 Task: Discover Modern Condos in Portland with Sustainable Features.
Action: Key pressed <Key.caps_lock>P<Key.caps_lock>ortland
Screenshot: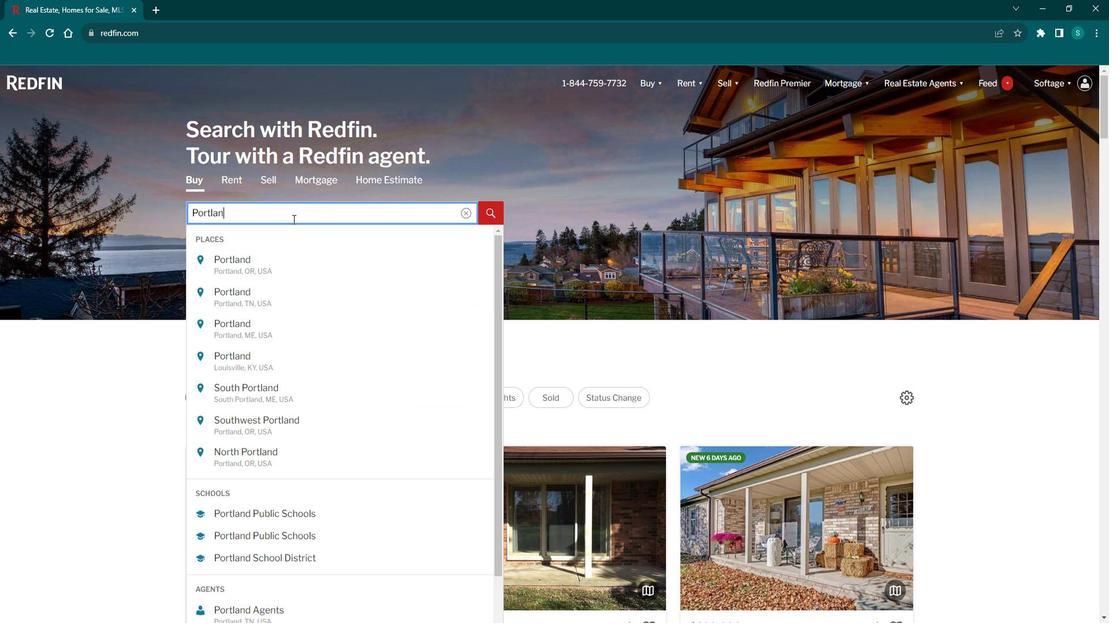 
Action: Mouse moved to (273, 270)
Screenshot: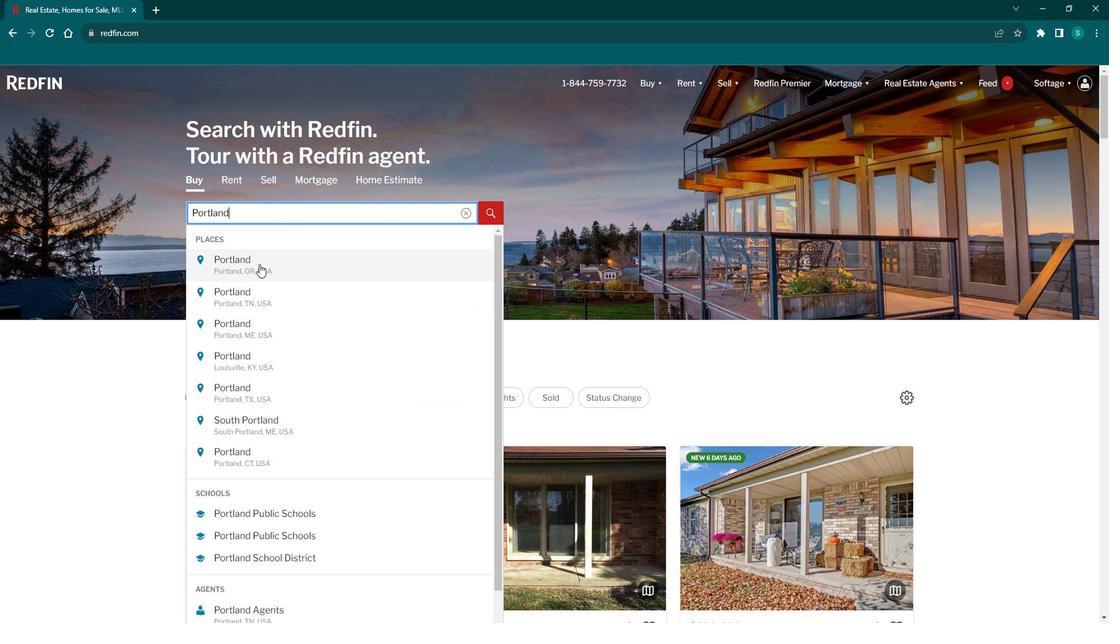 
Action: Mouse pressed left at (273, 270)
Screenshot: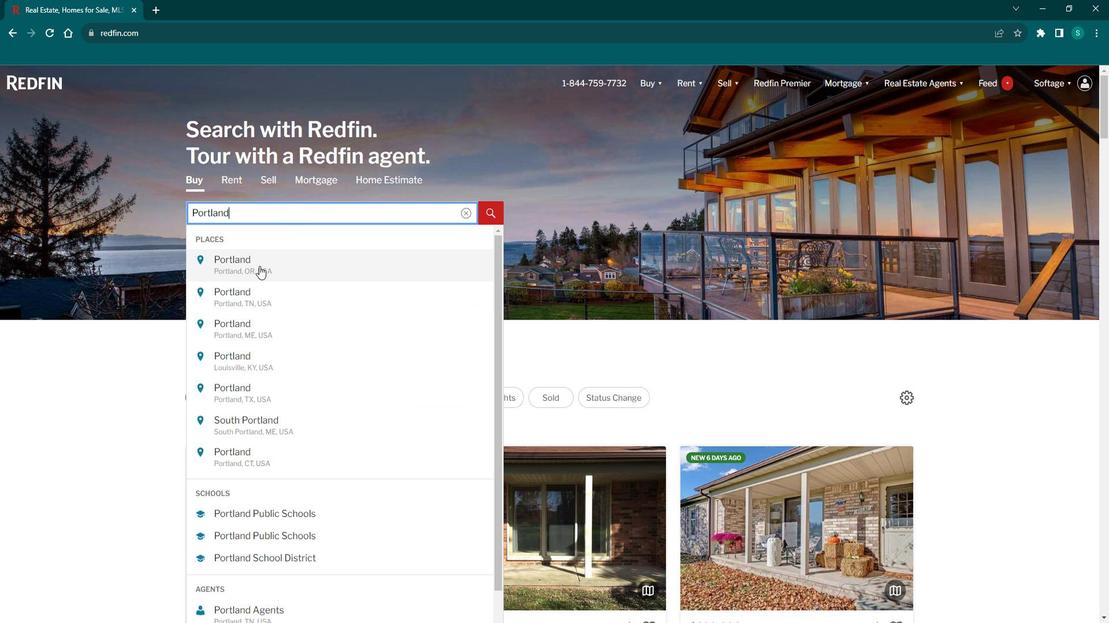 
Action: Mouse moved to (1017, 169)
Screenshot: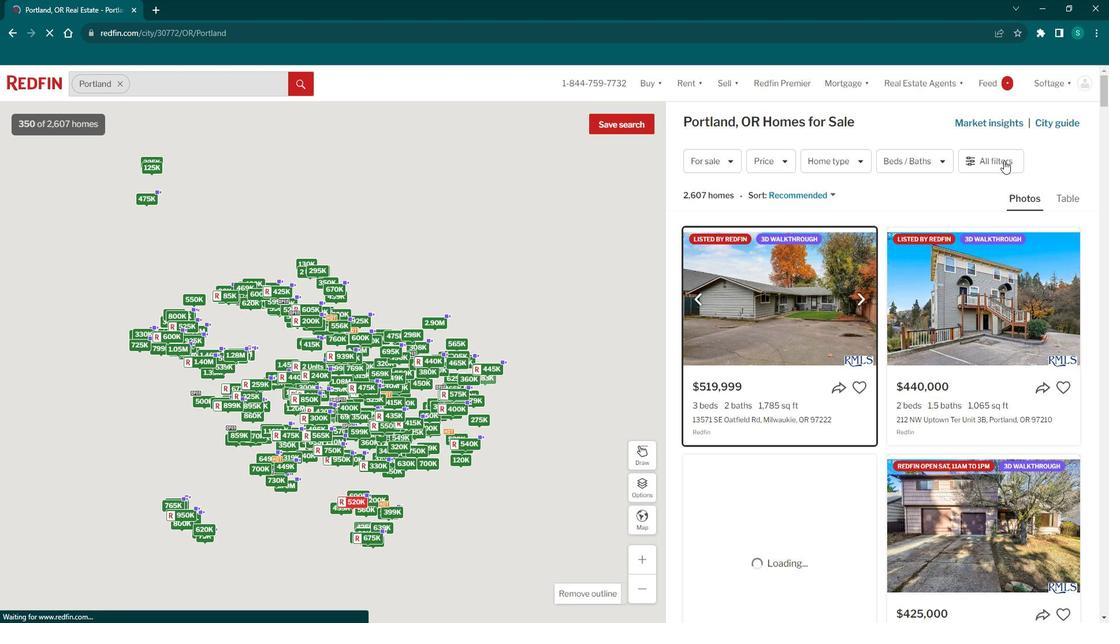 
Action: Mouse pressed left at (1017, 169)
Screenshot: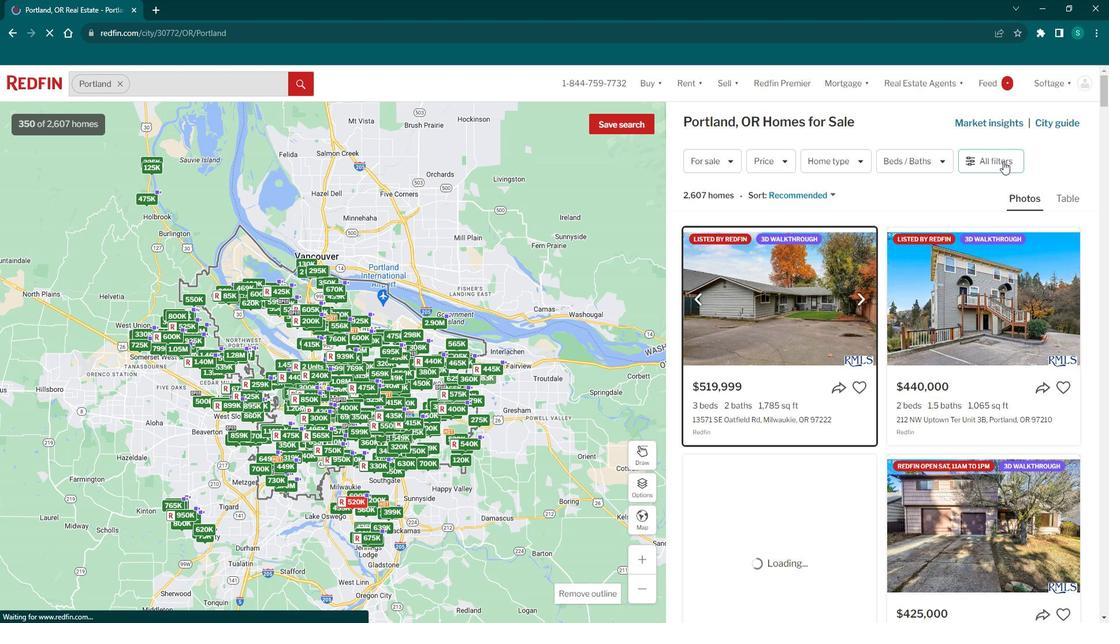 
Action: Mouse moved to (1026, 162)
Screenshot: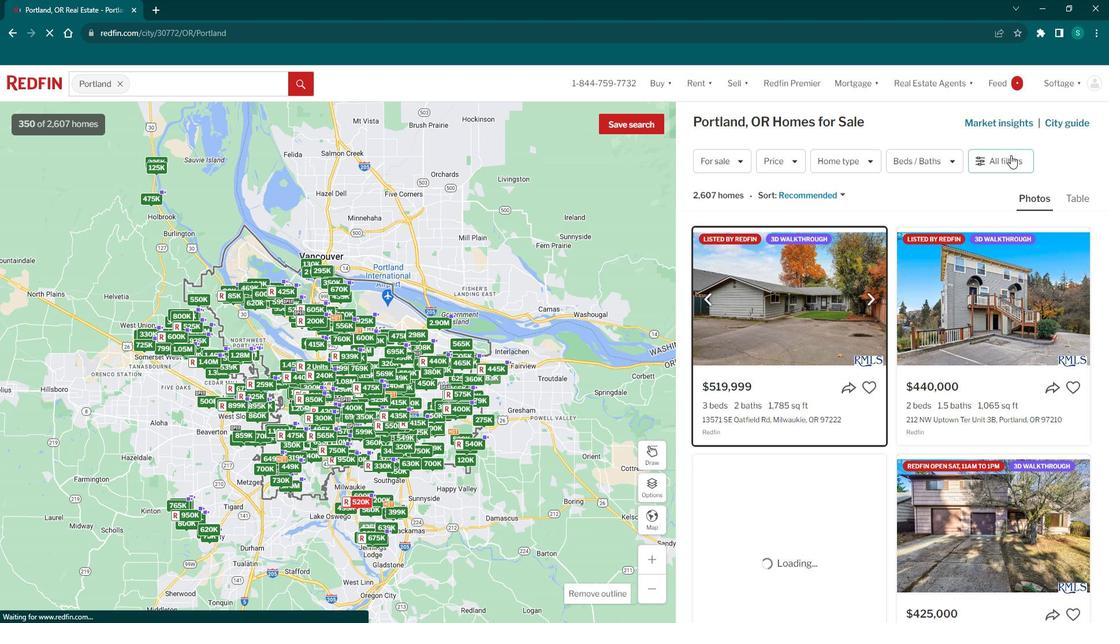 
Action: Mouse pressed left at (1026, 162)
Screenshot: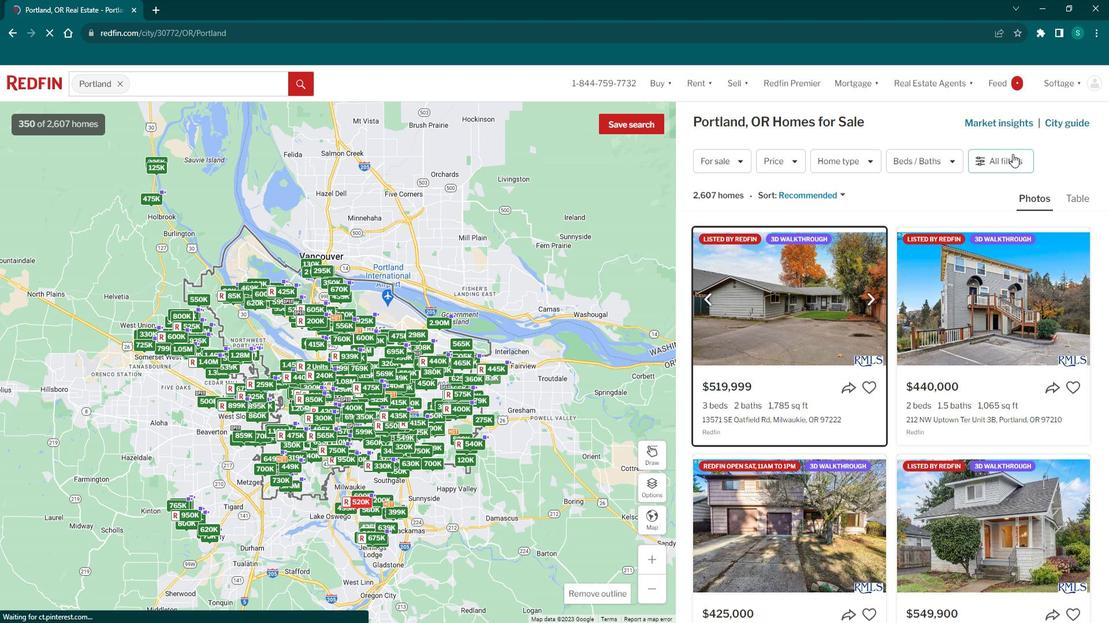
Action: Mouse moved to (865, 342)
Screenshot: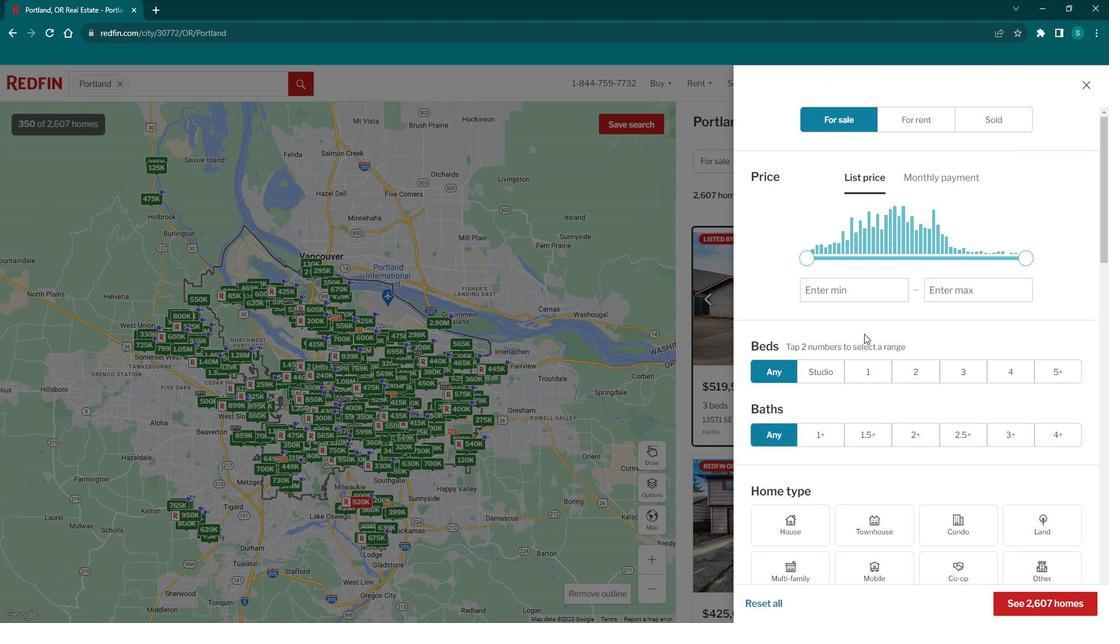 
Action: Mouse scrolled (865, 342) with delta (0, 0)
Screenshot: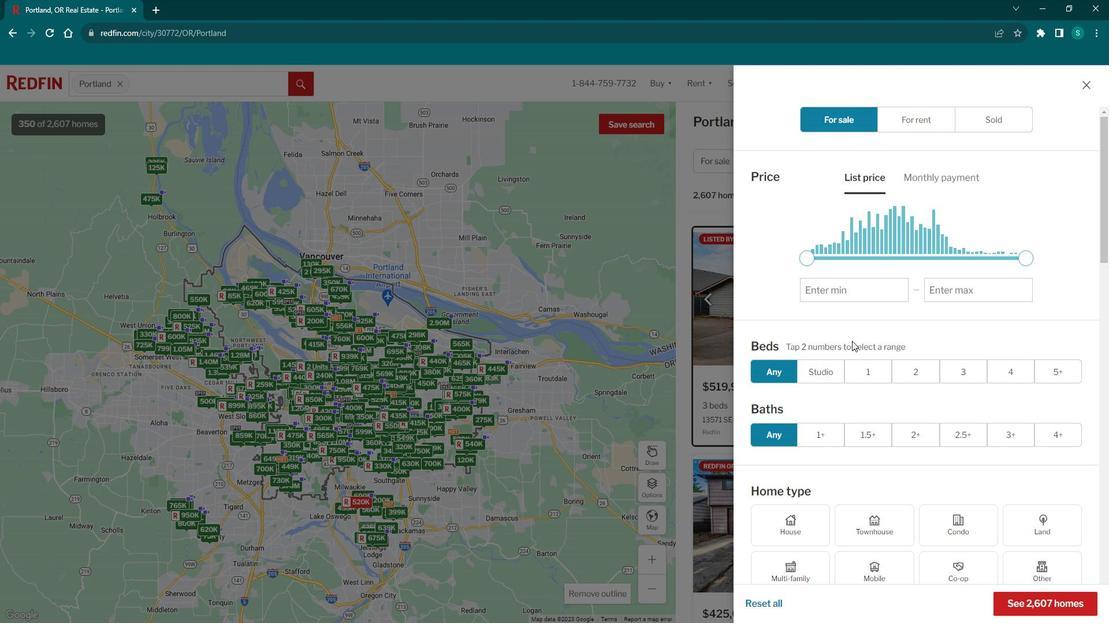 
Action: Mouse scrolled (865, 342) with delta (0, 0)
Screenshot: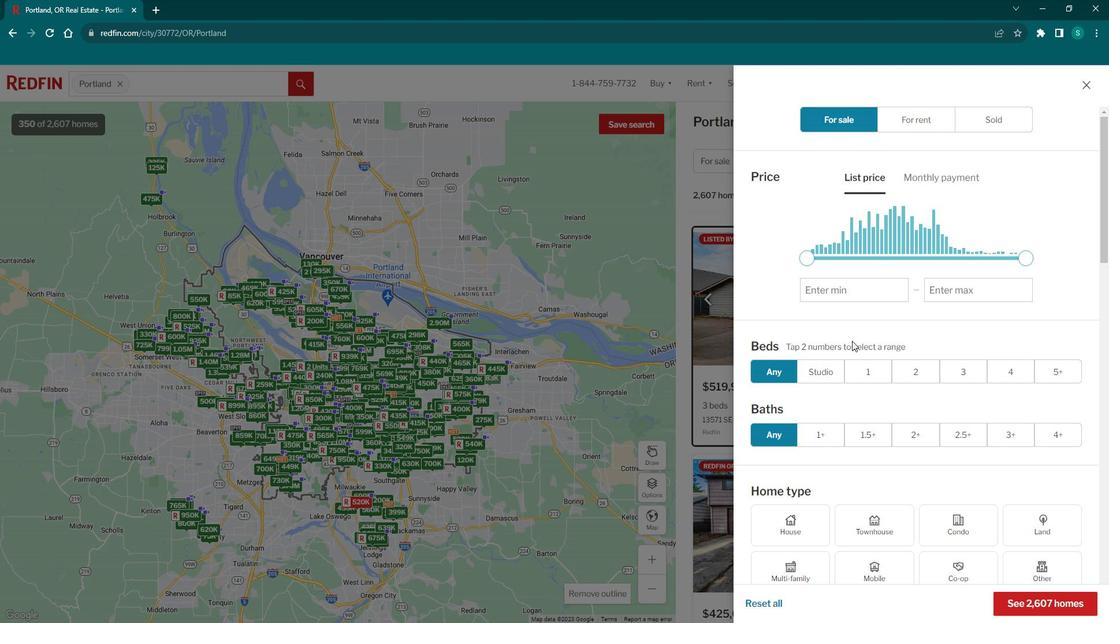 
Action: Mouse moved to (867, 341)
Screenshot: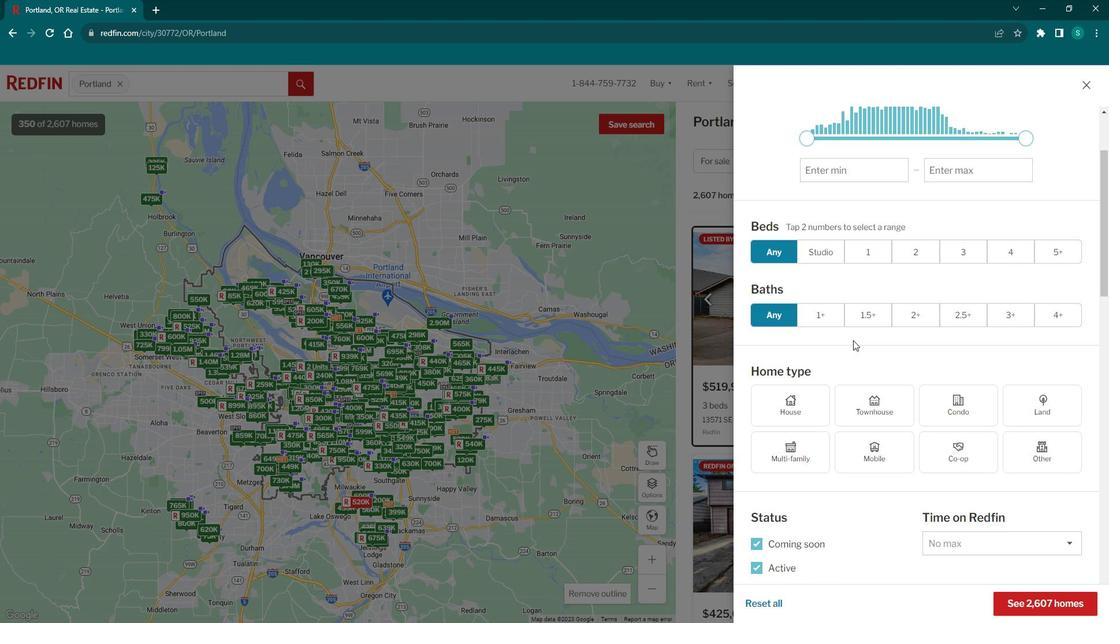 
Action: Mouse scrolled (867, 340) with delta (0, 0)
Screenshot: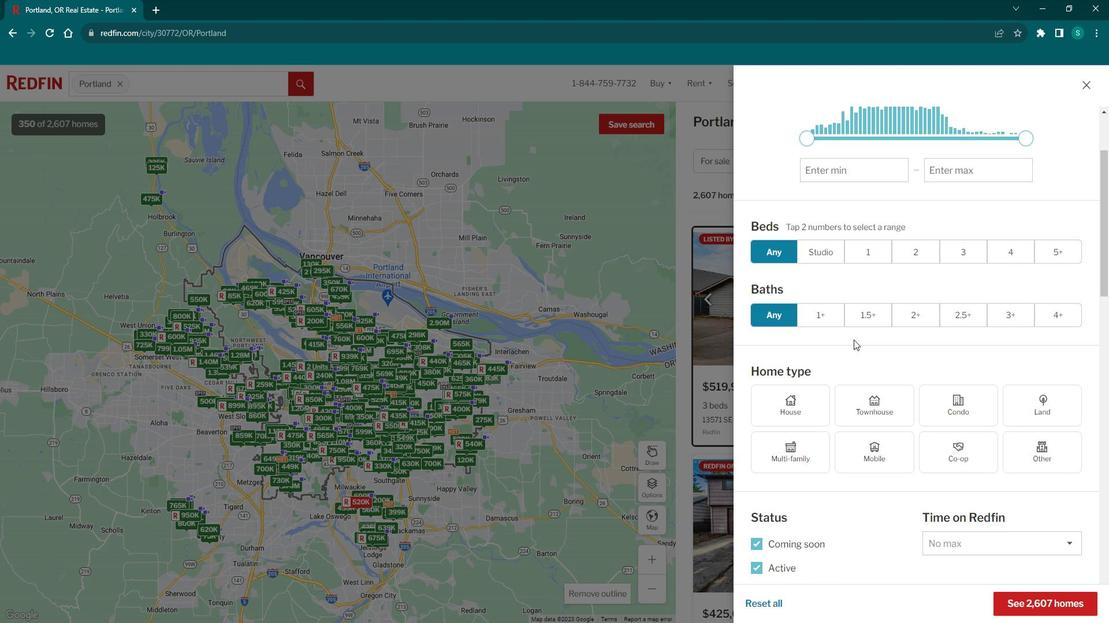 
Action: Mouse scrolled (867, 340) with delta (0, 0)
Screenshot: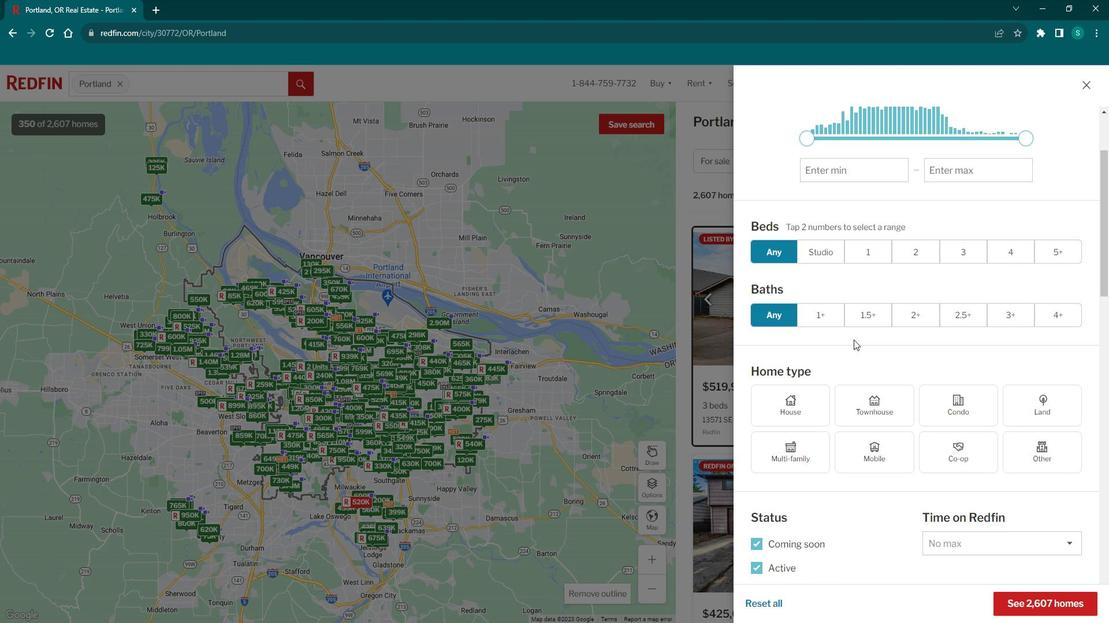 
Action: Mouse moved to (972, 295)
Screenshot: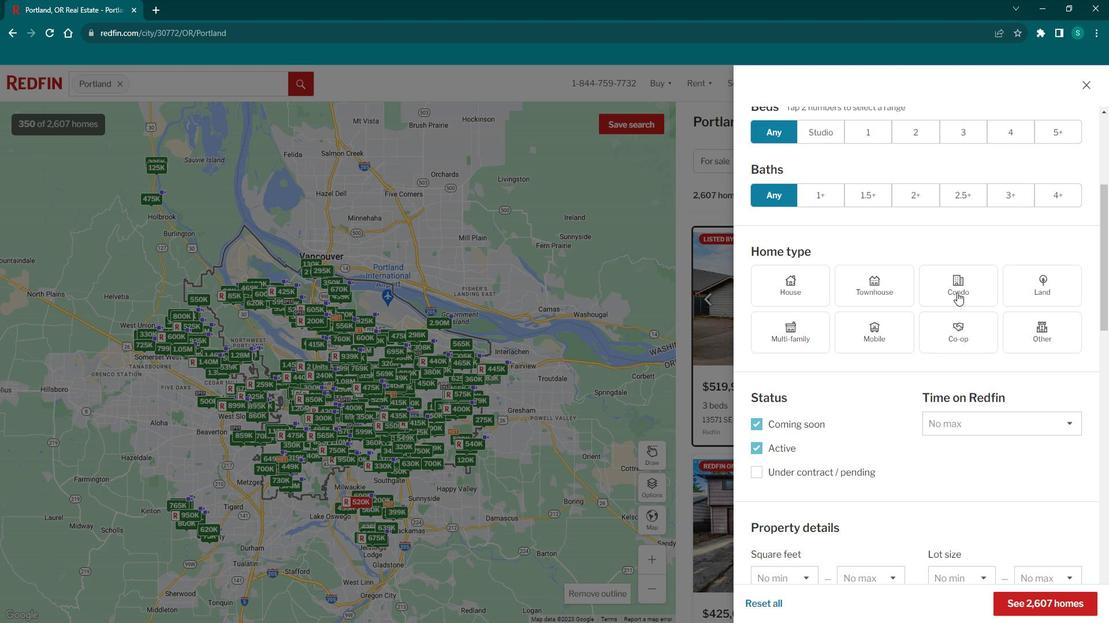 
Action: Mouse pressed left at (972, 295)
Screenshot: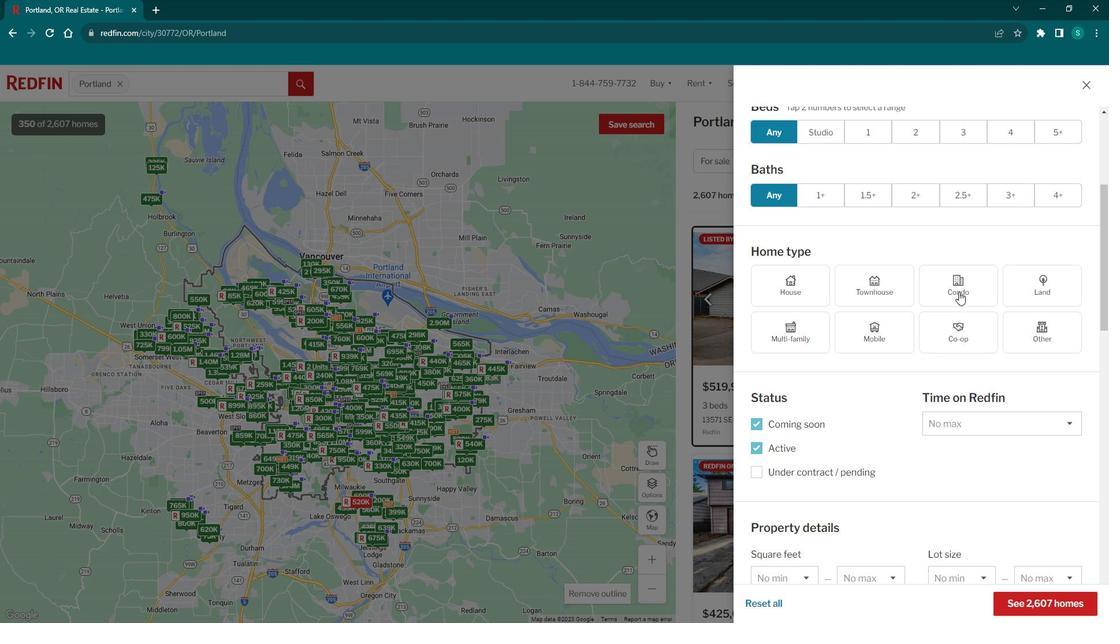 
Action: Mouse moved to (821, 391)
Screenshot: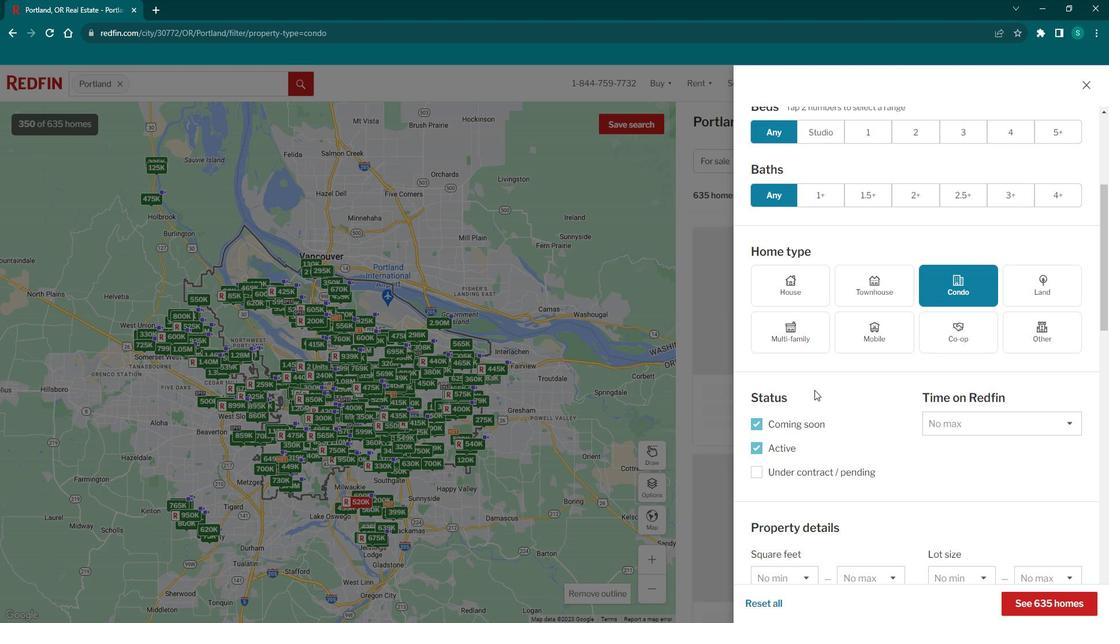 
Action: Mouse scrolled (821, 390) with delta (0, 0)
Screenshot: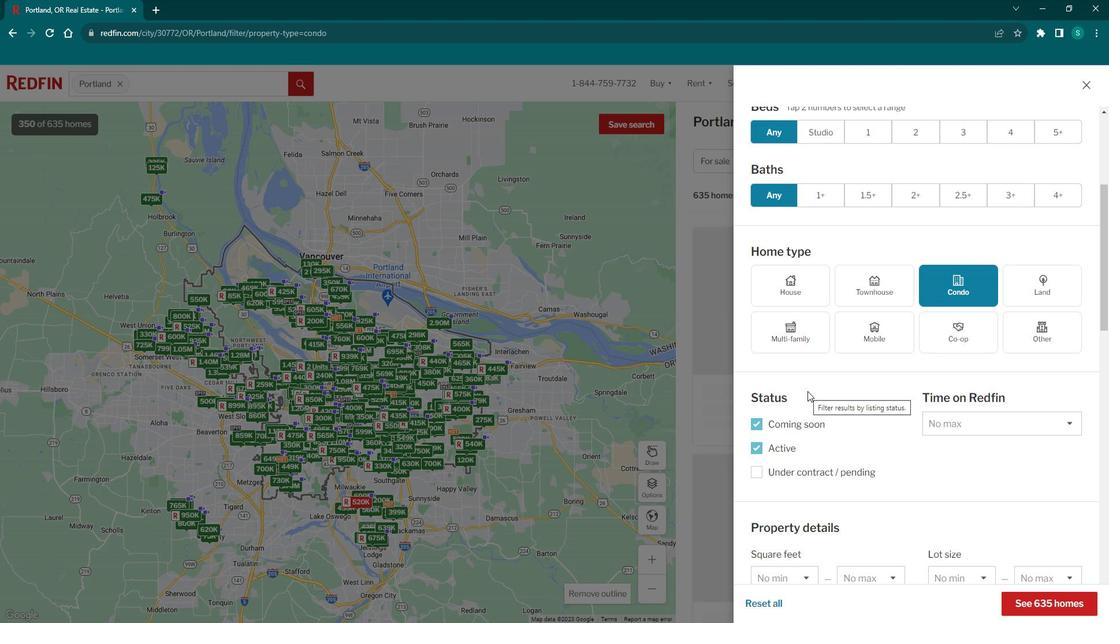 
Action: Mouse scrolled (821, 390) with delta (0, 0)
Screenshot: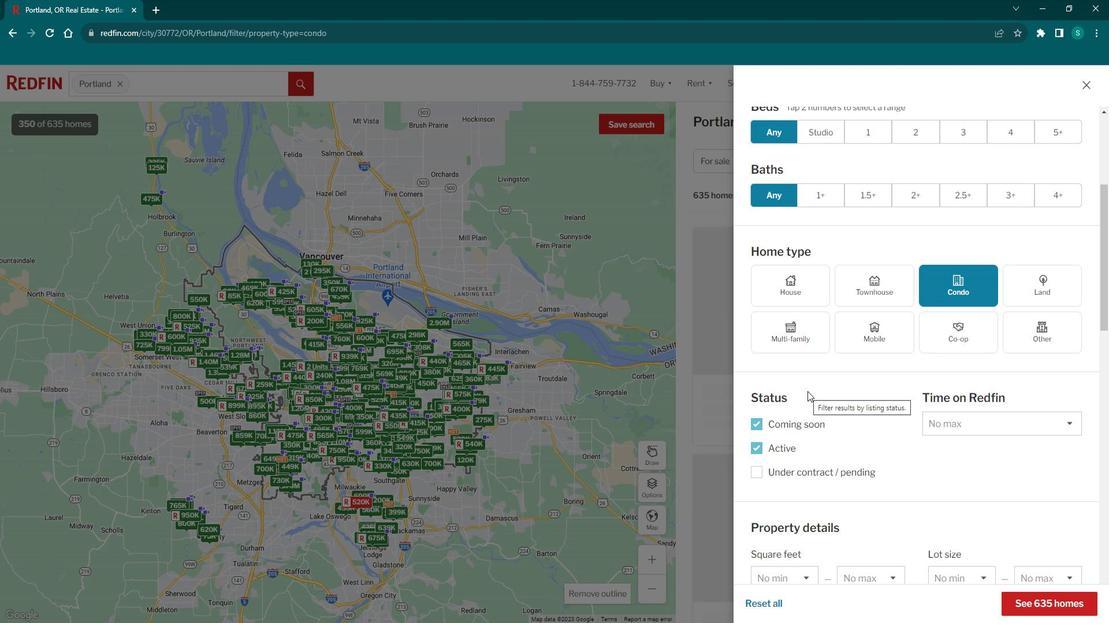 
Action: Mouse scrolled (821, 390) with delta (0, 0)
Screenshot: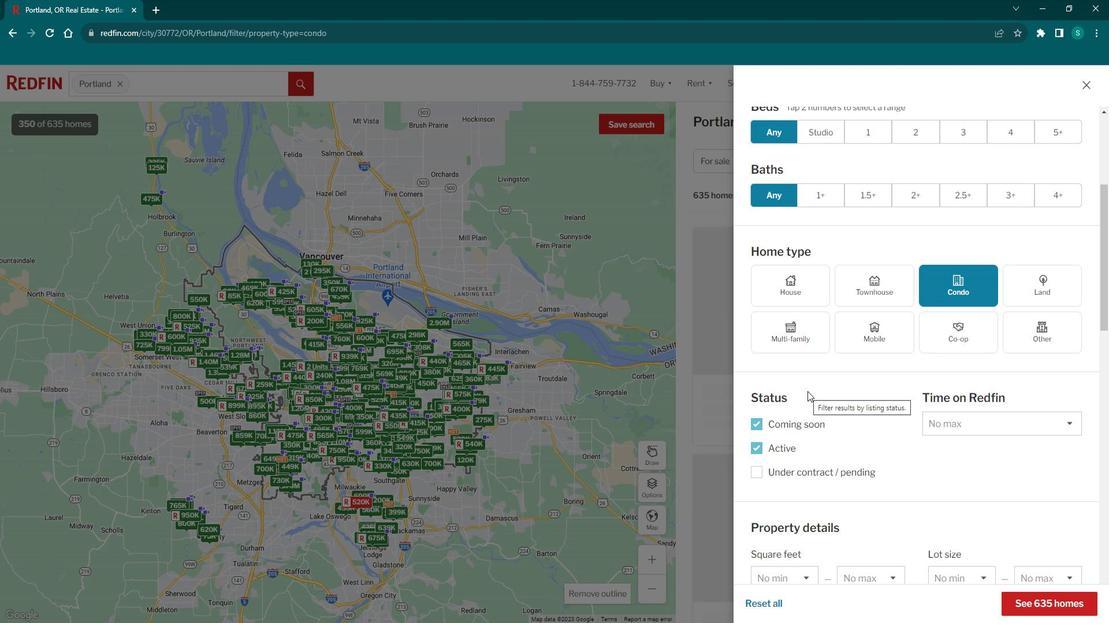 
Action: Mouse scrolled (821, 390) with delta (0, 0)
Screenshot: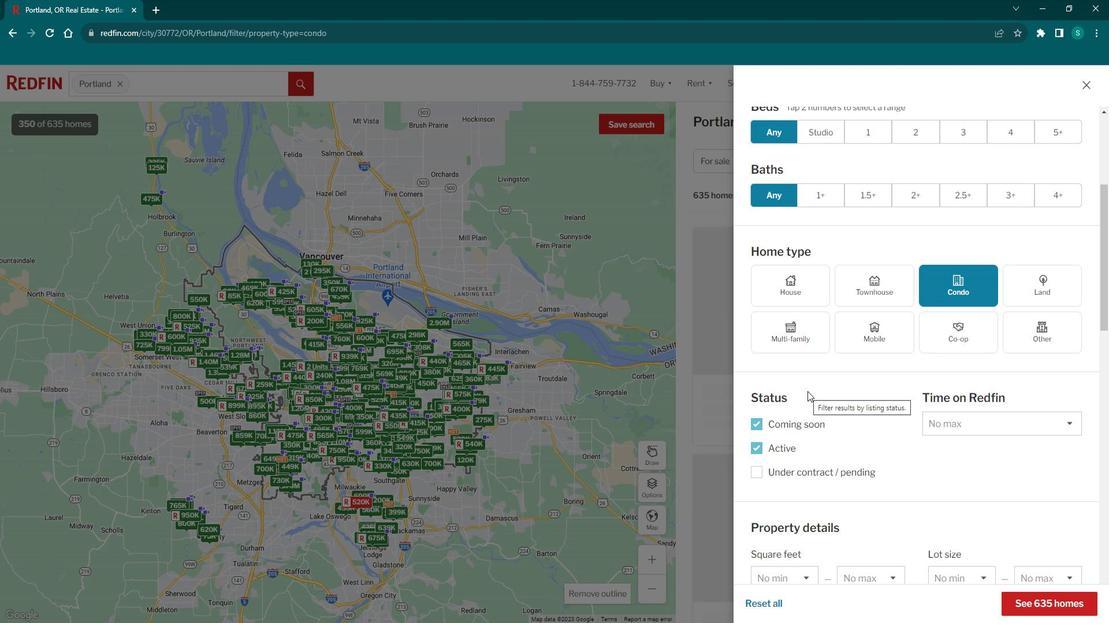
Action: Mouse scrolled (821, 390) with delta (0, 0)
Screenshot: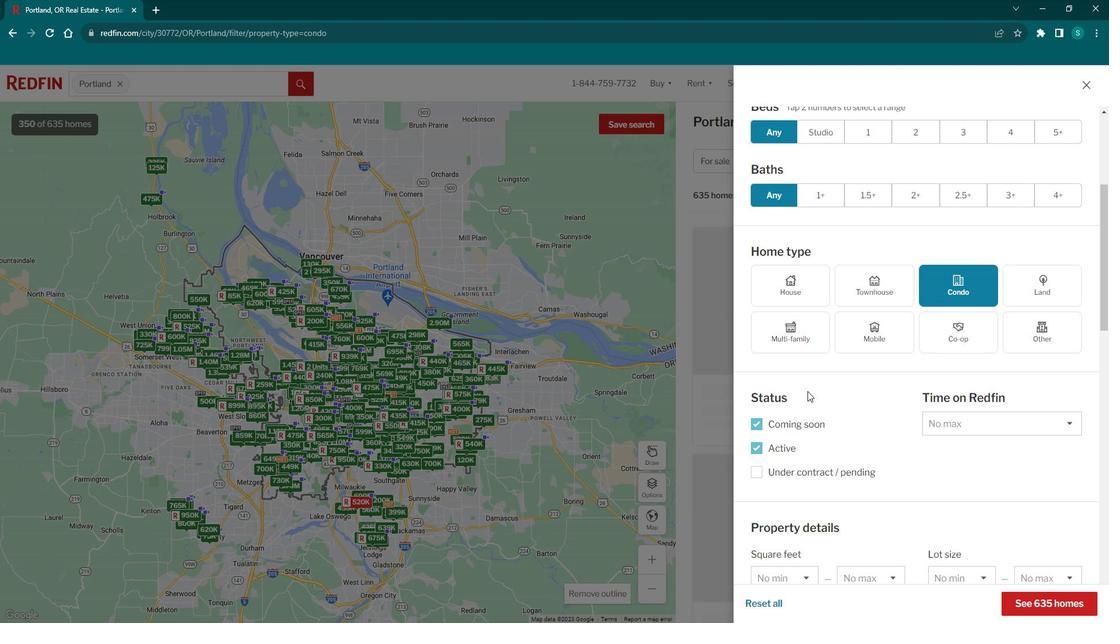 
Action: Mouse scrolled (821, 390) with delta (0, 0)
Screenshot: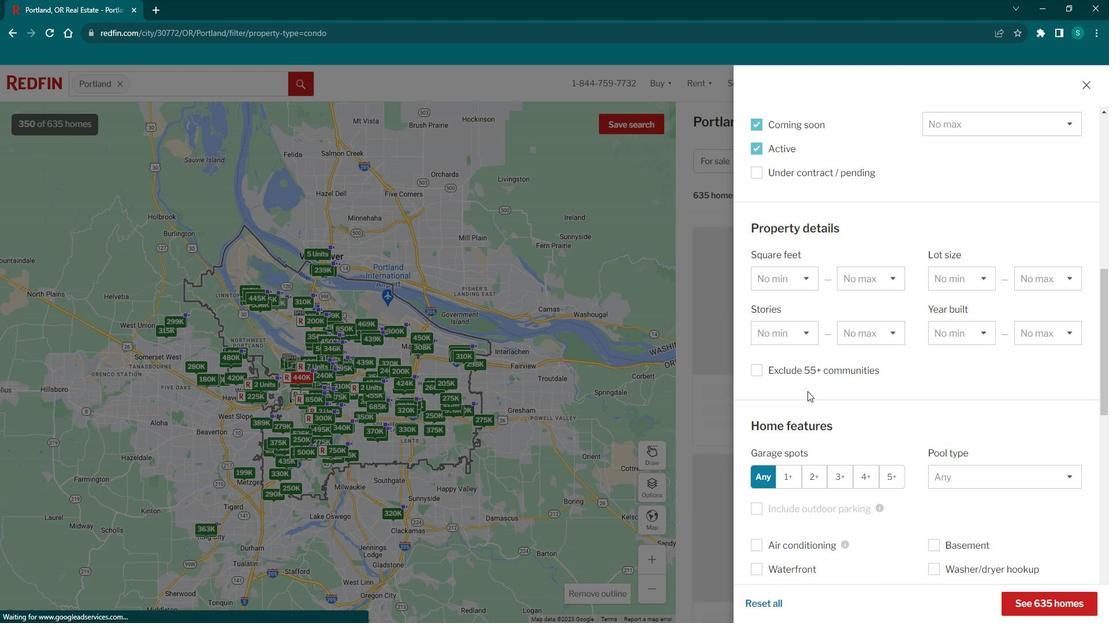 
Action: Mouse scrolled (821, 390) with delta (0, 0)
Screenshot: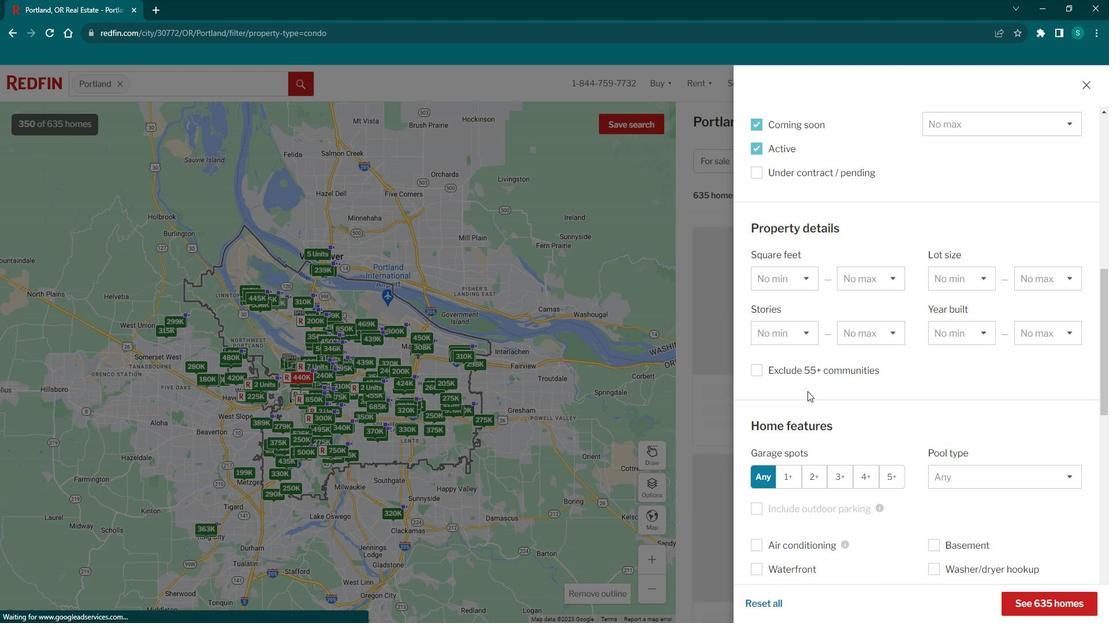 
Action: Mouse scrolled (821, 390) with delta (0, 0)
Screenshot: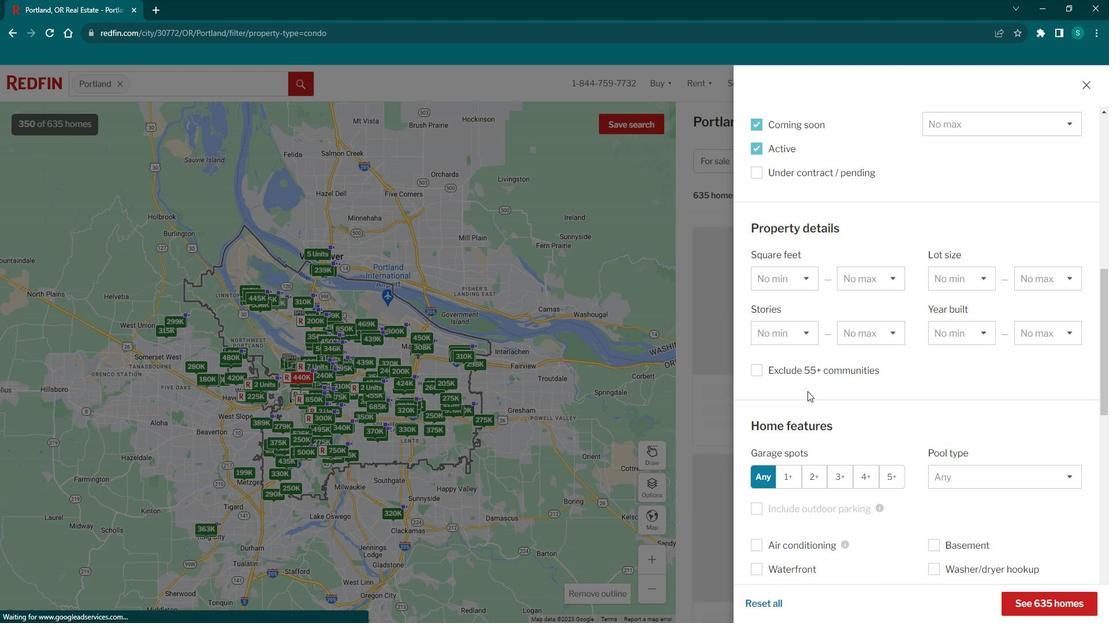 
Action: Mouse scrolled (821, 390) with delta (0, 0)
Screenshot: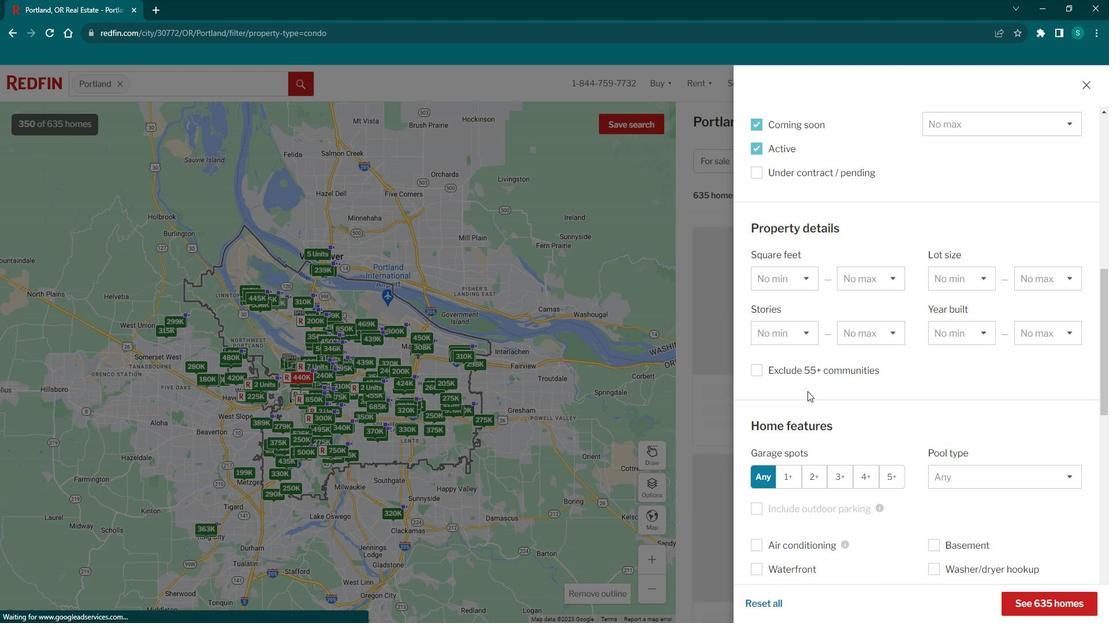 
Action: Mouse scrolled (821, 390) with delta (0, 0)
Screenshot: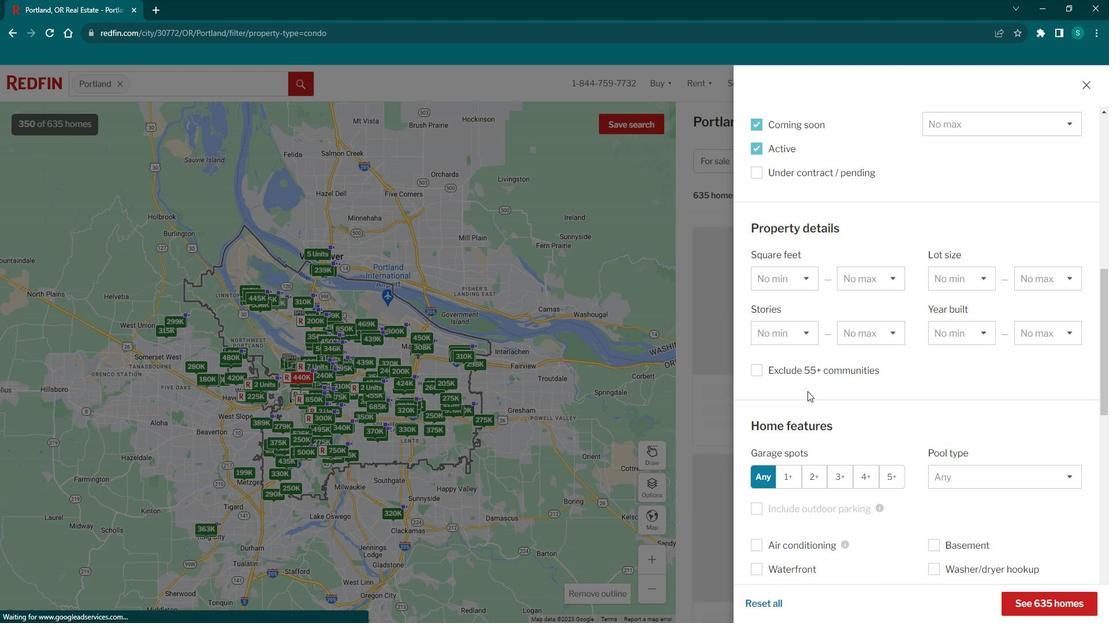 
Action: Mouse moved to (782, 450)
Screenshot: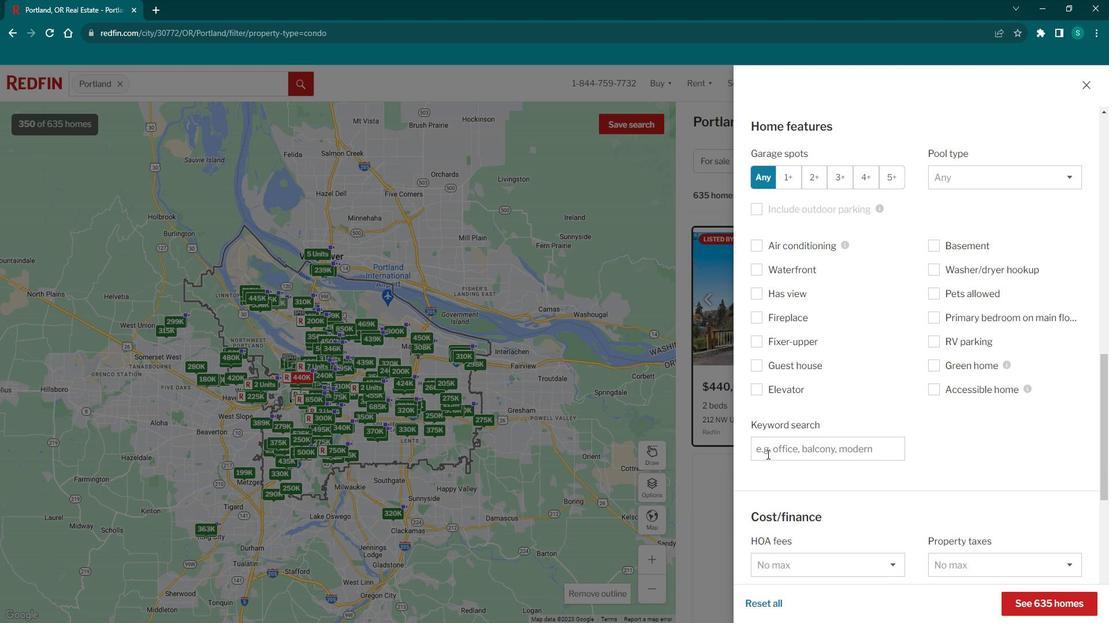 
Action: Mouse pressed left at (782, 450)
Screenshot: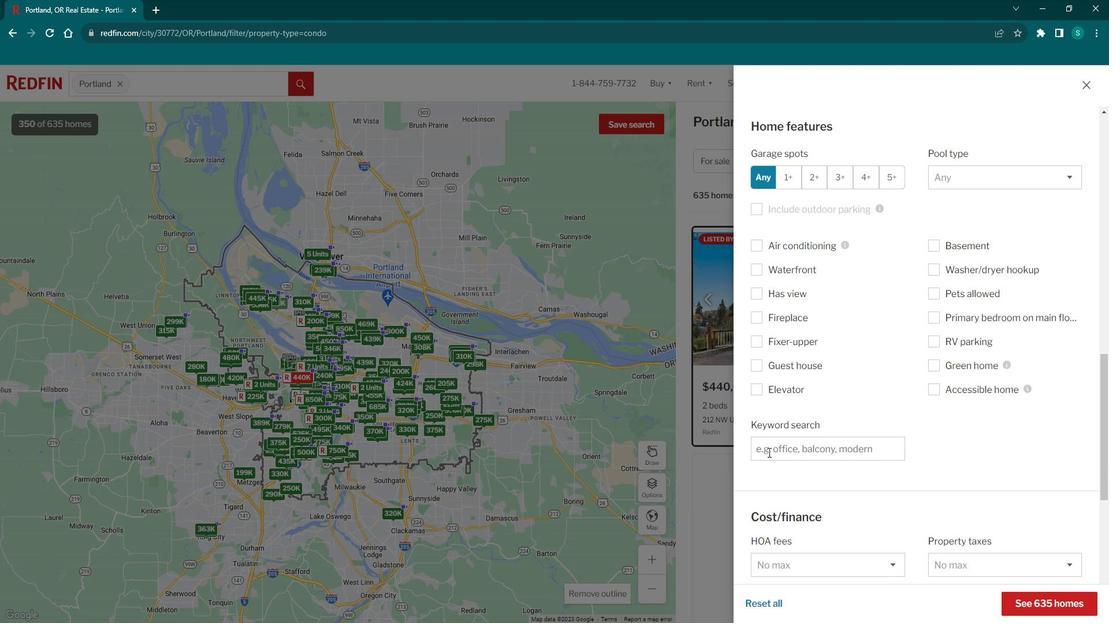 
Action: Key pressed sustainable
Screenshot: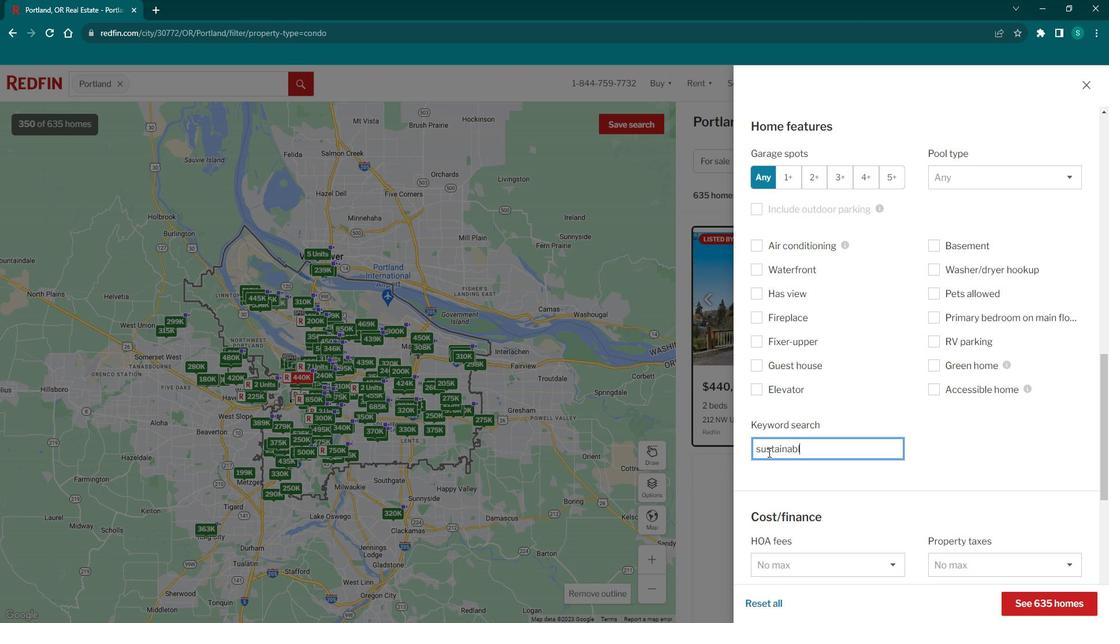 
Action: Mouse moved to (1044, 593)
Screenshot: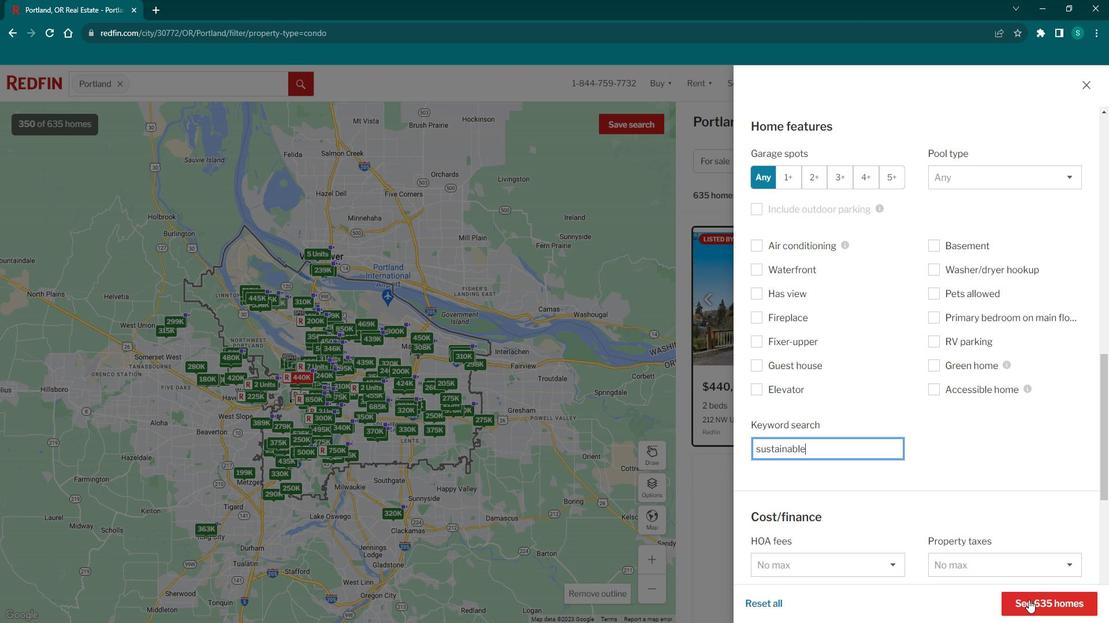
Action: Mouse pressed left at (1044, 593)
Screenshot: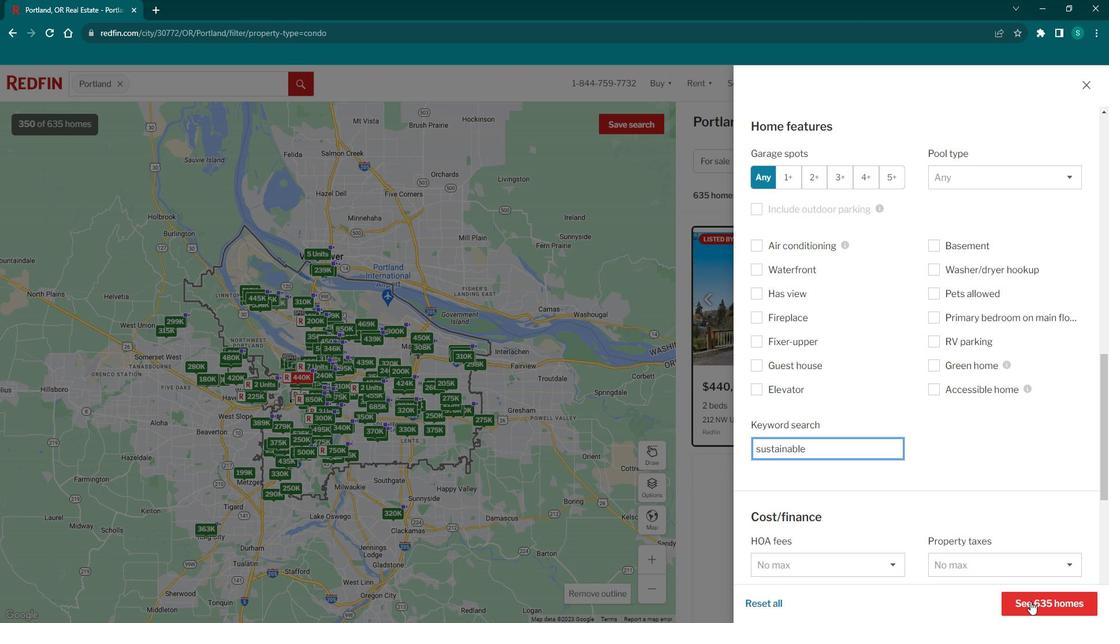 
Action: Mouse moved to (804, 377)
Screenshot: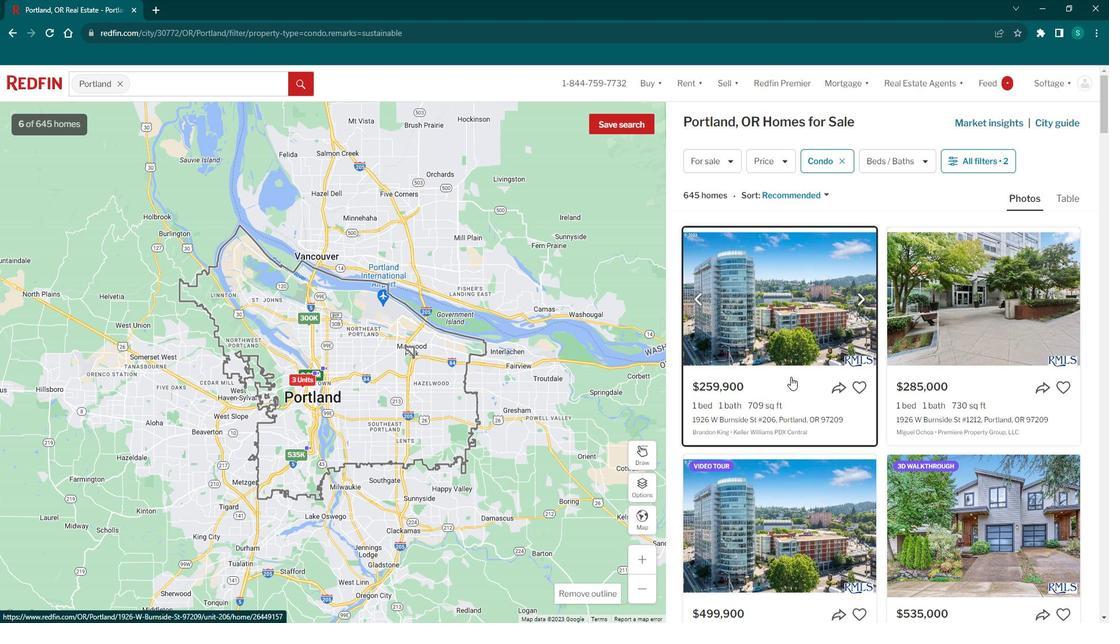 
Action: Mouse pressed left at (804, 377)
Screenshot: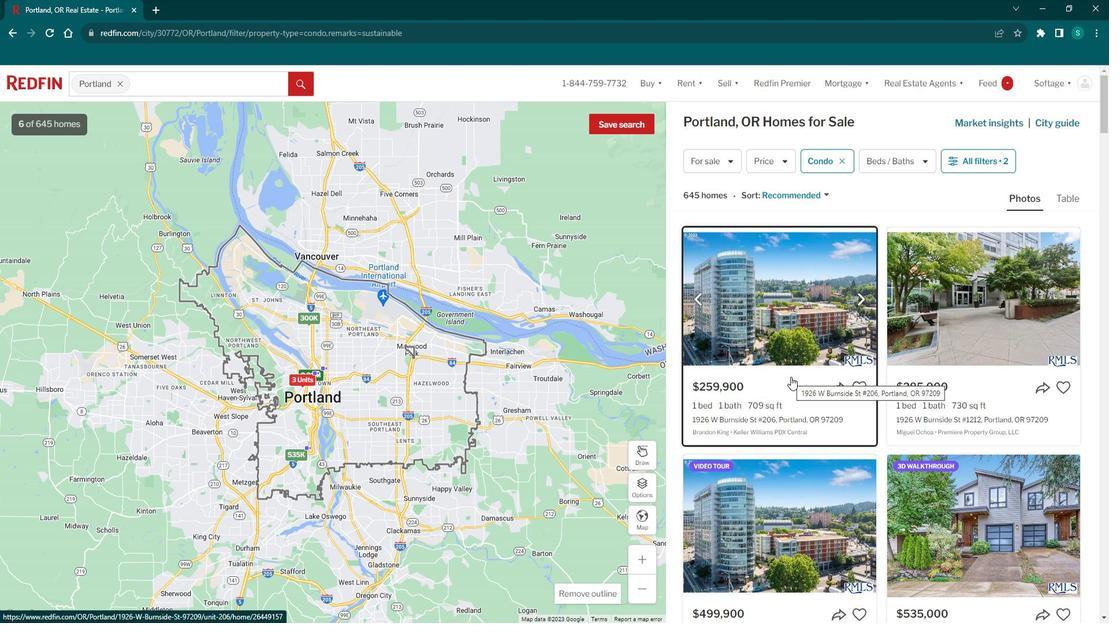 
Action: Mouse moved to (355, 248)
Screenshot: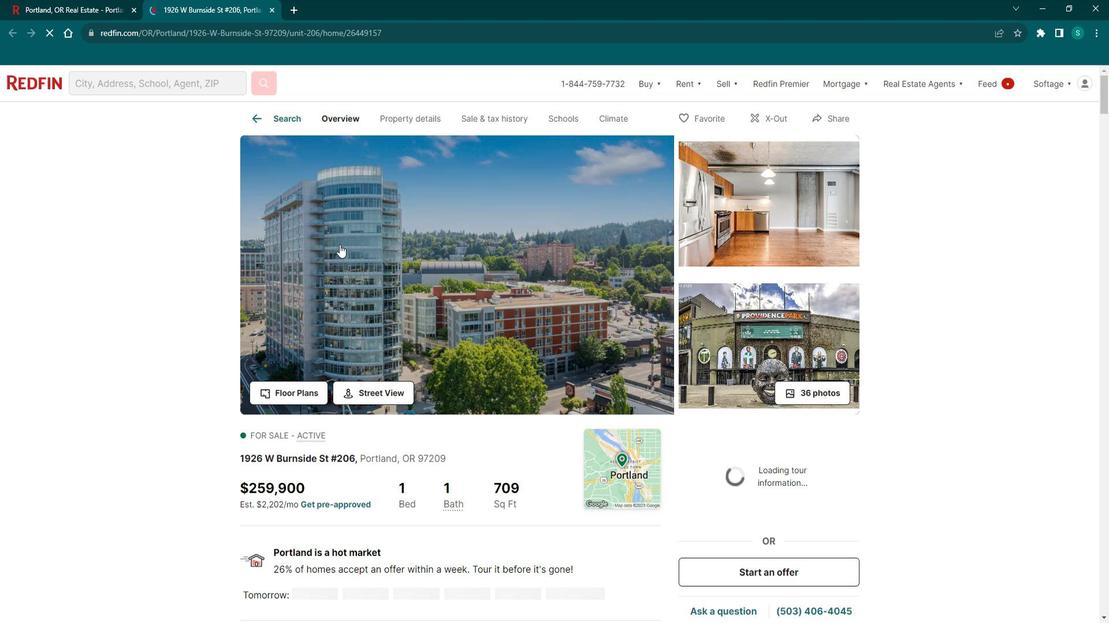 
Action: Mouse pressed left at (355, 248)
Screenshot: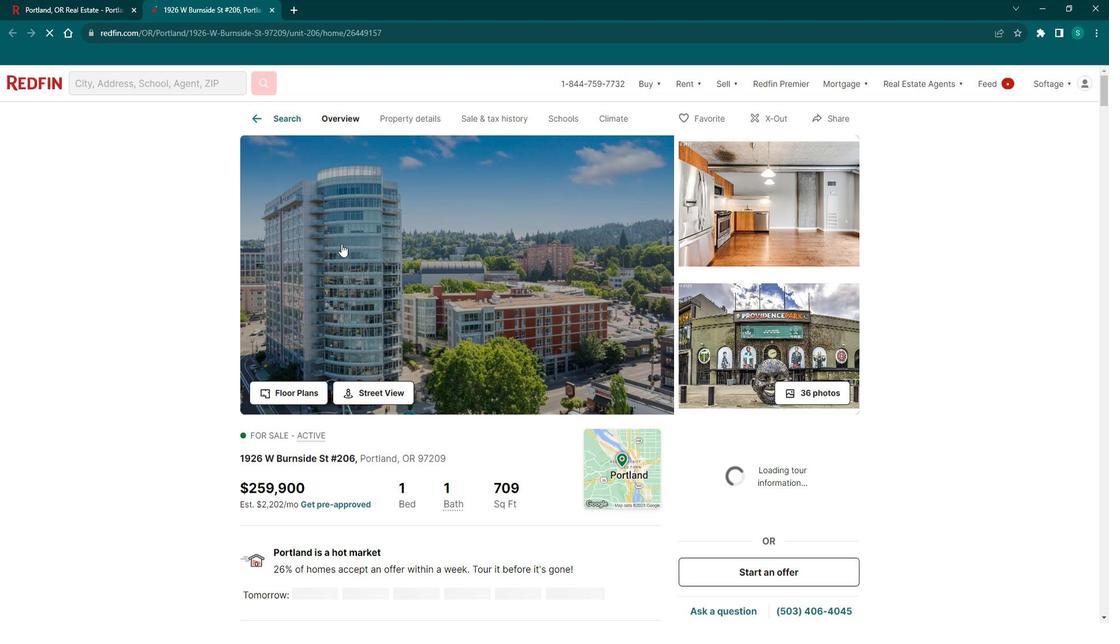 
Action: Mouse moved to (195, 212)
Screenshot: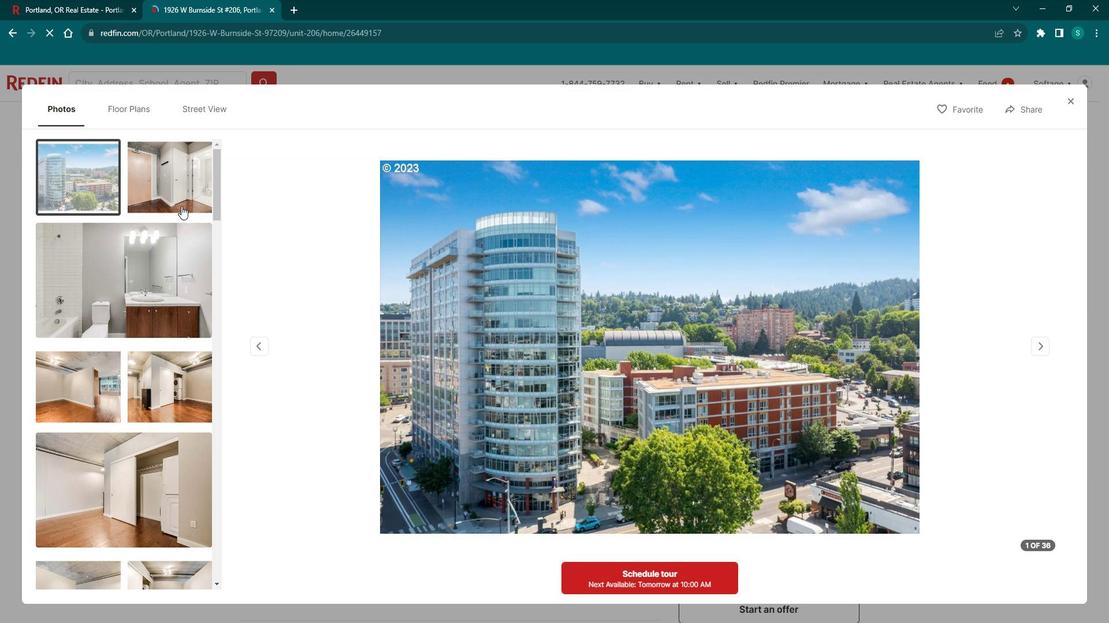 
Action: Mouse pressed left at (195, 212)
Screenshot: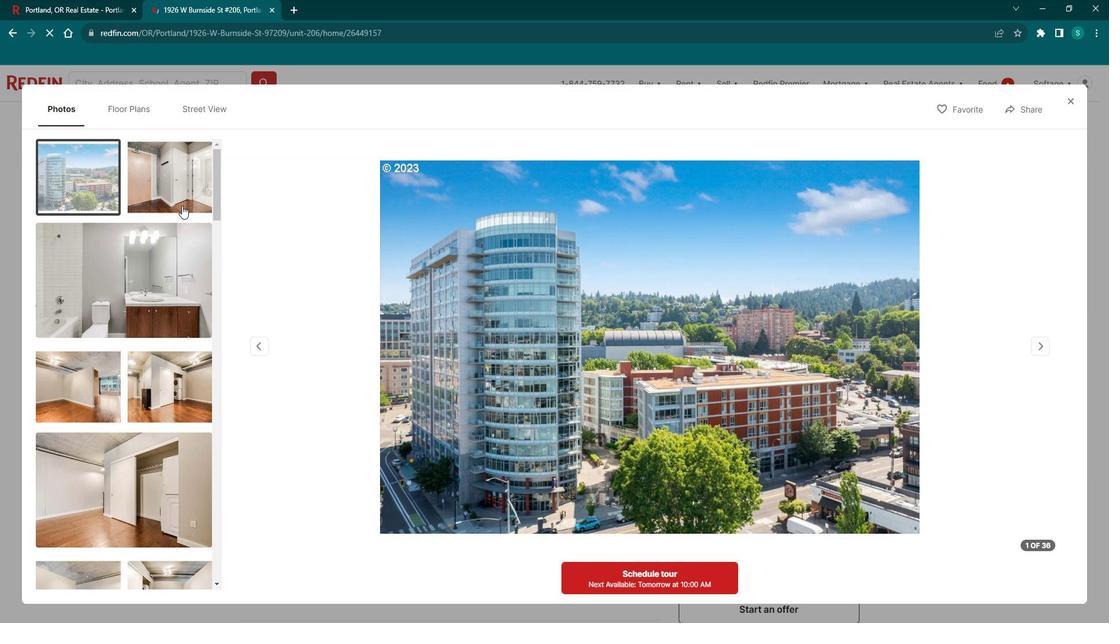 
Action: Mouse moved to (151, 288)
Screenshot: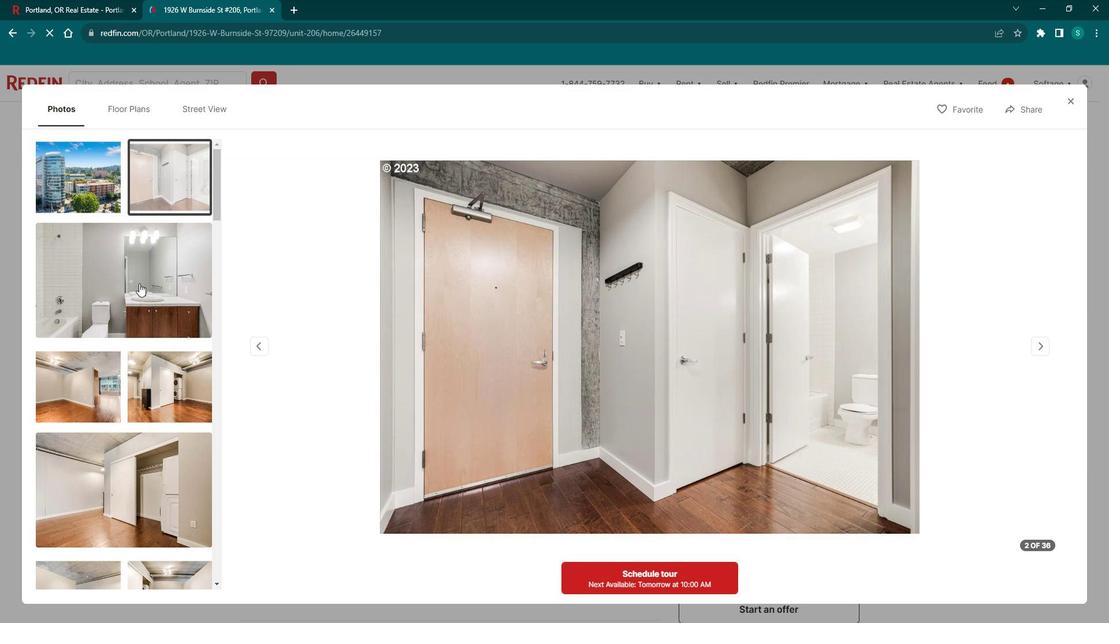 
Action: Mouse pressed left at (151, 288)
Screenshot: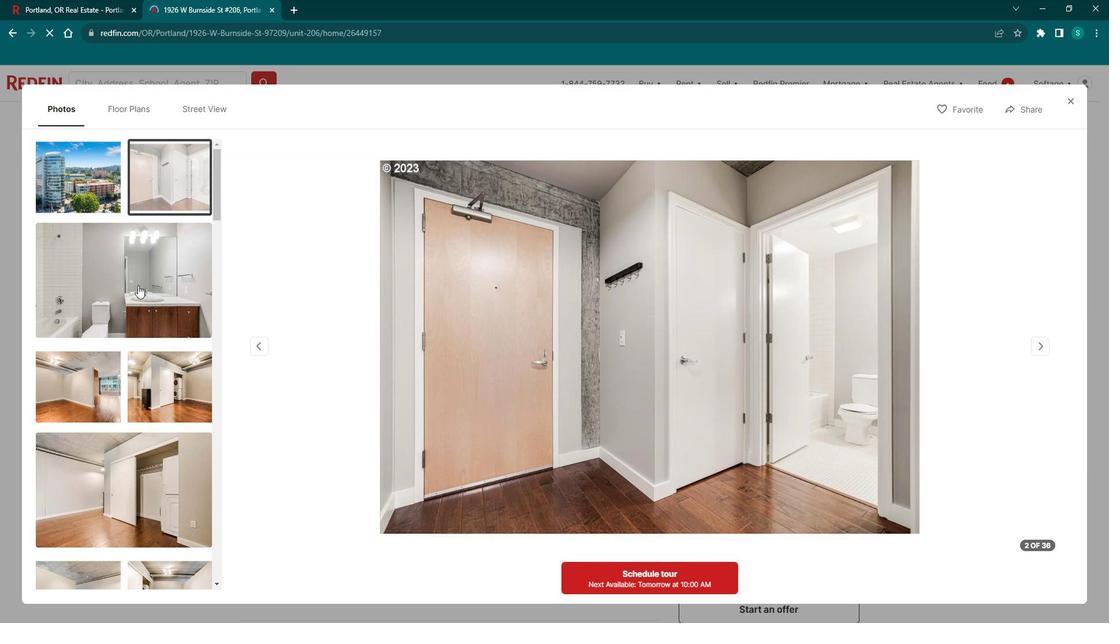 
Action: Mouse moved to (84, 365)
Screenshot: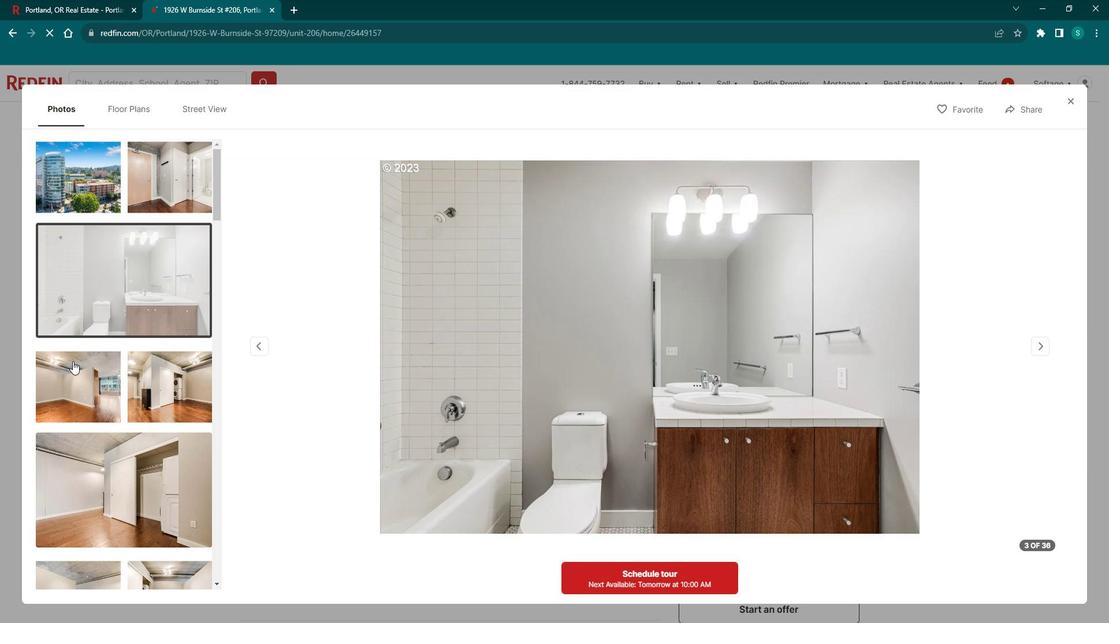 
Action: Mouse pressed left at (84, 365)
Screenshot: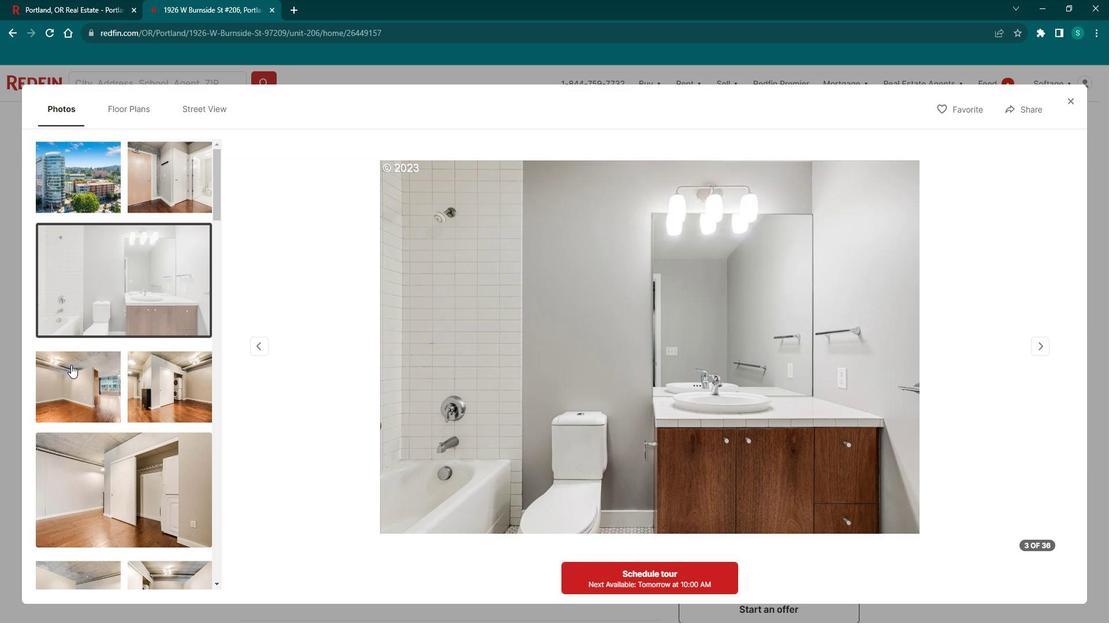 
Action: Mouse moved to (168, 368)
Screenshot: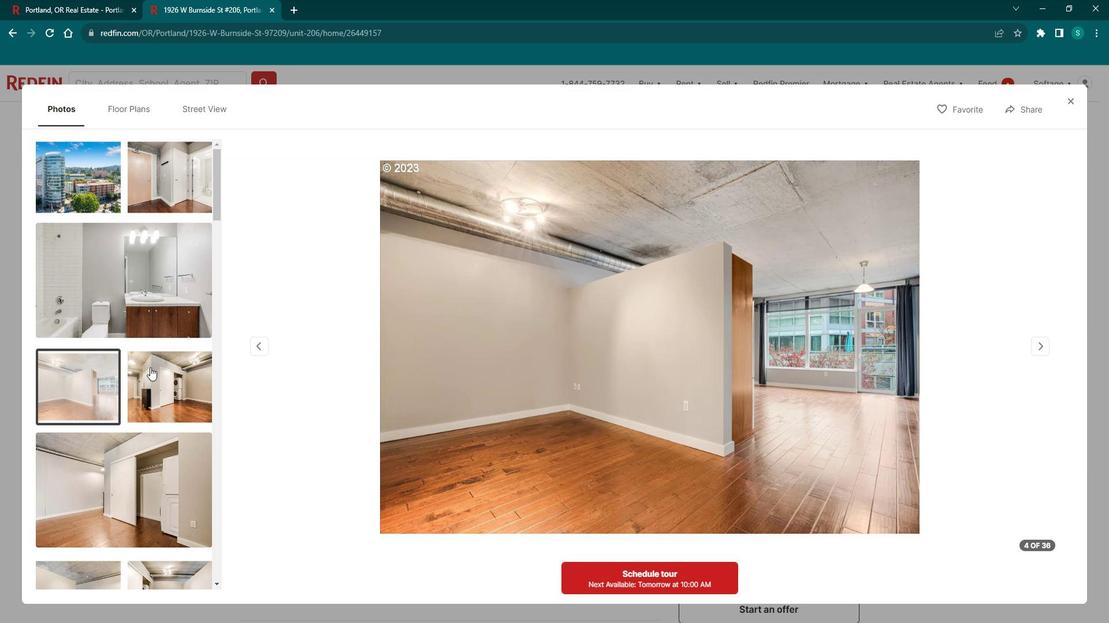 
Action: Mouse pressed left at (168, 368)
Screenshot: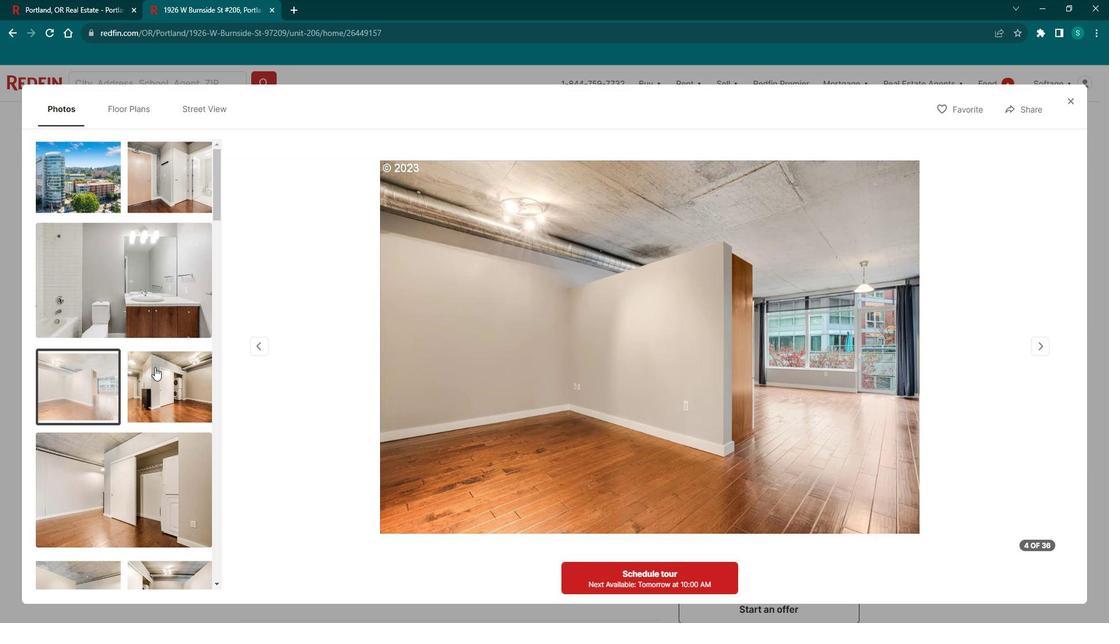 
Action: Mouse moved to (123, 456)
Screenshot: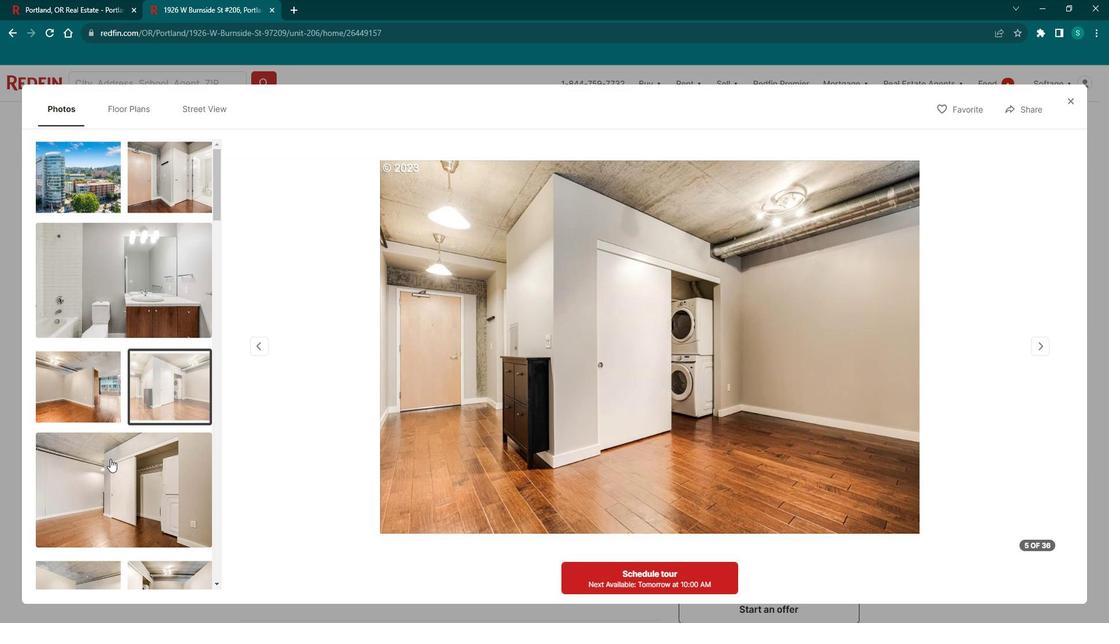 
Action: Mouse pressed left at (123, 456)
Screenshot: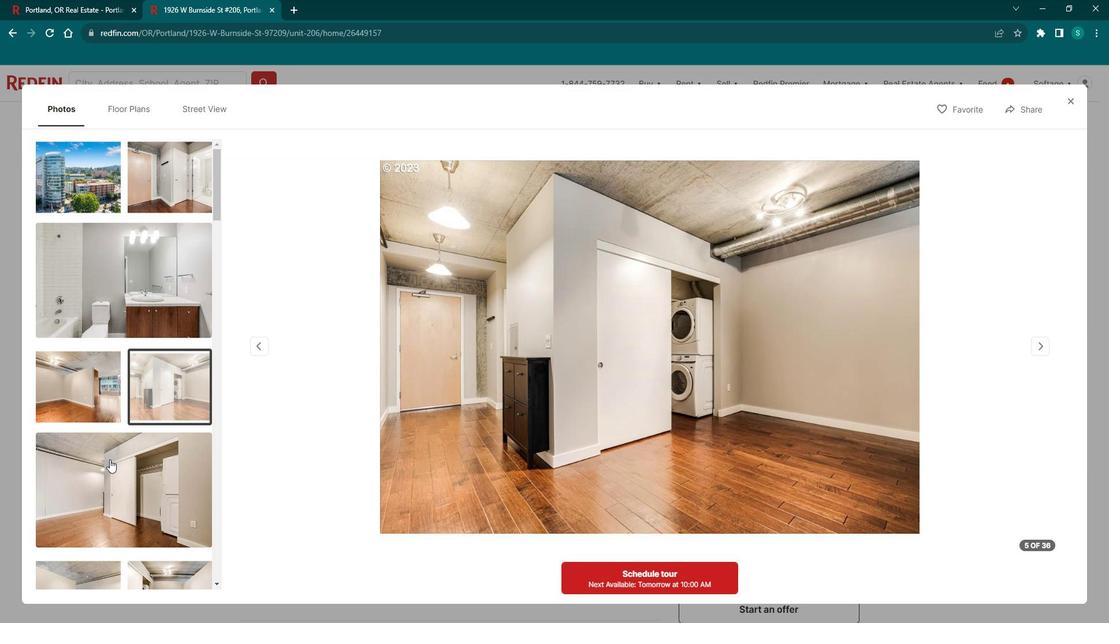 
Action: Mouse moved to (123, 456)
Screenshot: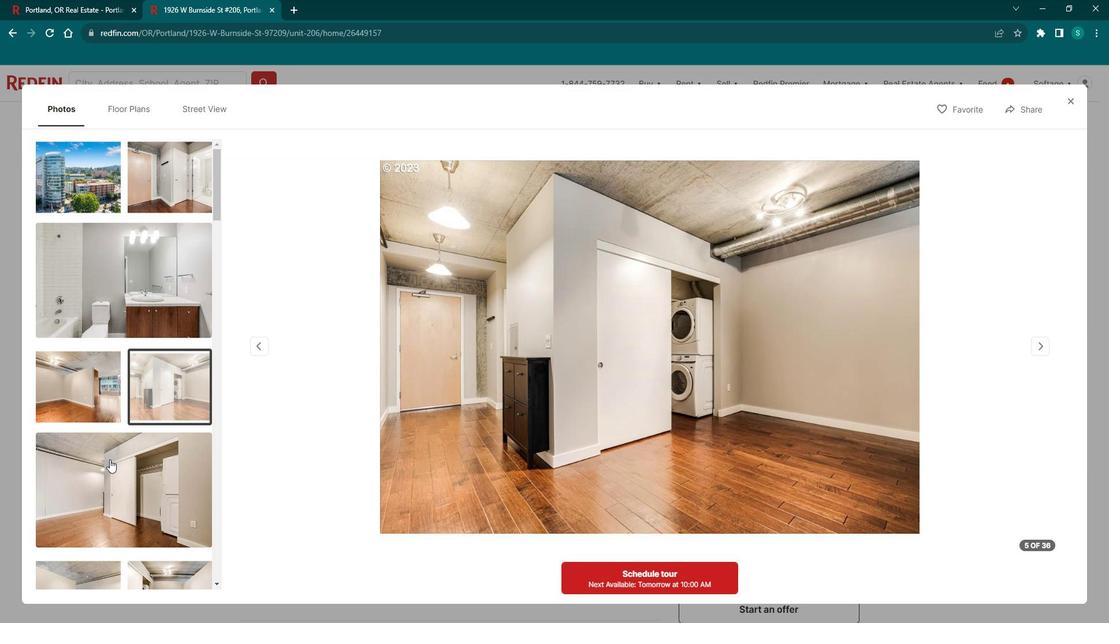 
Action: Mouse scrolled (123, 456) with delta (0, 0)
Screenshot: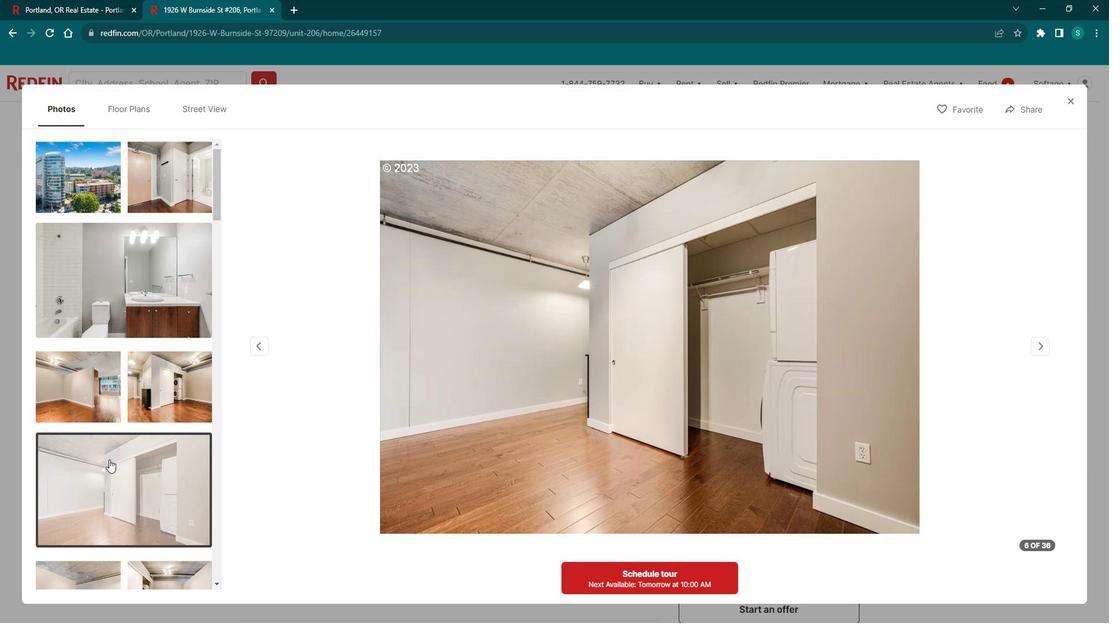 
Action: Mouse scrolled (123, 456) with delta (0, 0)
Screenshot: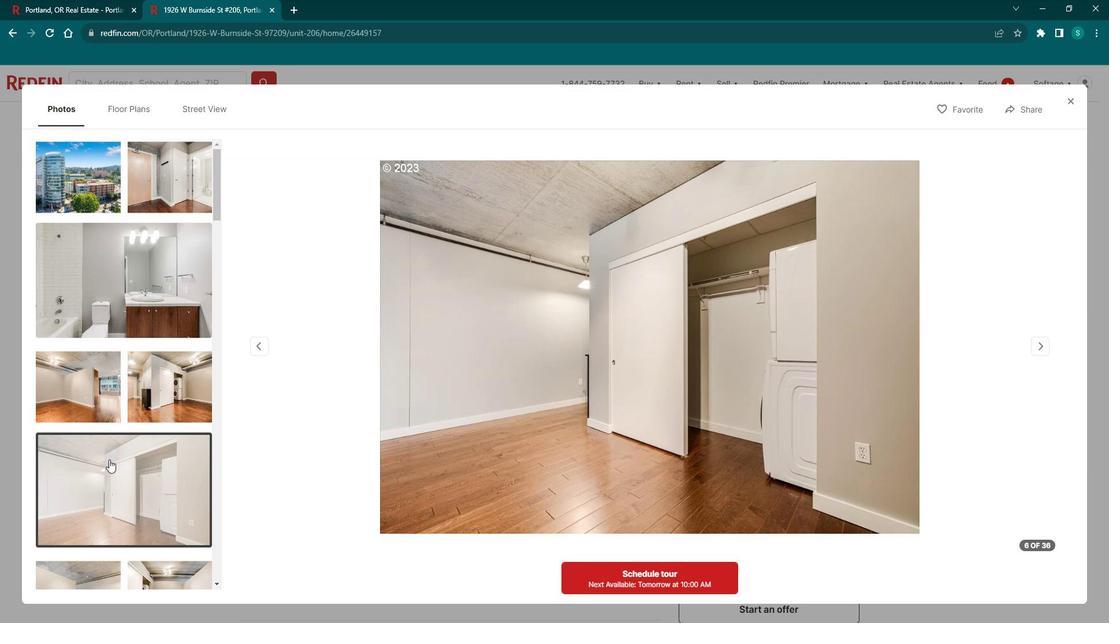 
Action: Mouse scrolled (123, 456) with delta (0, 0)
Screenshot: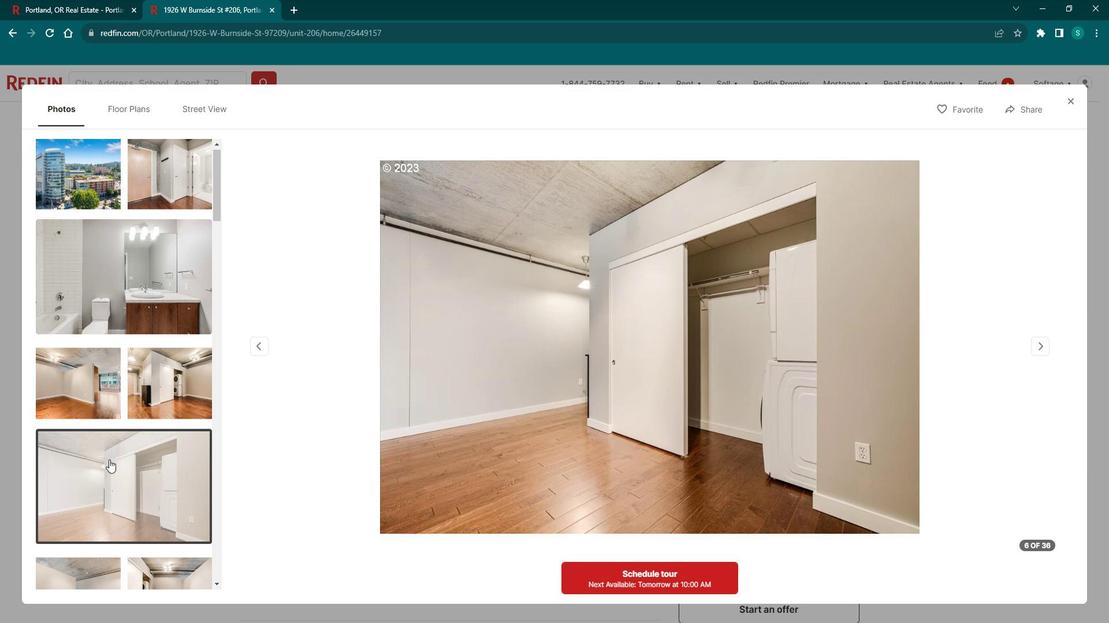 
Action: Mouse scrolled (123, 456) with delta (0, 0)
Screenshot: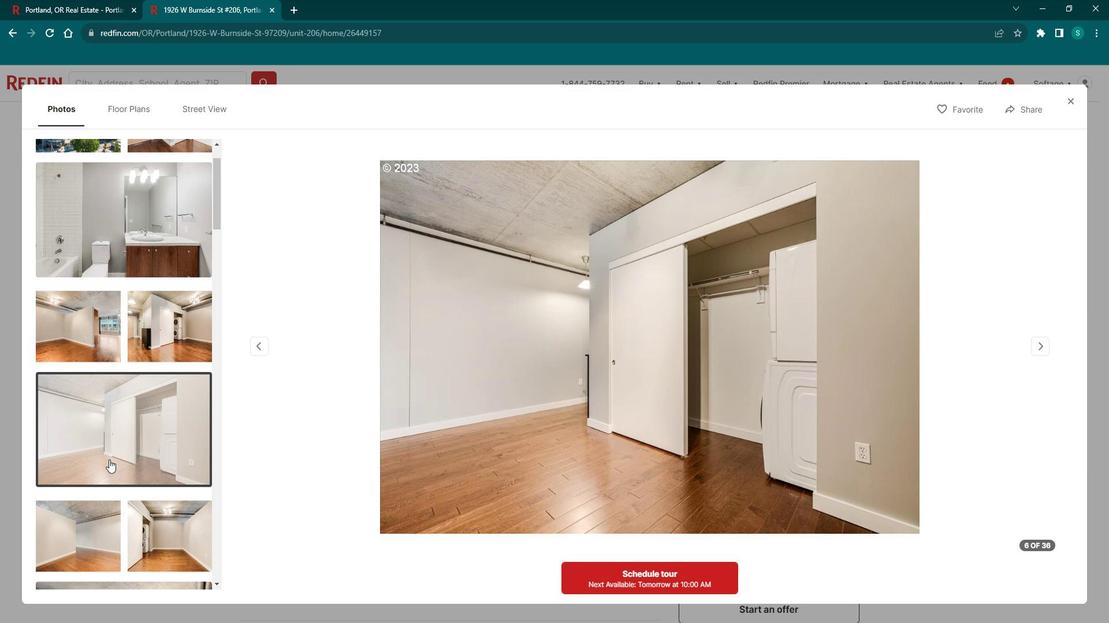 
Action: Mouse moved to (111, 382)
Screenshot: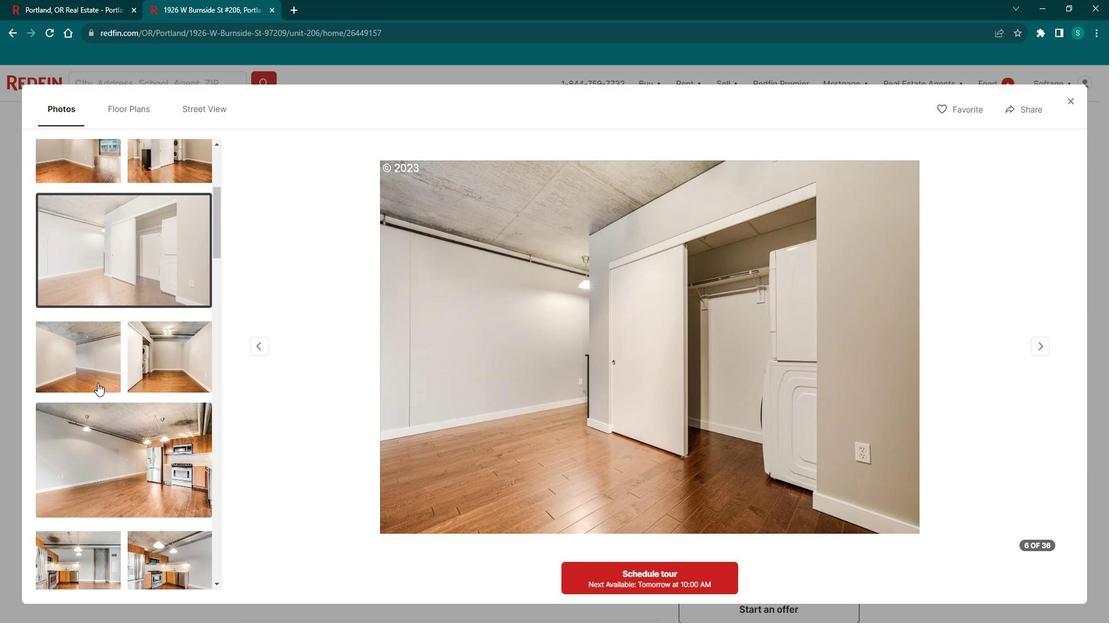 
Action: Mouse pressed left at (111, 382)
Screenshot: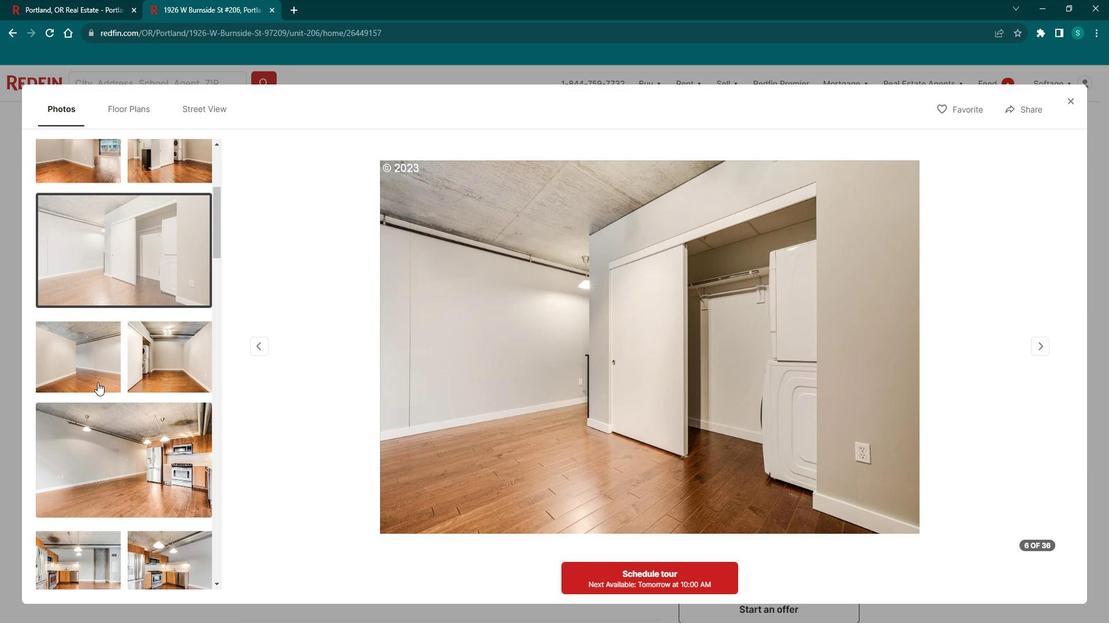
Action: Mouse moved to (171, 366)
Screenshot: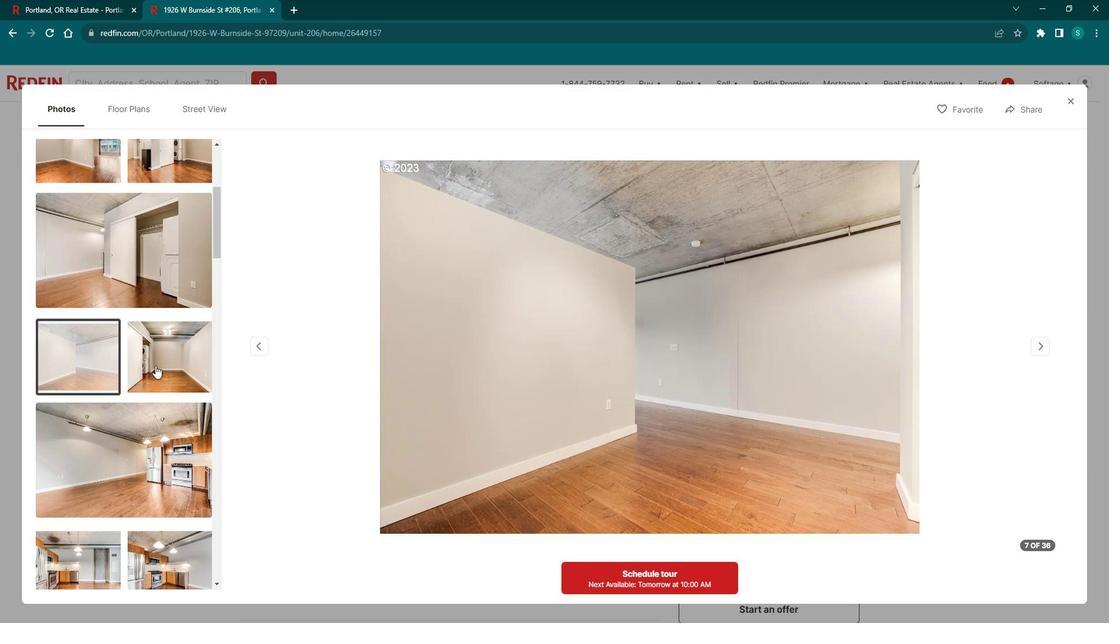 
Action: Mouse pressed left at (171, 366)
Screenshot: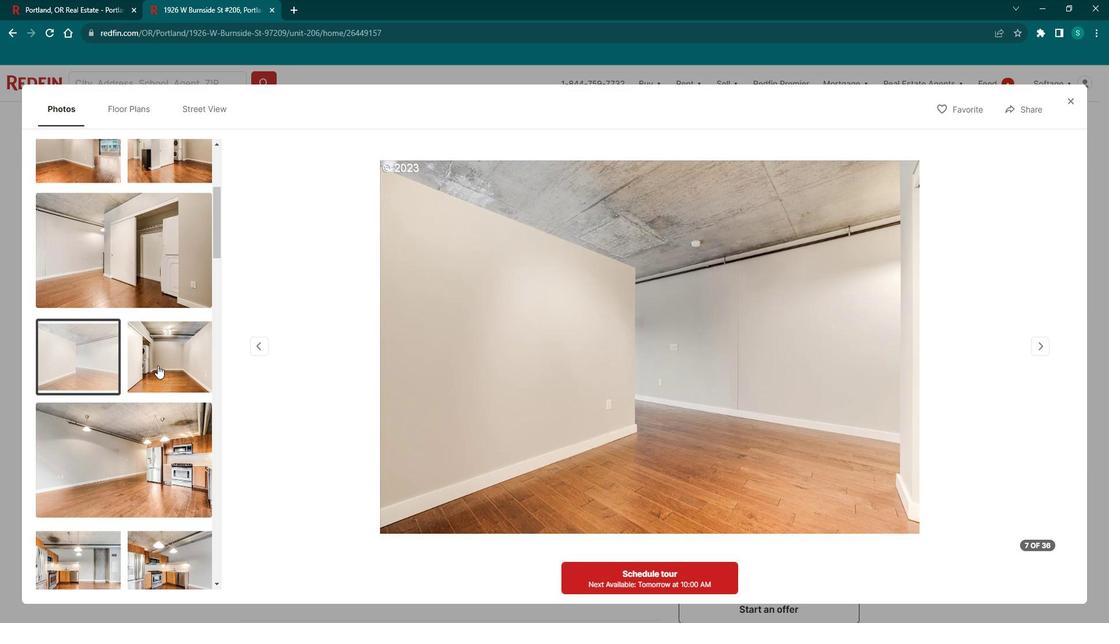 
Action: Mouse moved to (146, 444)
Screenshot: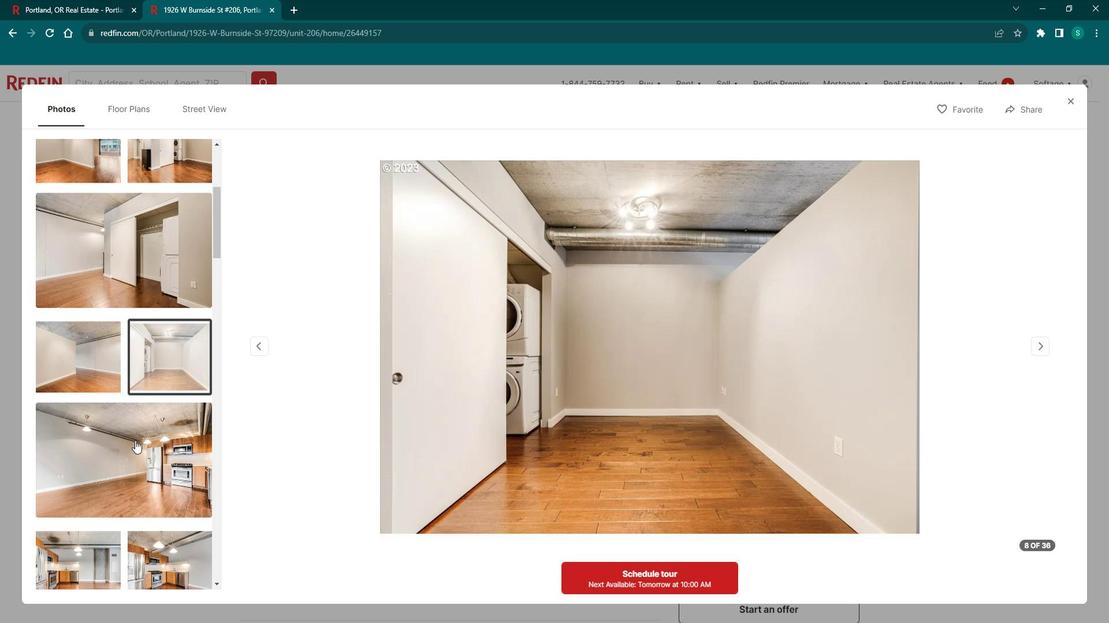 
Action: Mouse pressed left at (146, 444)
Screenshot: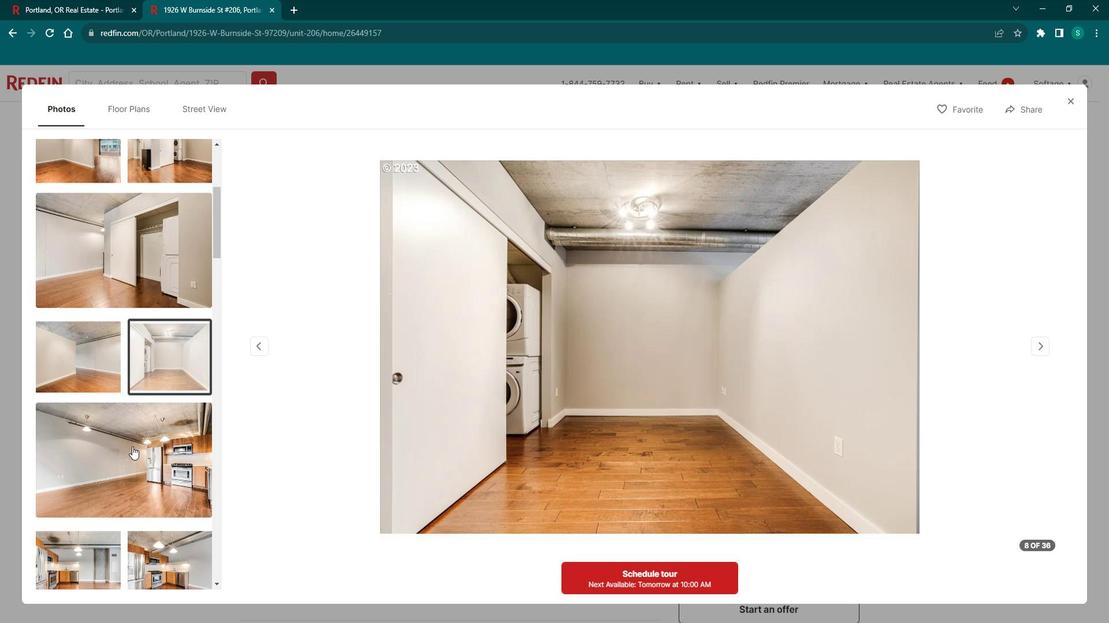 
Action: Mouse scrolled (146, 443) with delta (0, 0)
Screenshot: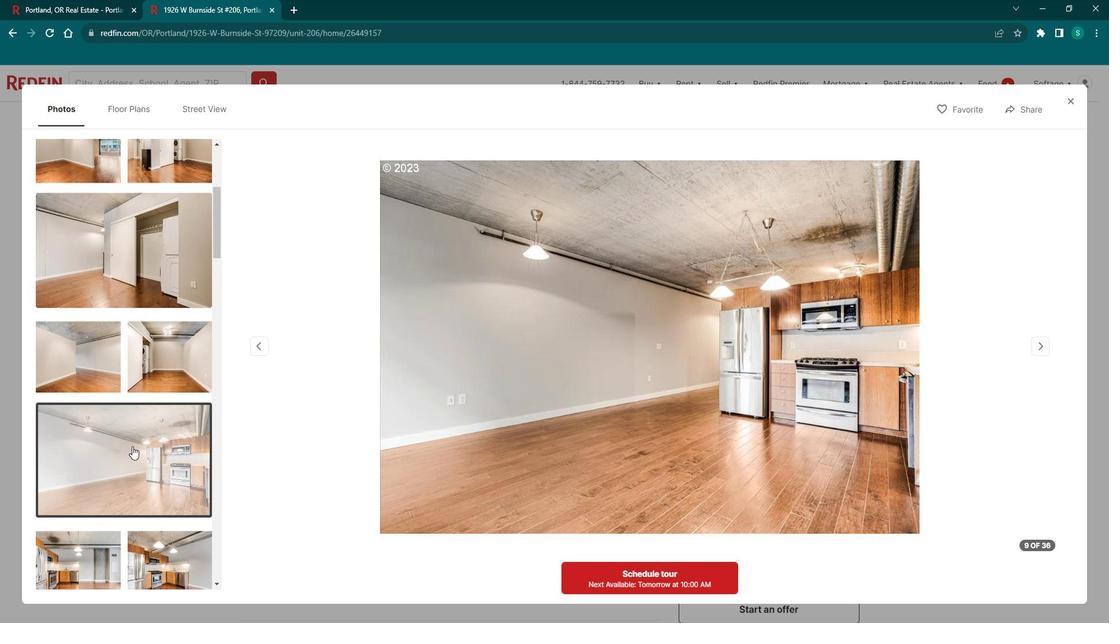 
Action: Mouse scrolled (146, 443) with delta (0, 0)
Screenshot: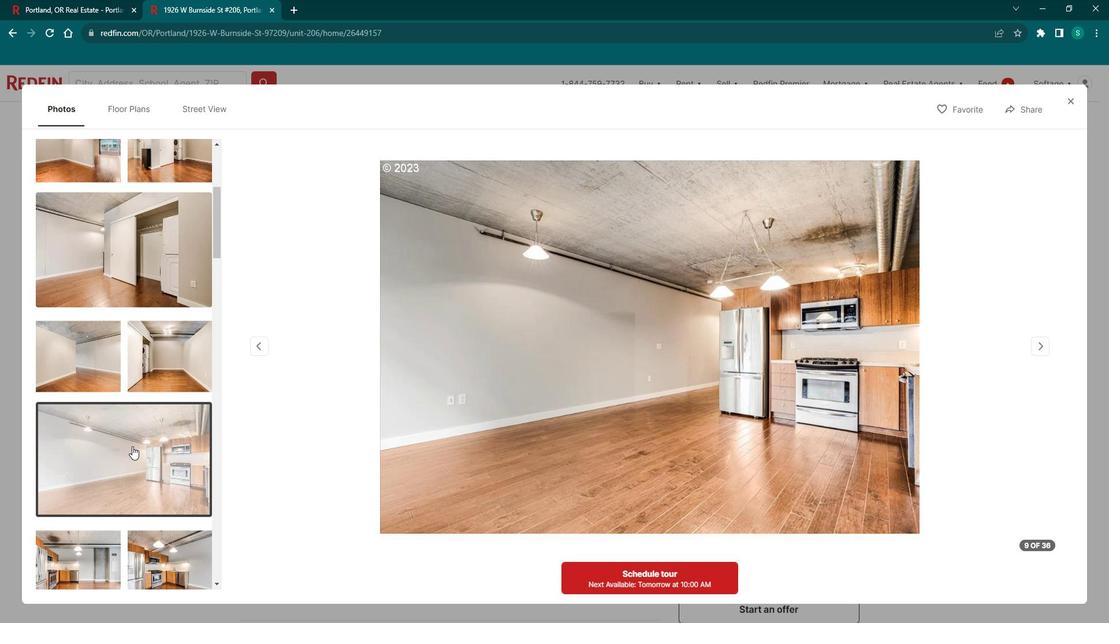 
Action: Mouse scrolled (146, 443) with delta (0, 0)
Screenshot: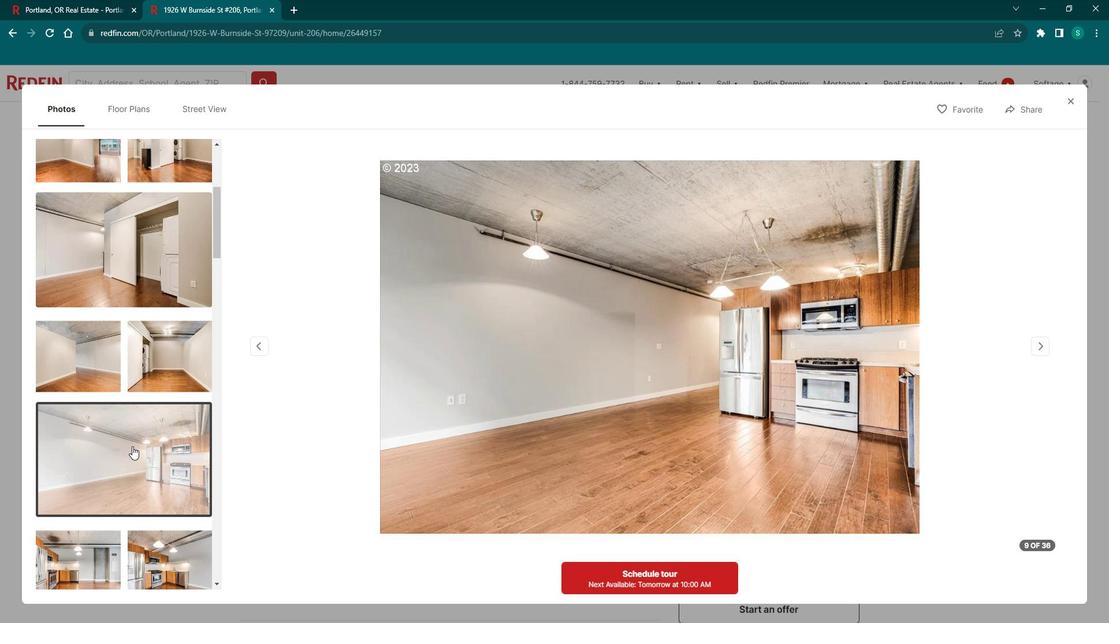 
Action: Mouse moved to (118, 395)
Screenshot: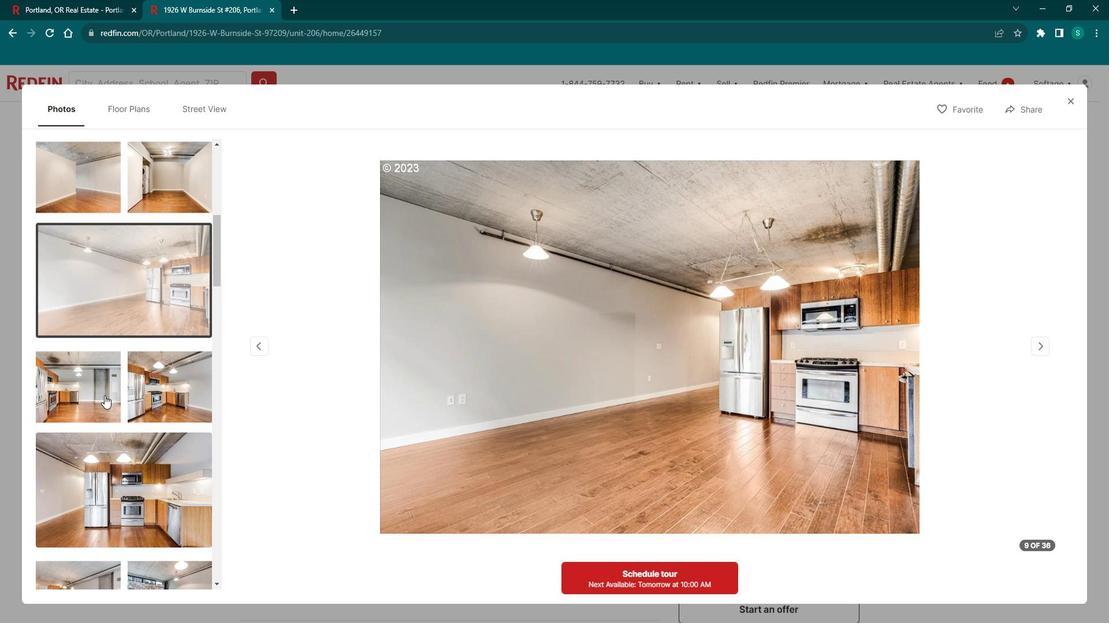 
Action: Mouse pressed left at (118, 395)
Screenshot: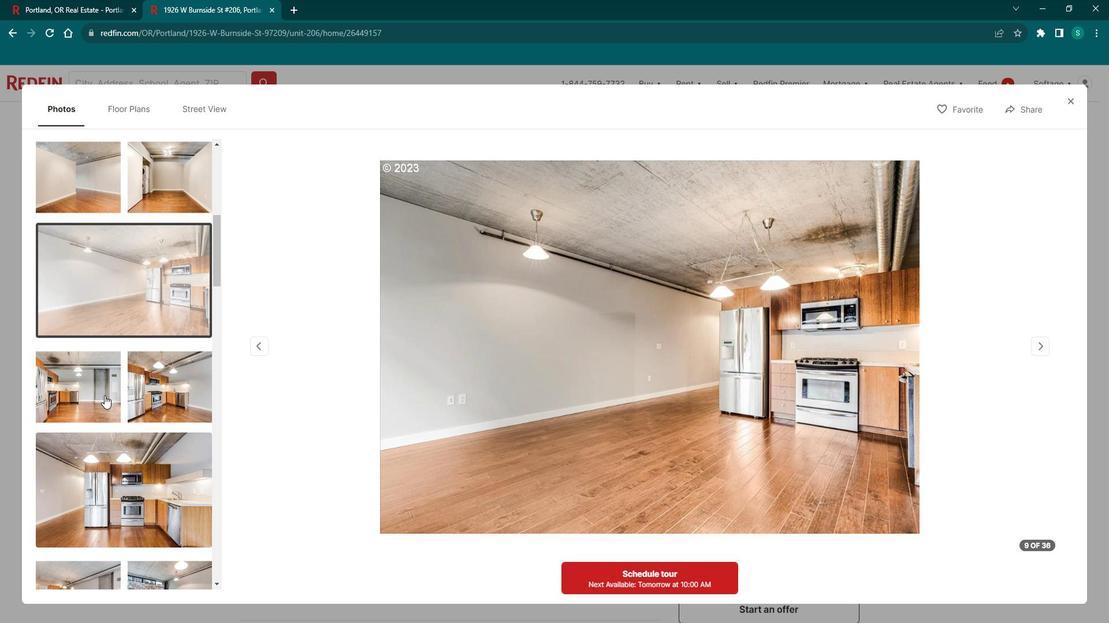
Action: Mouse moved to (175, 388)
Screenshot: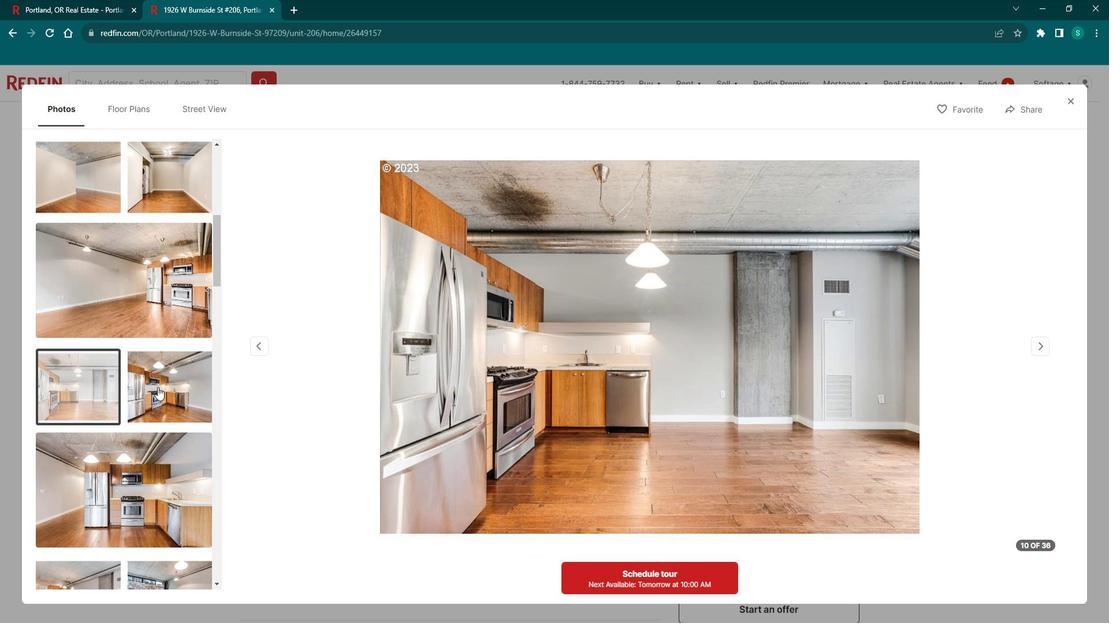 
Action: Mouse pressed left at (175, 388)
Screenshot: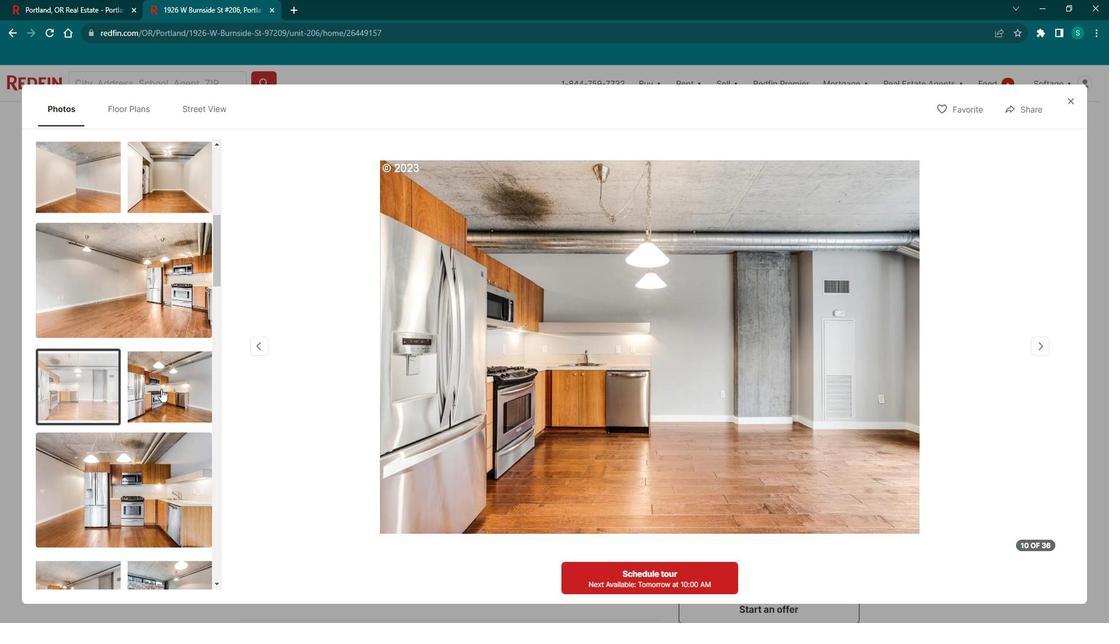
Action: Mouse moved to (133, 480)
Screenshot: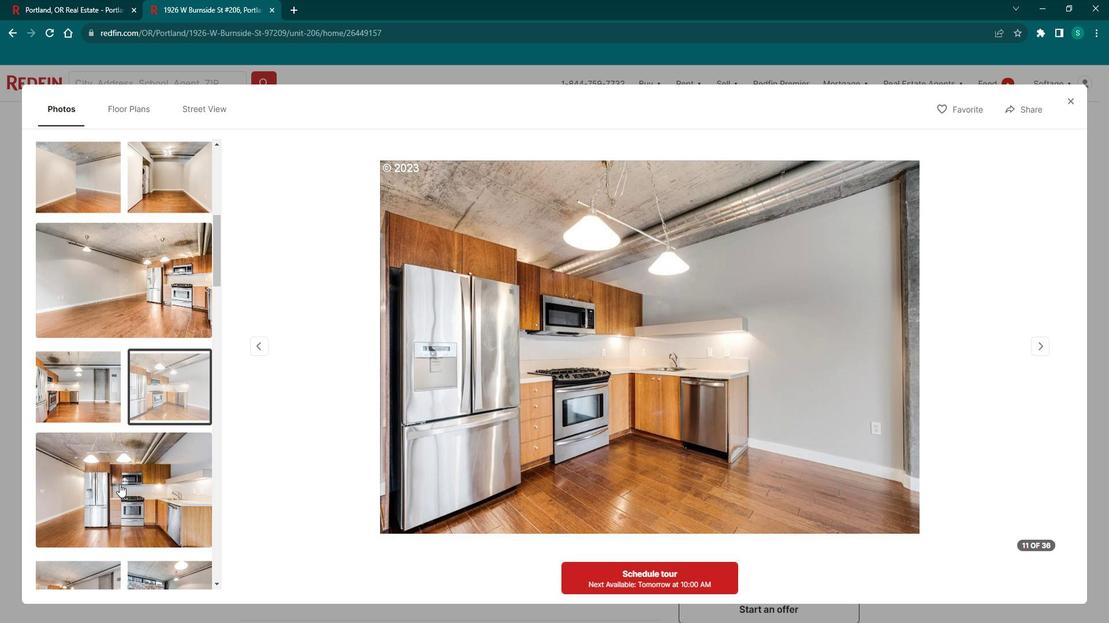 
Action: Mouse pressed left at (133, 480)
Screenshot: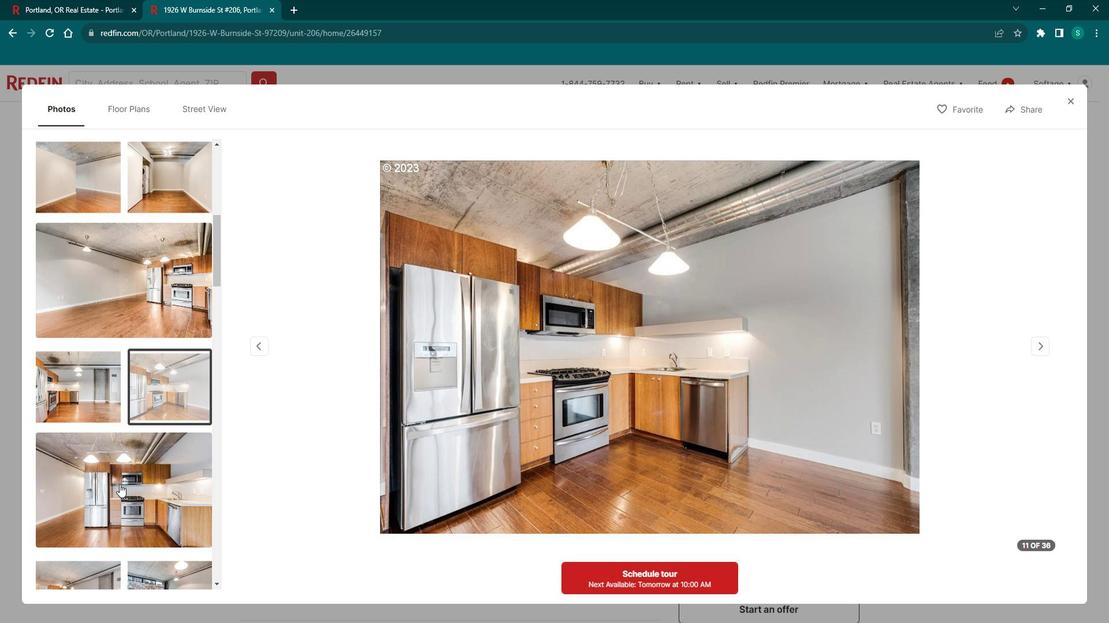 
Action: Mouse moved to (1083, 106)
Screenshot: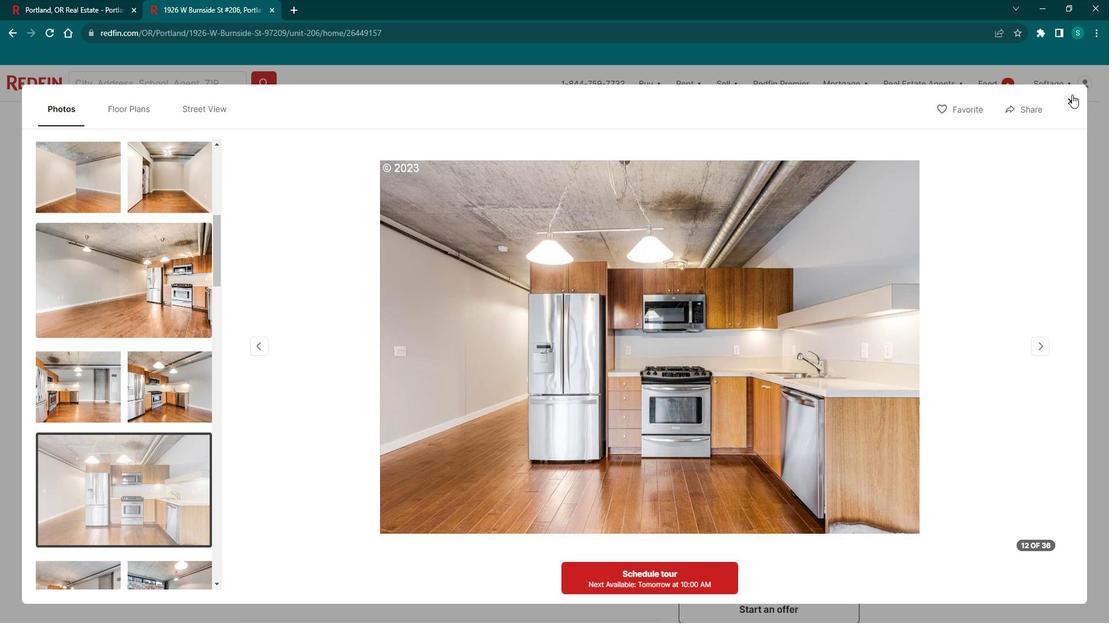 
Action: Mouse pressed left at (1083, 106)
Screenshot: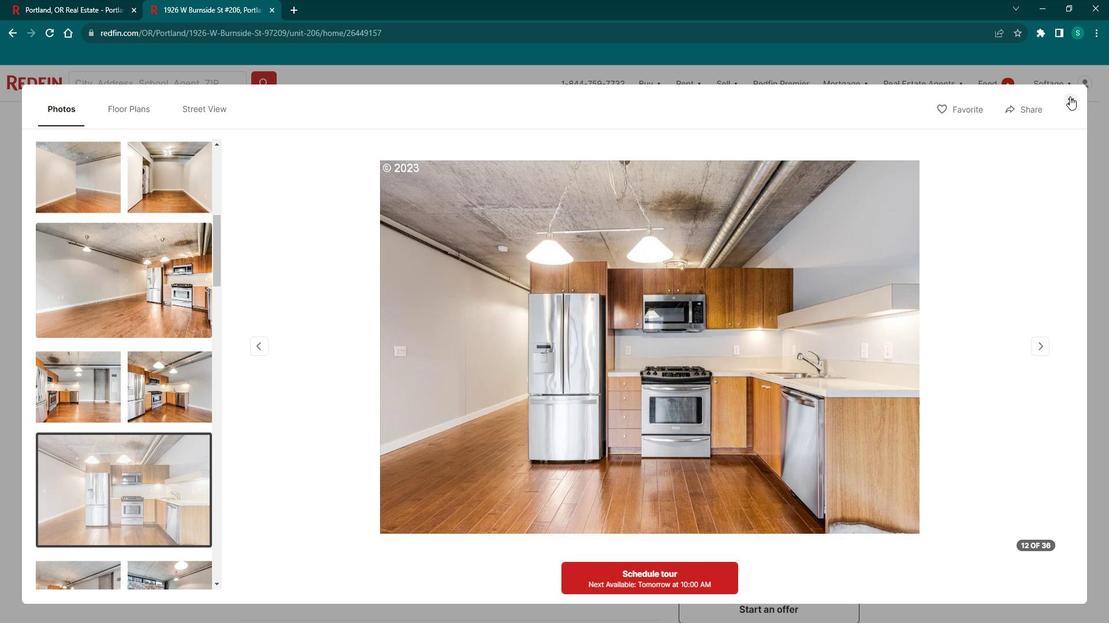 
Action: Mouse moved to (378, 311)
Screenshot: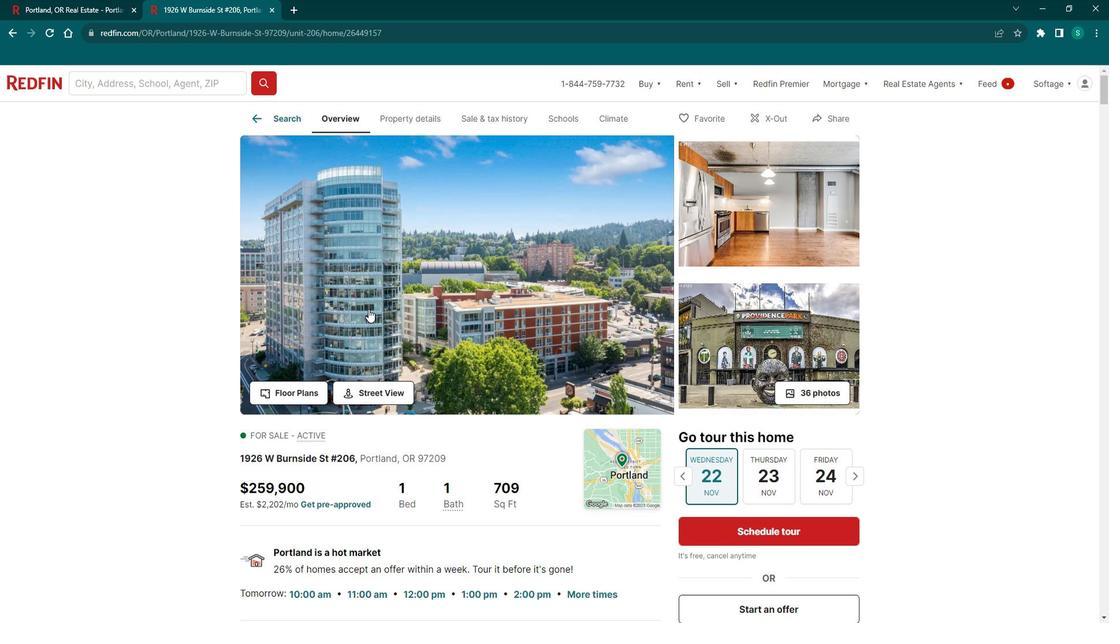 
Action: Mouse scrolled (378, 311) with delta (0, 0)
Screenshot: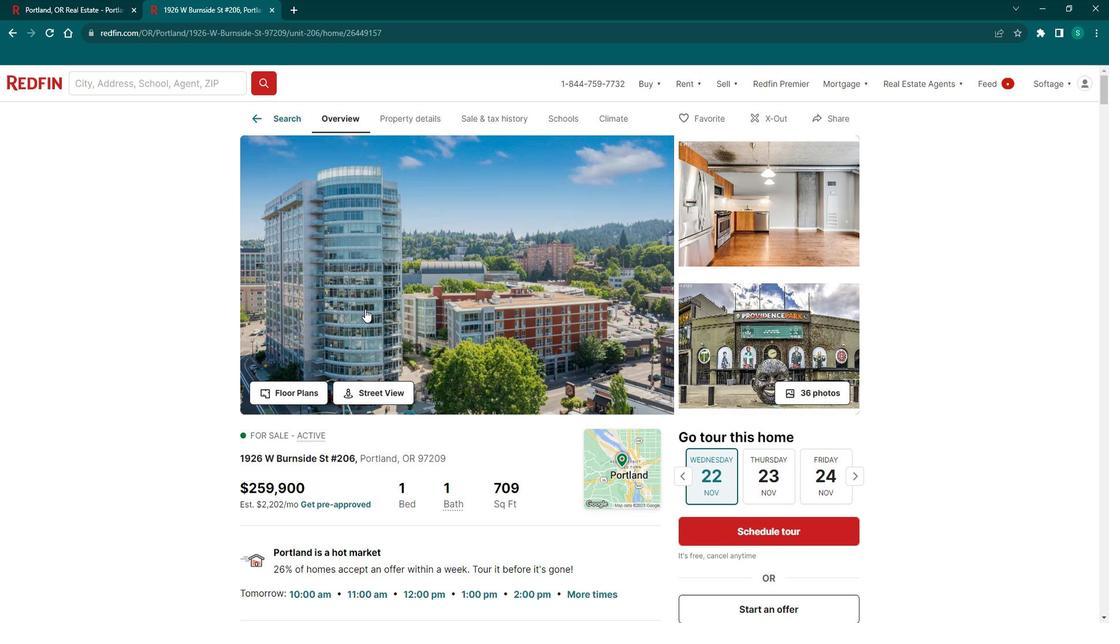 
Action: Mouse scrolled (378, 311) with delta (0, 0)
Screenshot: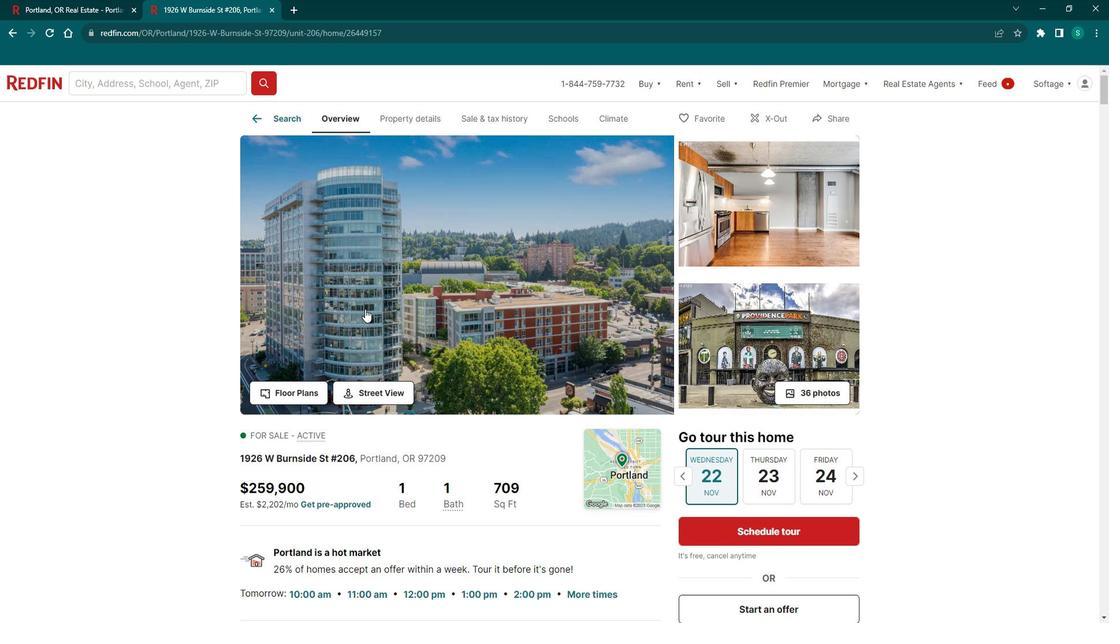 
Action: Mouse scrolled (378, 311) with delta (0, 0)
Screenshot: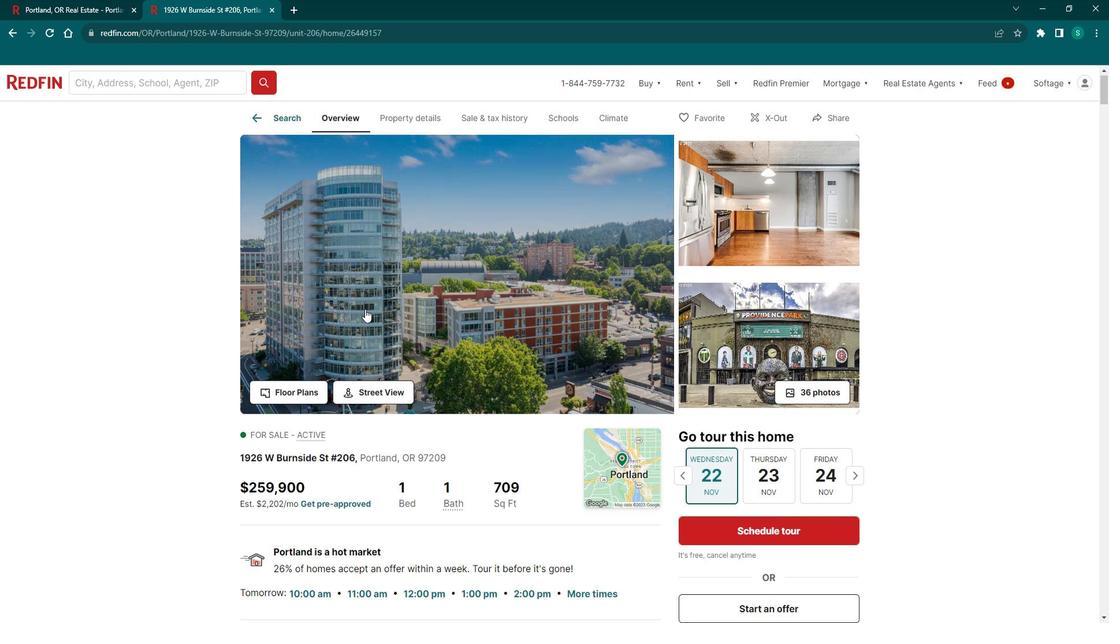
Action: Mouse scrolled (378, 311) with delta (0, 0)
Screenshot: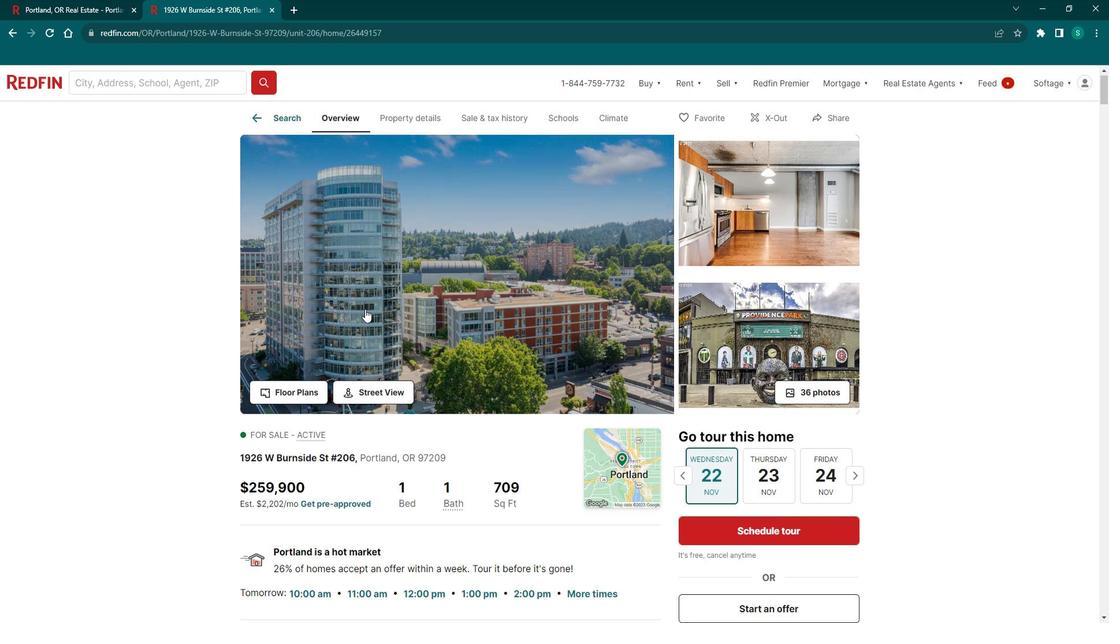 
Action: Mouse scrolled (378, 311) with delta (0, 0)
Screenshot: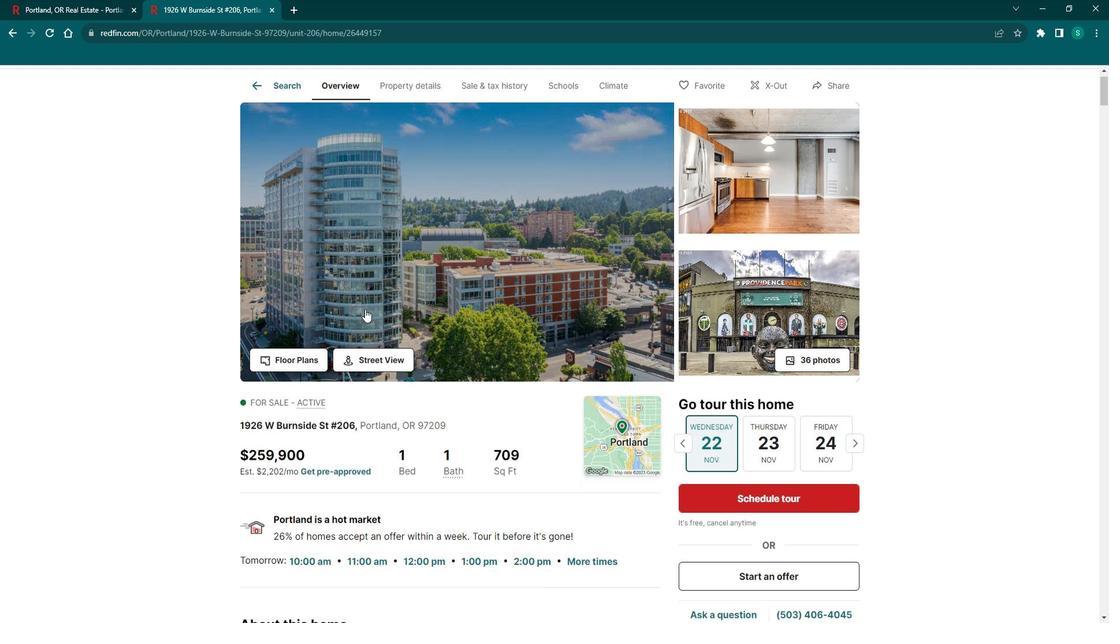 
Action: Mouse scrolled (378, 311) with delta (0, 0)
Screenshot: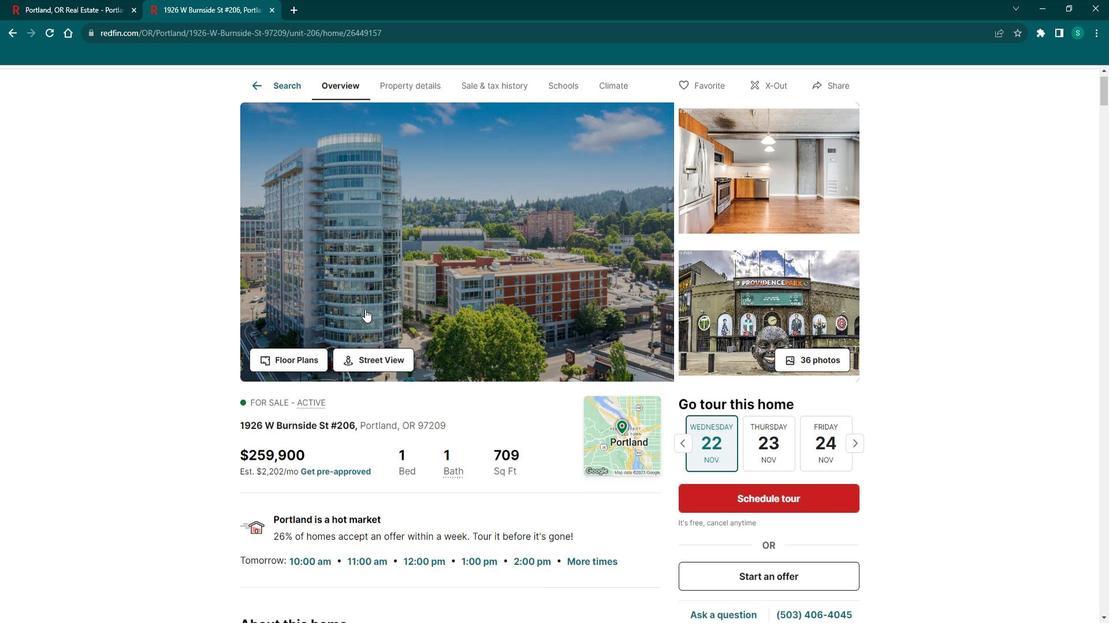 
Action: Mouse moved to (302, 386)
Screenshot: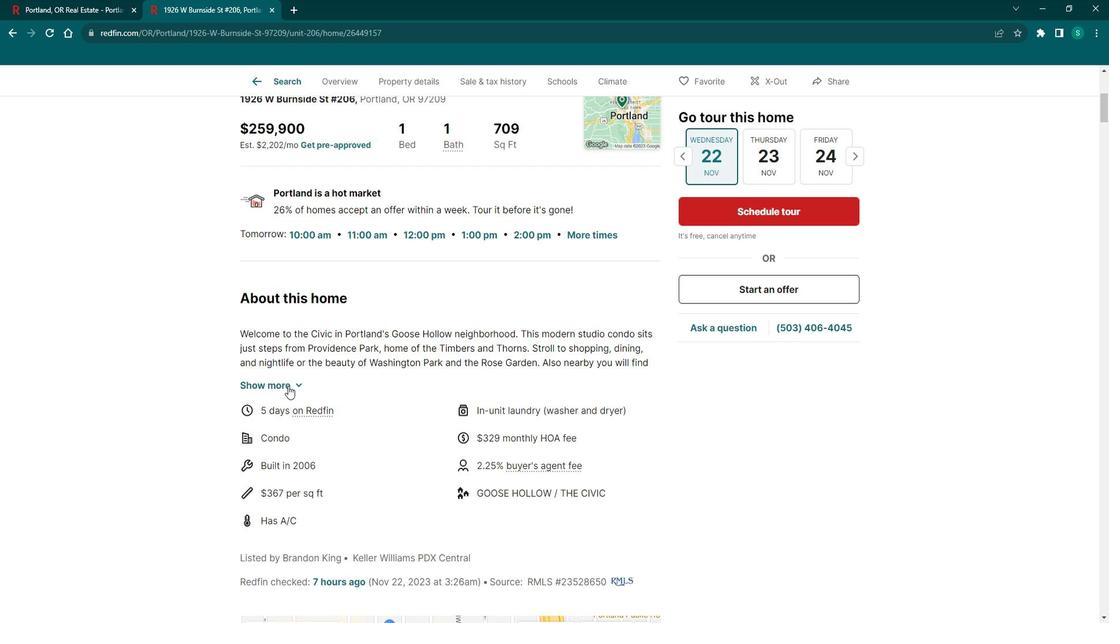 
Action: Mouse pressed left at (302, 386)
Screenshot: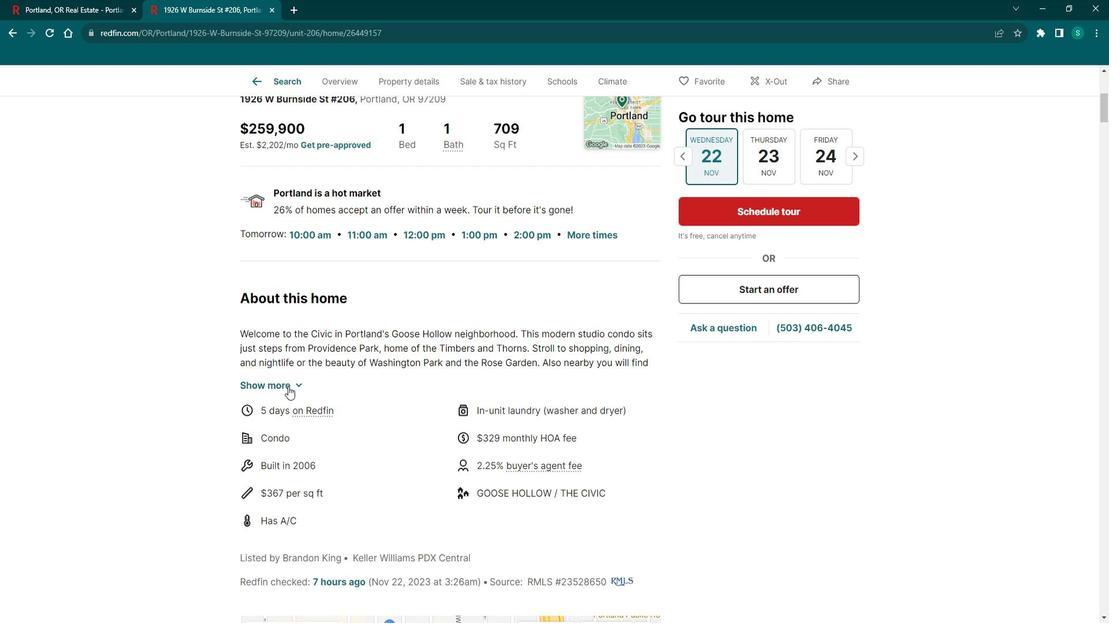 
Action: Mouse moved to (325, 361)
Screenshot: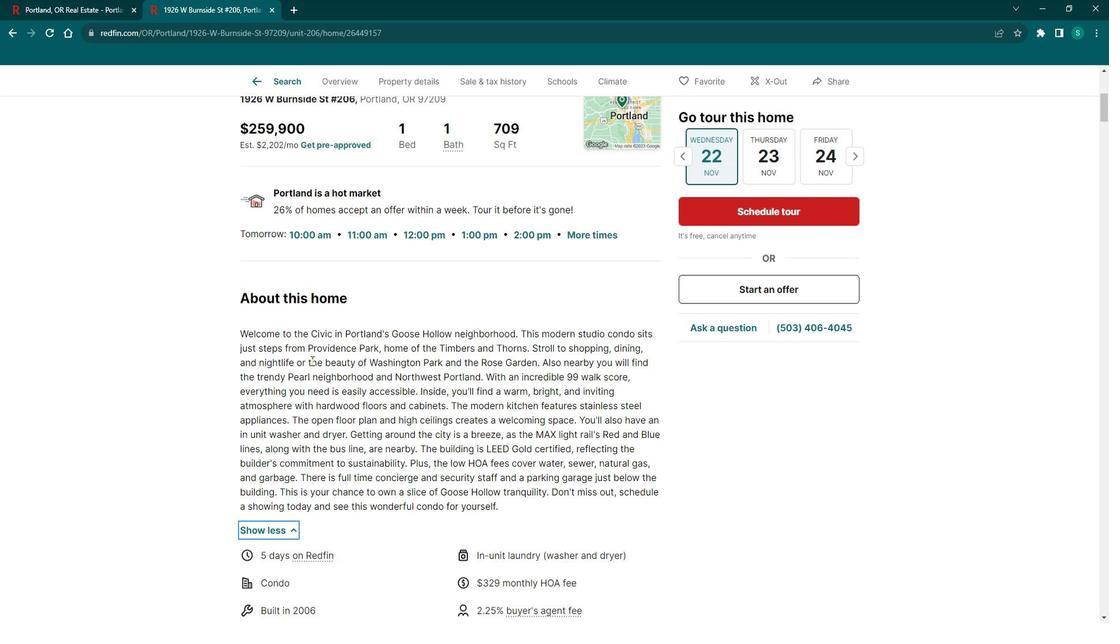 
Action: Mouse scrolled (325, 361) with delta (0, 0)
Screenshot: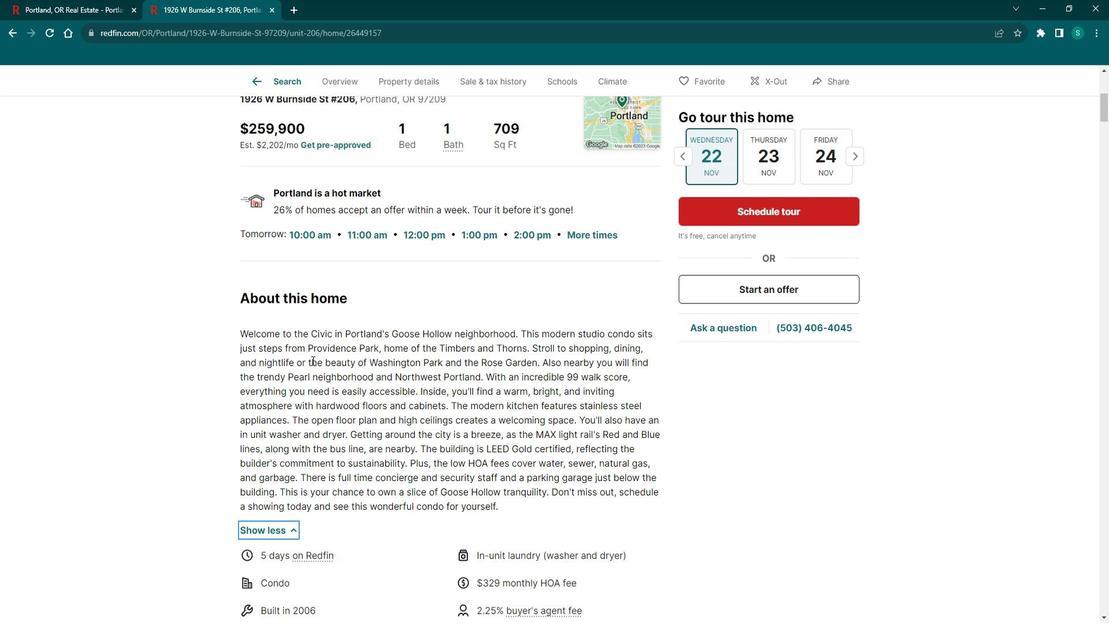 
Action: Mouse scrolled (325, 361) with delta (0, 0)
Screenshot: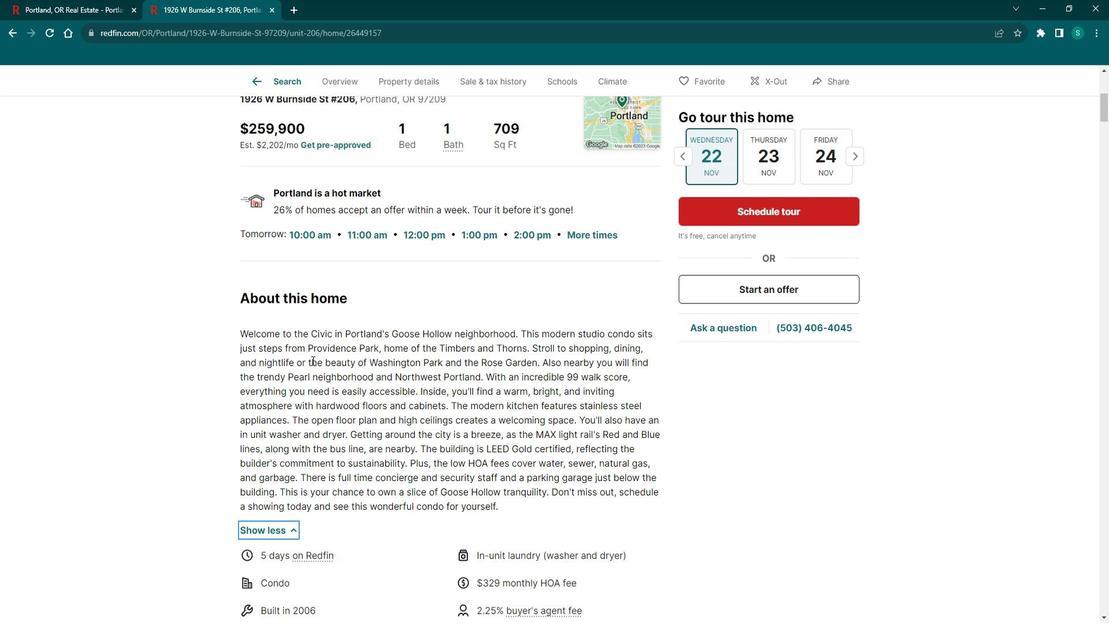 
Action: Mouse scrolled (325, 361) with delta (0, 0)
Screenshot: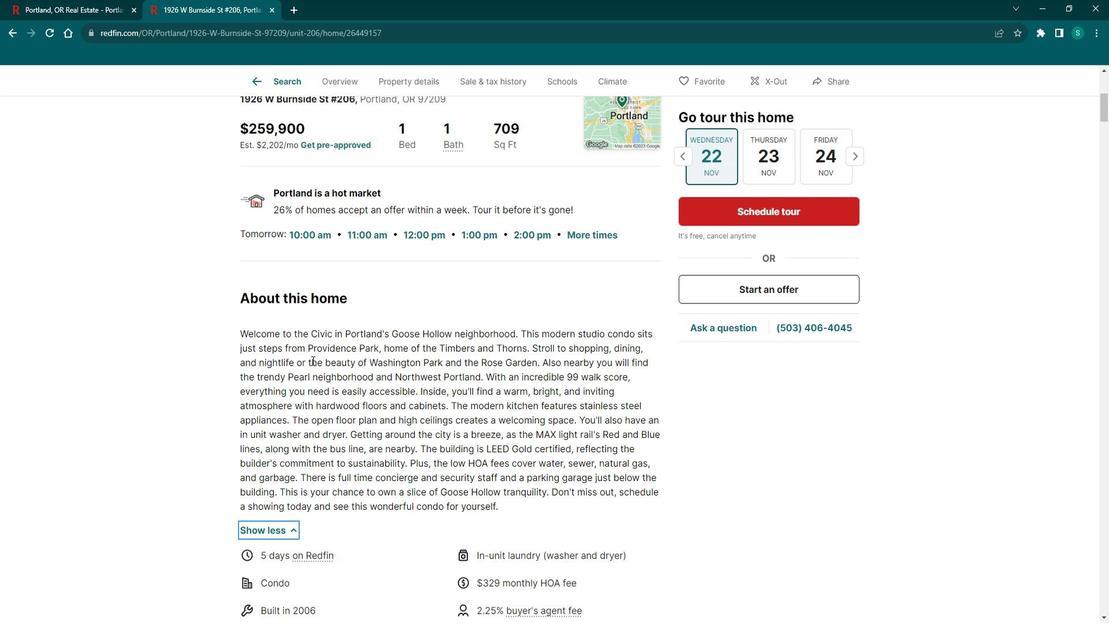 
Action: Mouse scrolled (325, 361) with delta (0, 0)
Screenshot: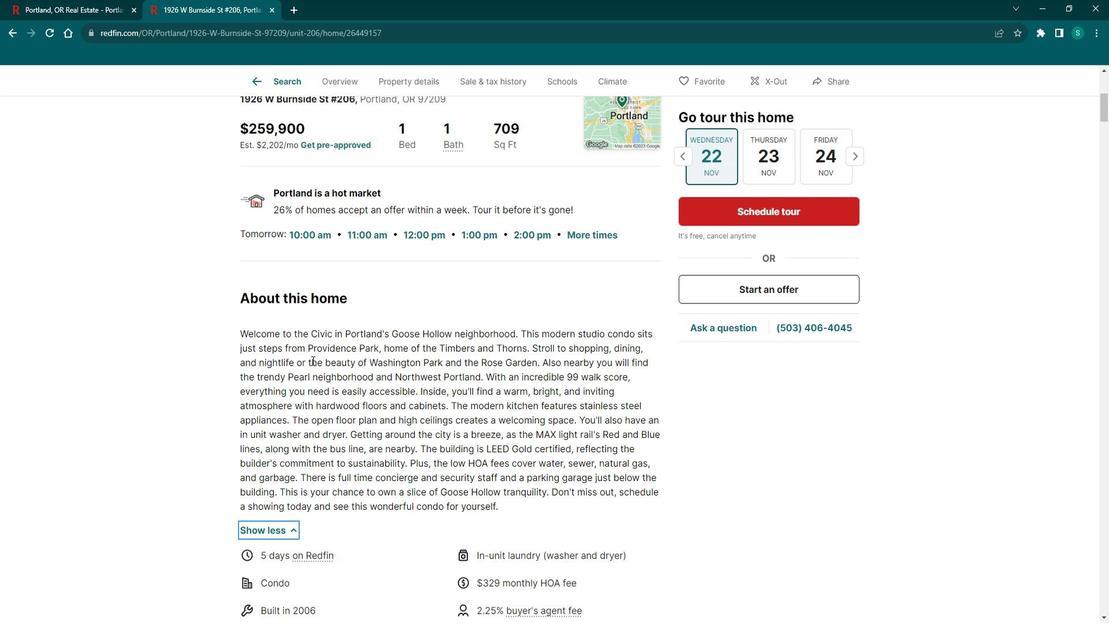 
Action: Mouse scrolled (325, 361) with delta (0, 0)
Screenshot: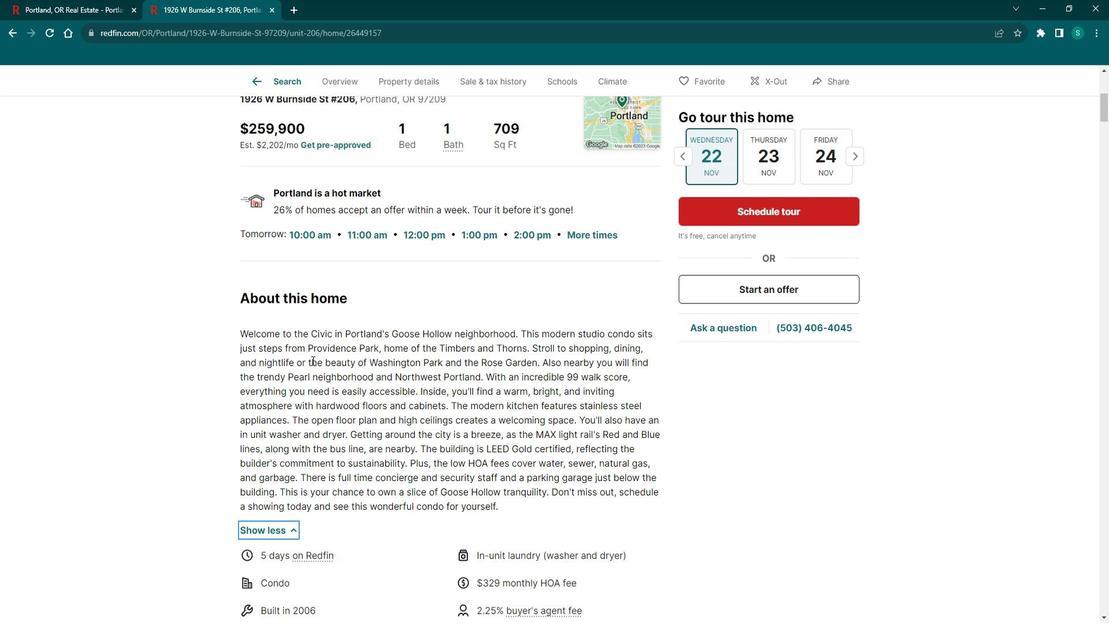 
Action: Mouse scrolled (325, 361) with delta (0, 0)
Screenshot: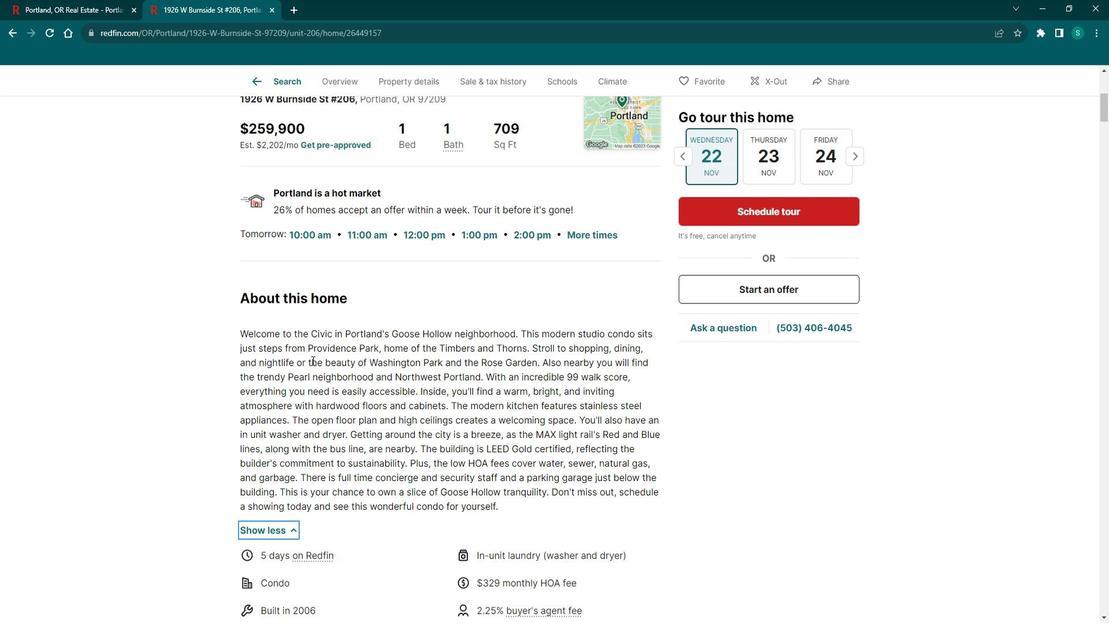 
Action: Mouse scrolled (325, 361) with delta (0, 0)
Screenshot: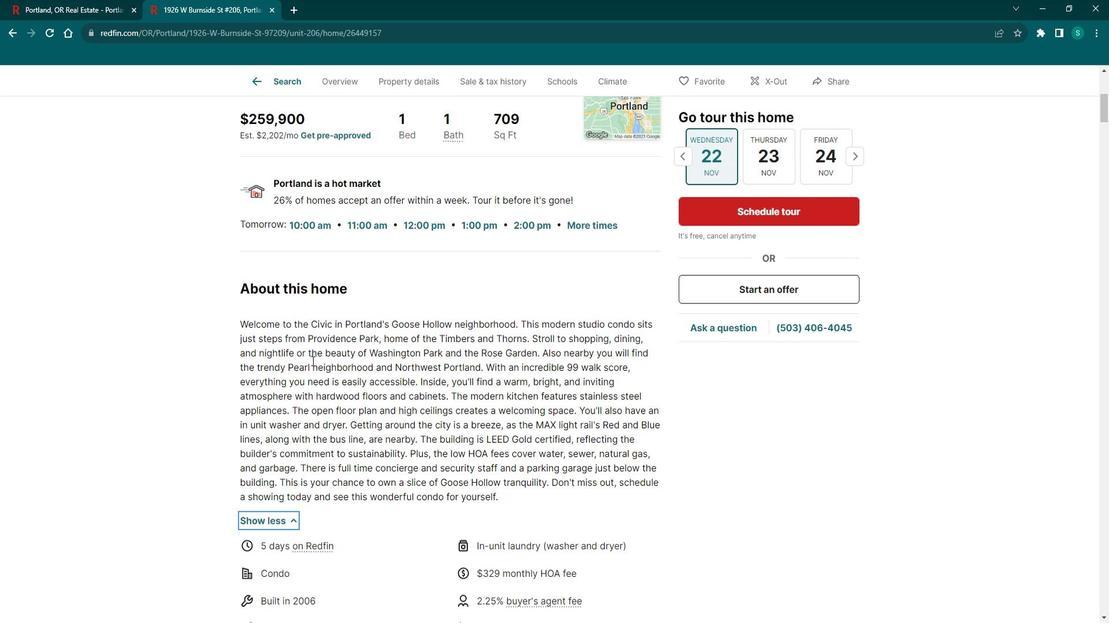 
Action: Mouse scrolled (325, 361) with delta (0, 0)
Screenshot: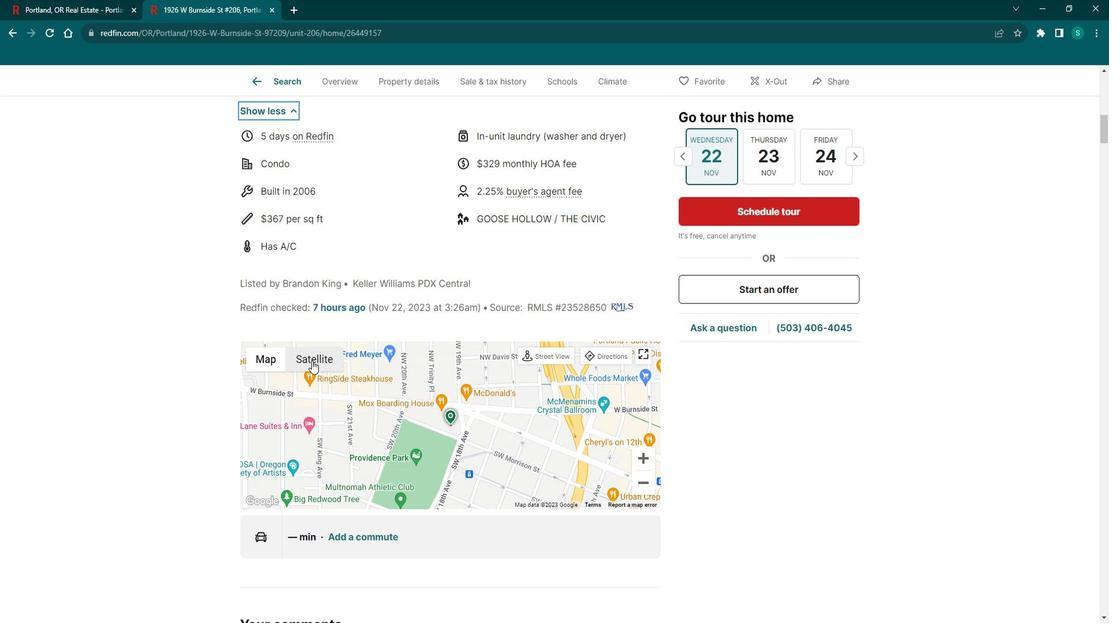 
Action: Mouse scrolled (325, 361) with delta (0, 0)
Screenshot: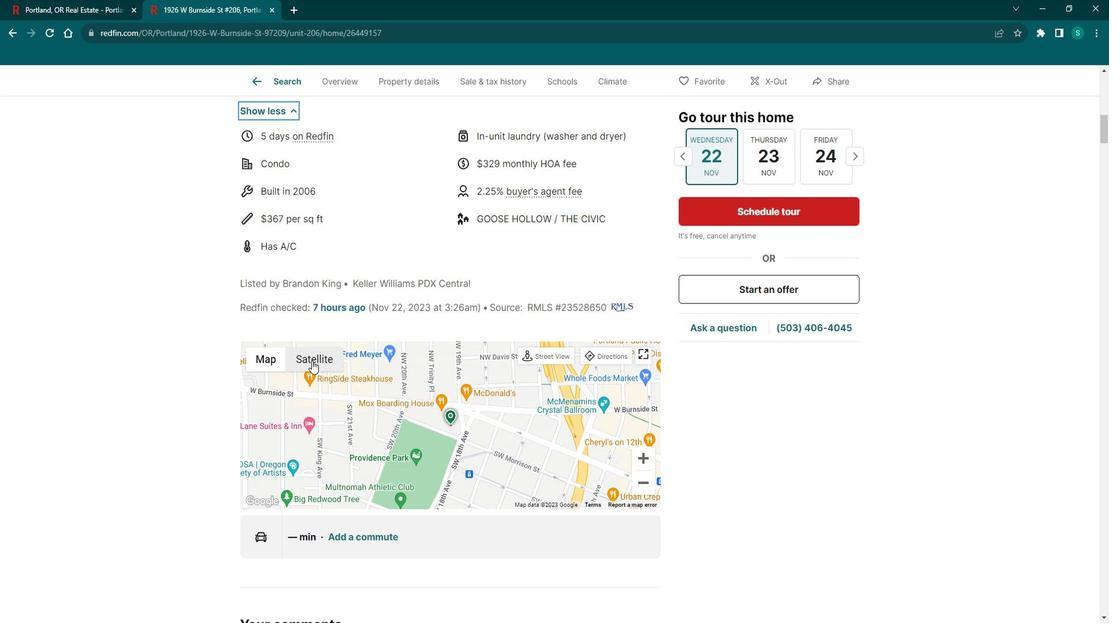 
Action: Mouse scrolled (325, 361) with delta (0, 0)
Screenshot: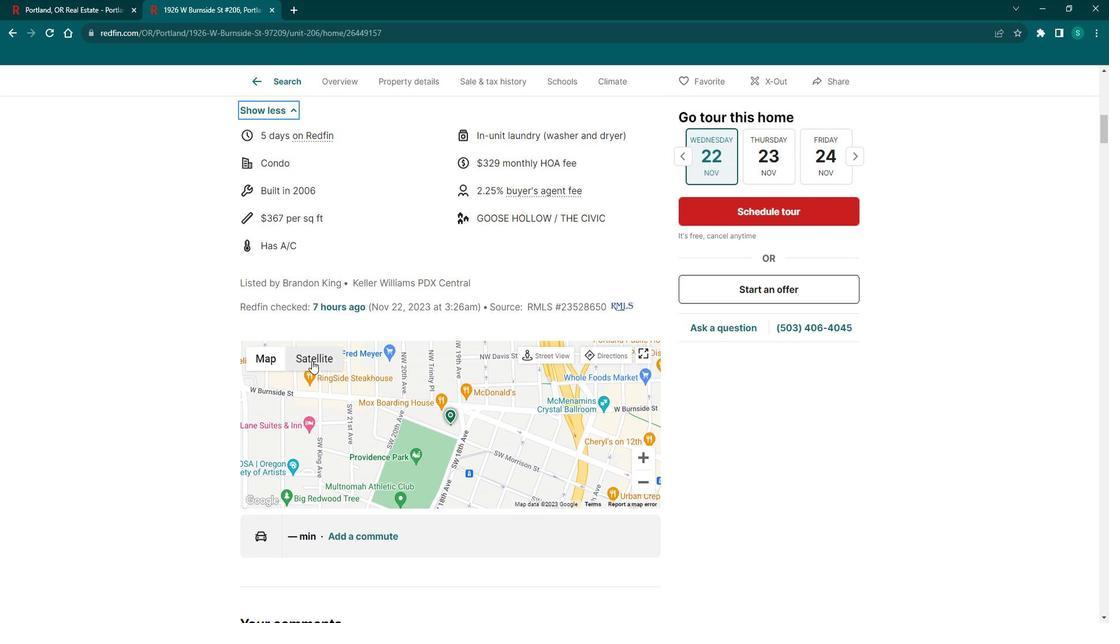 
Action: Mouse scrolled (325, 361) with delta (0, 0)
Screenshot: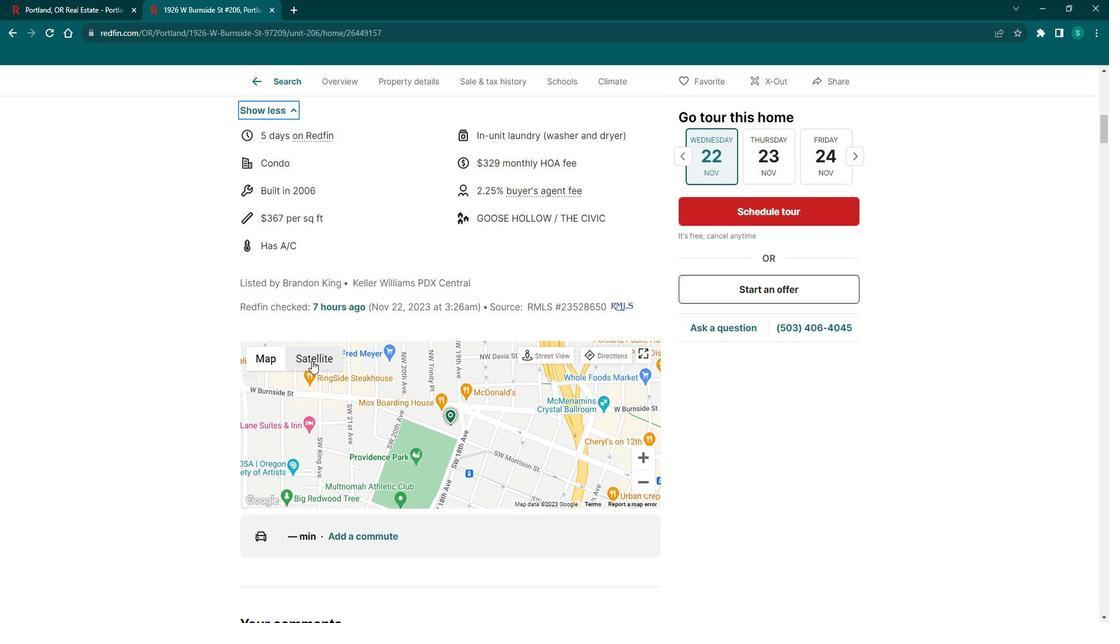 
Action: Mouse scrolled (325, 361) with delta (0, 0)
Screenshot: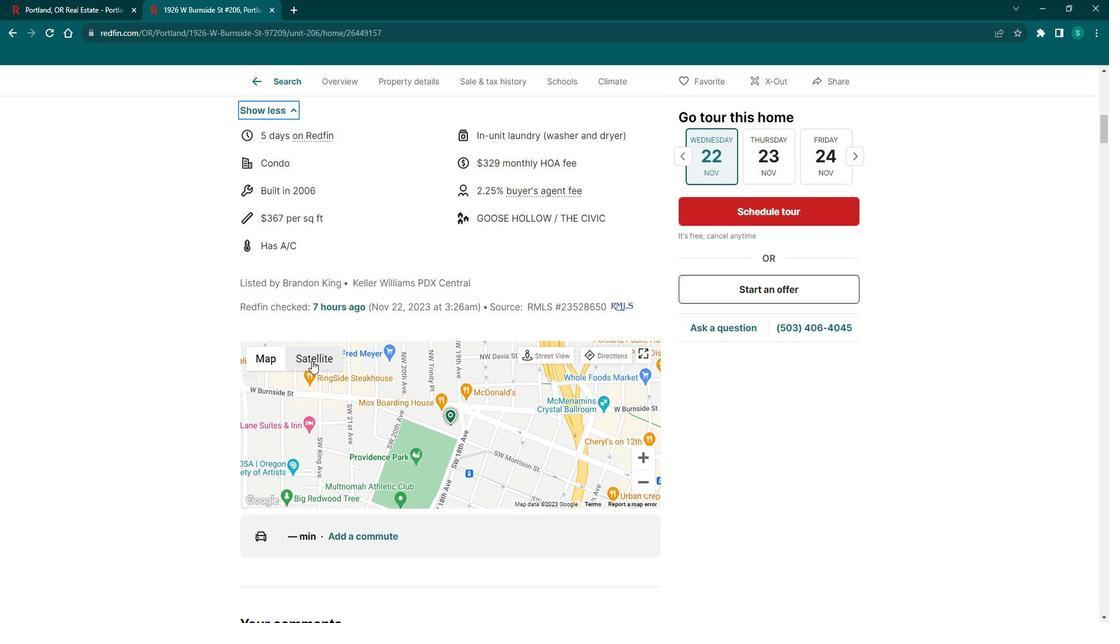 
Action: Mouse scrolled (325, 361) with delta (0, 0)
Screenshot: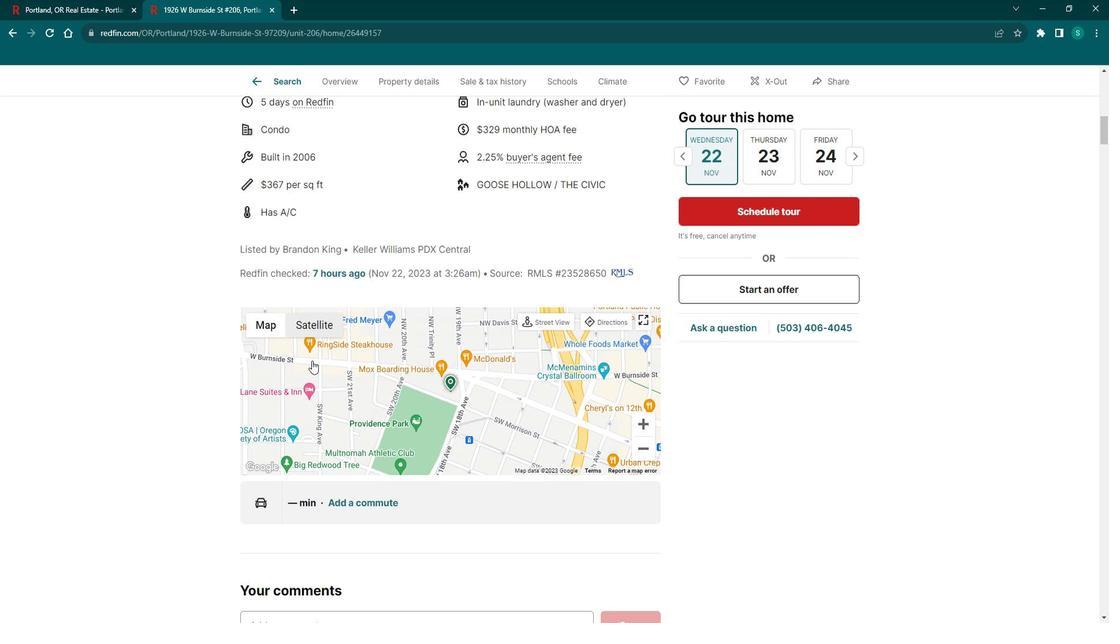 
Action: Mouse scrolled (325, 361) with delta (0, 0)
Screenshot: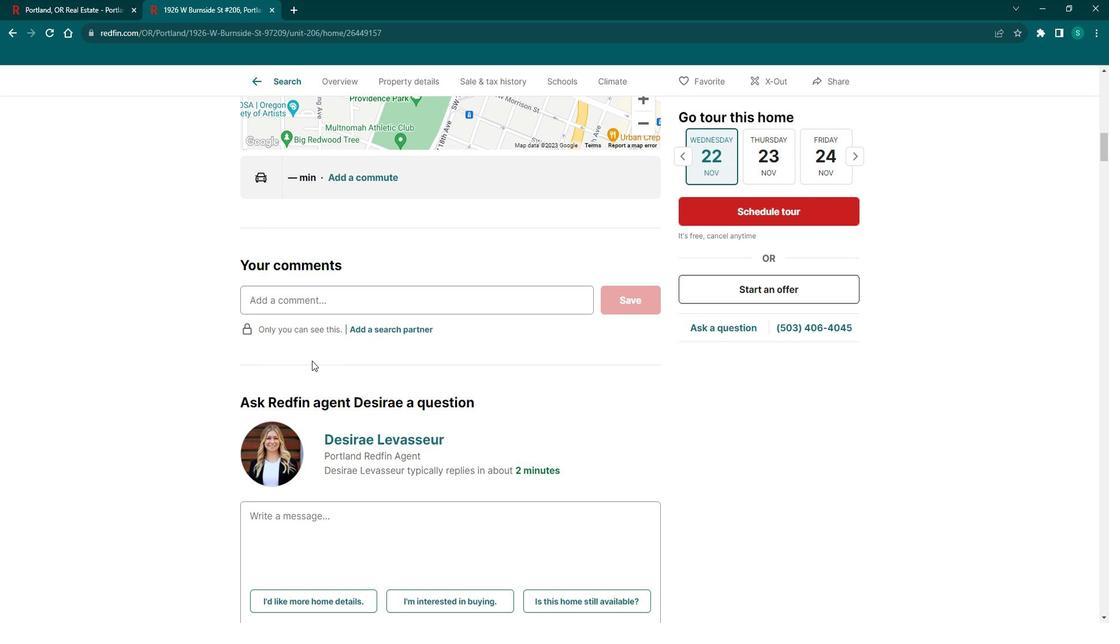 
Action: Mouse scrolled (325, 361) with delta (0, 0)
Screenshot: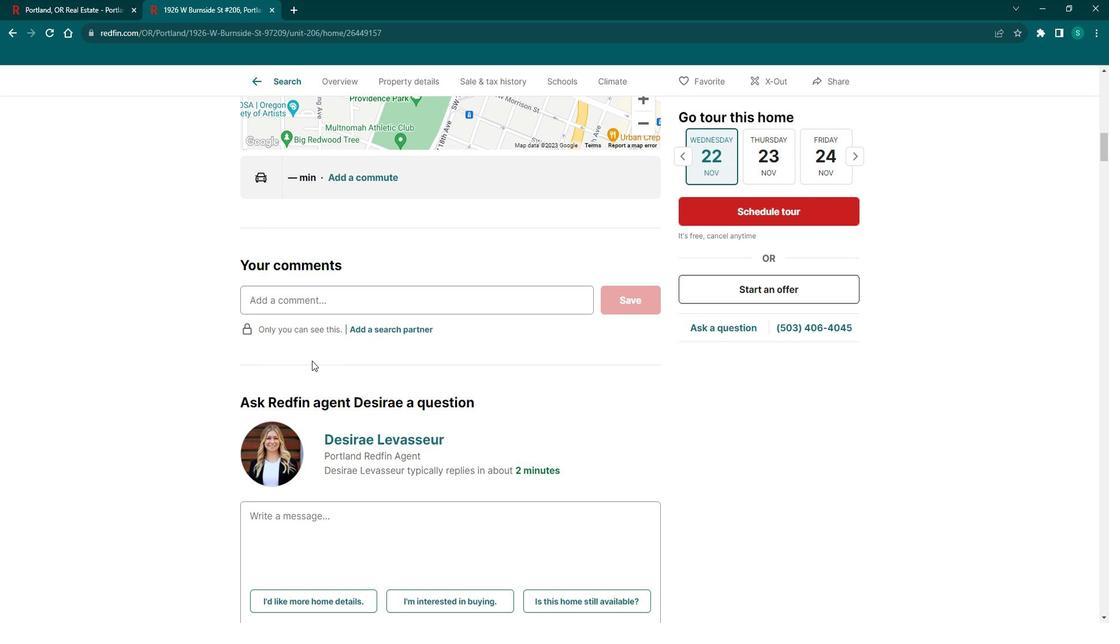 
Action: Mouse scrolled (325, 361) with delta (0, 0)
Screenshot: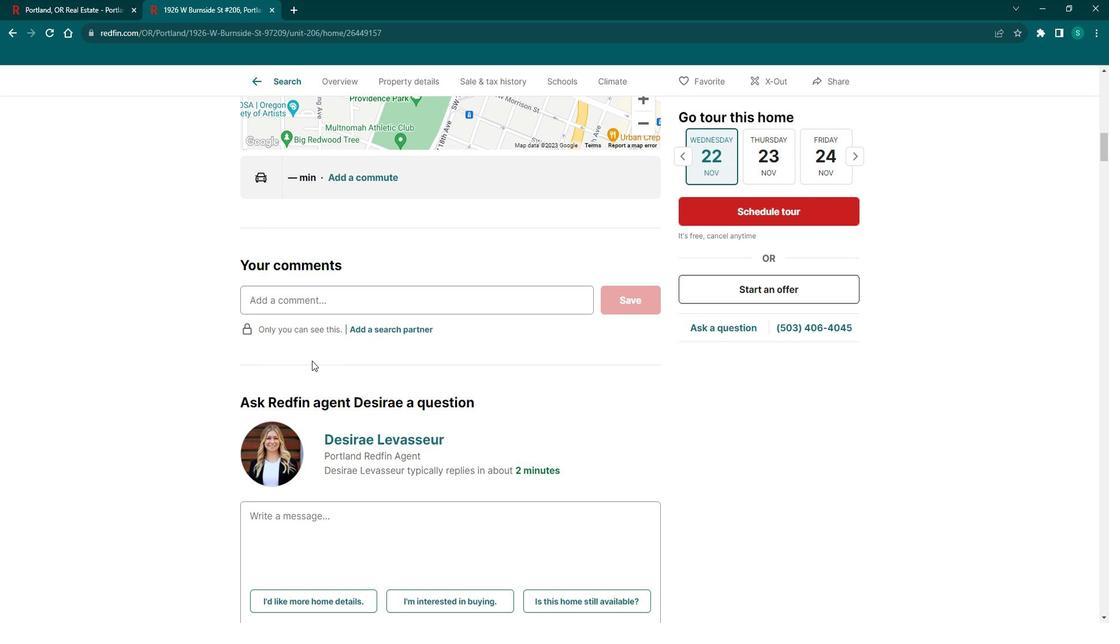 
Action: Mouse scrolled (325, 361) with delta (0, 0)
Screenshot: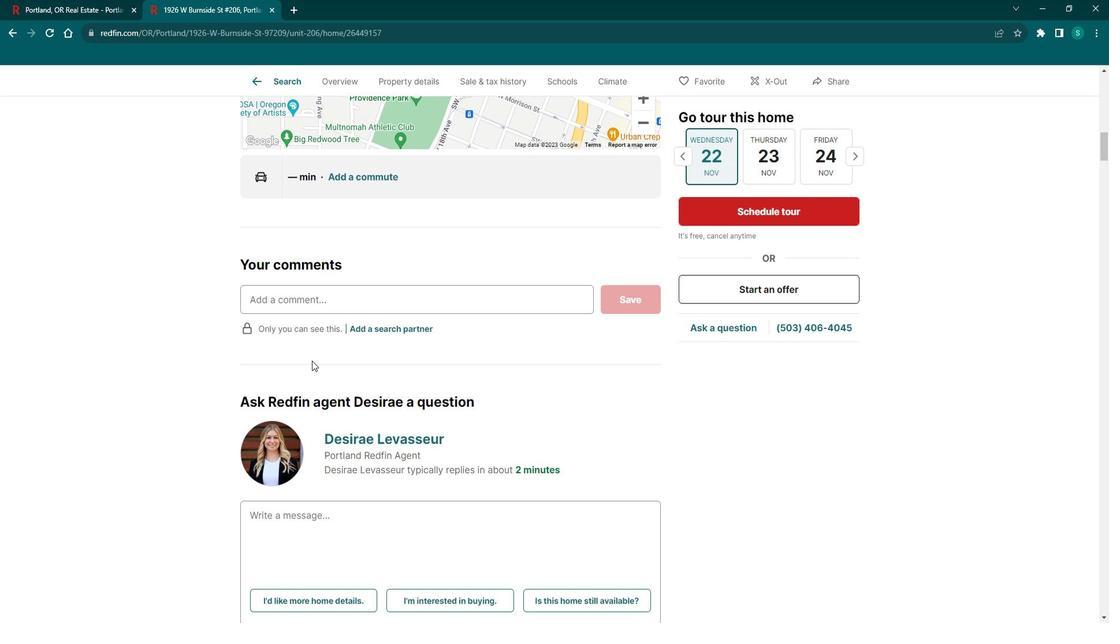
Action: Mouse scrolled (325, 361) with delta (0, 0)
Screenshot: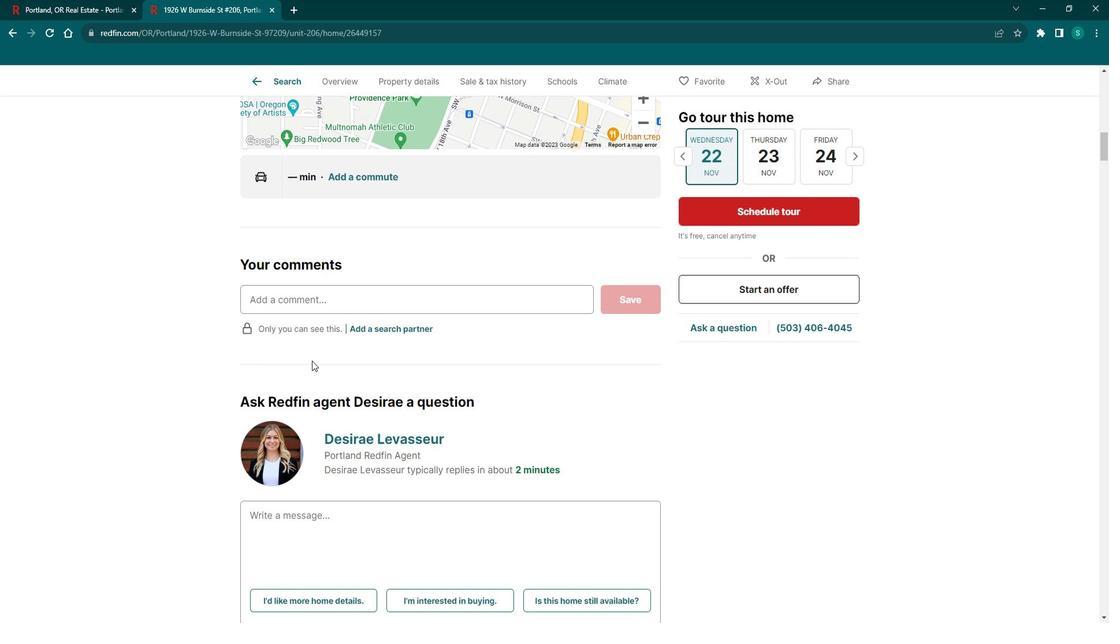 
Action: Mouse scrolled (325, 361) with delta (0, 0)
Screenshot: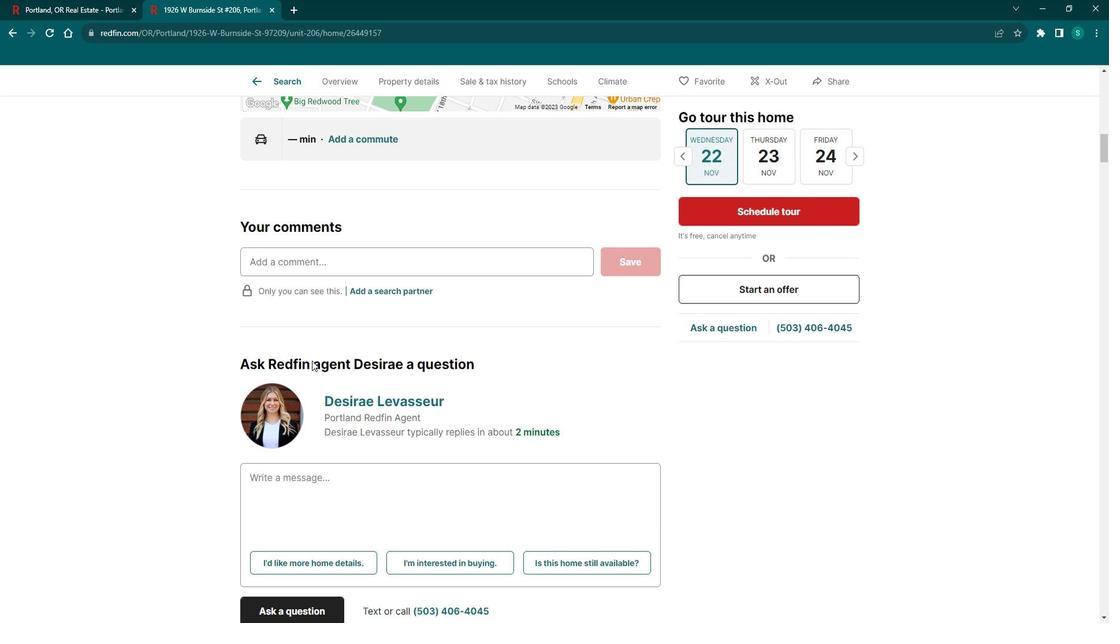 
Action: Mouse scrolled (325, 361) with delta (0, 0)
Screenshot: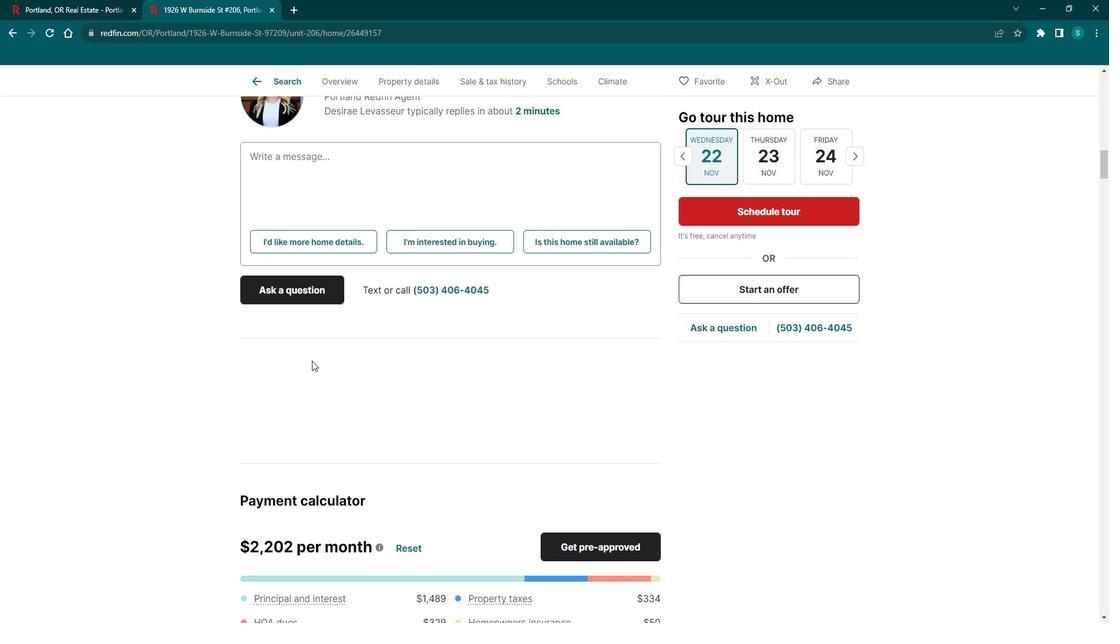 
Action: Mouse scrolled (325, 361) with delta (0, 0)
Screenshot: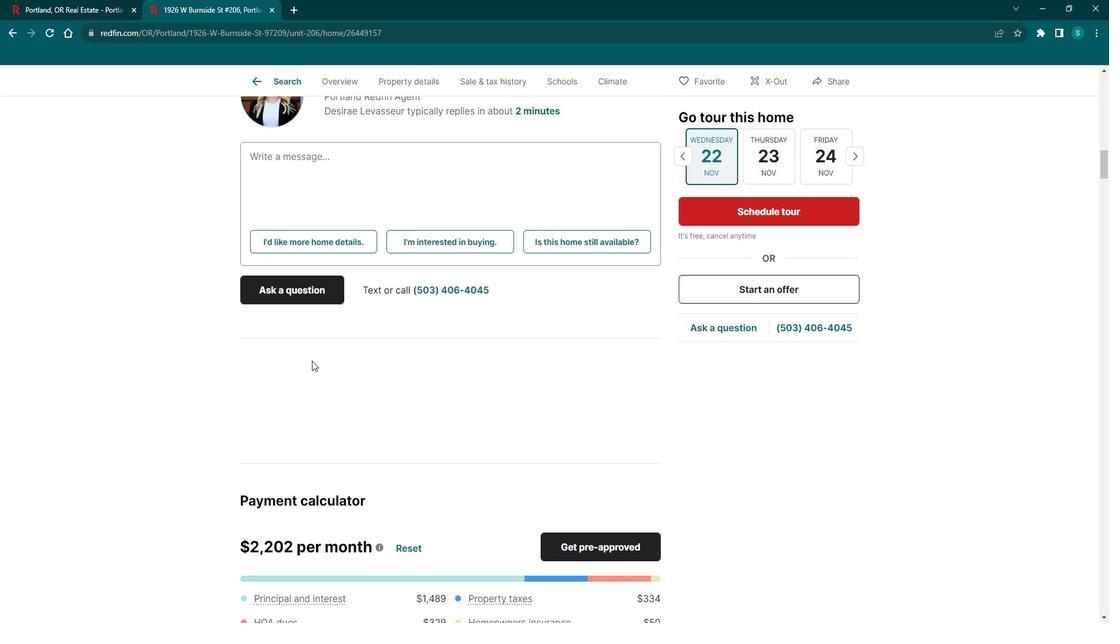 
Action: Mouse scrolled (325, 361) with delta (0, 0)
Screenshot: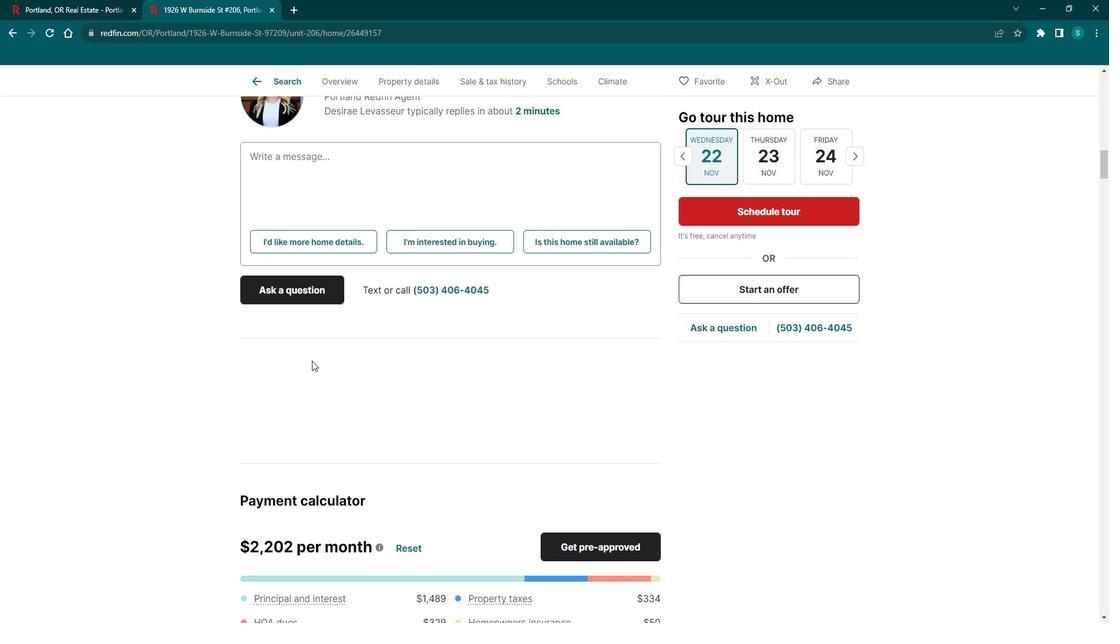 
Action: Mouse scrolled (325, 361) with delta (0, 0)
Screenshot: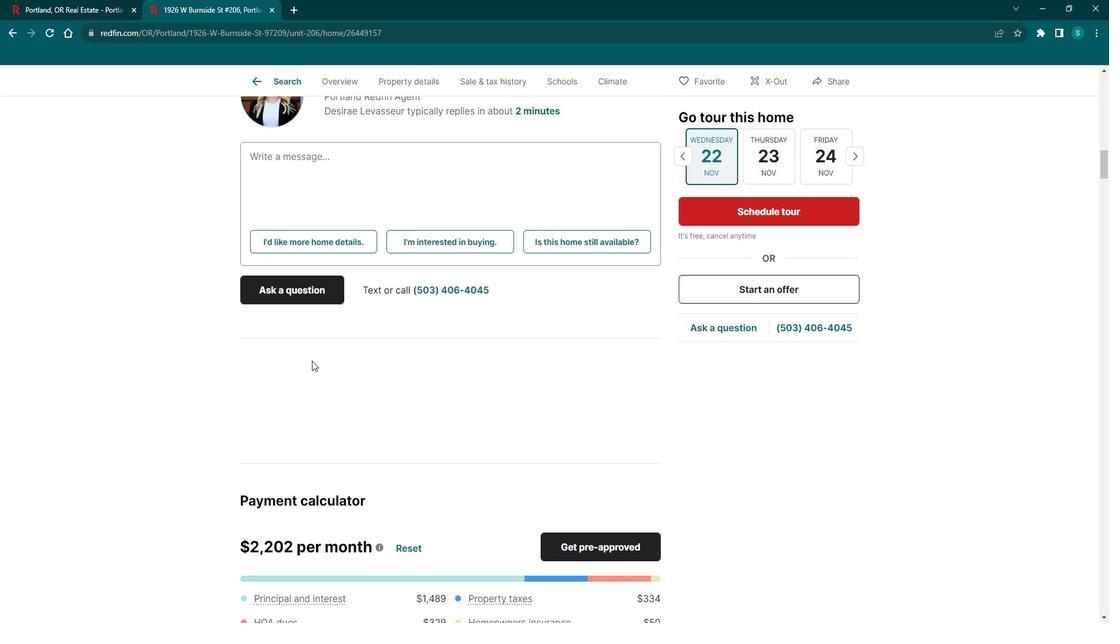 
Action: Mouse scrolled (325, 361) with delta (0, 0)
Screenshot: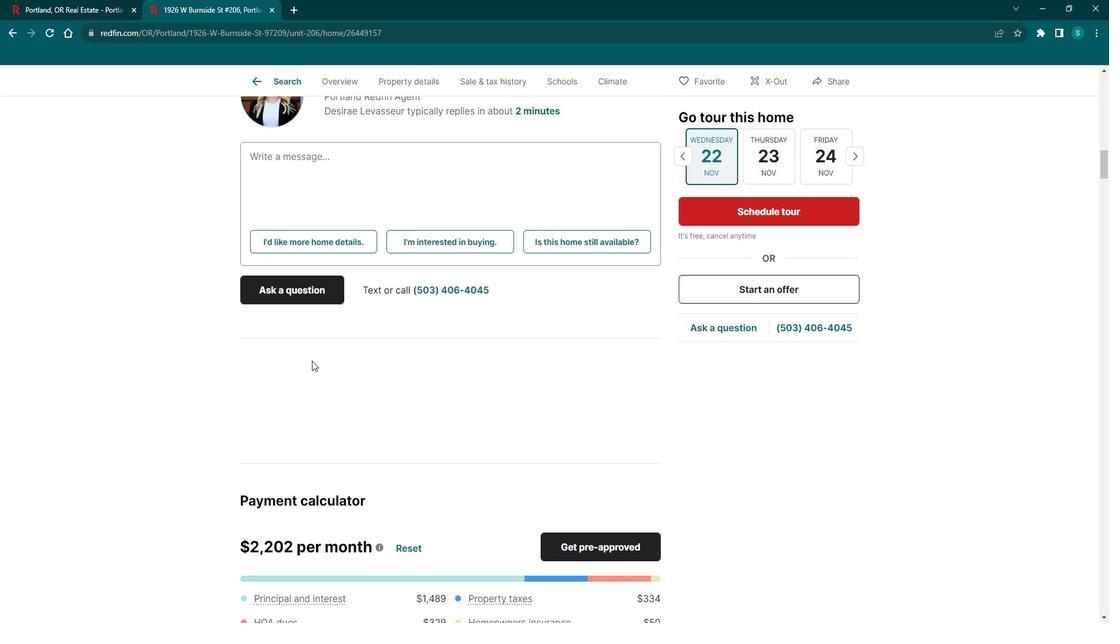 
Action: Mouse scrolled (325, 361) with delta (0, 0)
Screenshot: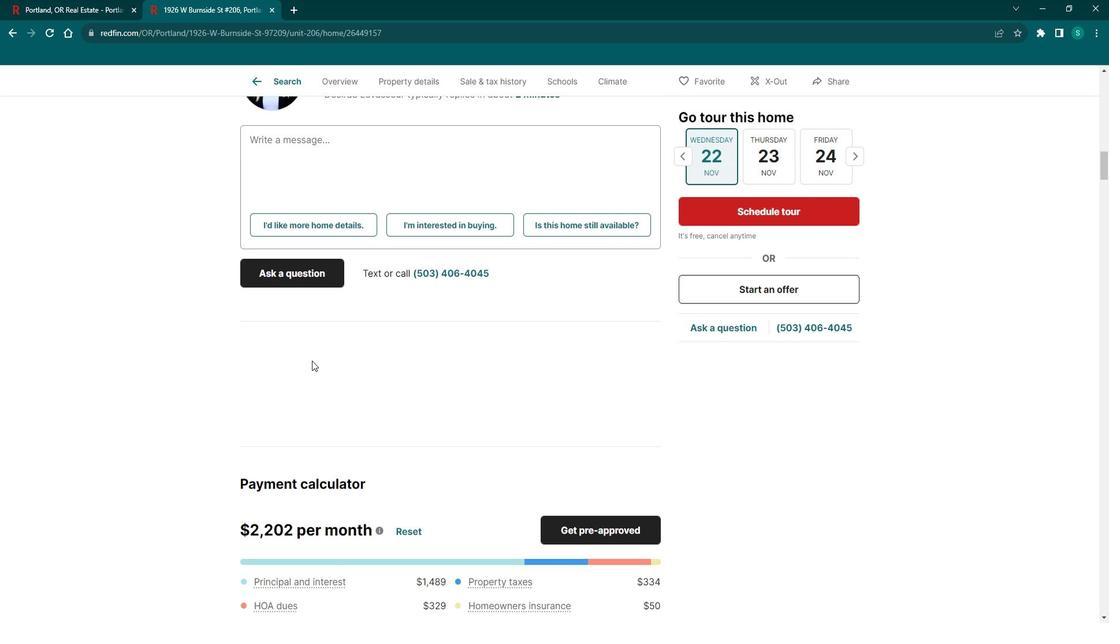
Action: Mouse scrolled (325, 361) with delta (0, 0)
Screenshot: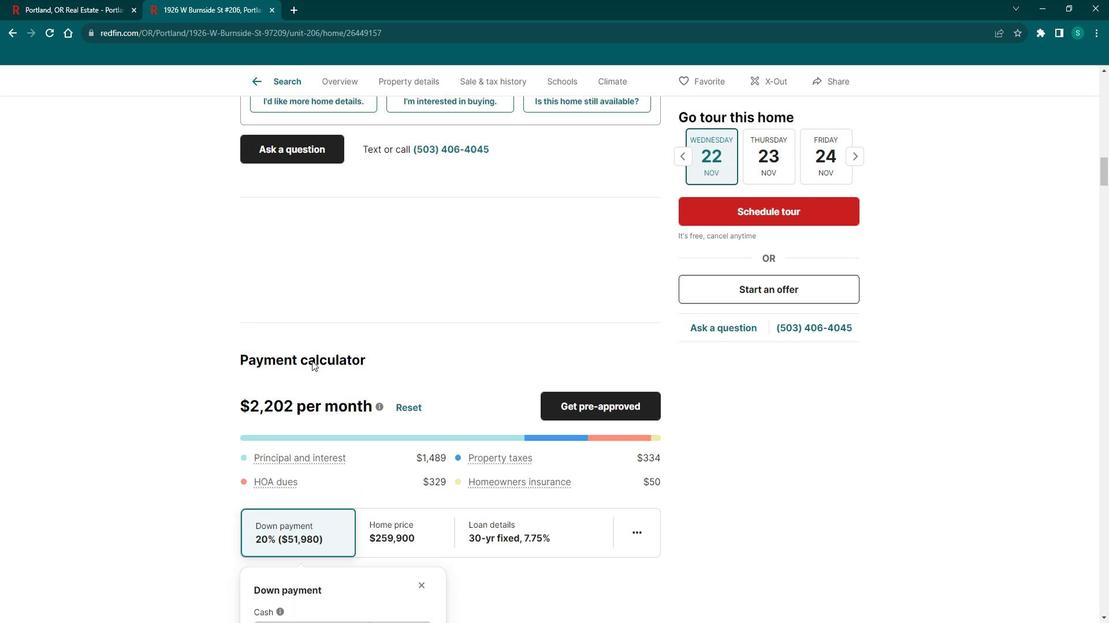
Action: Mouse scrolled (325, 361) with delta (0, 0)
Screenshot: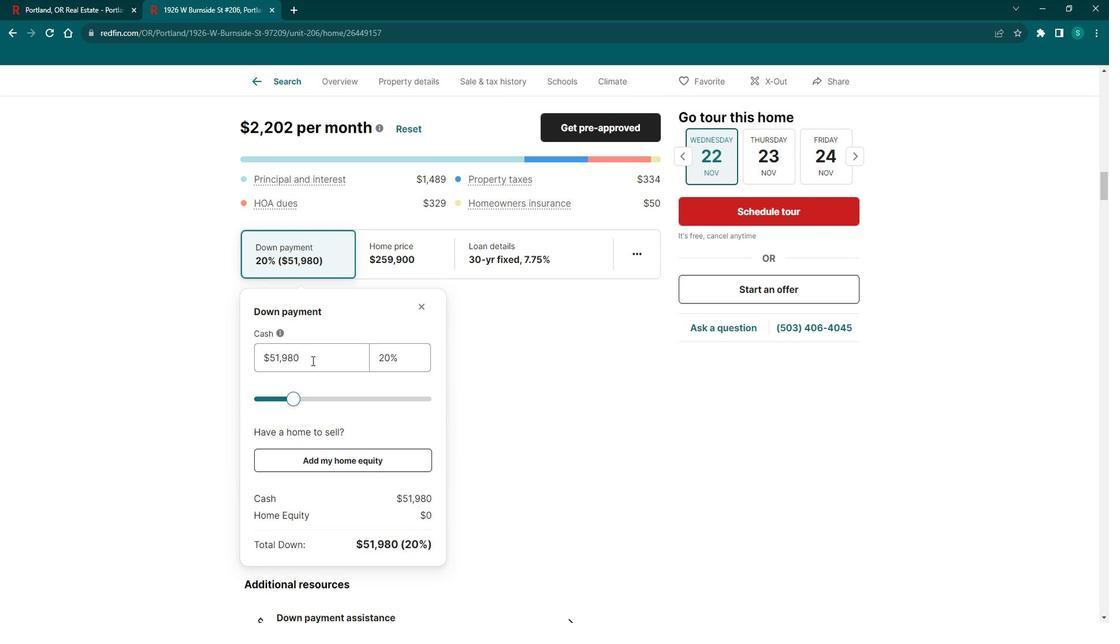 
Action: Mouse scrolled (325, 361) with delta (0, 0)
Screenshot: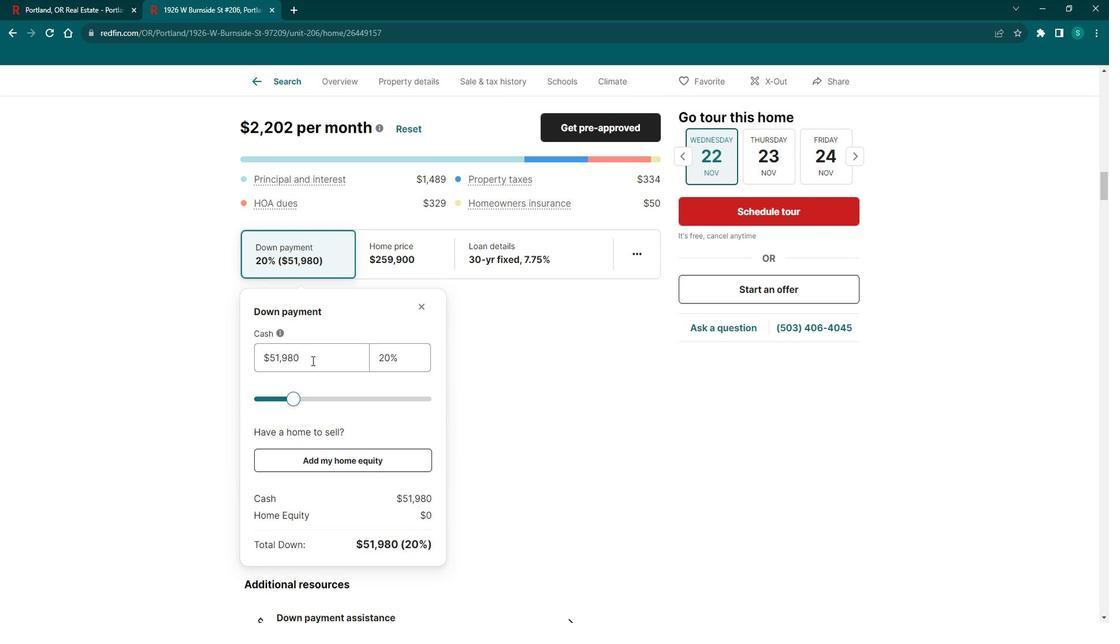 
Action: Mouse scrolled (325, 361) with delta (0, 0)
Screenshot: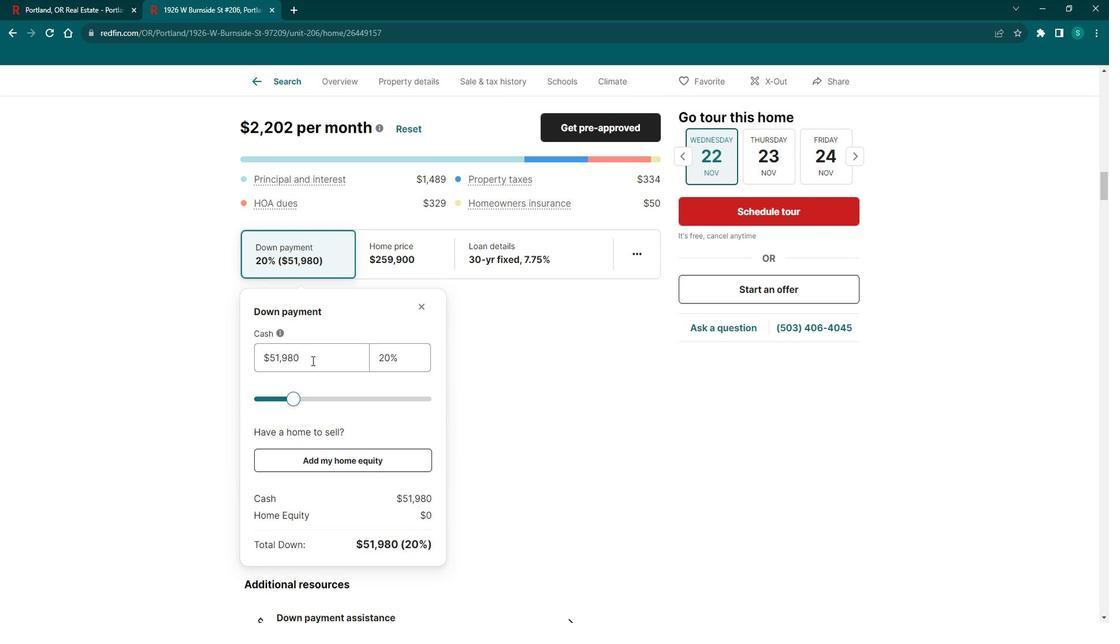 
Action: Mouse scrolled (325, 361) with delta (0, 0)
Screenshot: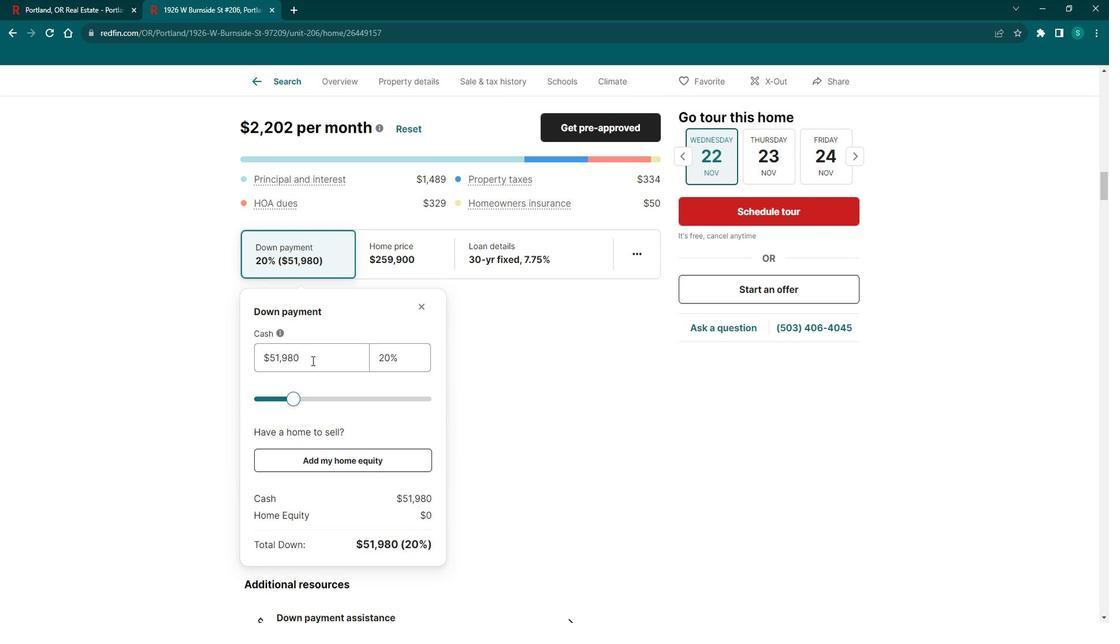 
Action: Mouse scrolled (325, 361) with delta (0, 0)
Screenshot: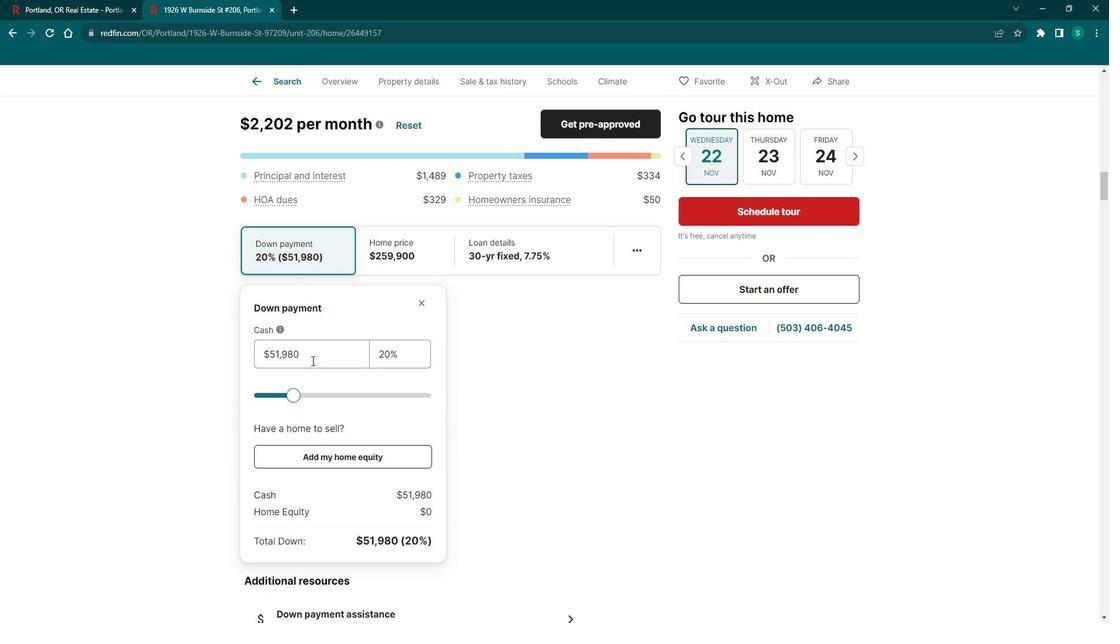 
Action: Mouse scrolled (325, 361) with delta (0, 0)
Screenshot: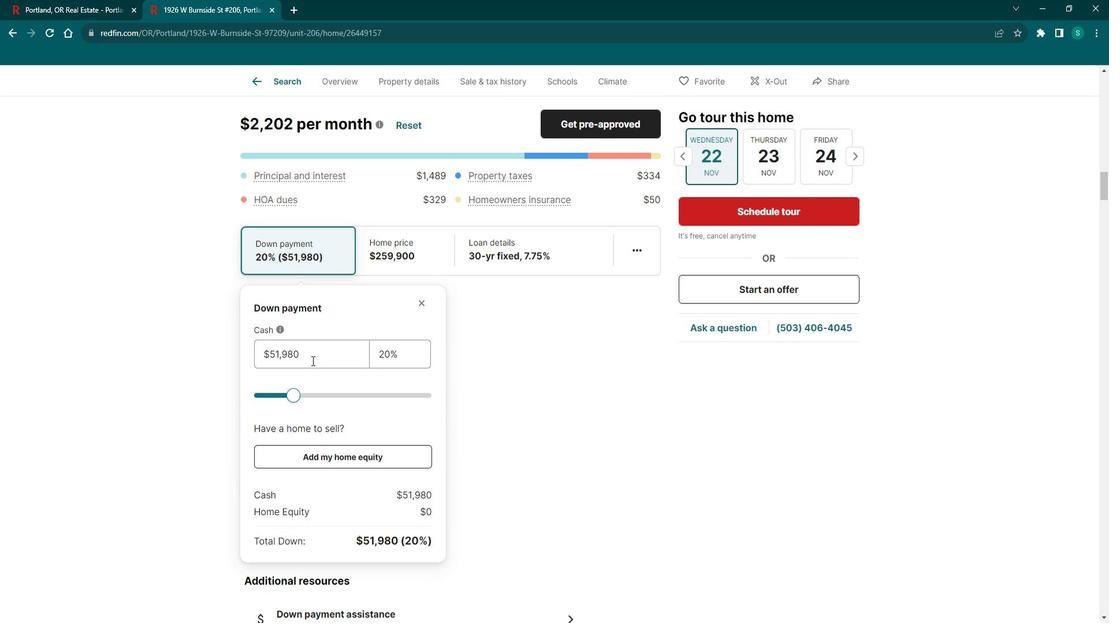 
Action: Mouse scrolled (325, 361) with delta (0, 0)
Screenshot: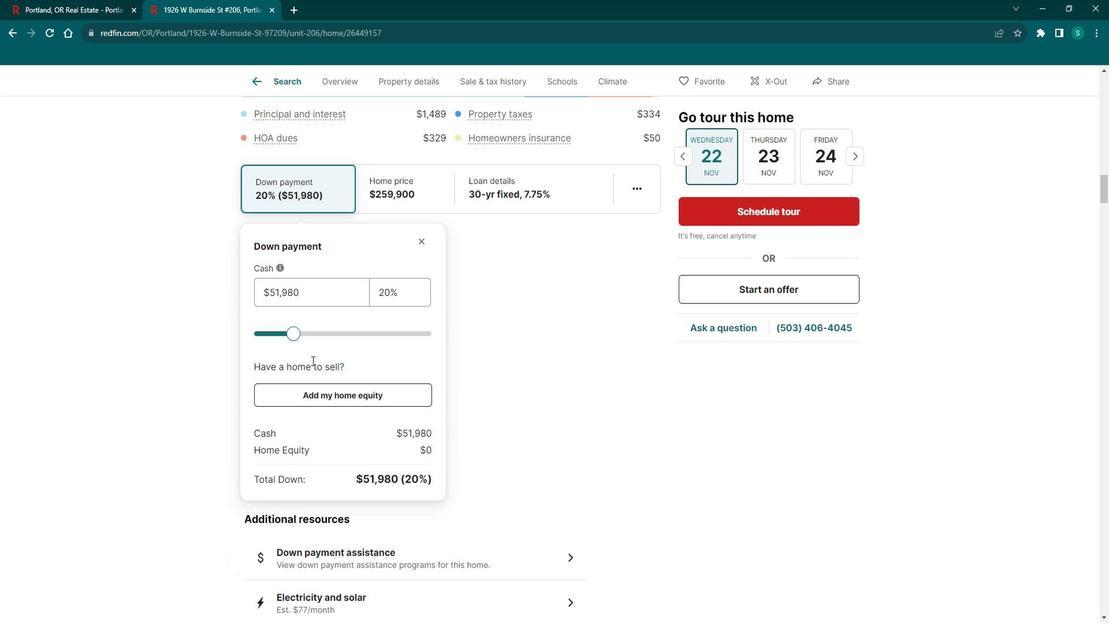 
Action: Mouse scrolled (325, 361) with delta (0, 0)
Screenshot: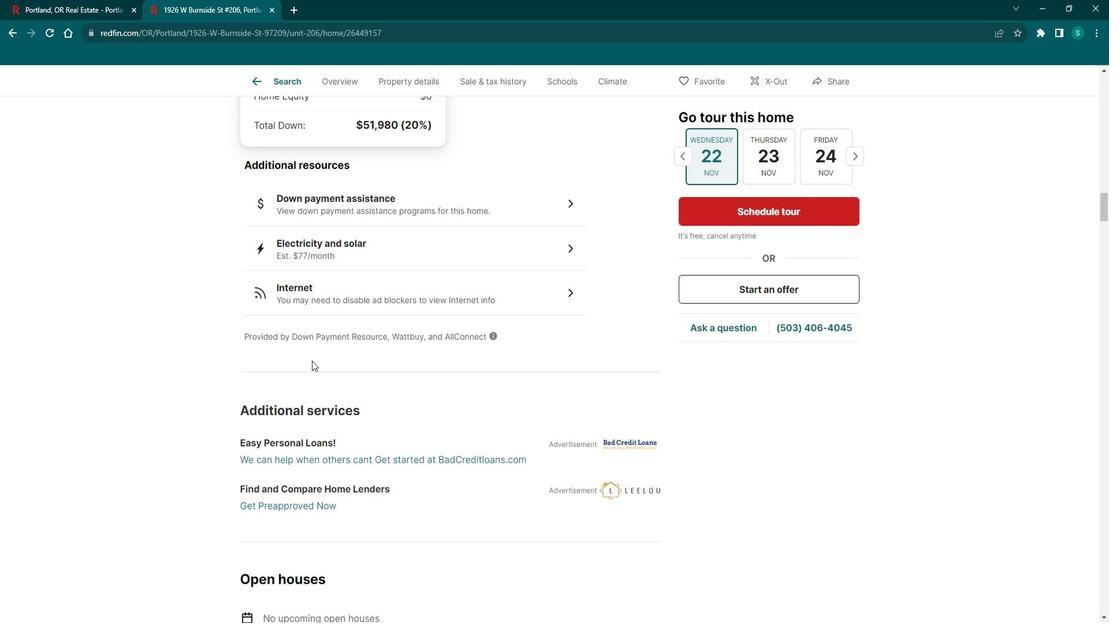 
Action: Mouse scrolled (325, 361) with delta (0, 0)
Screenshot: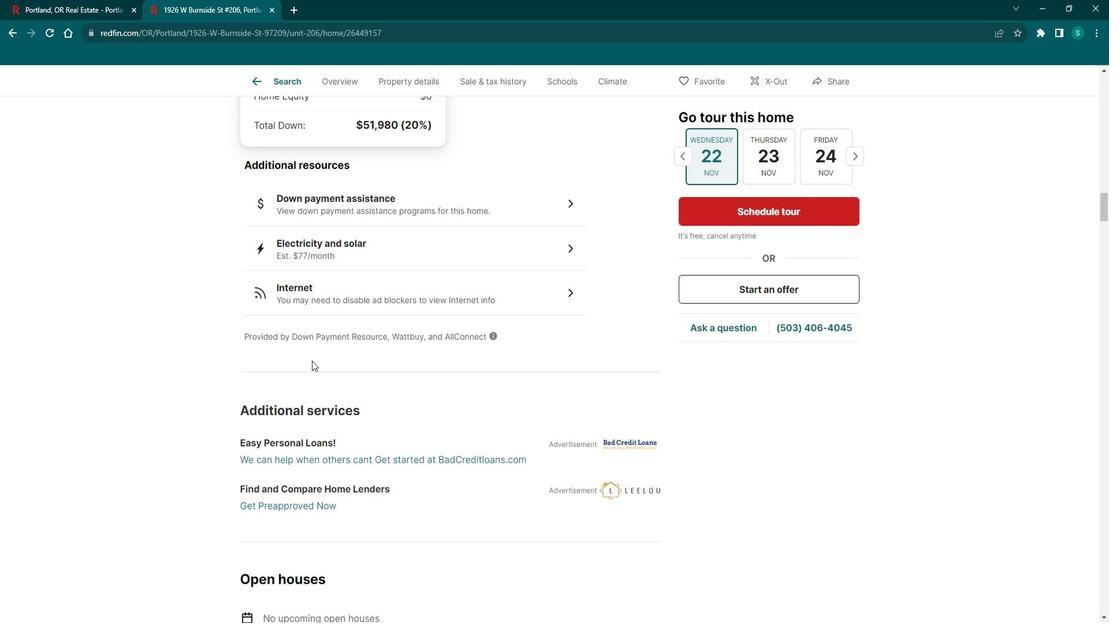 
Action: Mouse scrolled (325, 361) with delta (0, 0)
Screenshot: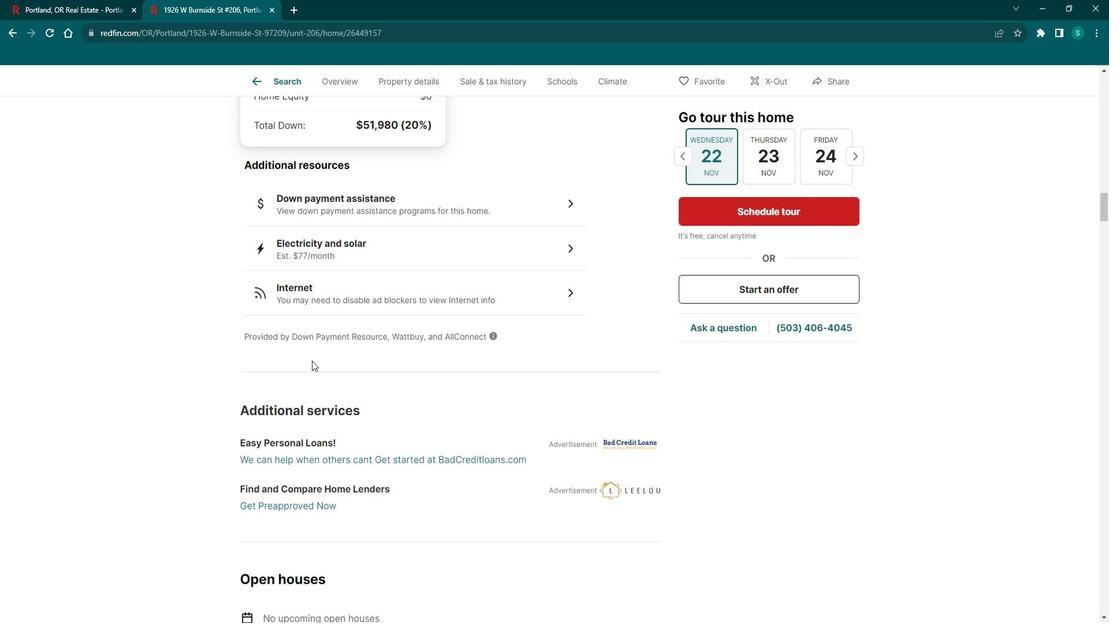 
Action: Mouse scrolled (325, 361) with delta (0, 0)
Screenshot: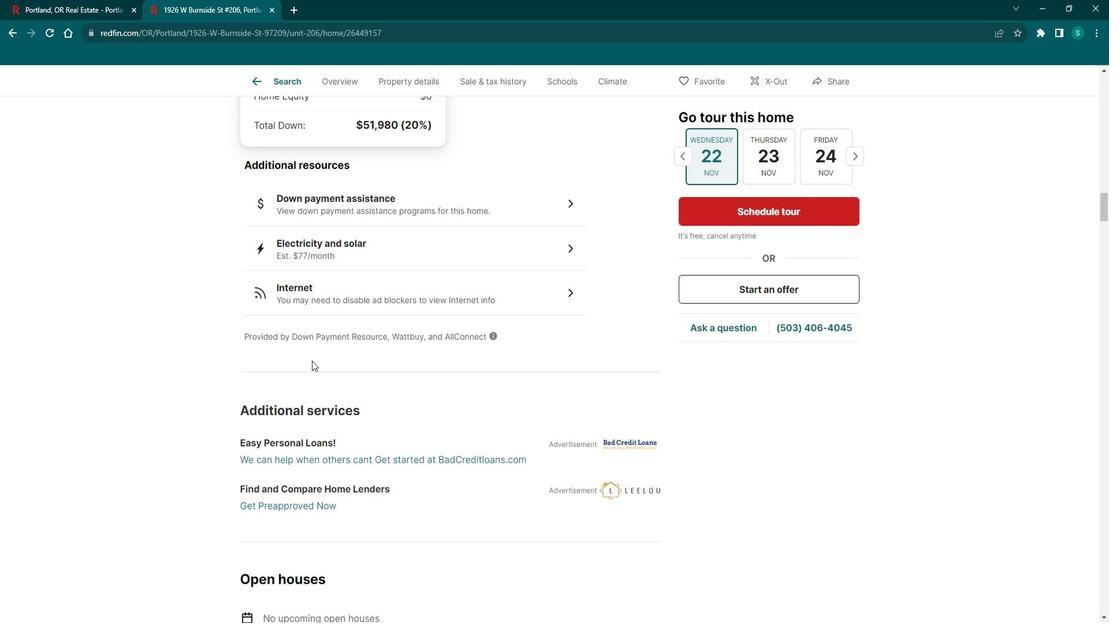 
Action: Mouse scrolled (325, 361) with delta (0, 0)
Screenshot: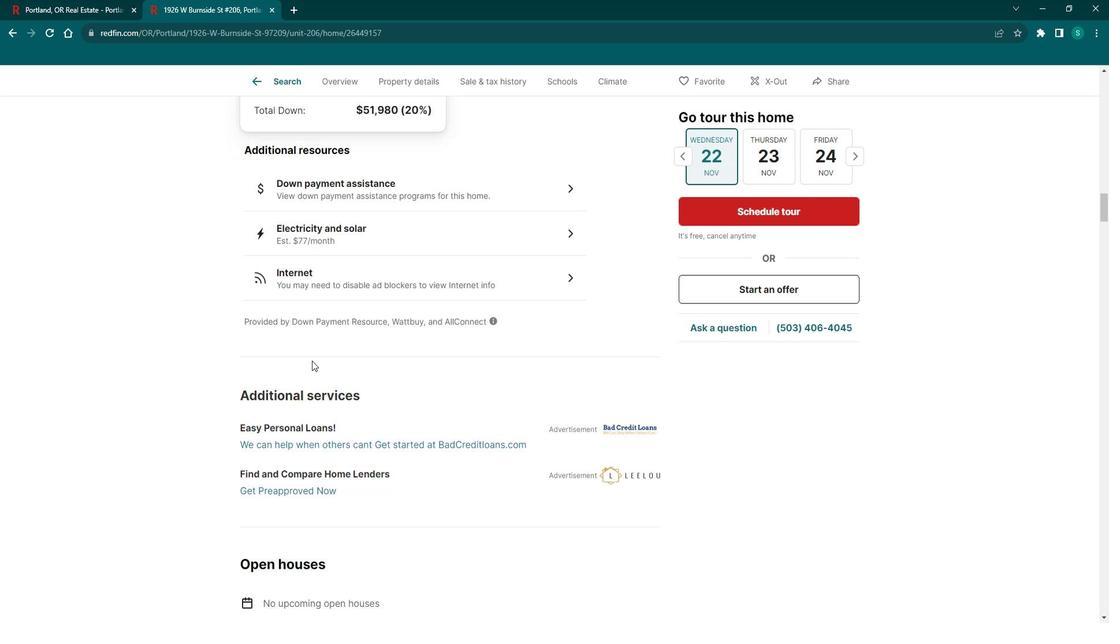 
Action: Mouse scrolled (325, 361) with delta (0, 0)
Screenshot: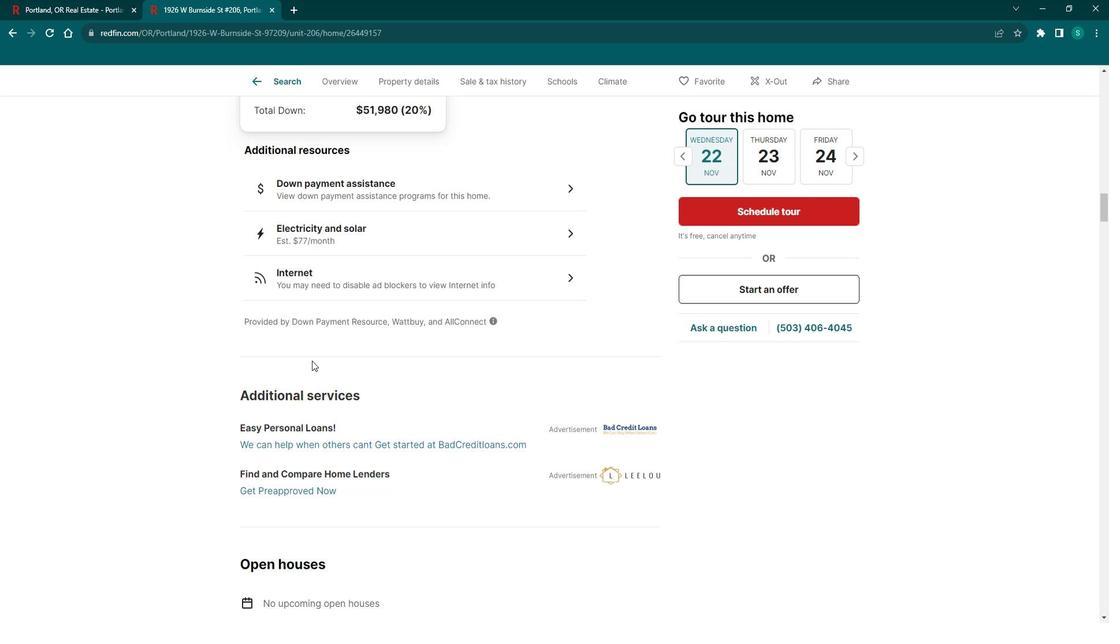 
Action: Mouse scrolled (325, 361) with delta (0, 0)
Screenshot: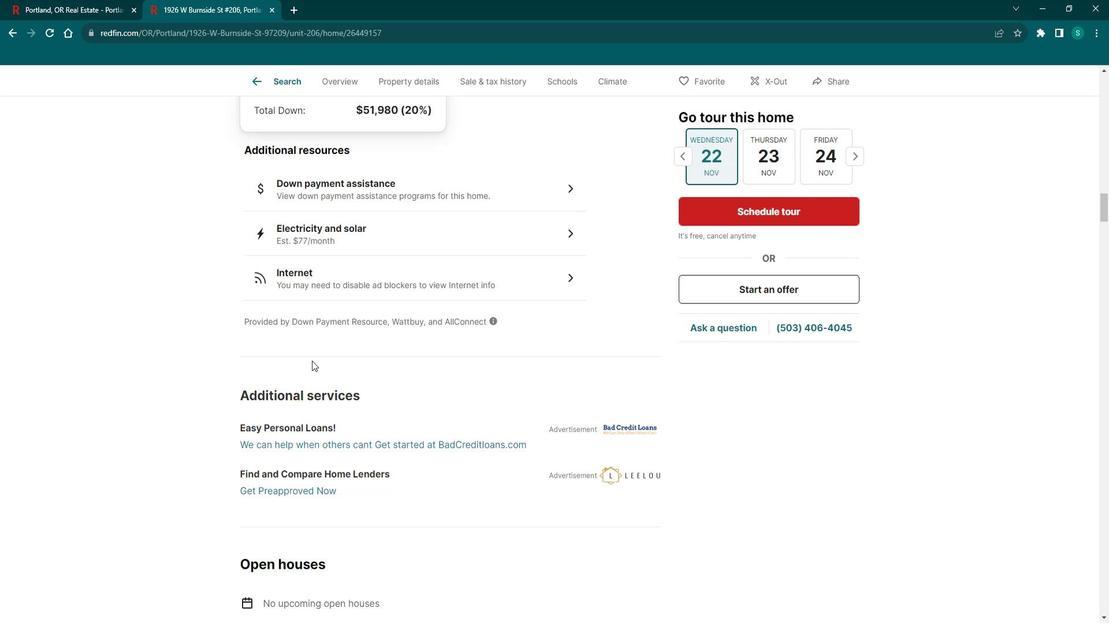
Action: Mouse scrolled (325, 361) with delta (0, 0)
Screenshot: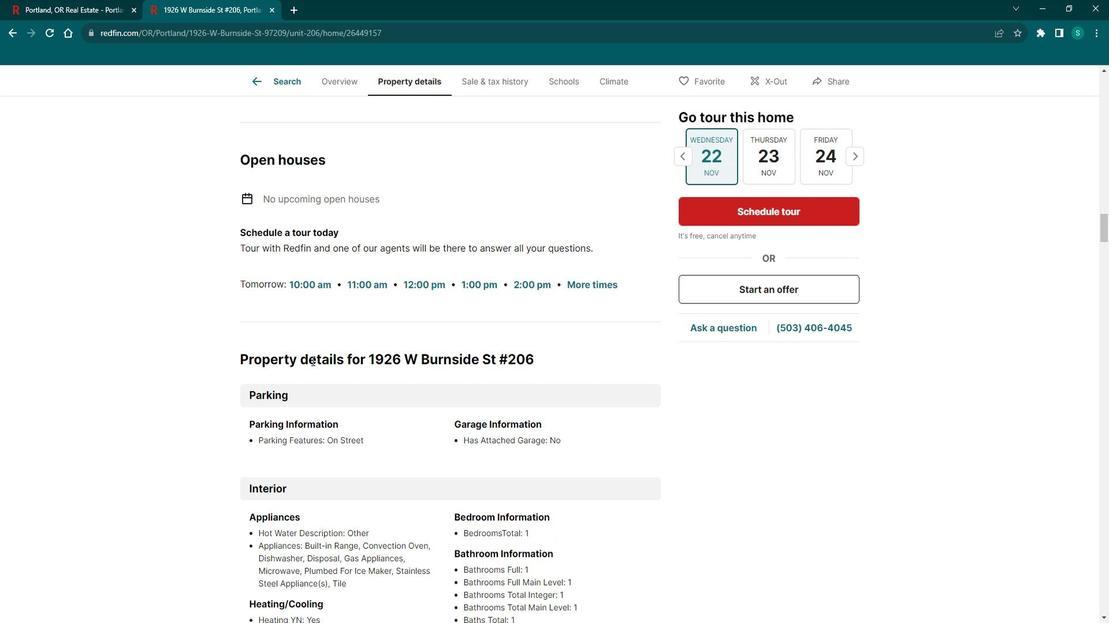 
Action: Mouse scrolled (325, 361) with delta (0, 0)
Screenshot: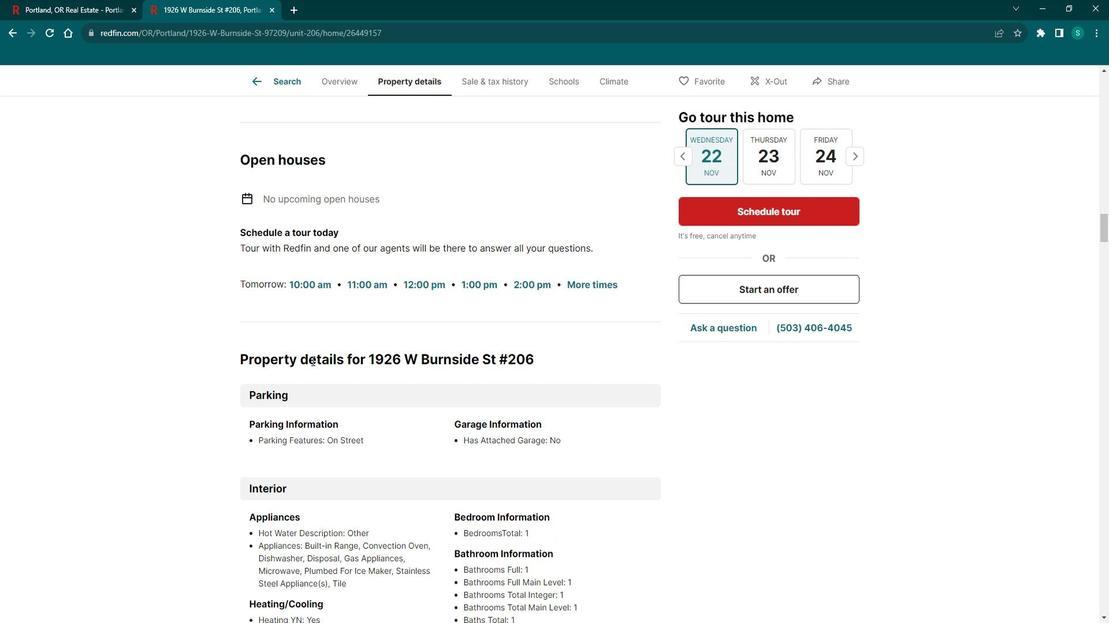 
Action: Mouse scrolled (325, 361) with delta (0, 0)
Screenshot: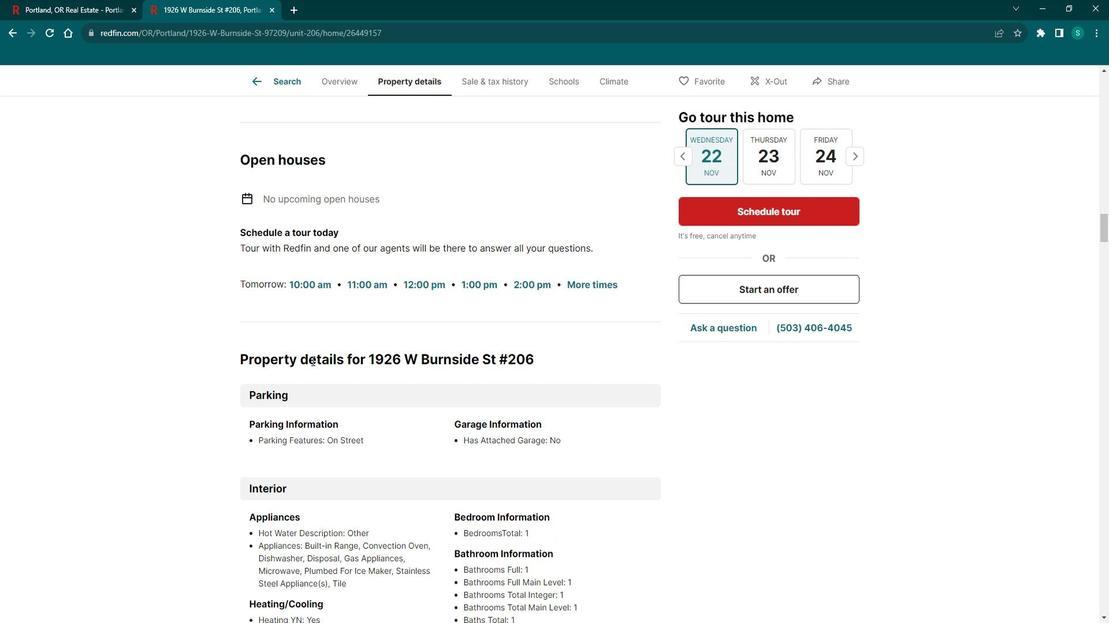 
Action: Mouse scrolled (325, 361) with delta (0, 0)
Screenshot: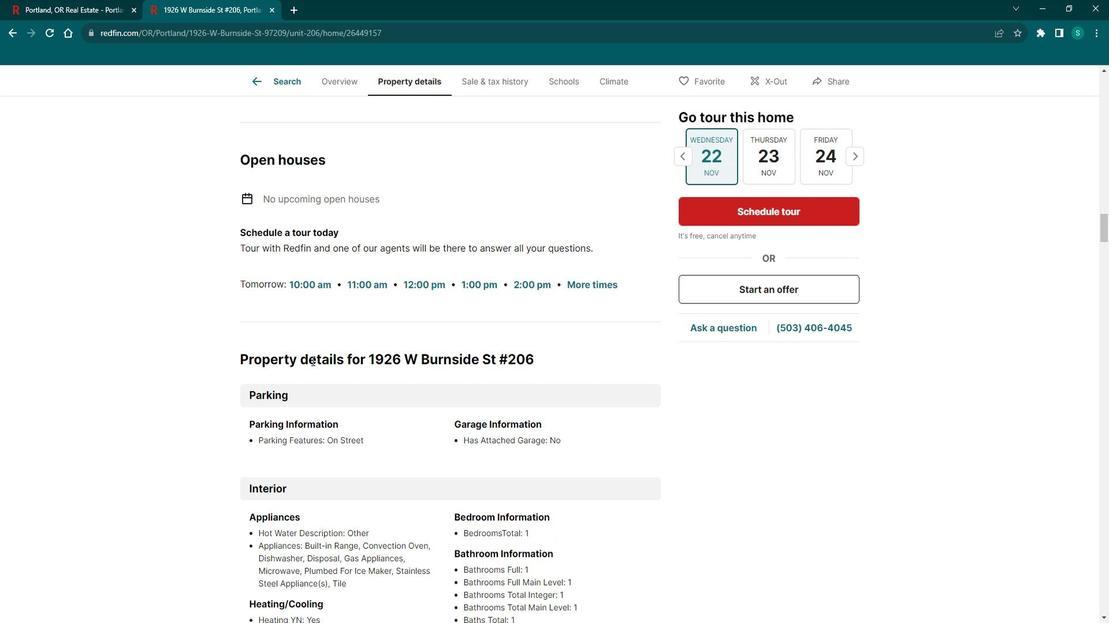 
Action: Mouse scrolled (325, 361) with delta (0, 0)
Screenshot: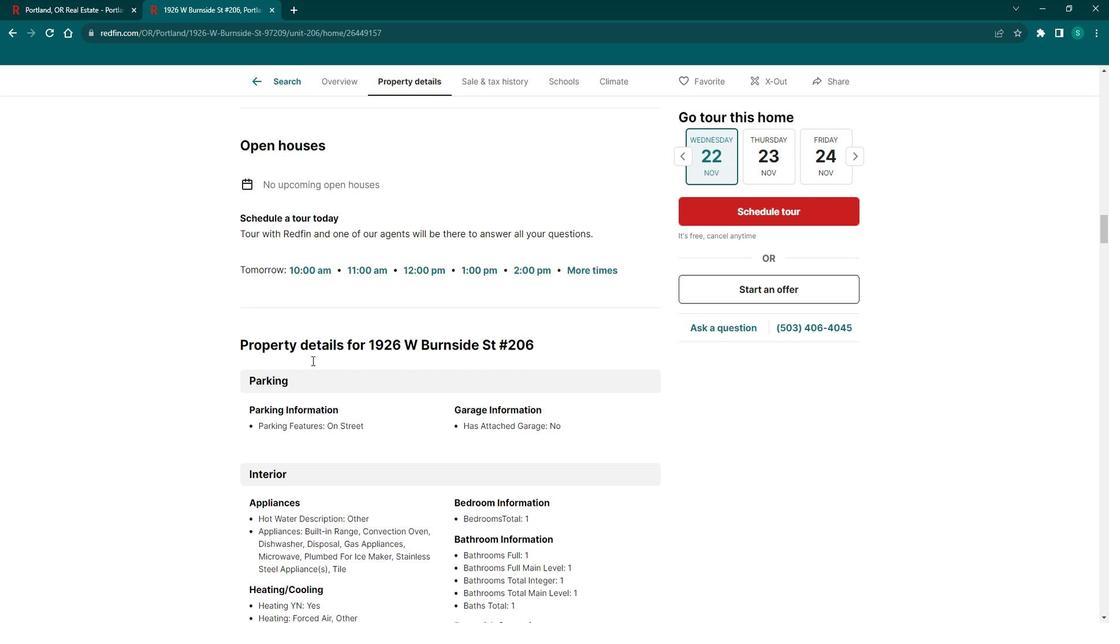 
Action: Mouse scrolled (325, 361) with delta (0, 0)
Screenshot: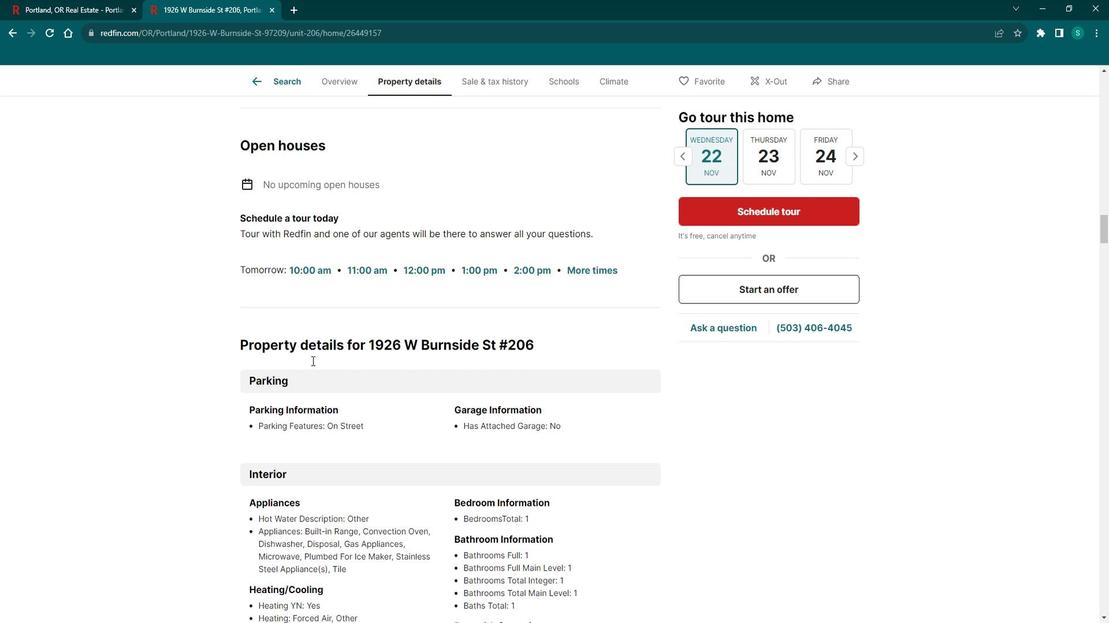 
Action: Mouse scrolled (325, 361) with delta (0, 0)
Screenshot: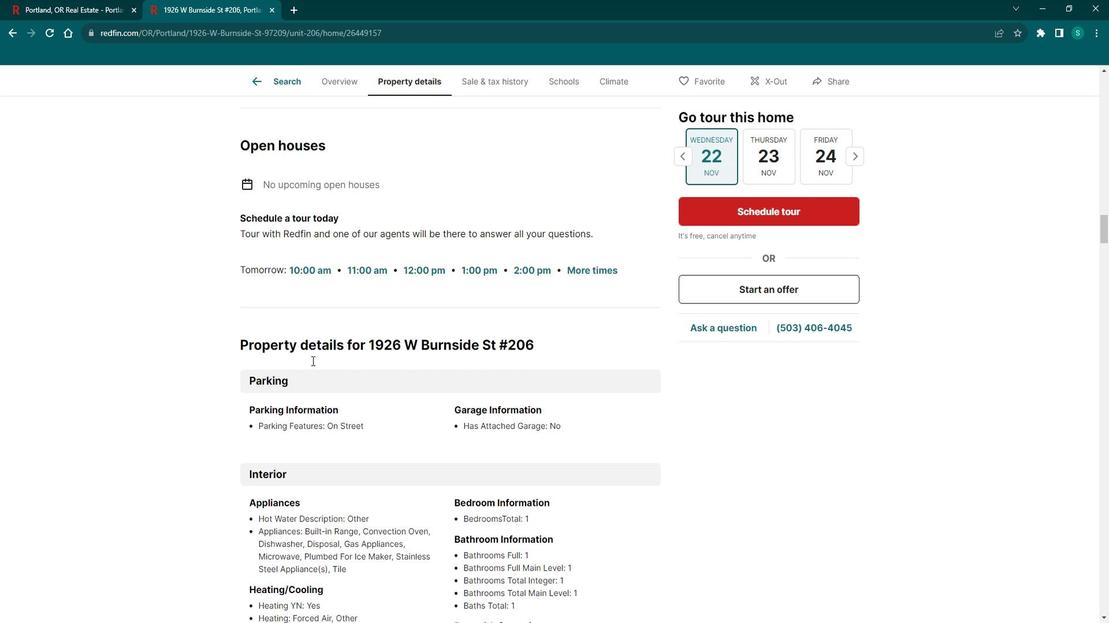 
Action: Mouse scrolled (325, 361) with delta (0, 0)
Screenshot: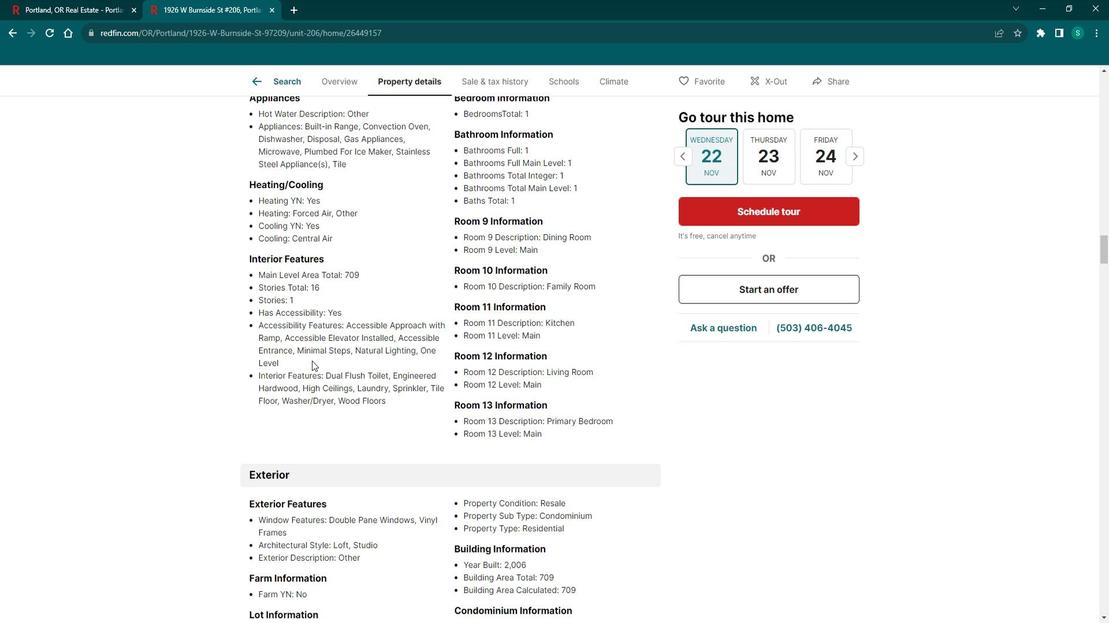 
Action: Mouse scrolled (325, 361) with delta (0, 0)
Screenshot: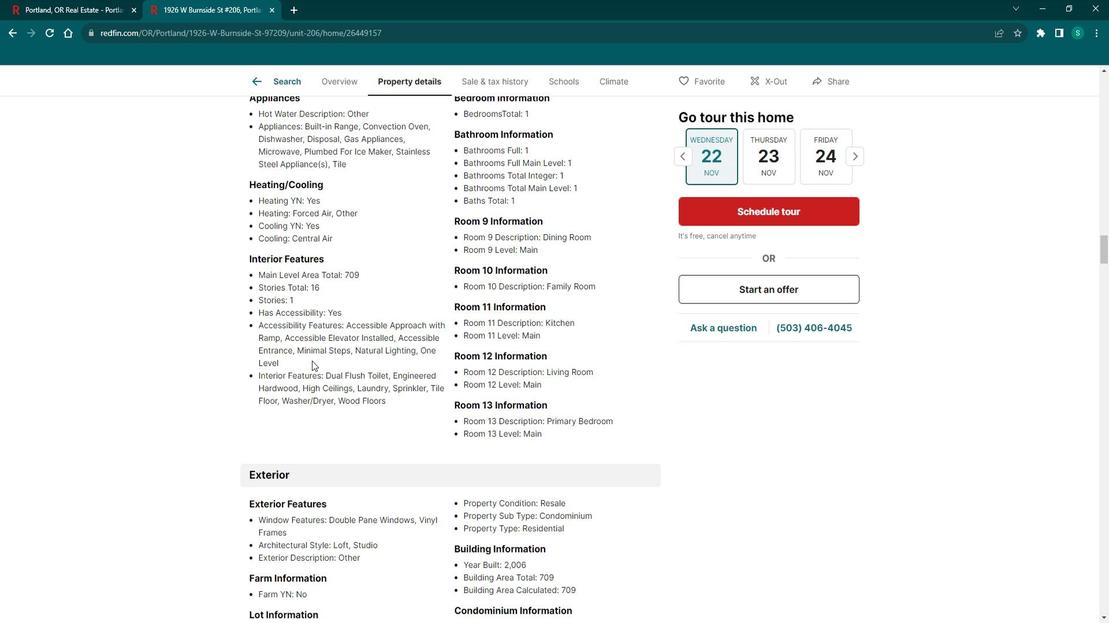 
Action: Mouse scrolled (325, 361) with delta (0, 0)
Screenshot: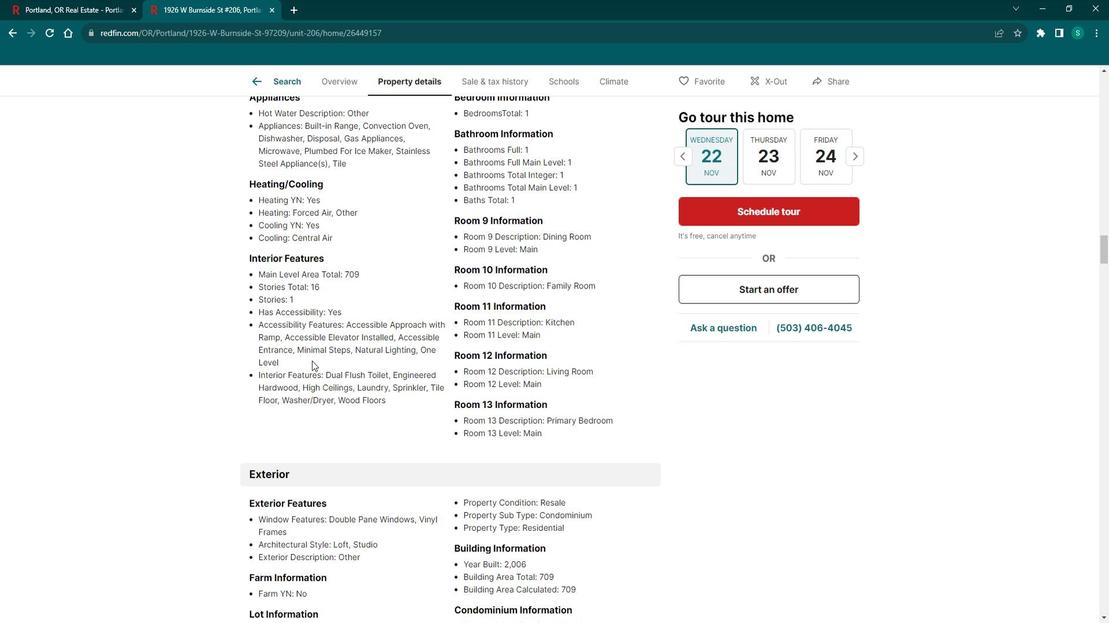 
Action: Mouse scrolled (325, 361) with delta (0, 0)
Screenshot: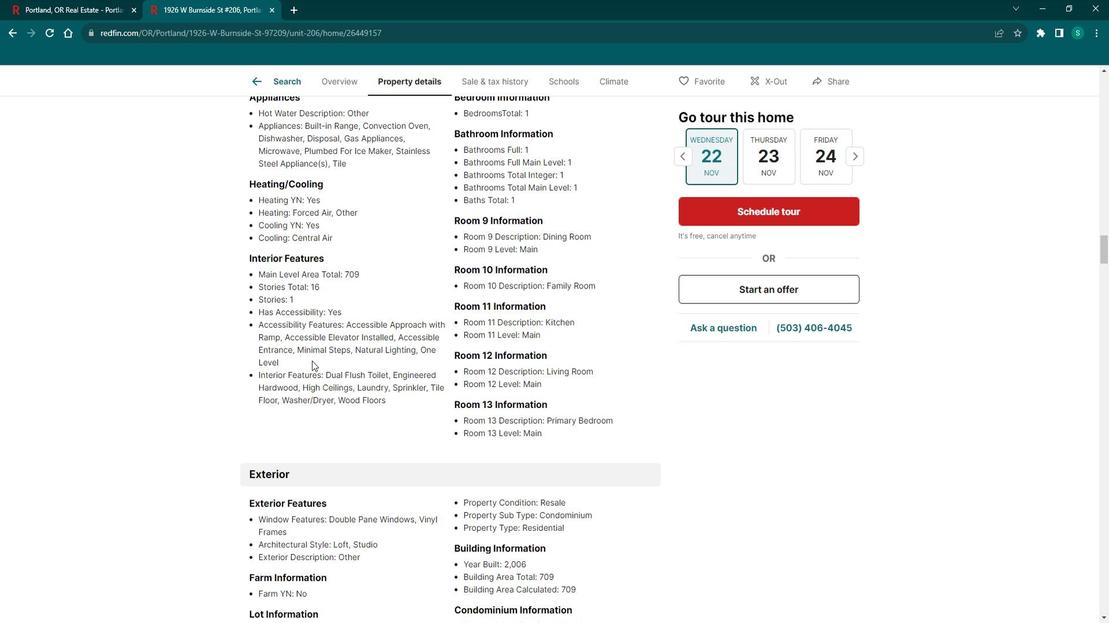 
Action: Mouse scrolled (325, 361) with delta (0, 0)
Screenshot: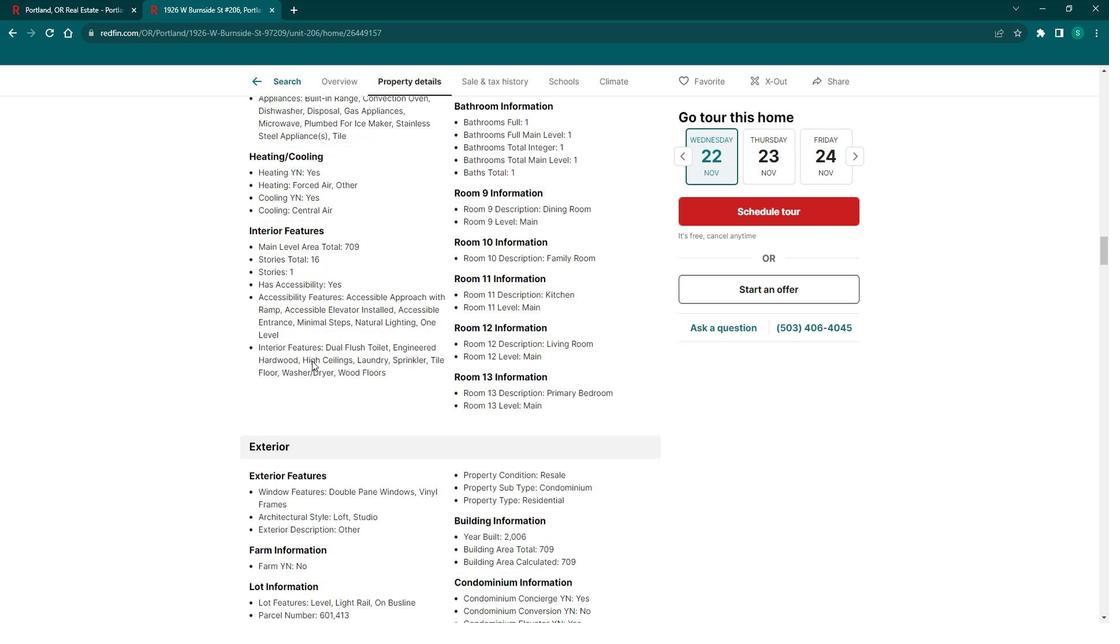 
Action: Mouse scrolled (325, 361) with delta (0, 0)
Screenshot: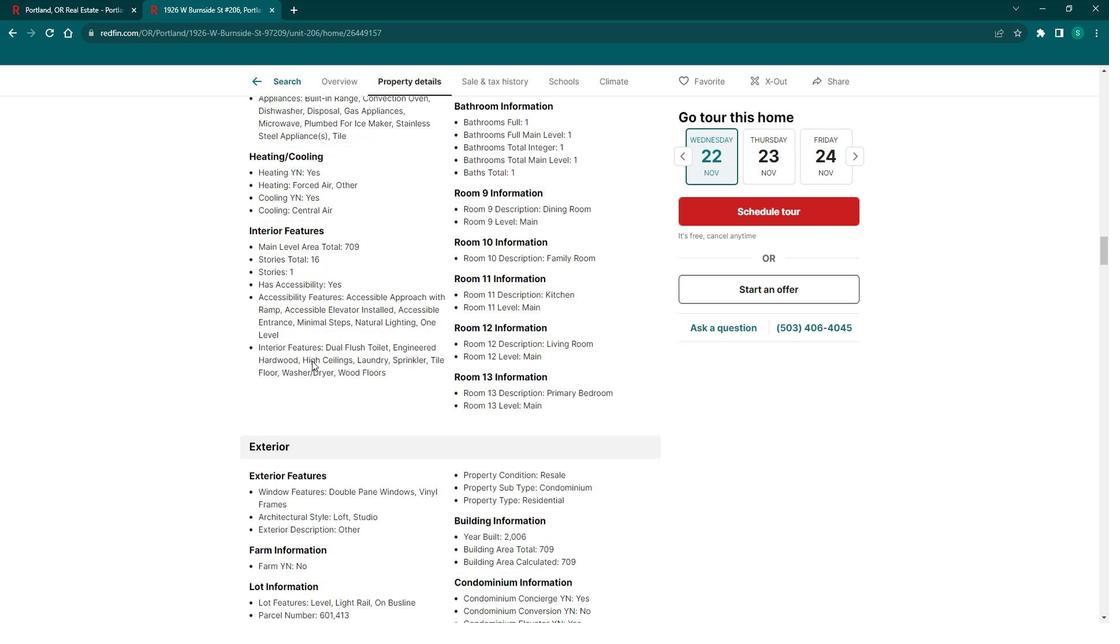 
Action: Mouse scrolled (325, 361) with delta (0, 0)
Screenshot: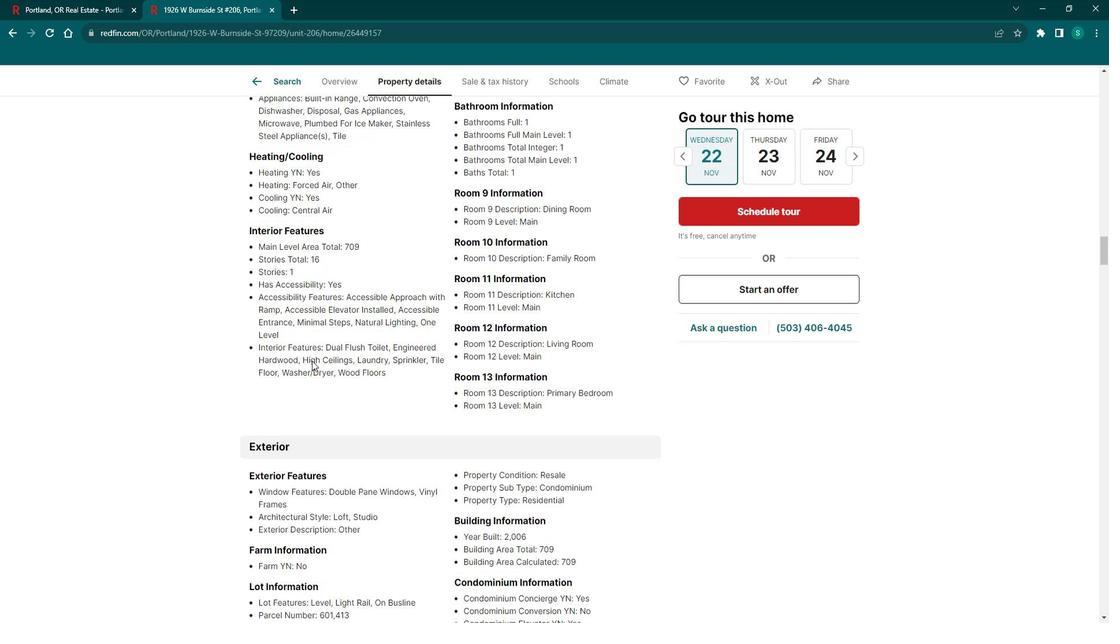
Action: Mouse scrolled (325, 361) with delta (0, 0)
Screenshot: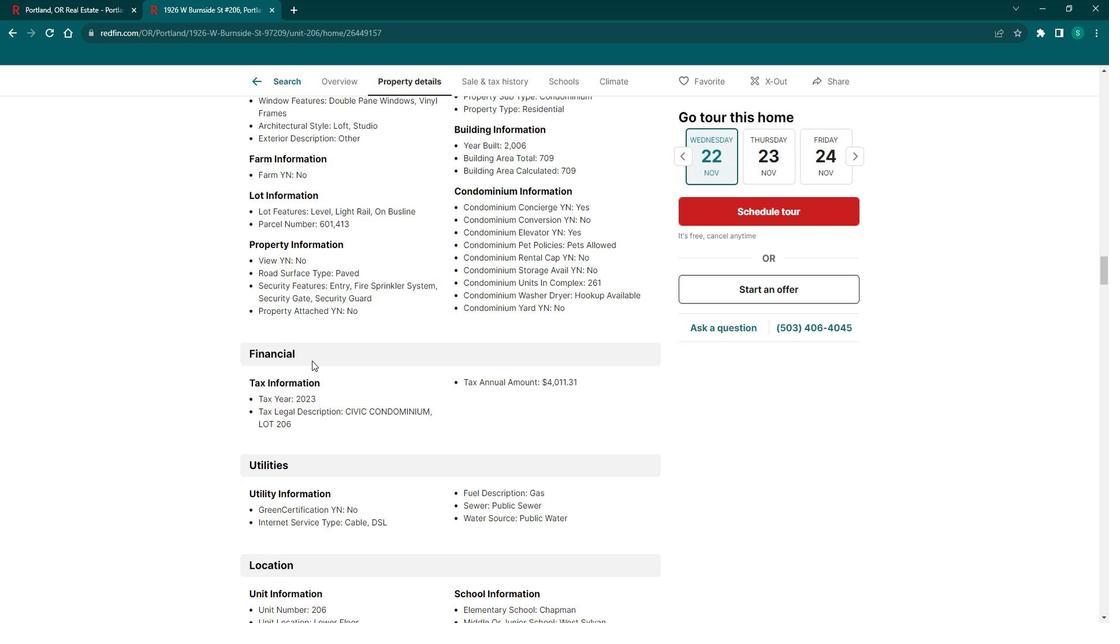 
Action: Mouse scrolled (325, 361) with delta (0, 0)
Screenshot: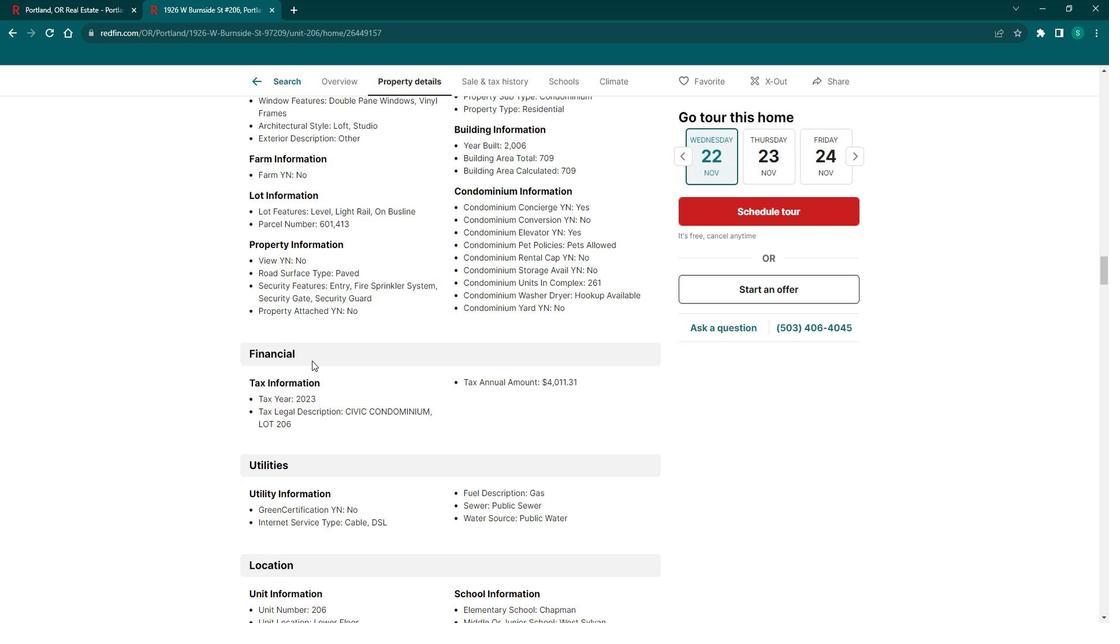 
Action: Mouse scrolled (325, 361) with delta (0, 0)
Screenshot: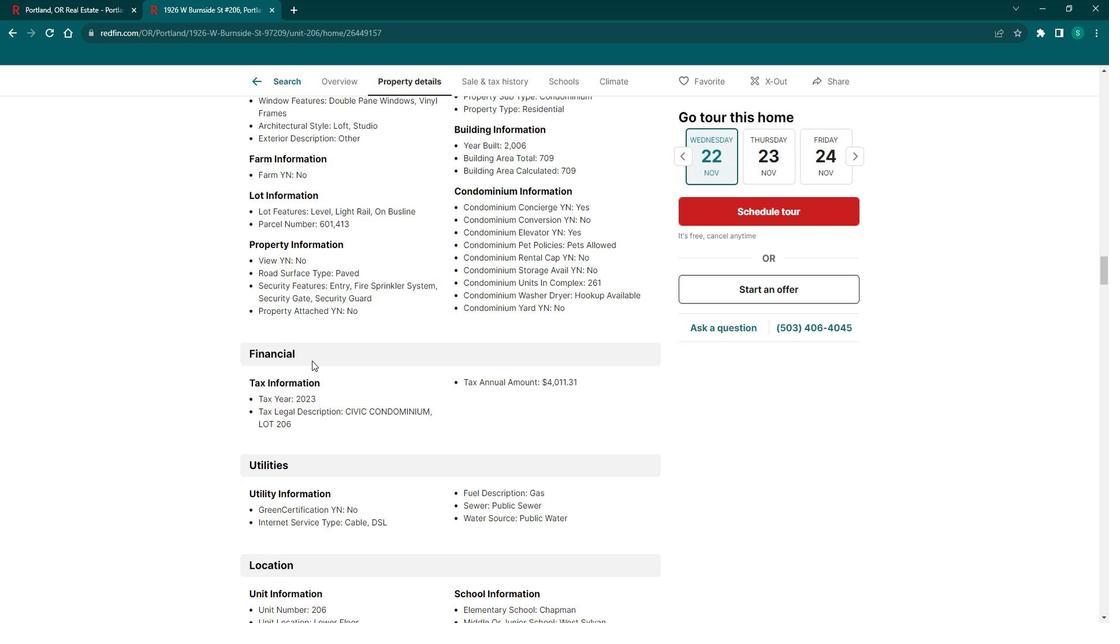 
Action: Mouse scrolled (325, 361) with delta (0, 0)
Screenshot: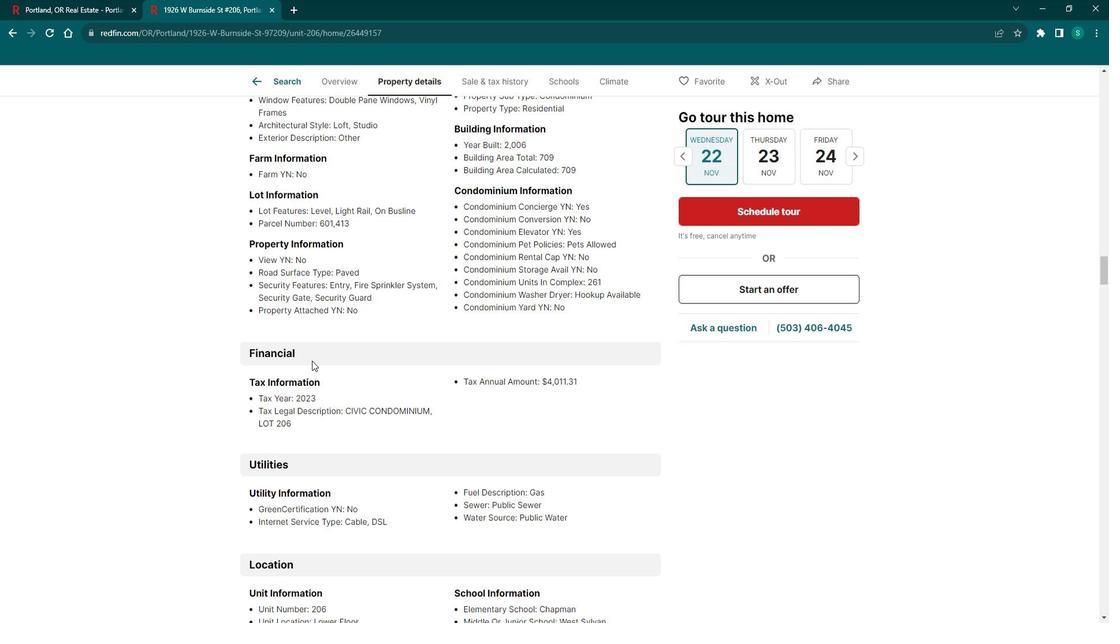 
Action: Mouse scrolled (325, 361) with delta (0, 0)
Screenshot: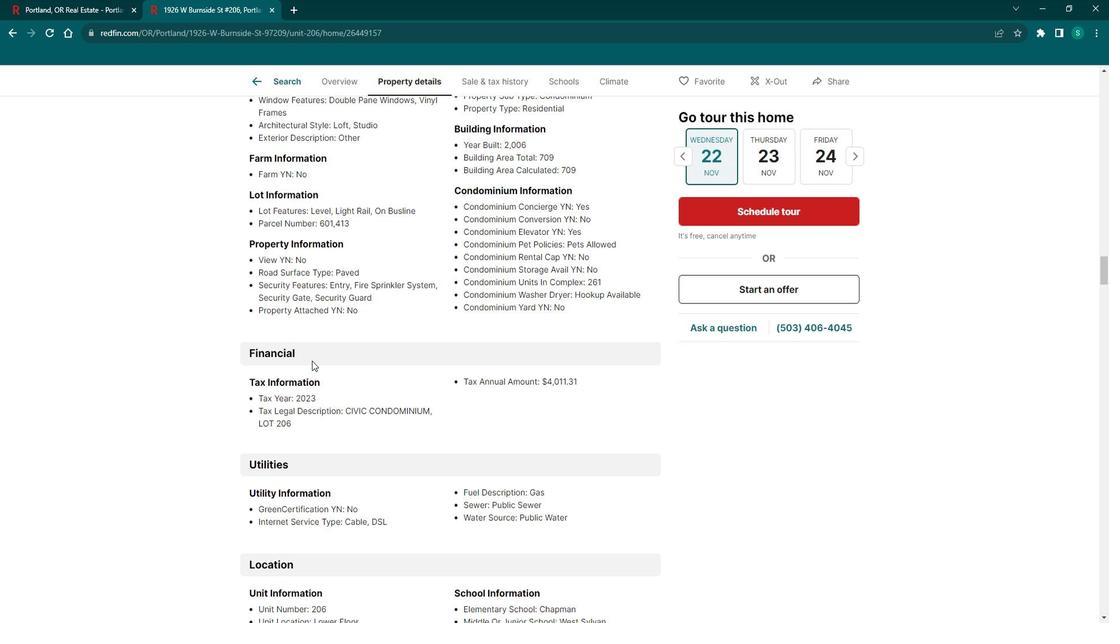 
Action: Mouse scrolled (325, 361) with delta (0, 0)
Screenshot: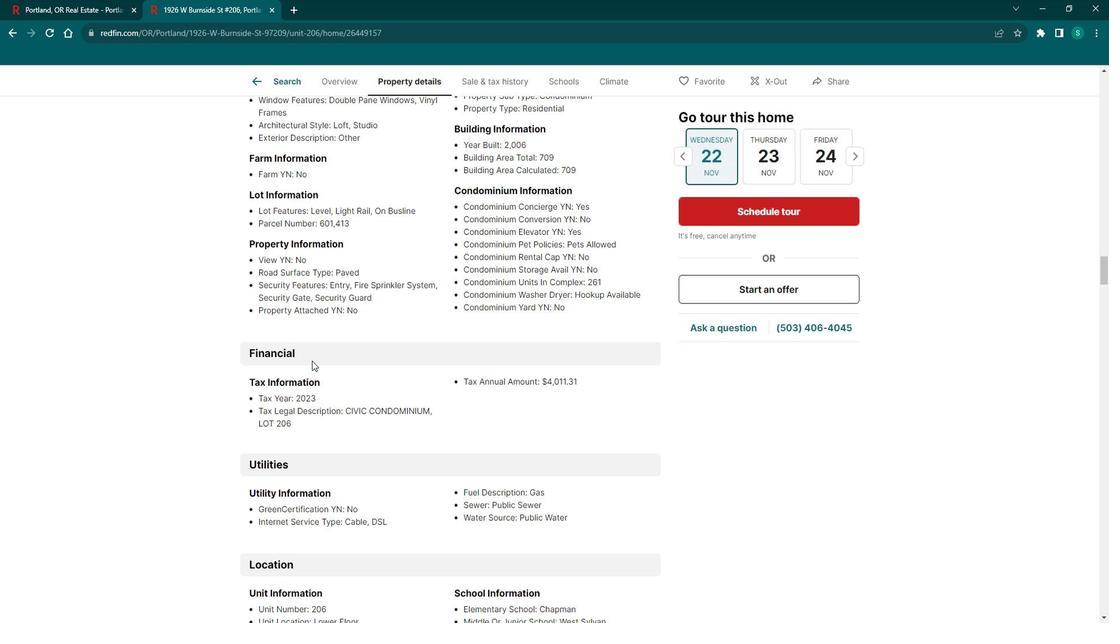 
Action: Mouse scrolled (325, 361) with delta (0, 0)
Screenshot: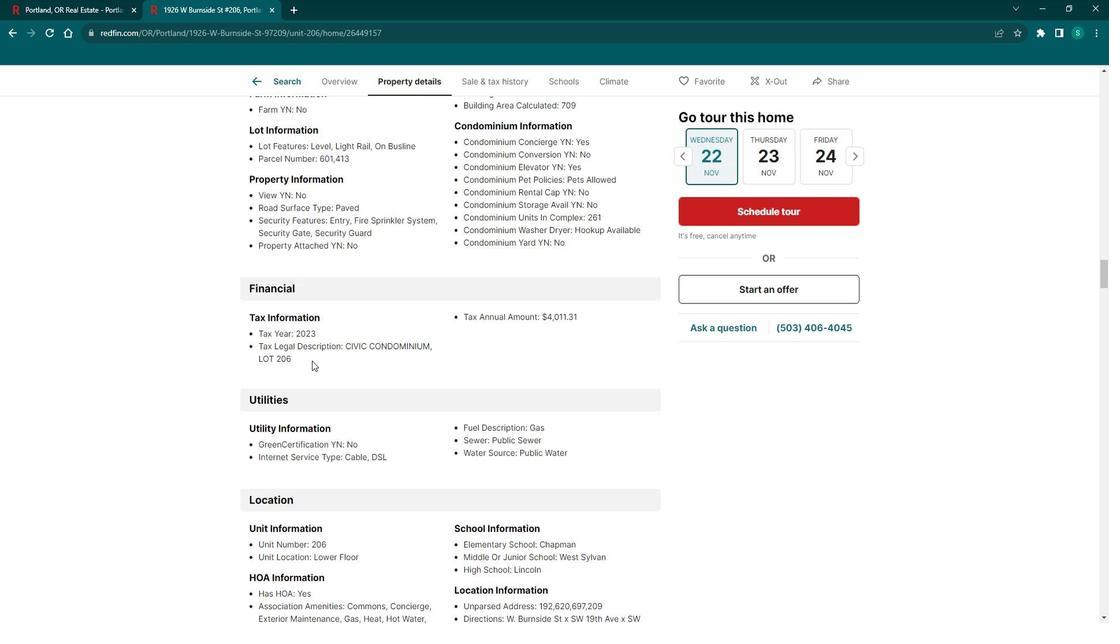 
Action: Mouse scrolled (325, 361) with delta (0, 0)
Screenshot: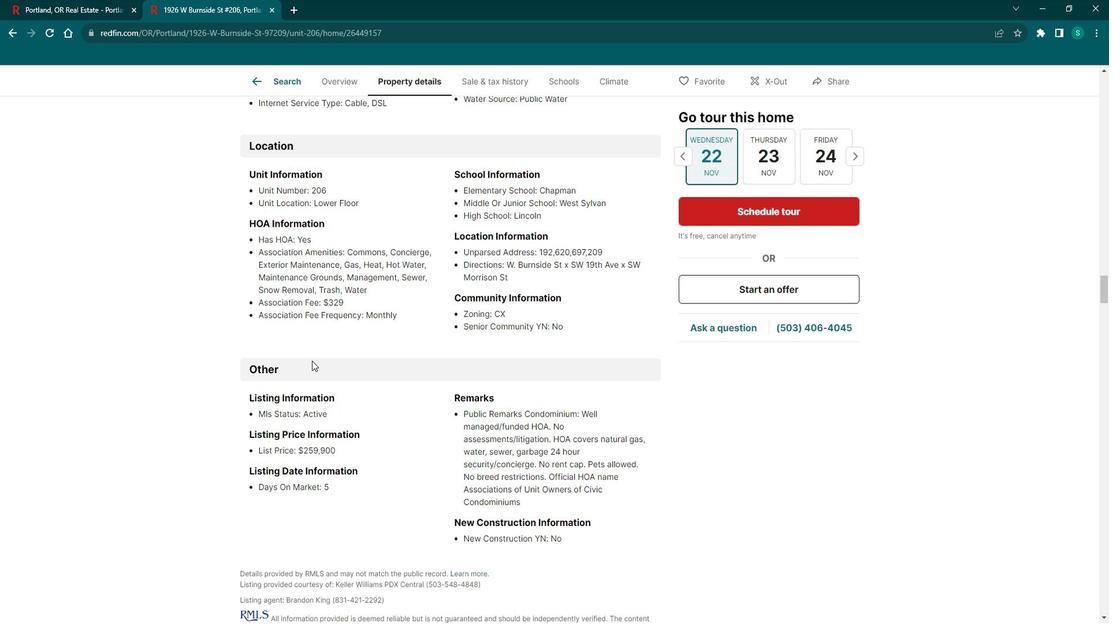 
Action: Mouse scrolled (325, 361) with delta (0, 0)
Screenshot: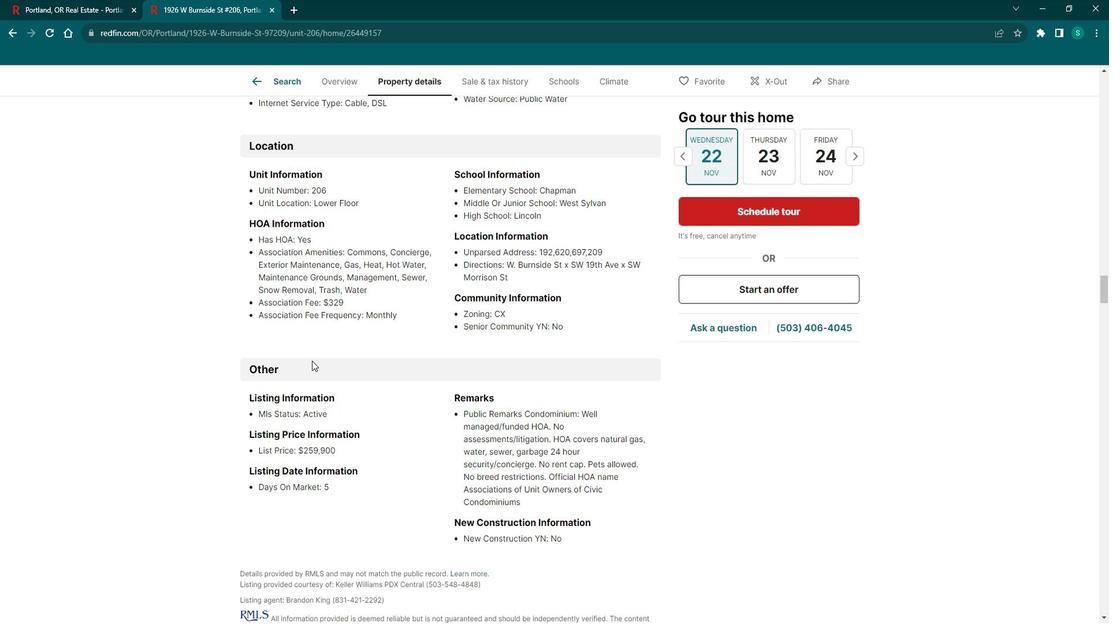 
Action: Mouse scrolled (325, 361) with delta (0, 0)
Screenshot: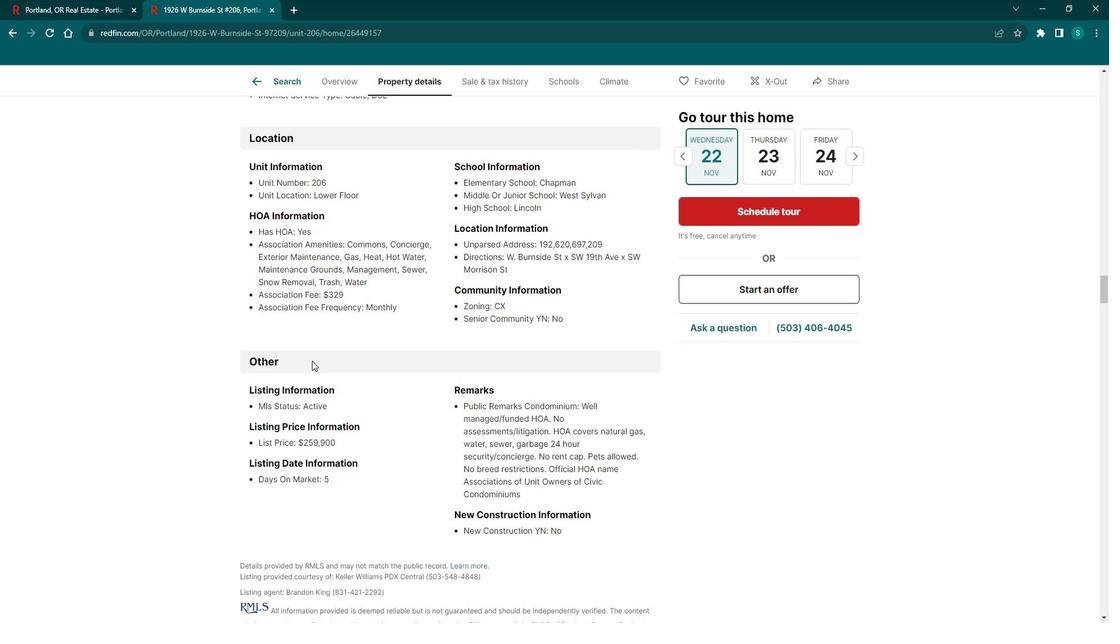 
Action: Mouse scrolled (325, 361) with delta (0, 0)
Screenshot: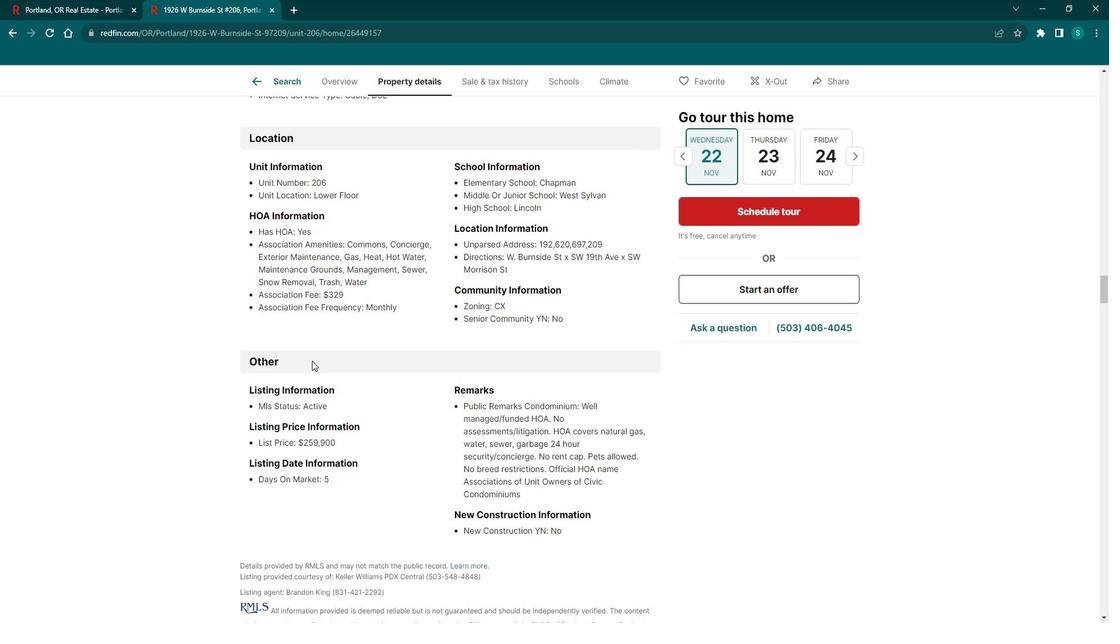 
Action: Mouse scrolled (325, 361) with delta (0, 0)
Screenshot: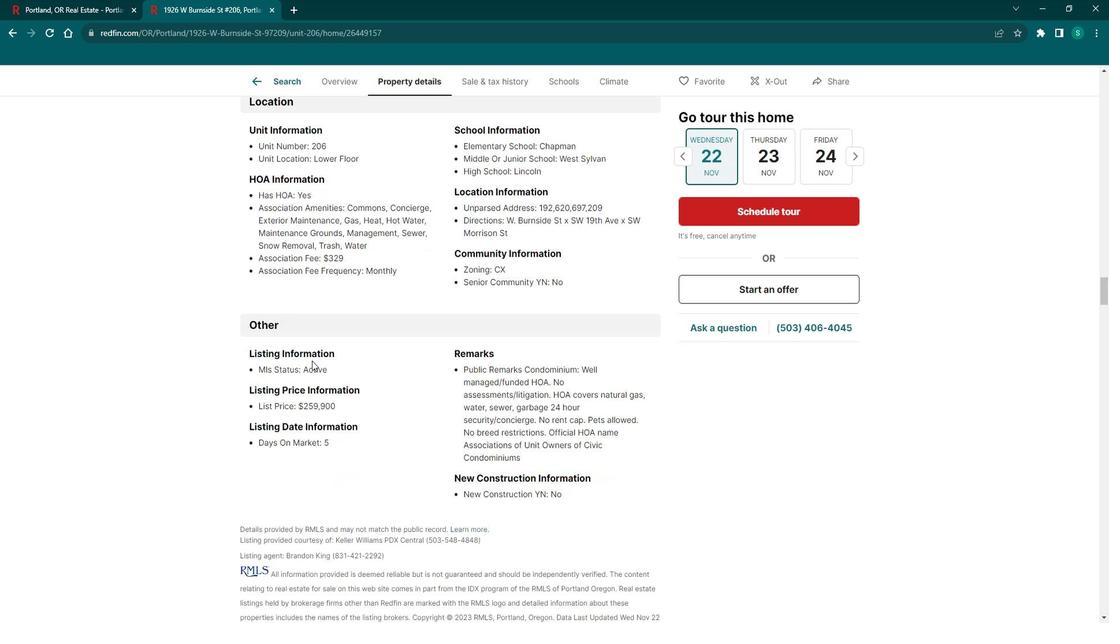 
Action: Mouse scrolled (325, 361) with delta (0, 0)
Screenshot: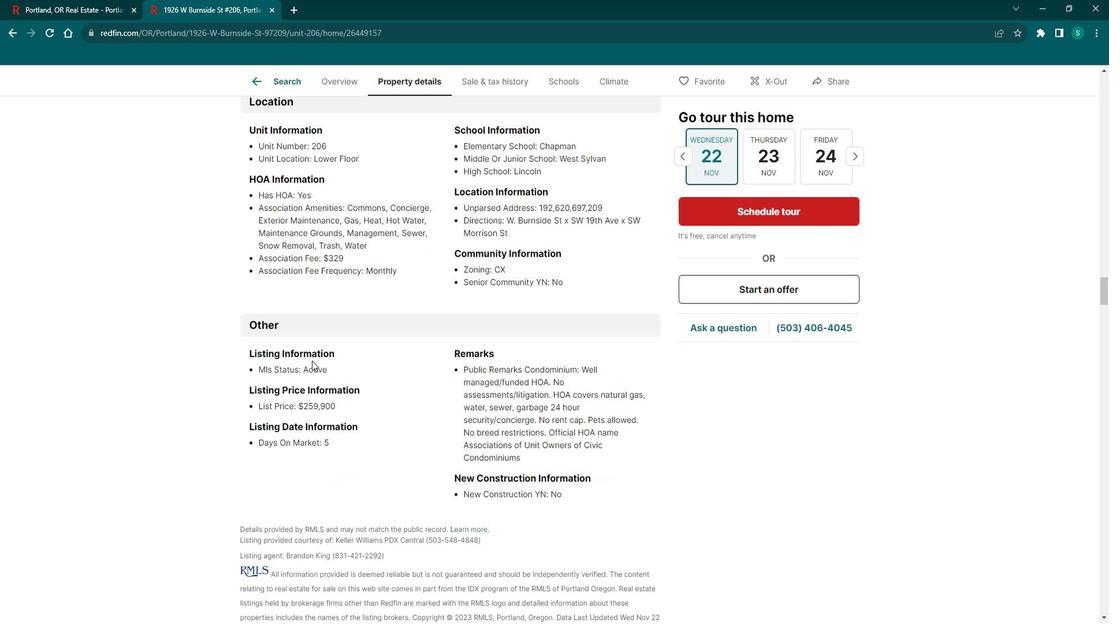 
Action: Mouse scrolled (325, 361) with delta (0, 0)
Screenshot: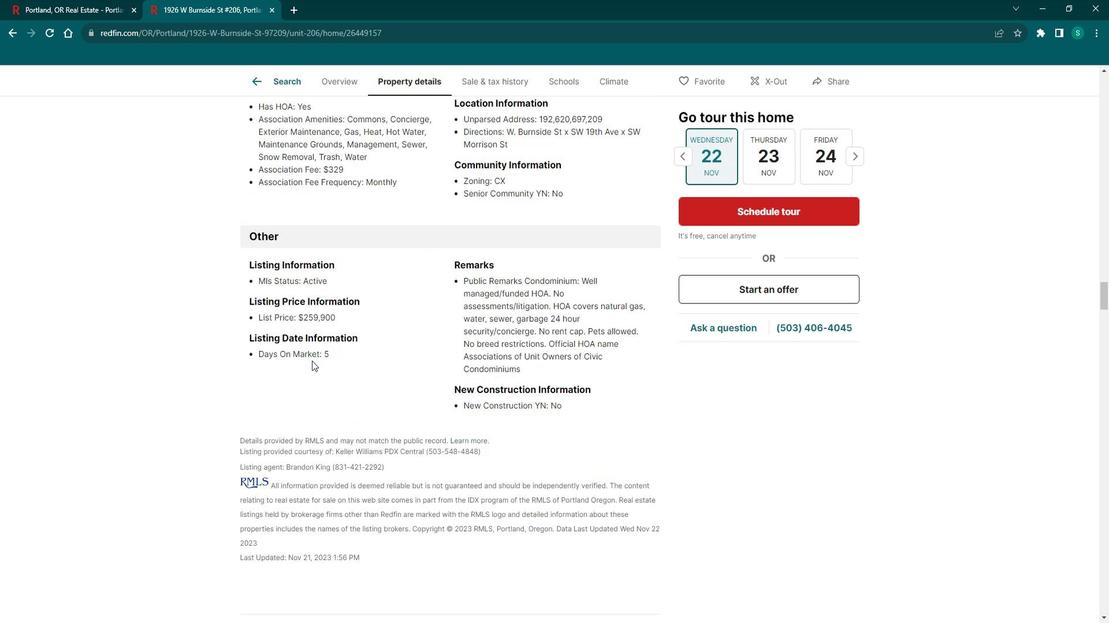 
Action: Mouse scrolled (325, 361) with delta (0, 0)
Screenshot: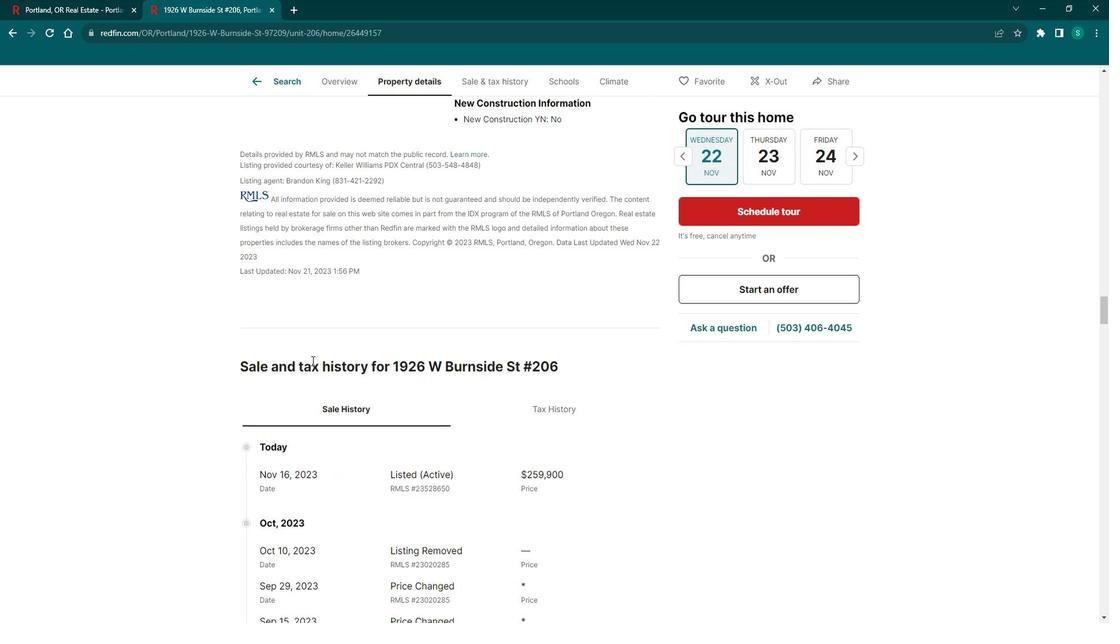 
Action: Mouse scrolled (325, 361) with delta (0, 0)
Screenshot: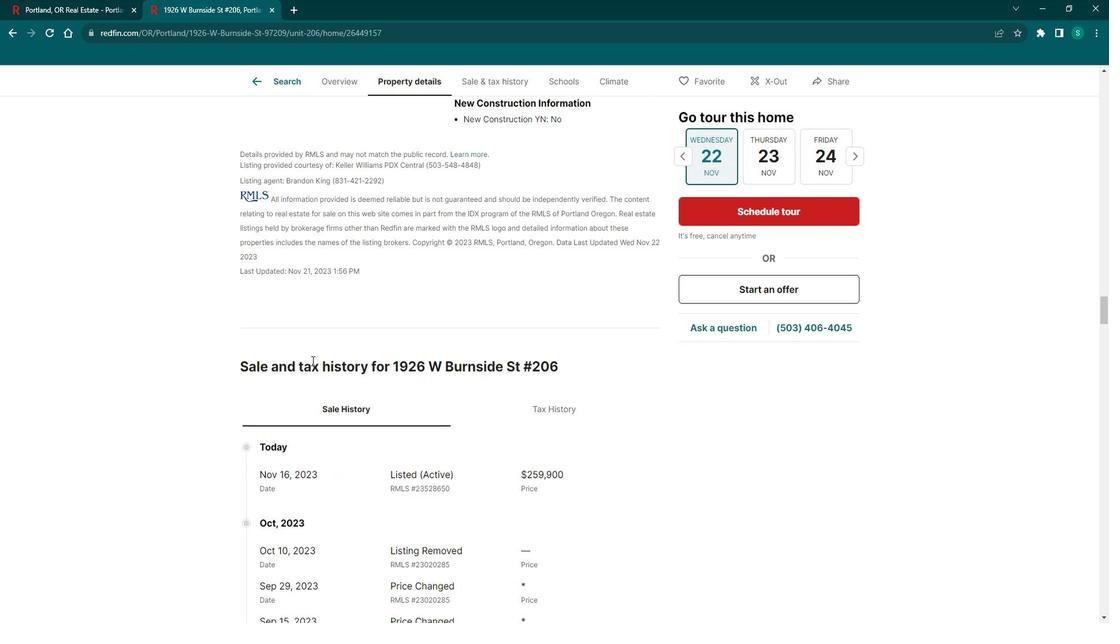 
Action: Mouse scrolled (325, 361) with delta (0, 0)
Screenshot: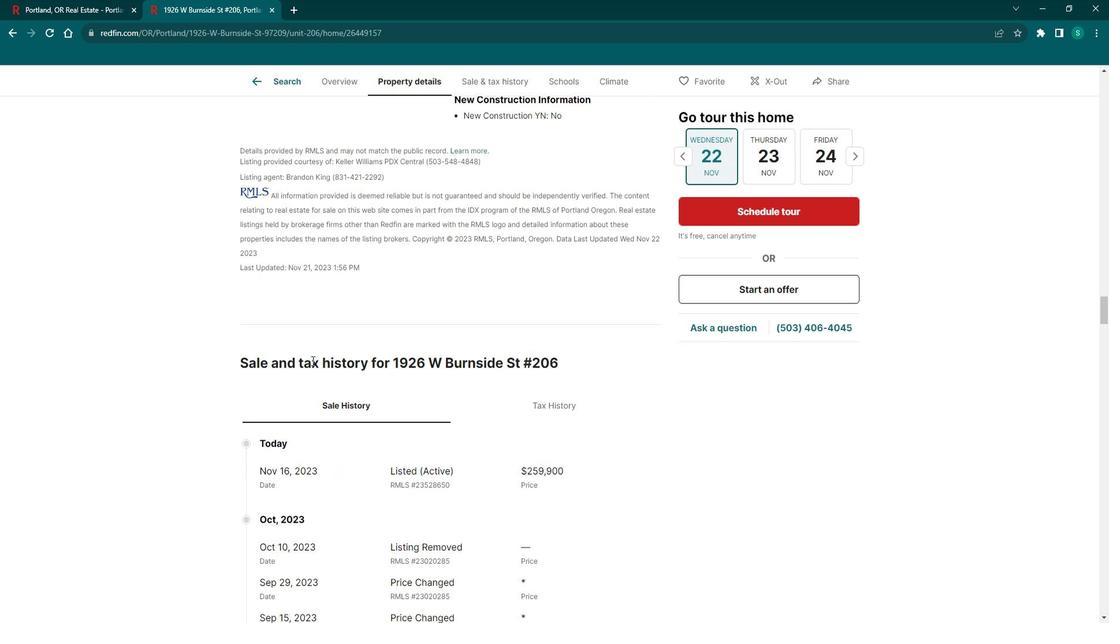 
Action: Mouse scrolled (325, 361) with delta (0, 0)
Screenshot: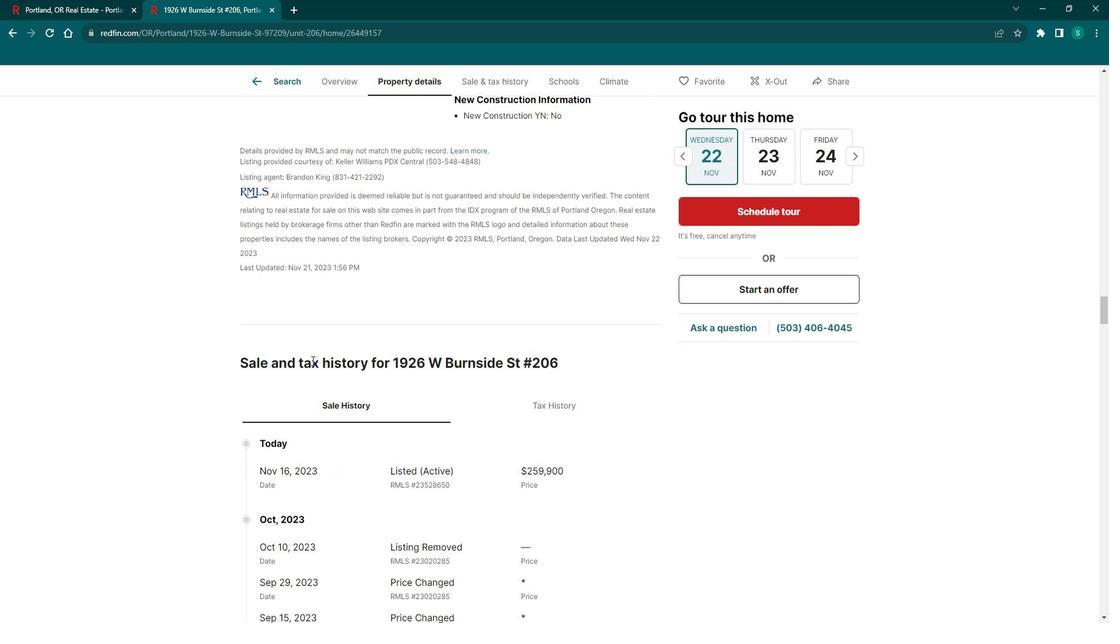 
Action: Mouse scrolled (325, 361) with delta (0, 0)
Screenshot: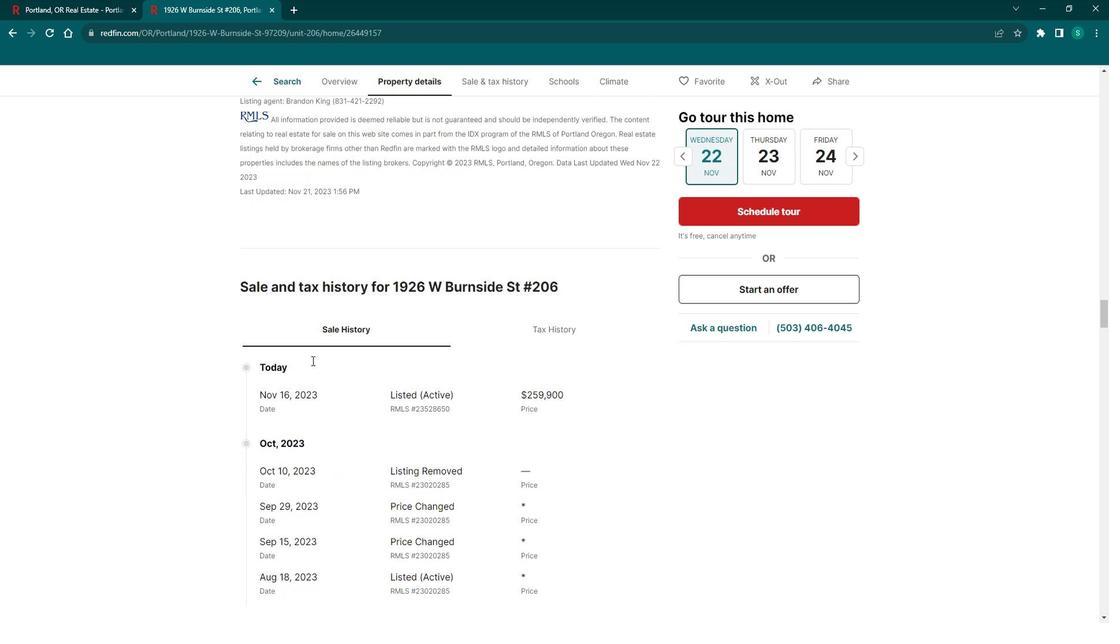 
Action: Mouse scrolled (325, 361) with delta (0, 0)
Screenshot: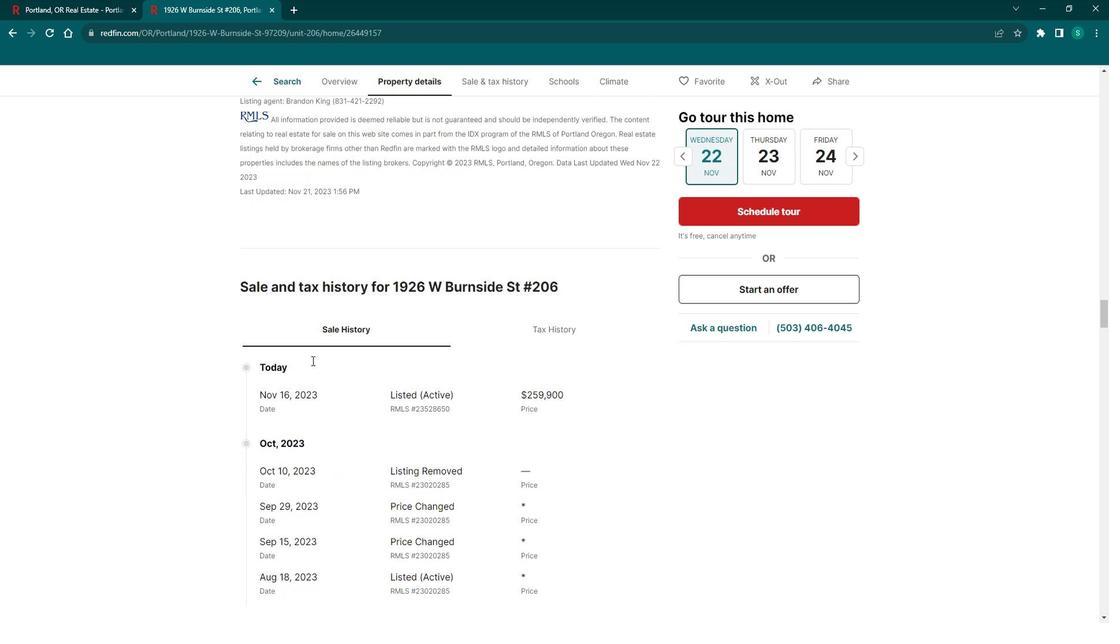 
Action: Mouse scrolled (325, 361) with delta (0, 0)
Screenshot: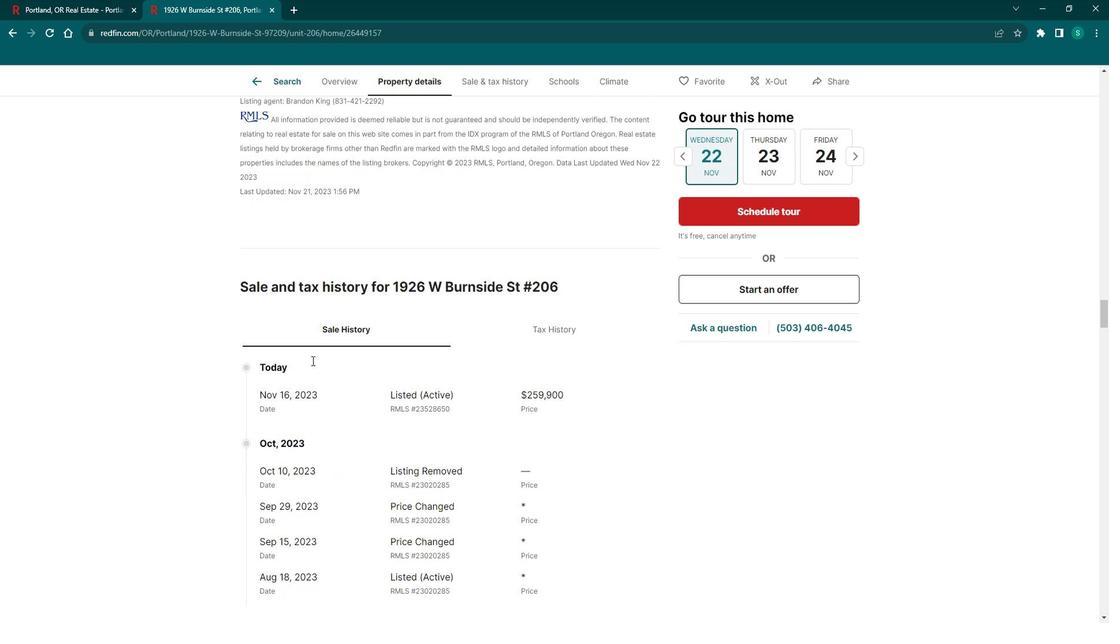 
Action: Mouse scrolled (325, 361) with delta (0, 0)
Screenshot: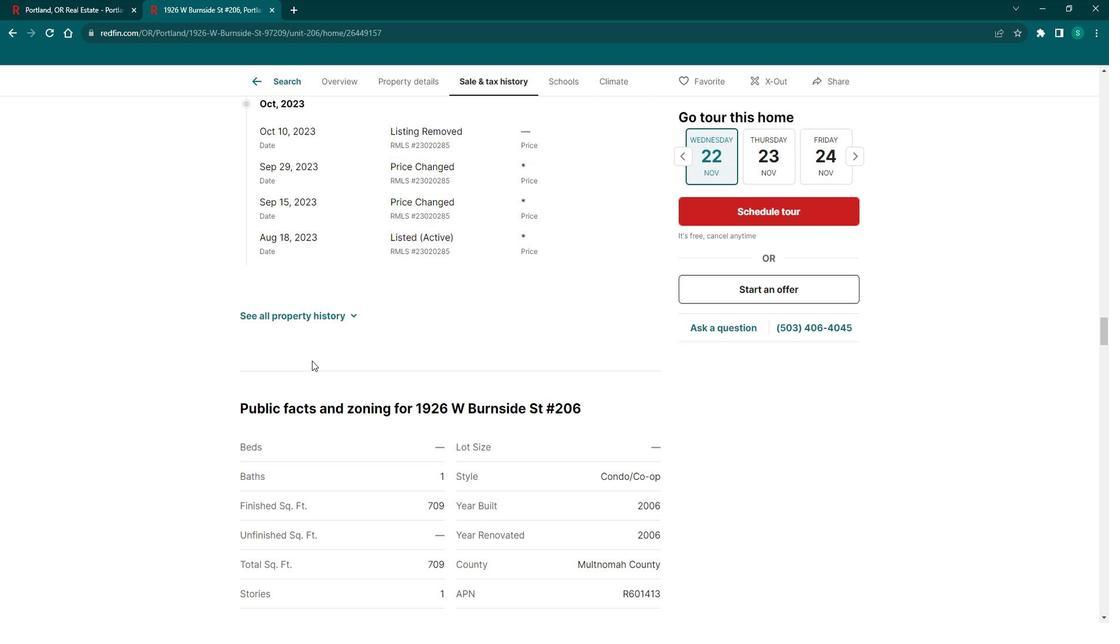 
Action: Mouse scrolled (325, 361) with delta (0, 0)
Screenshot: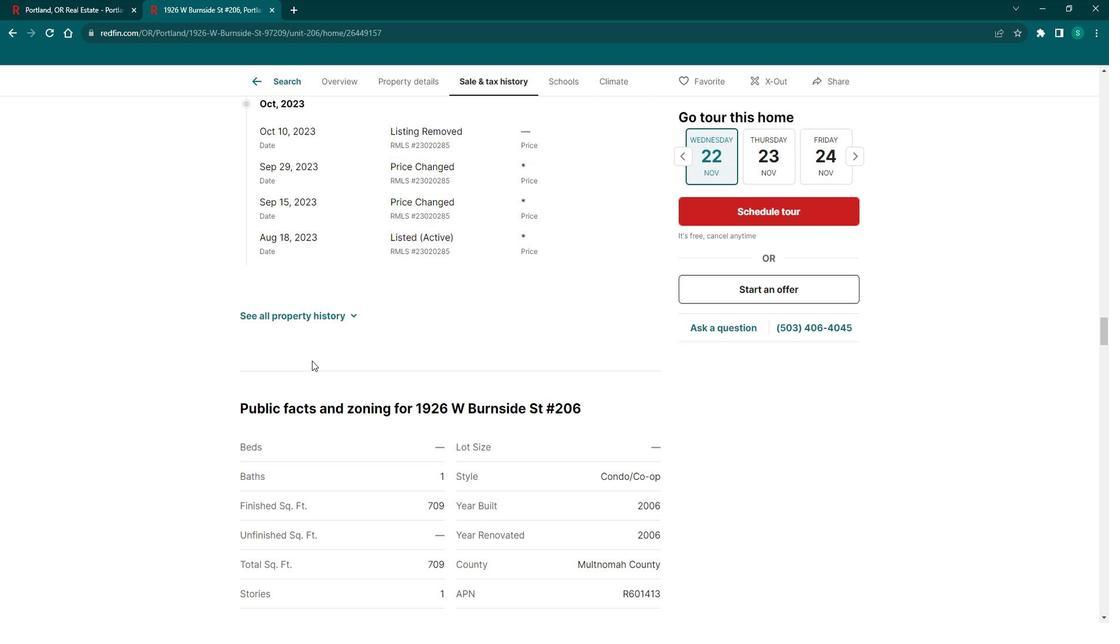 
Action: Mouse scrolled (325, 361) with delta (0, 0)
Screenshot: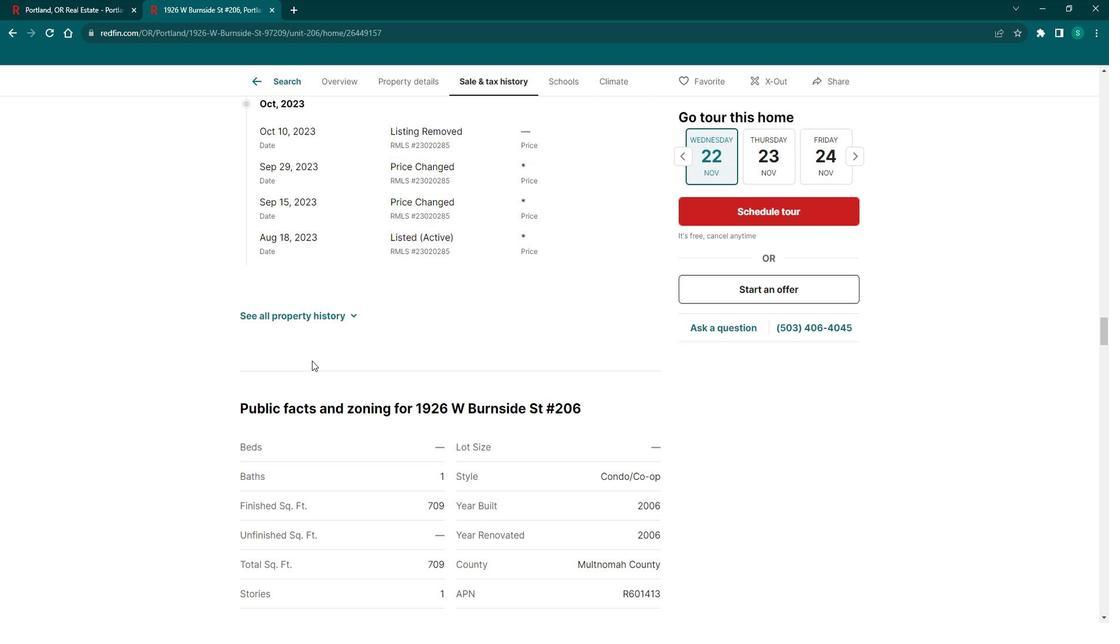
Action: Mouse scrolled (325, 361) with delta (0, 0)
Screenshot: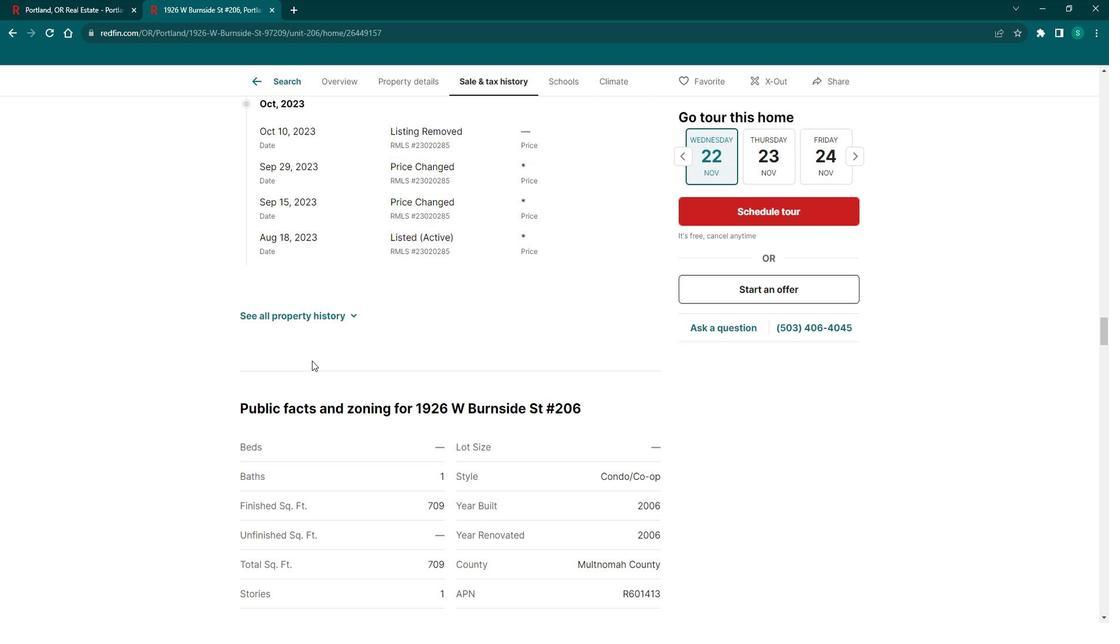 
Action: Mouse scrolled (325, 361) with delta (0, 0)
Screenshot: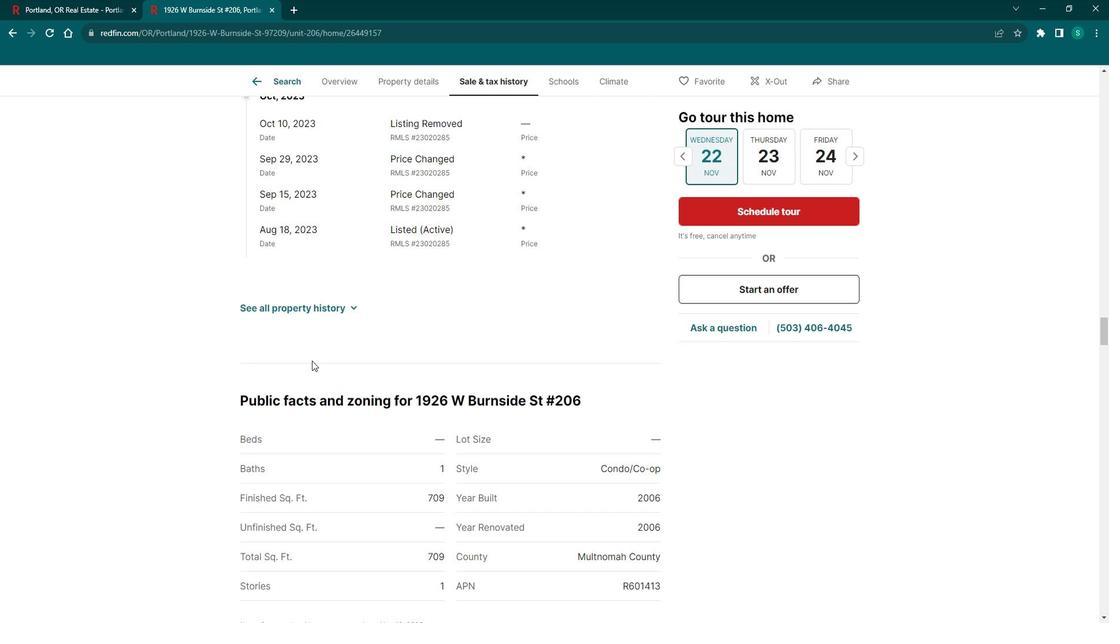 
Action: Mouse scrolled (325, 361) with delta (0, 0)
Screenshot: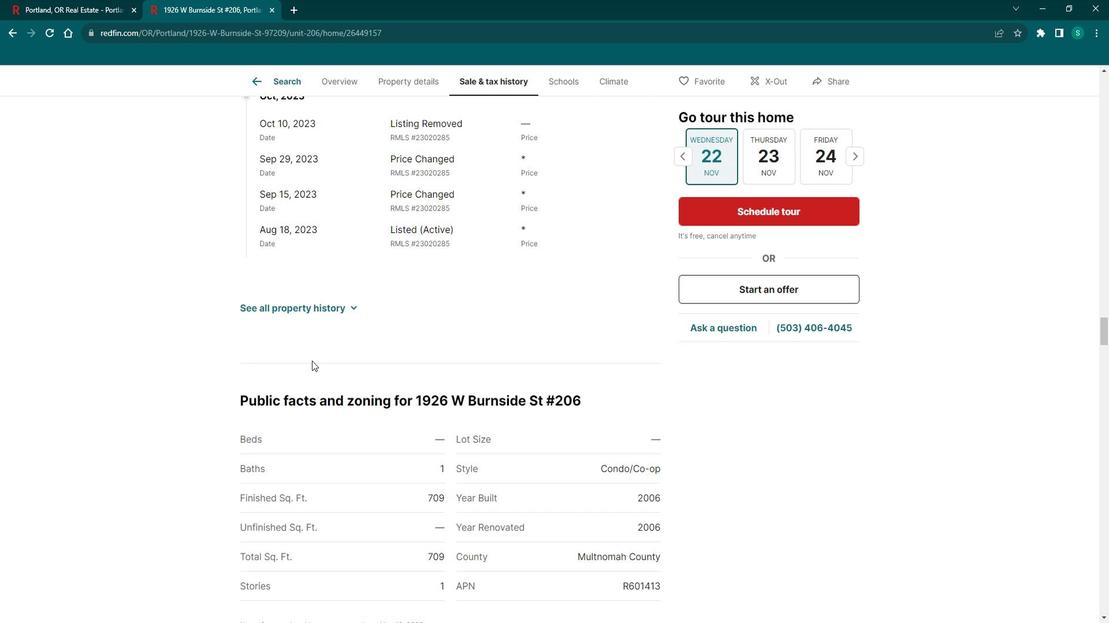
Action: Mouse scrolled (325, 361) with delta (0, 0)
Screenshot: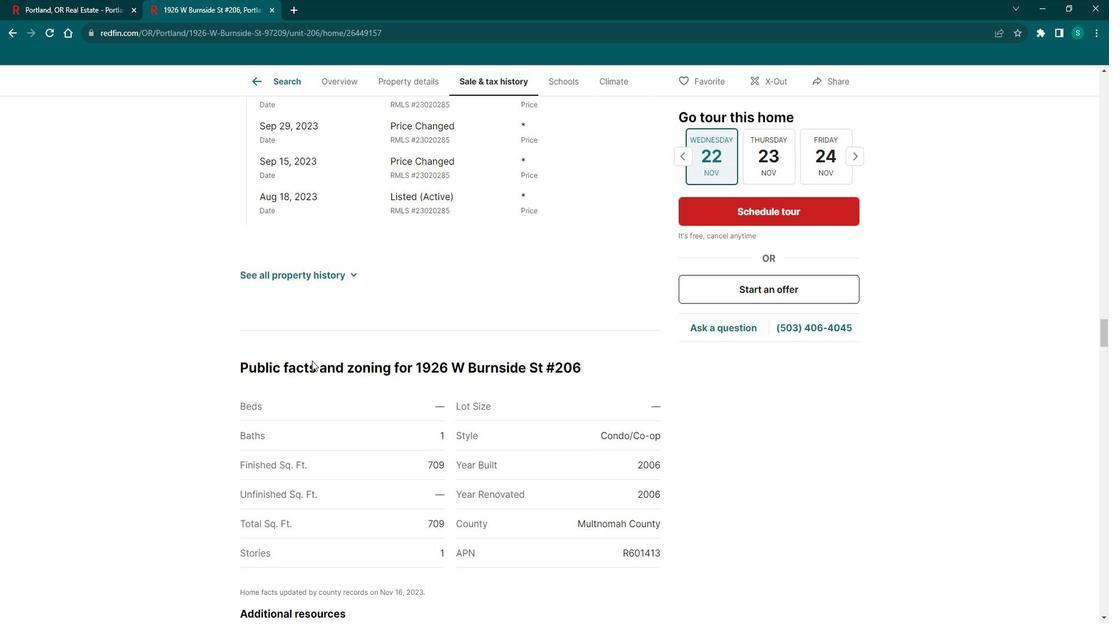 
Action: Mouse scrolled (325, 361) with delta (0, 0)
Screenshot: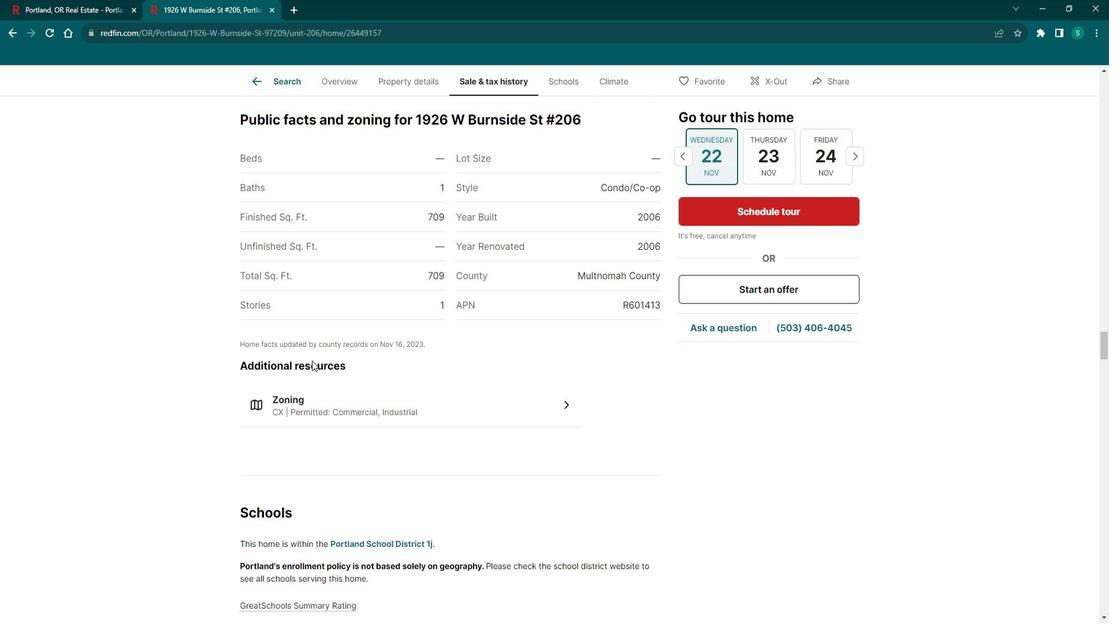 
Action: Mouse scrolled (325, 361) with delta (0, 0)
Screenshot: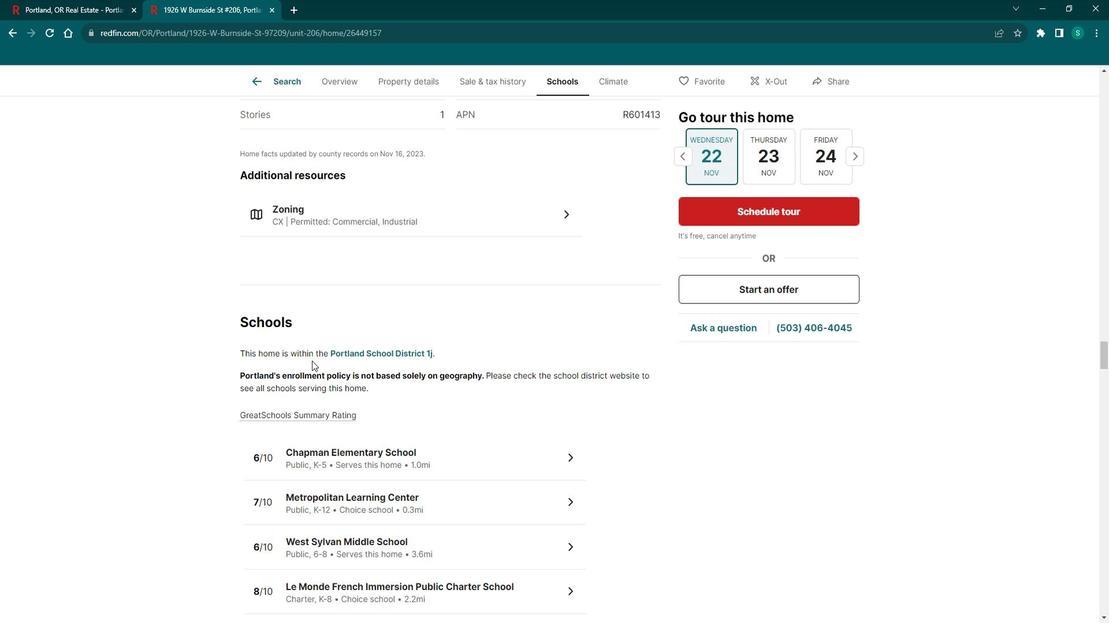 
Action: Mouse scrolled (325, 361) with delta (0, 0)
Screenshot: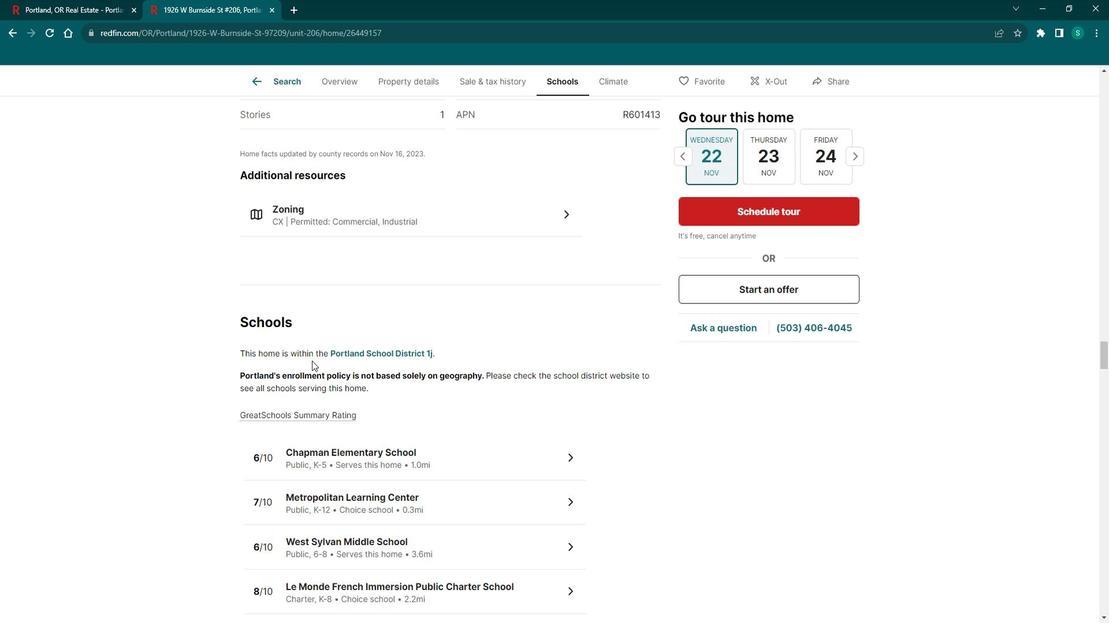 
Action: Mouse scrolled (325, 361) with delta (0, 0)
Screenshot: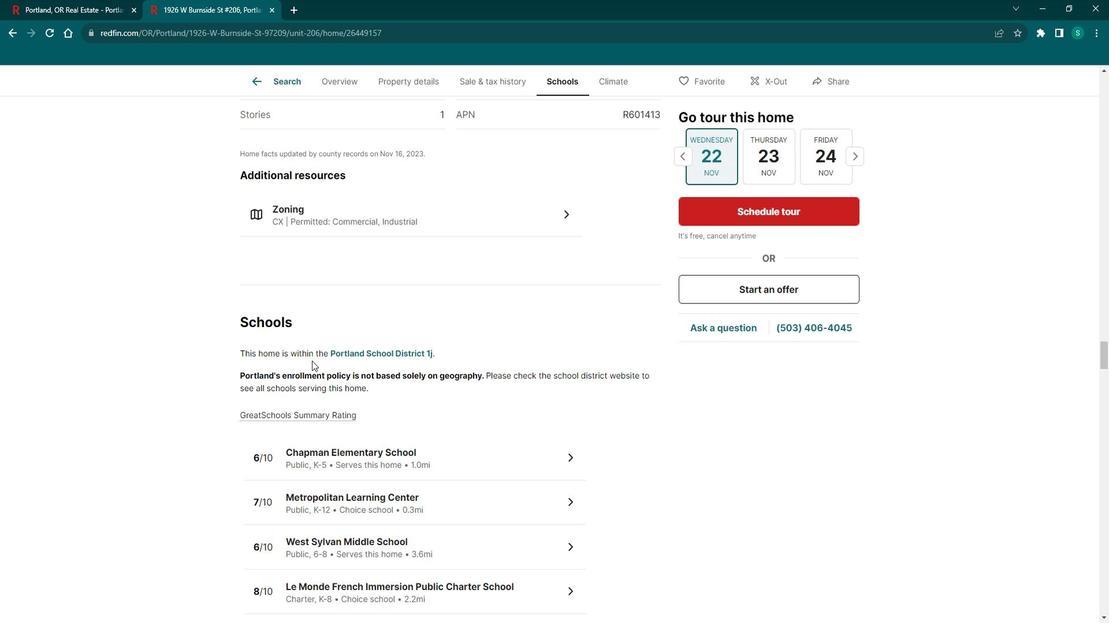 
Action: Mouse scrolled (325, 361) with delta (0, 0)
Screenshot: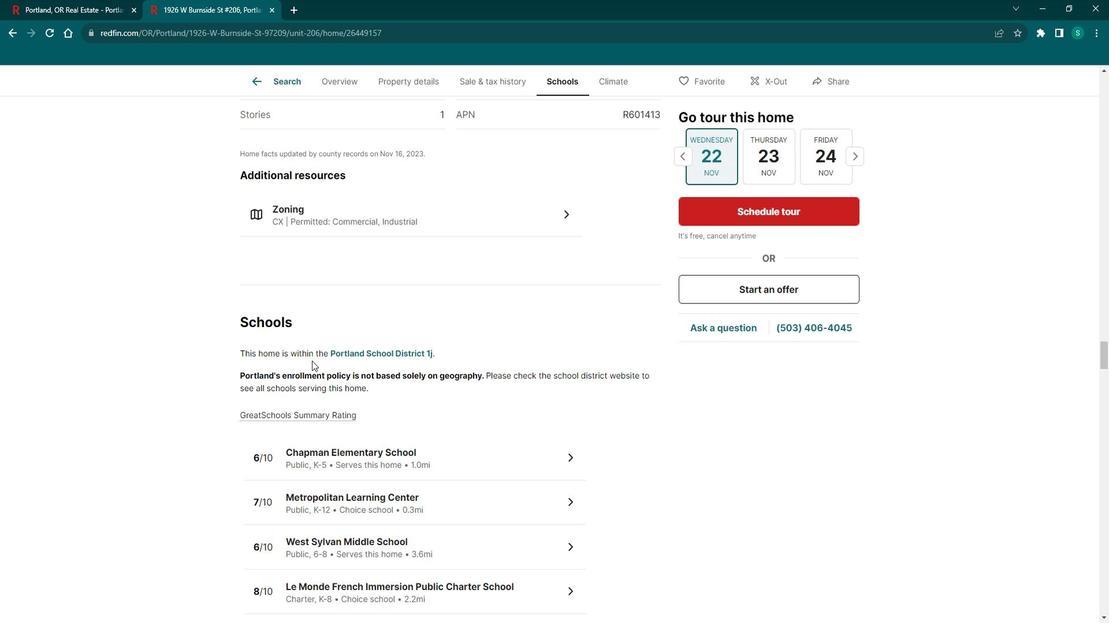 
Action: Mouse scrolled (325, 361) with delta (0, 0)
Screenshot: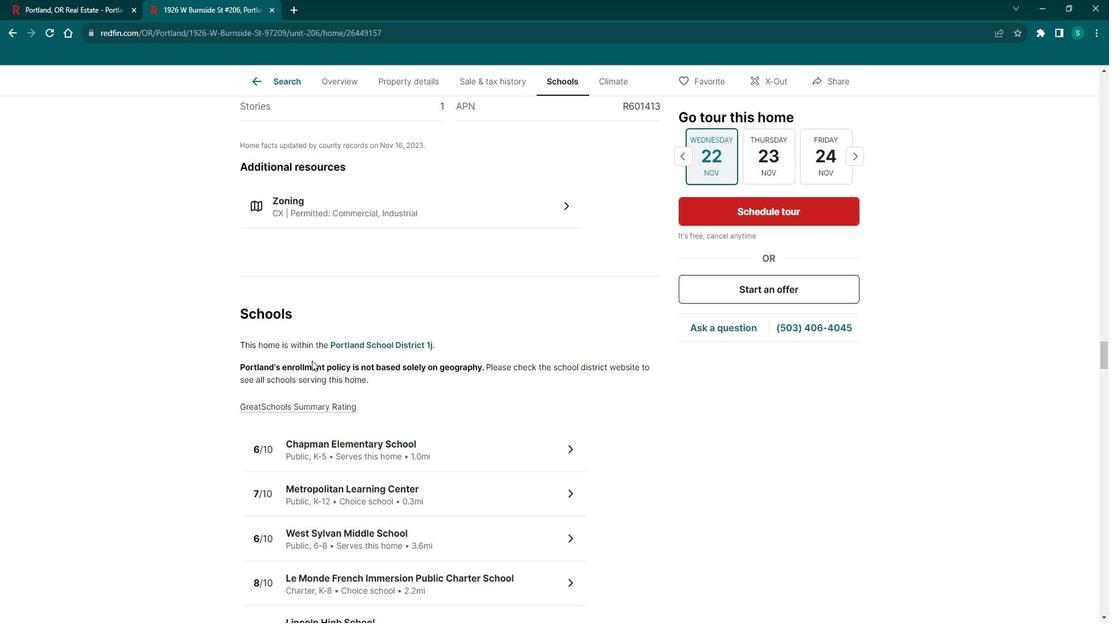 
Action: Mouse scrolled (325, 361) with delta (0, 0)
Screenshot: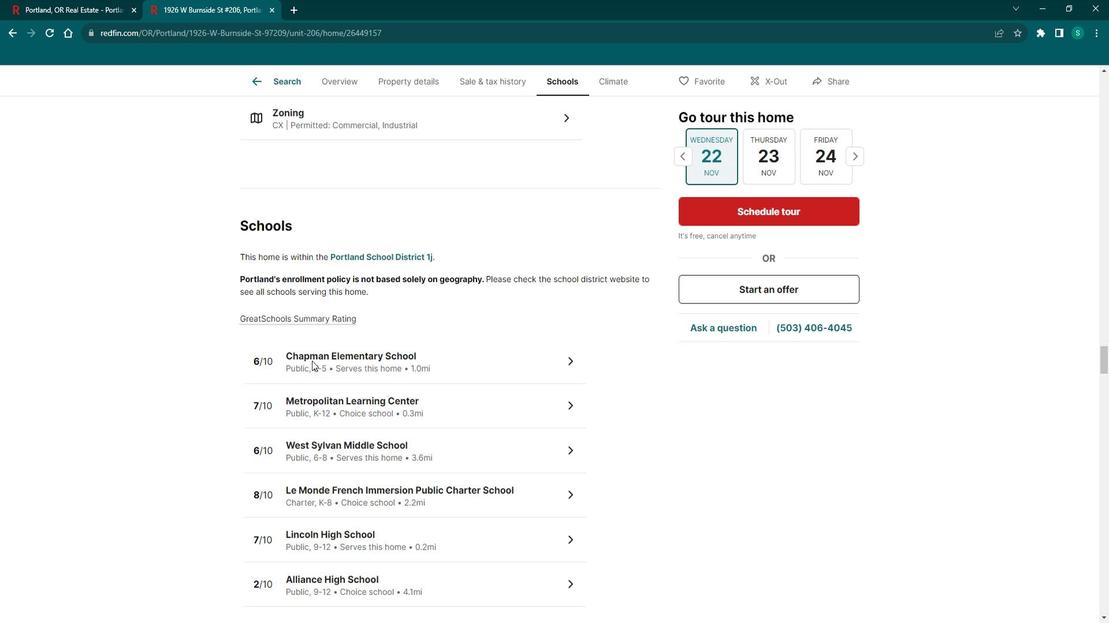 
Action: Mouse scrolled (325, 361) with delta (0, 0)
Screenshot: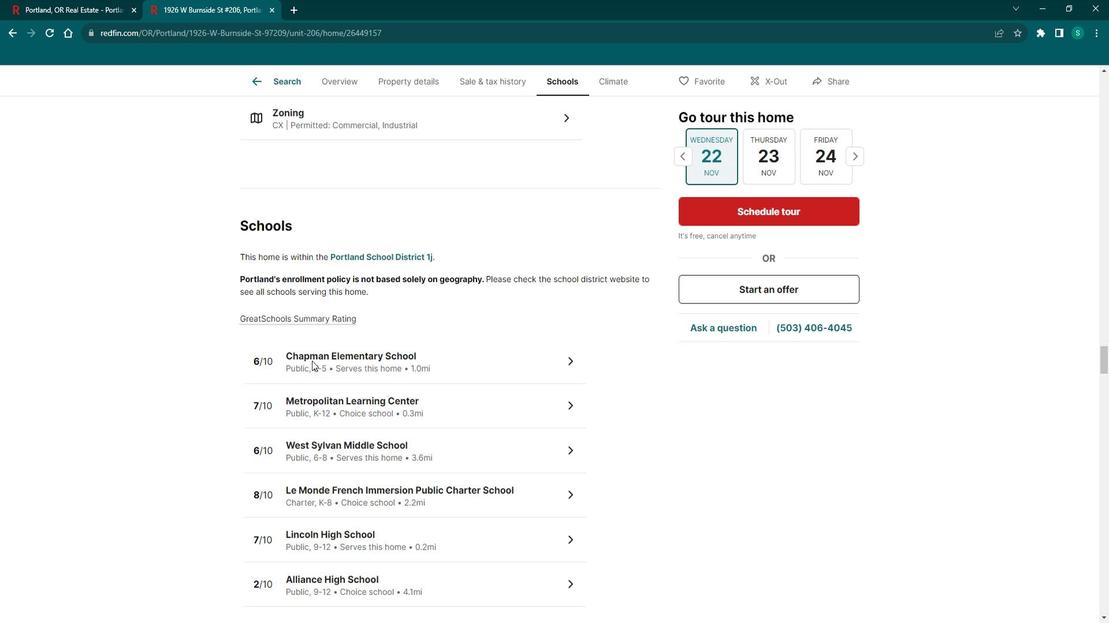 
Action: Mouse scrolled (325, 361) with delta (0, 0)
Screenshot: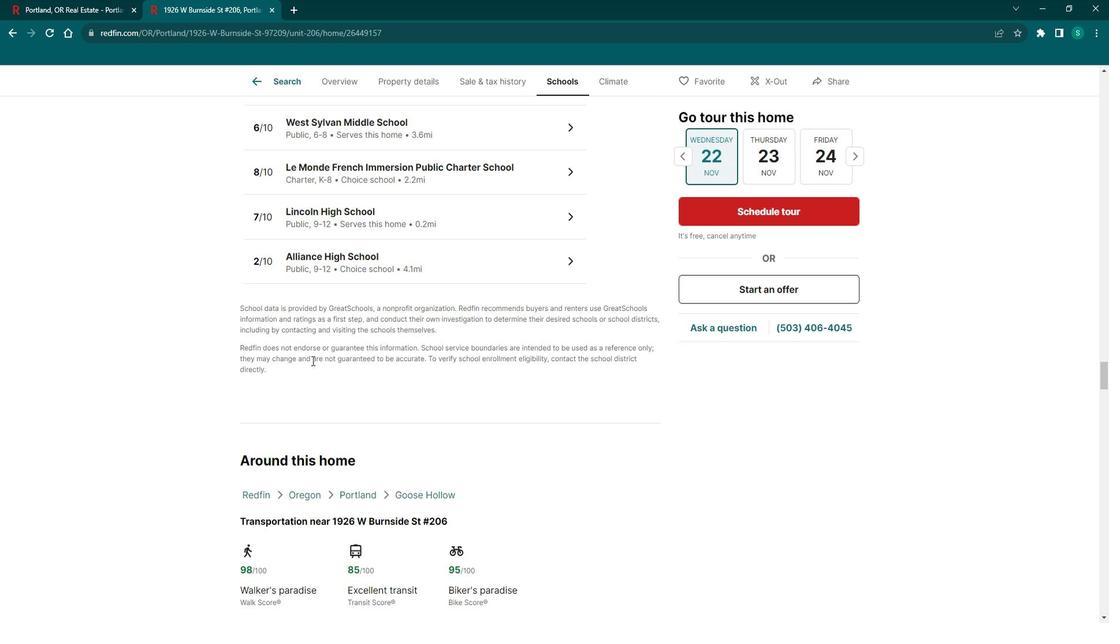 
Action: Mouse scrolled (325, 361) with delta (0, 0)
Screenshot: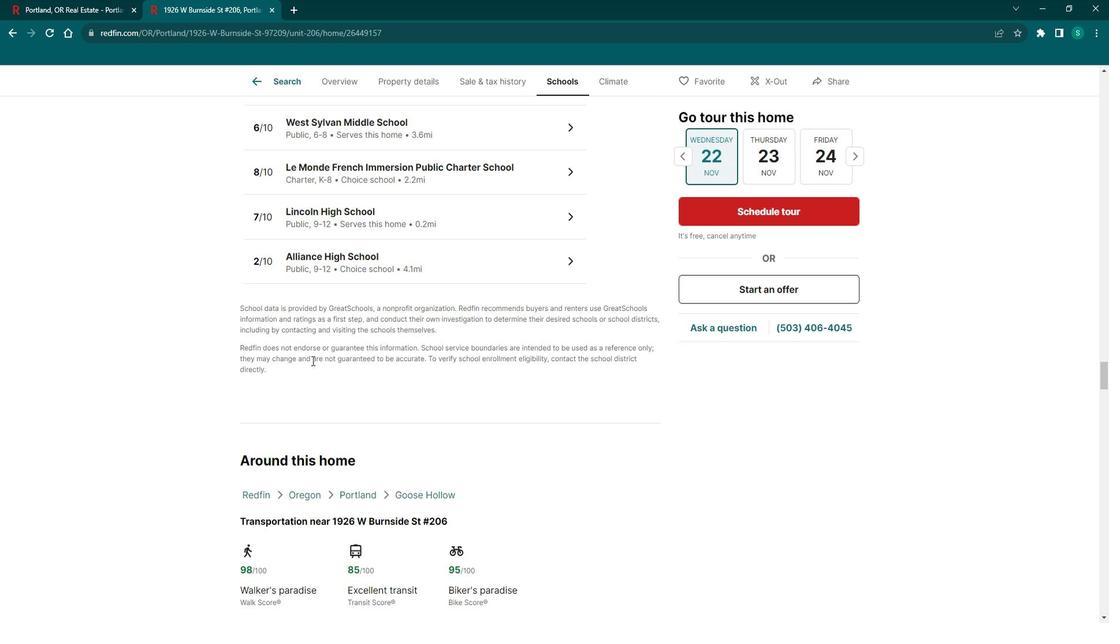 
Action: Mouse scrolled (325, 361) with delta (0, 0)
Screenshot: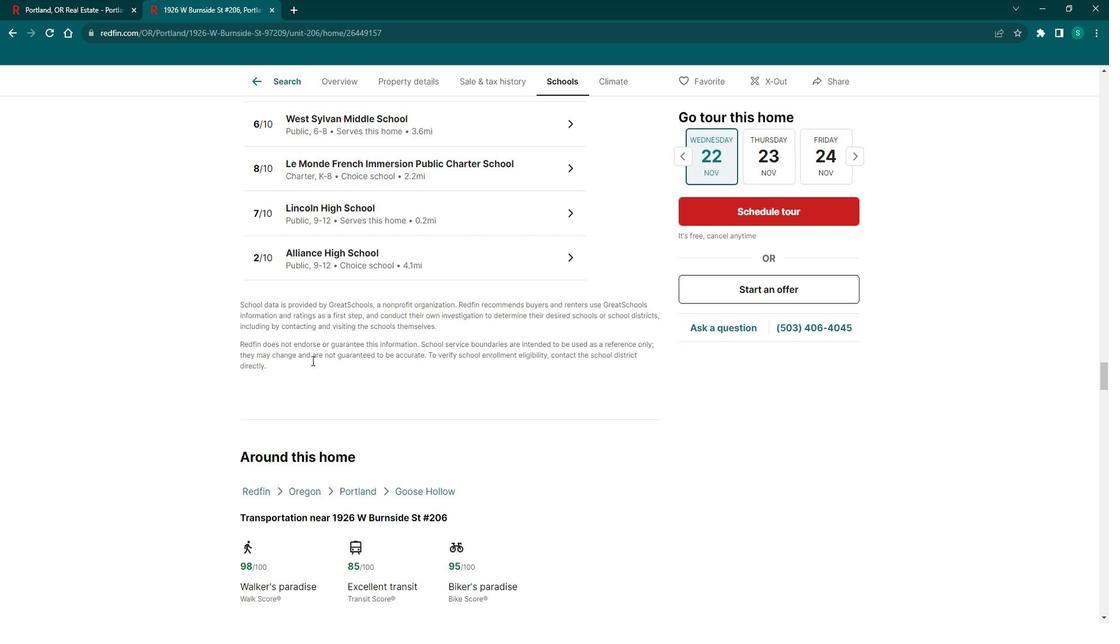 
Action: Mouse scrolled (325, 361) with delta (0, 0)
Screenshot: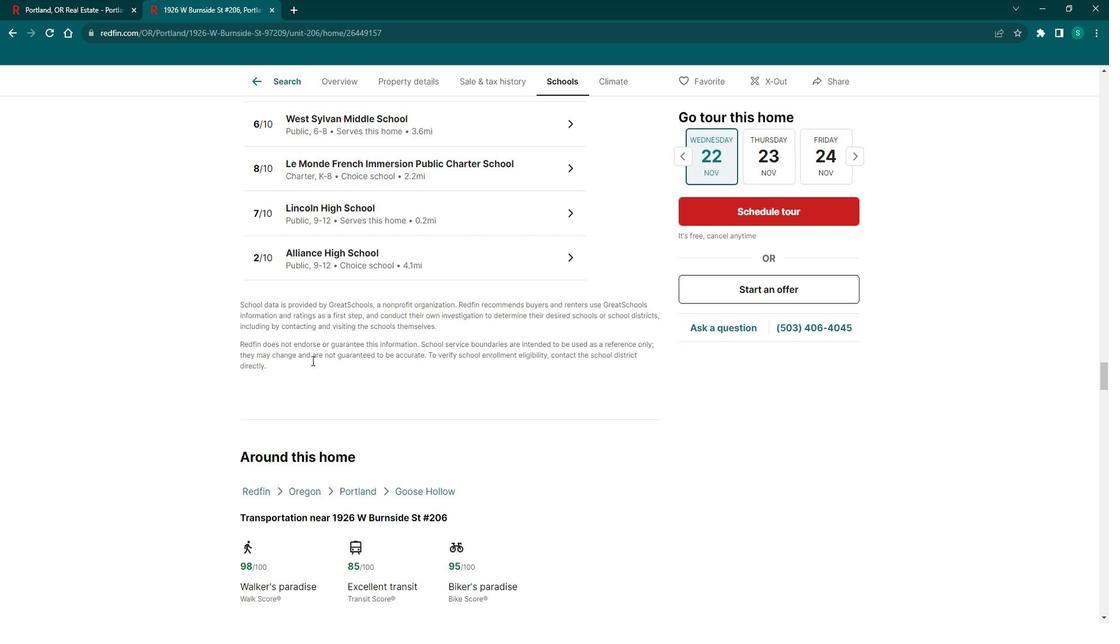 
Action: Mouse scrolled (325, 361) with delta (0, 0)
Screenshot: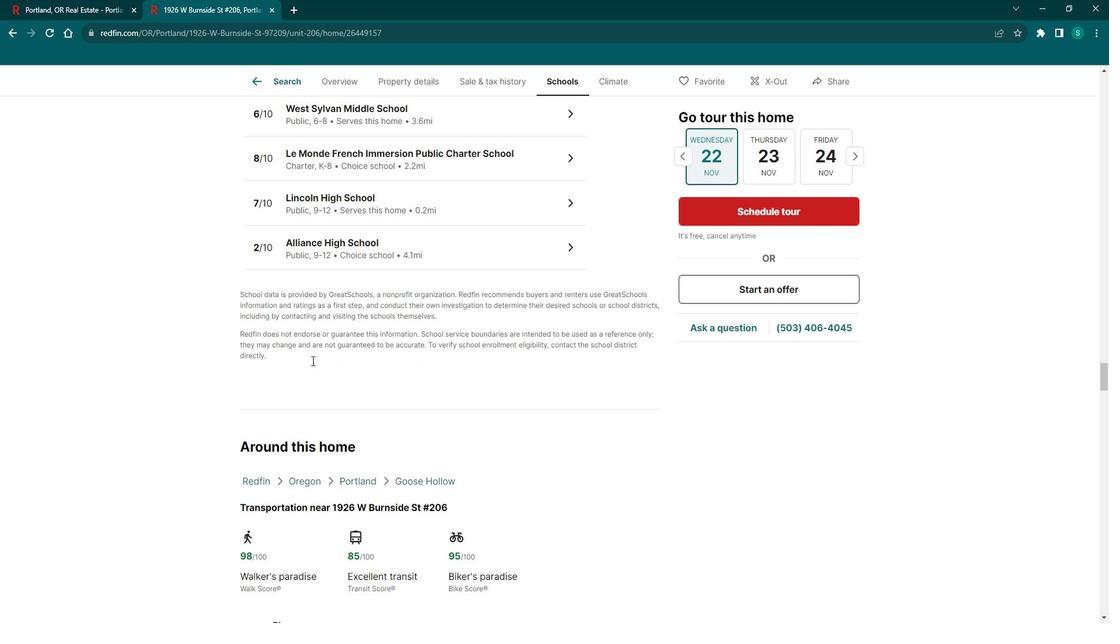 
Action: Mouse scrolled (325, 361) with delta (0, 0)
Screenshot: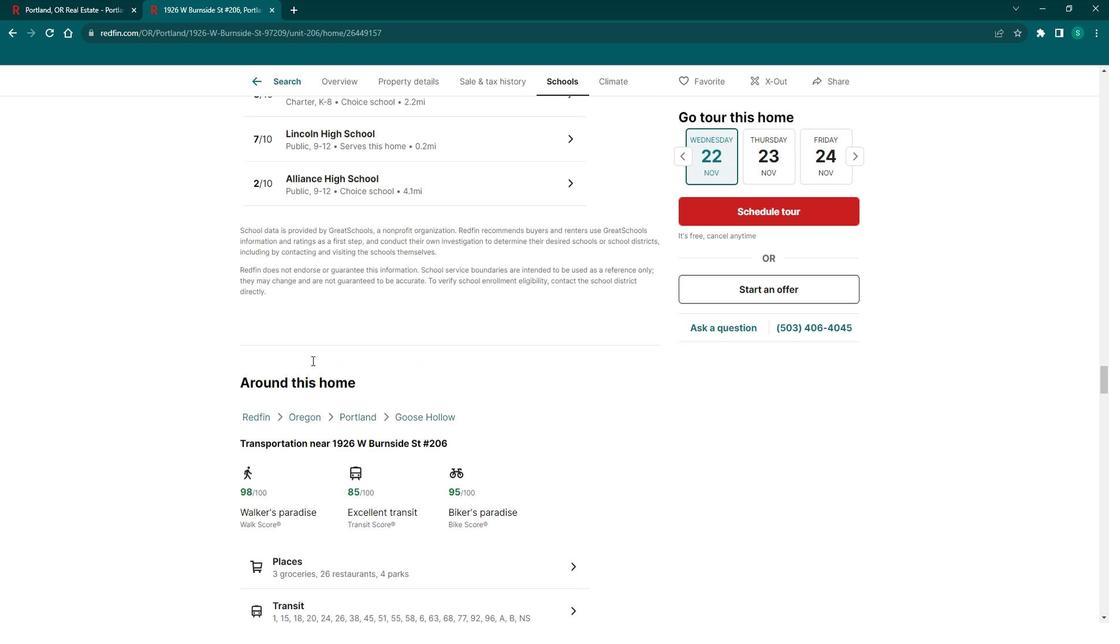 
Action: Mouse scrolled (325, 361) with delta (0, 0)
Screenshot: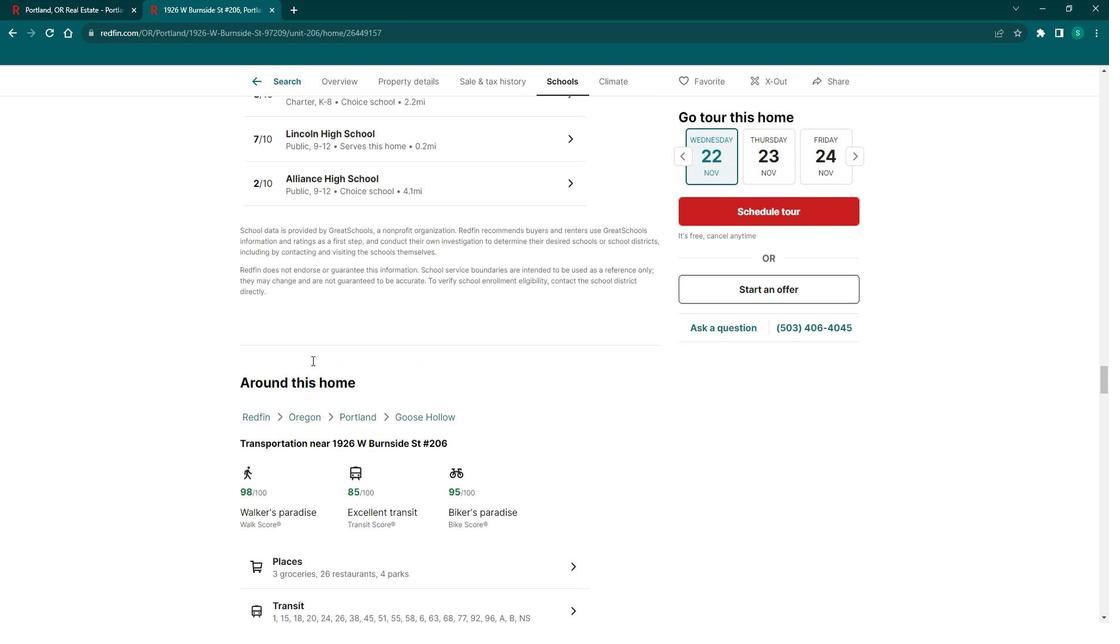 
Action: Mouse scrolled (325, 362) with delta (0, 0)
Screenshot: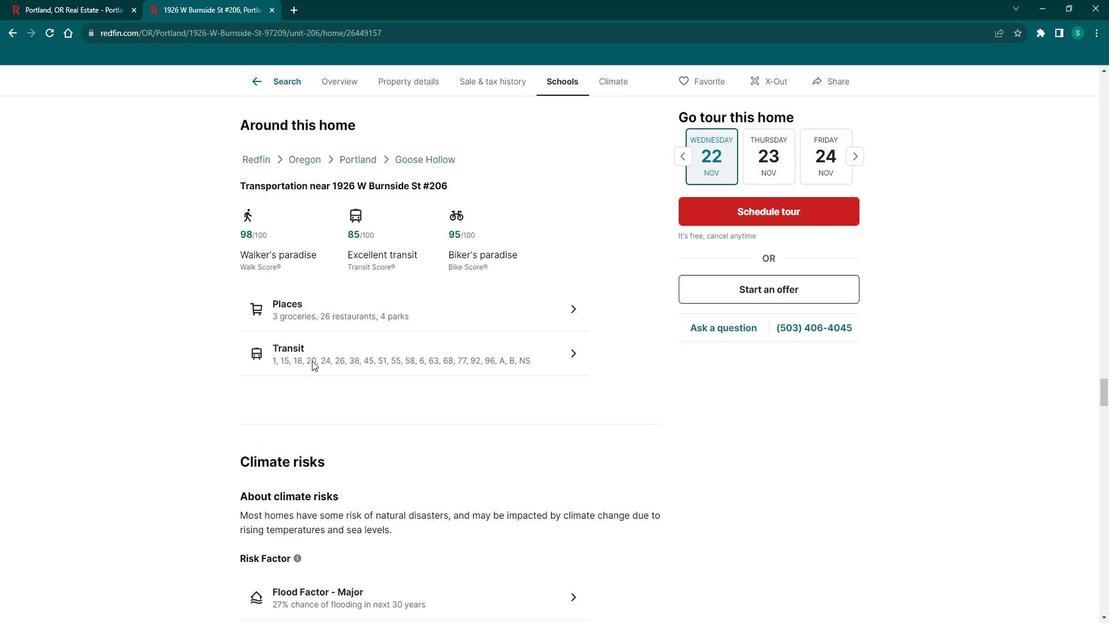 
Action: Mouse scrolled (325, 361) with delta (0, 0)
Screenshot: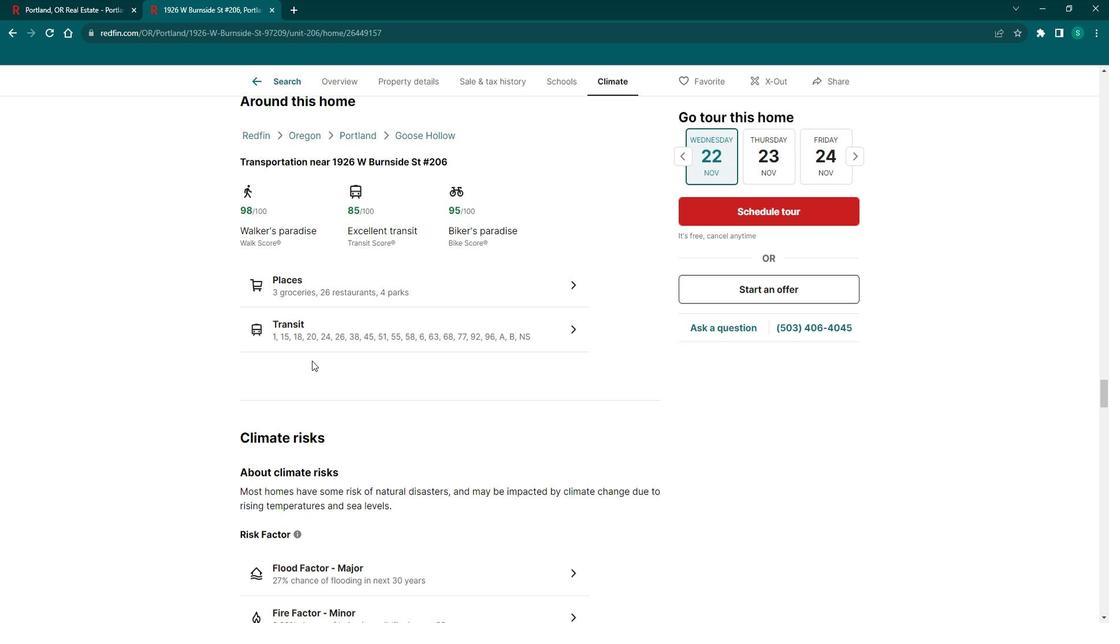 
Action: Mouse scrolled (325, 361) with delta (0, 0)
Screenshot: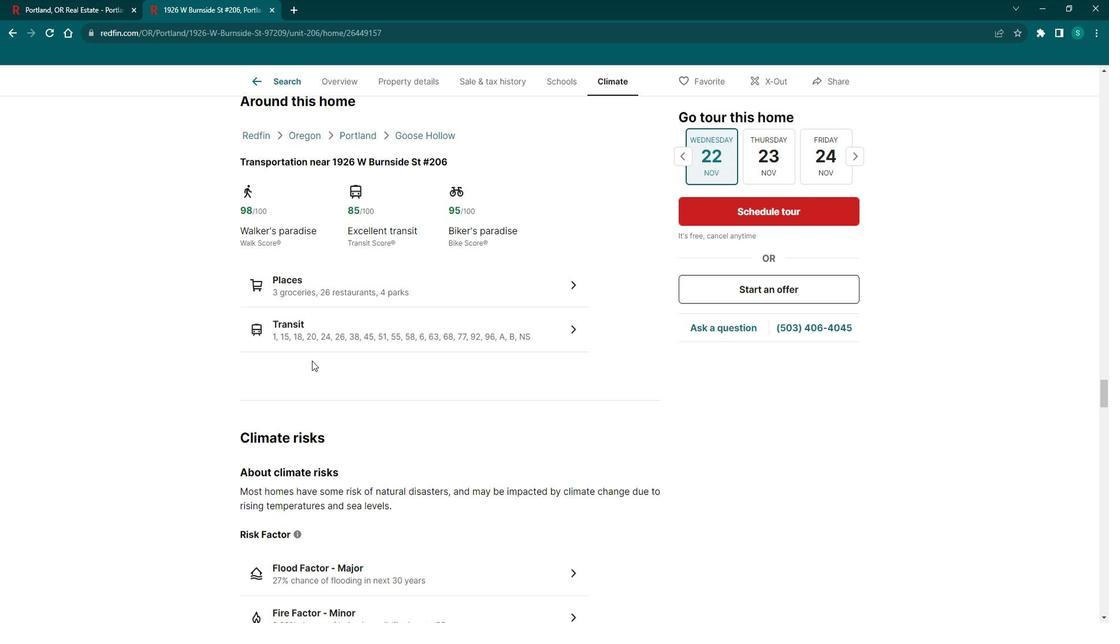 
Action: Mouse scrolled (325, 361) with delta (0, 0)
Screenshot: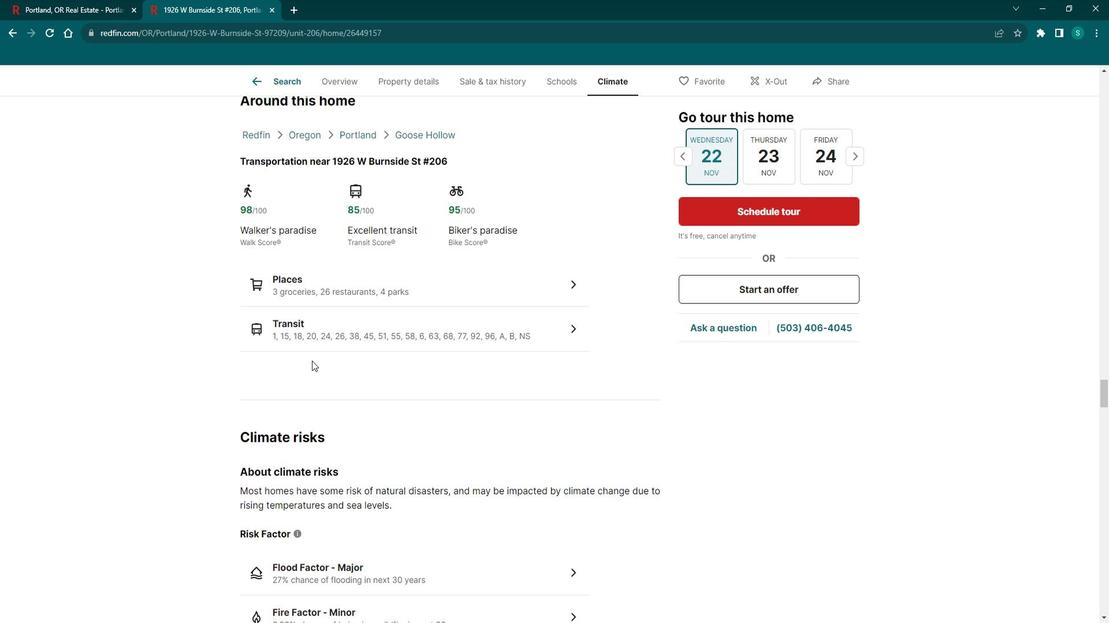 
Action: Mouse scrolled (325, 361) with delta (0, 0)
Screenshot: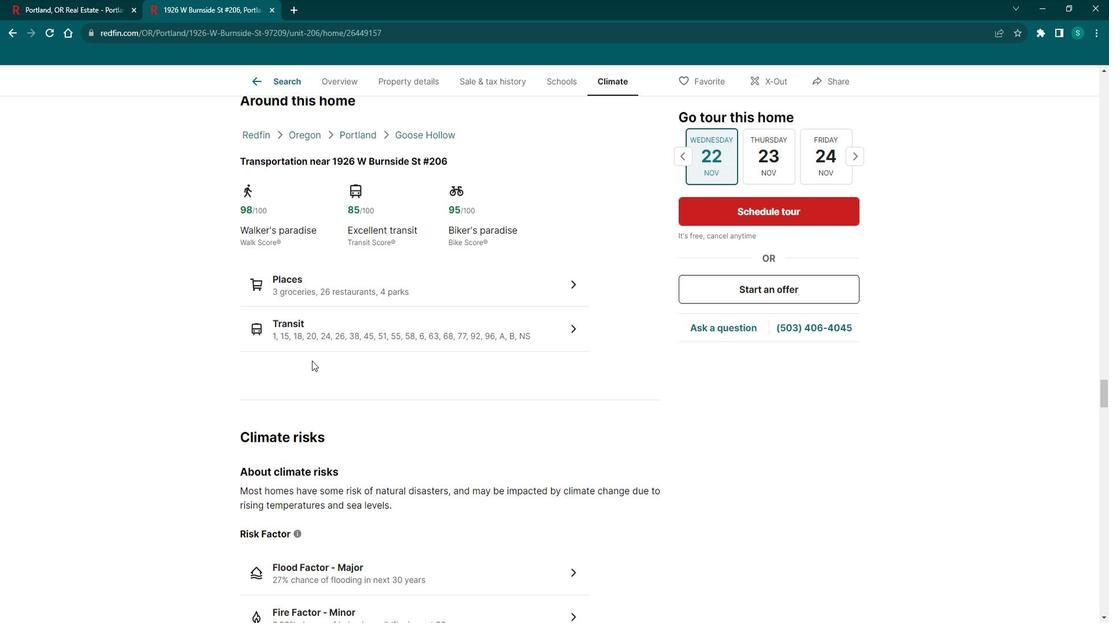 
Action: Mouse scrolled (325, 361) with delta (0, 0)
Screenshot: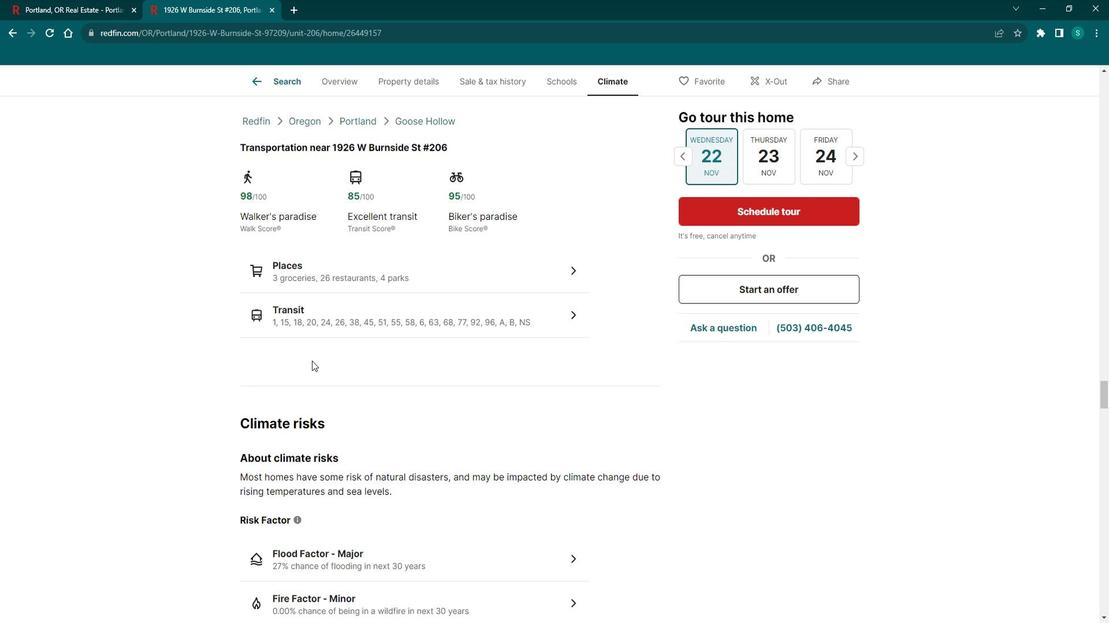 
Action: Mouse scrolled (325, 361) with delta (0, 0)
Screenshot: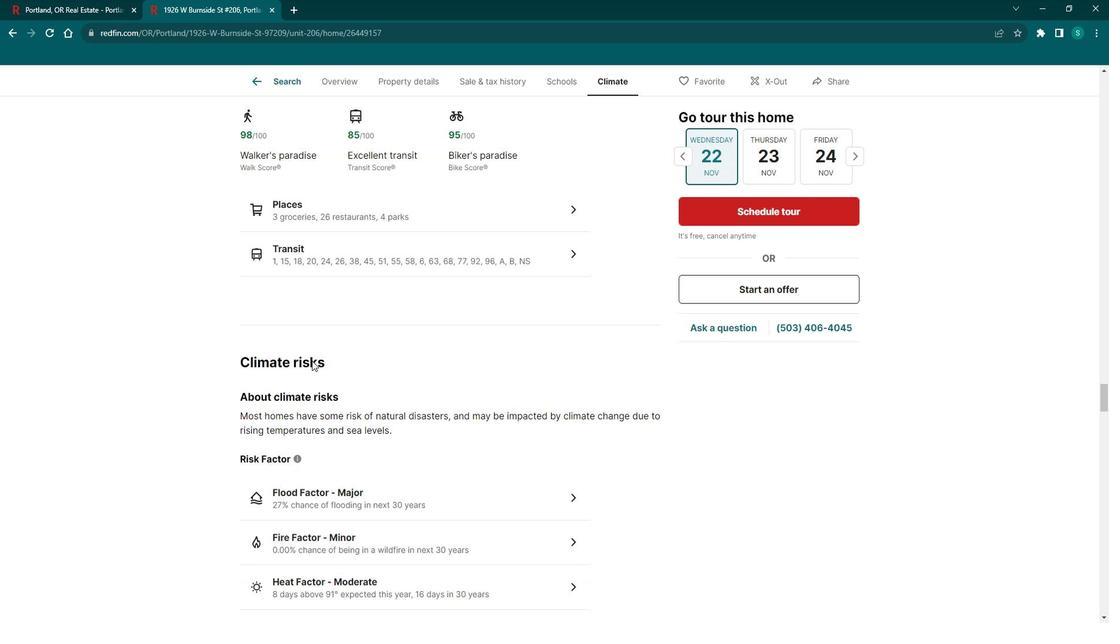 
Action: Mouse scrolled (325, 361) with delta (0, 0)
Screenshot: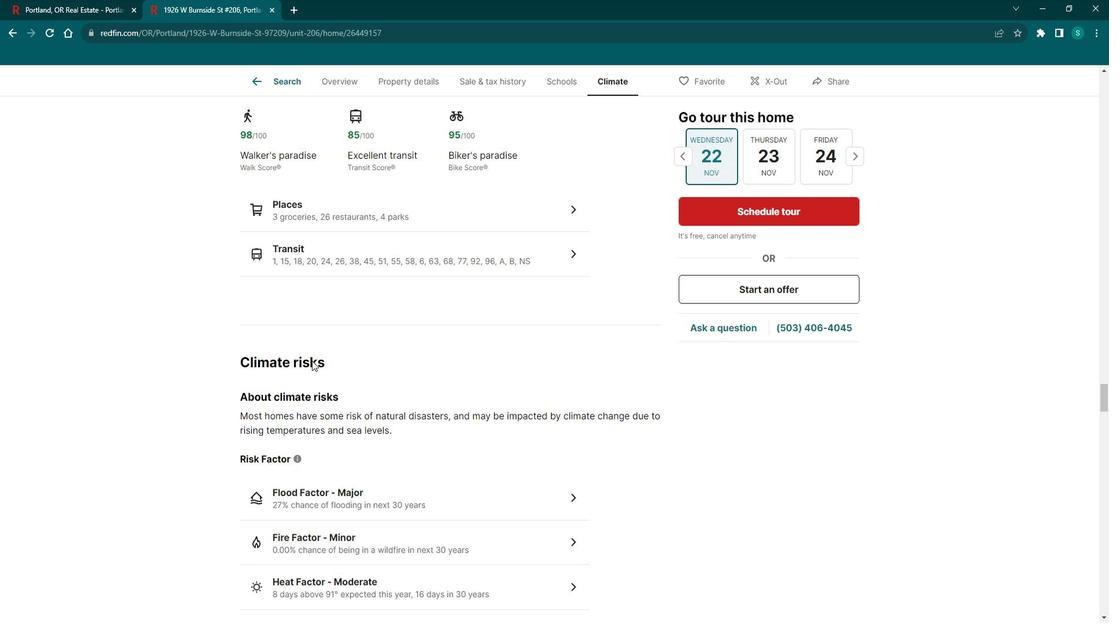 
Action: Mouse scrolled (325, 361) with delta (0, 0)
Screenshot: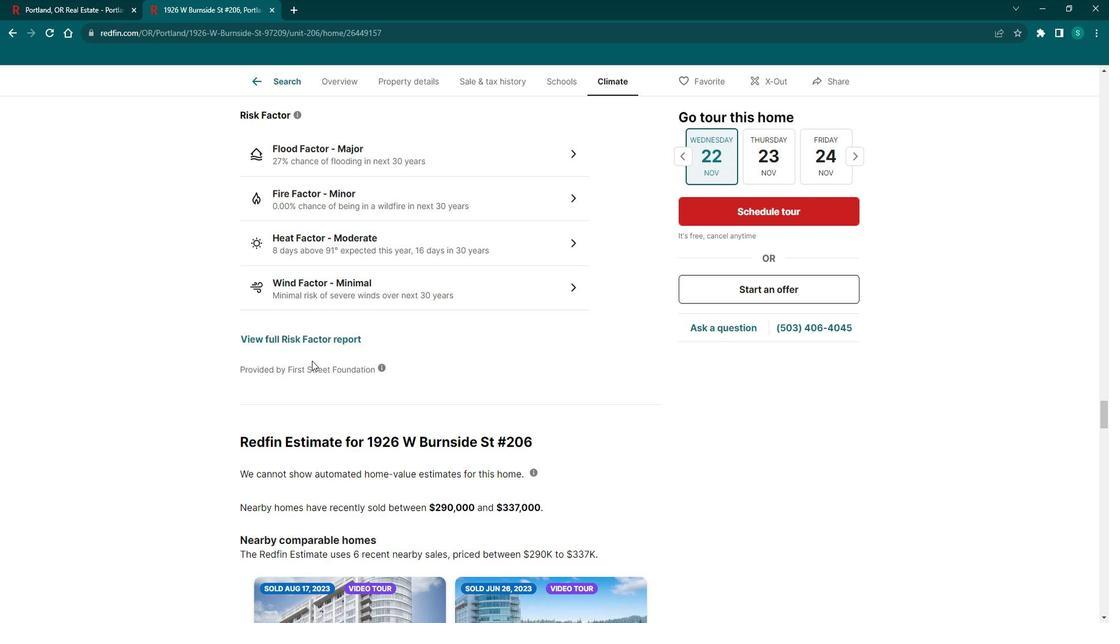 
Action: Mouse scrolled (325, 361) with delta (0, 0)
Screenshot: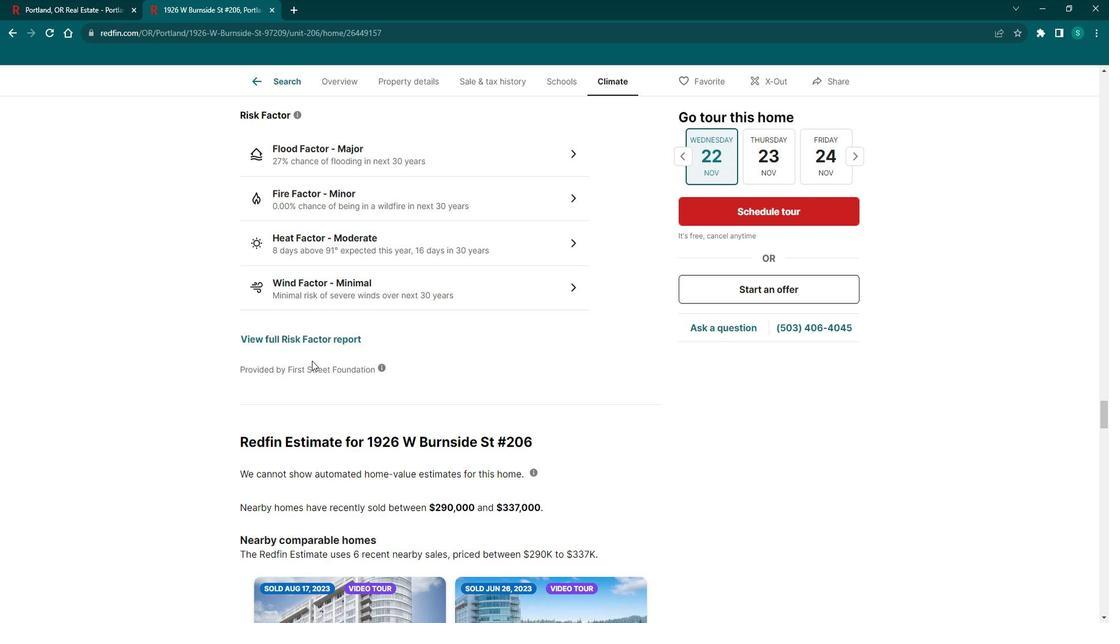 
Action: Mouse scrolled (325, 361) with delta (0, 0)
Screenshot: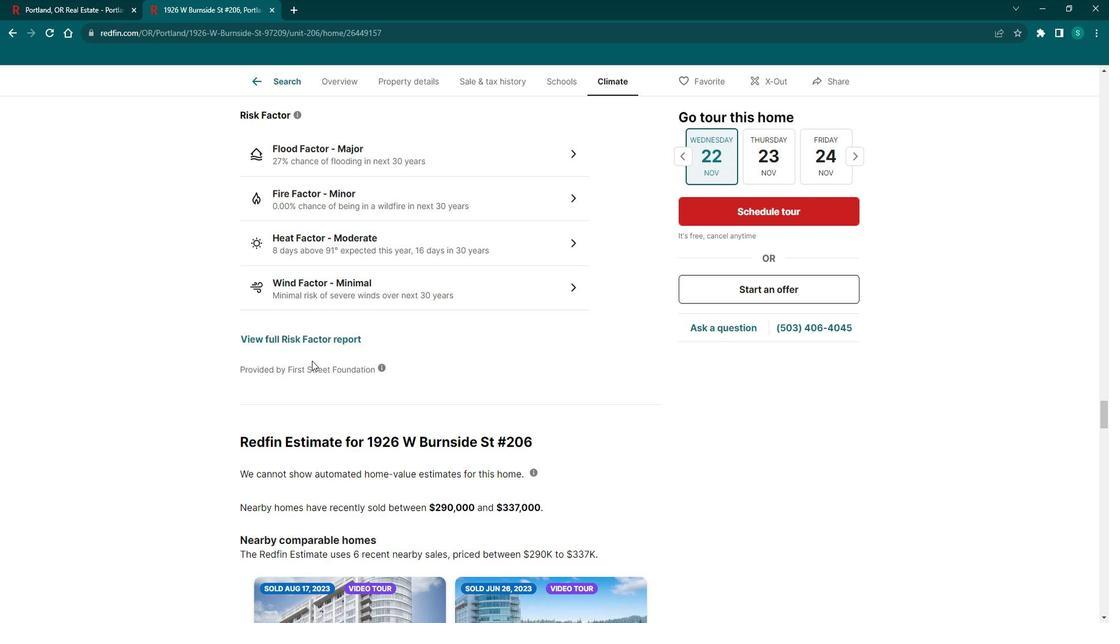 
Action: Mouse scrolled (325, 361) with delta (0, 0)
Screenshot: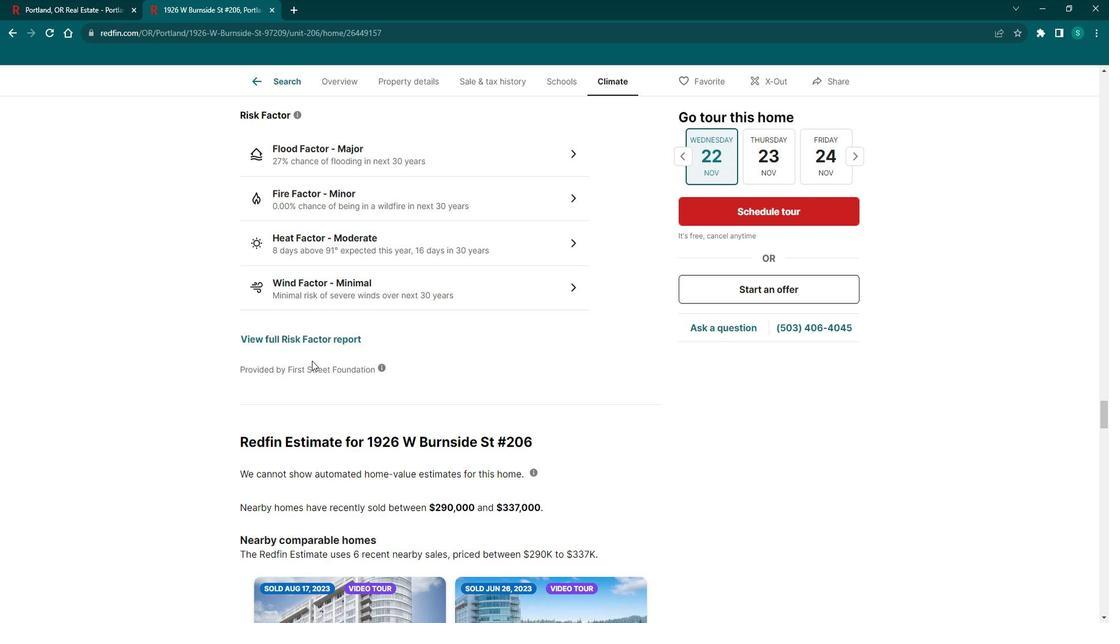 
Action: Mouse scrolled (325, 361) with delta (0, 0)
Screenshot: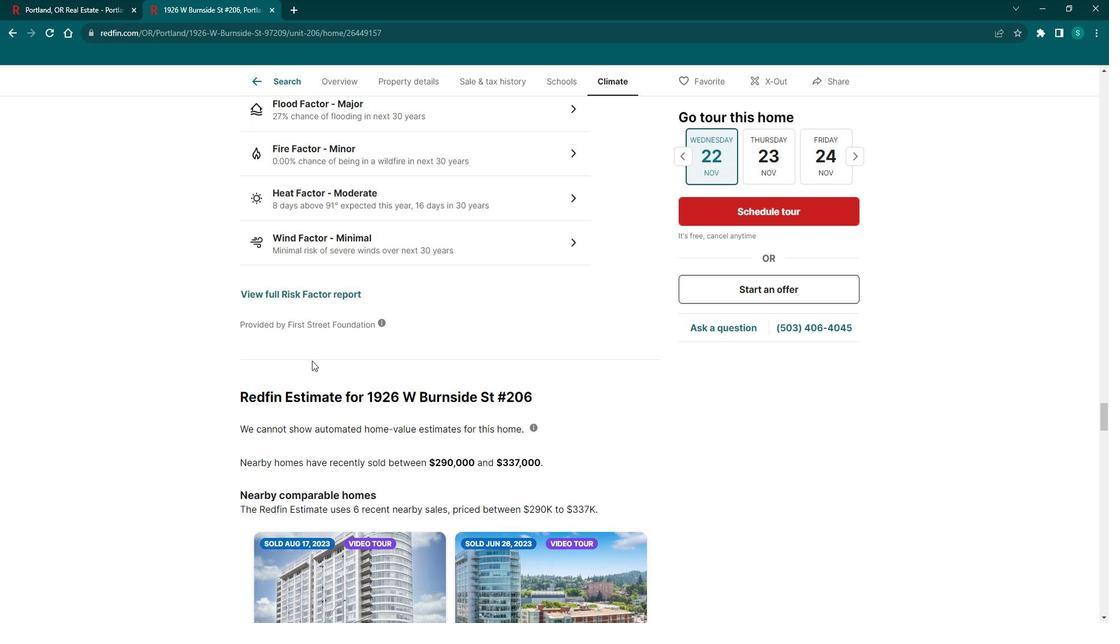 
Action: Mouse scrolled (325, 361) with delta (0, 0)
Screenshot: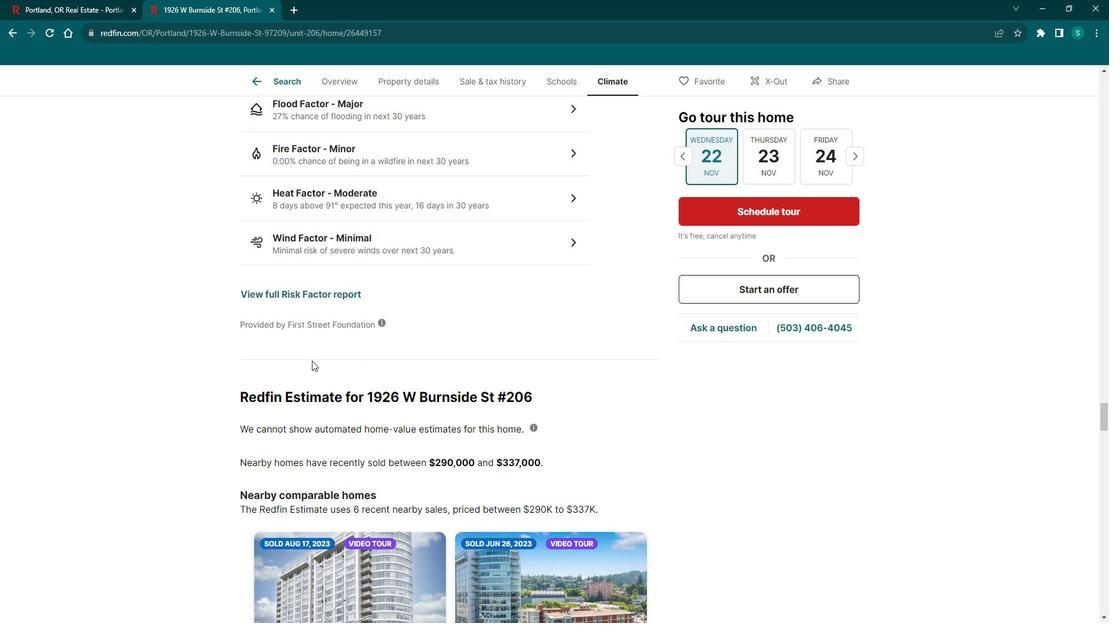 
Action: Mouse scrolled (325, 361) with delta (0, 0)
Screenshot: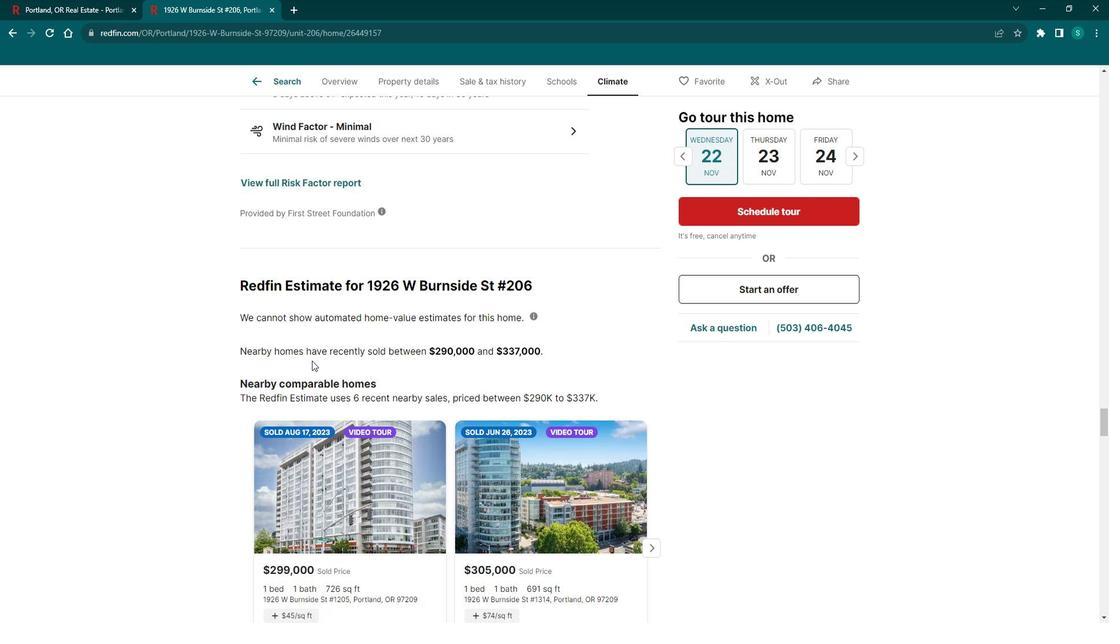 
Action: Mouse scrolled (325, 361) with delta (0, 0)
Screenshot: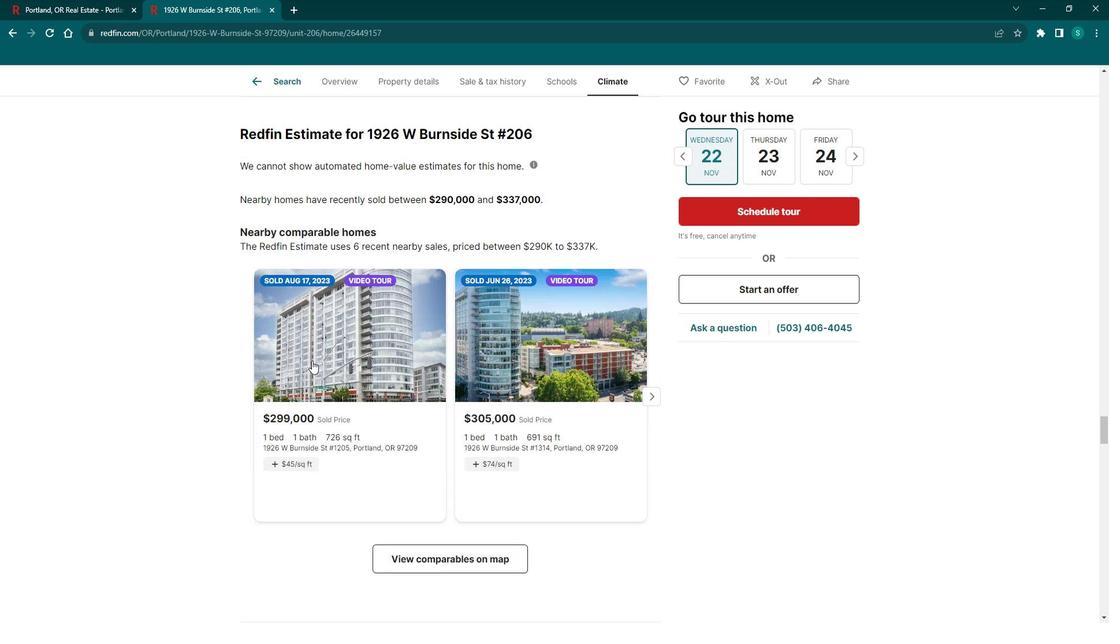 
Action: Mouse scrolled (325, 362) with delta (0, 0)
Screenshot: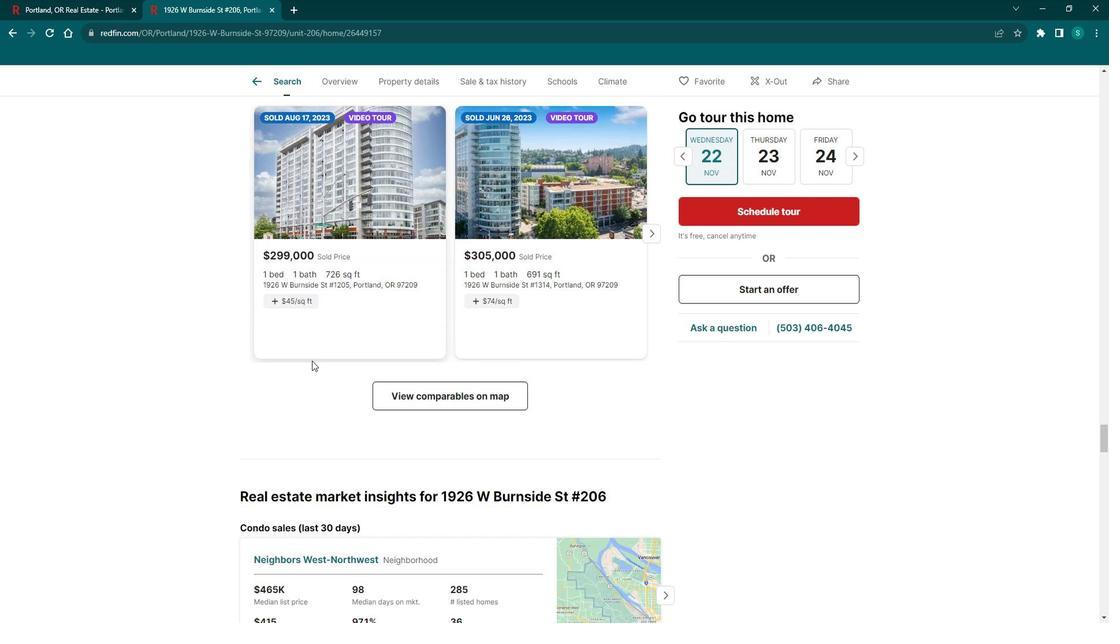 
Action: Mouse scrolled (325, 361) with delta (0, 0)
Screenshot: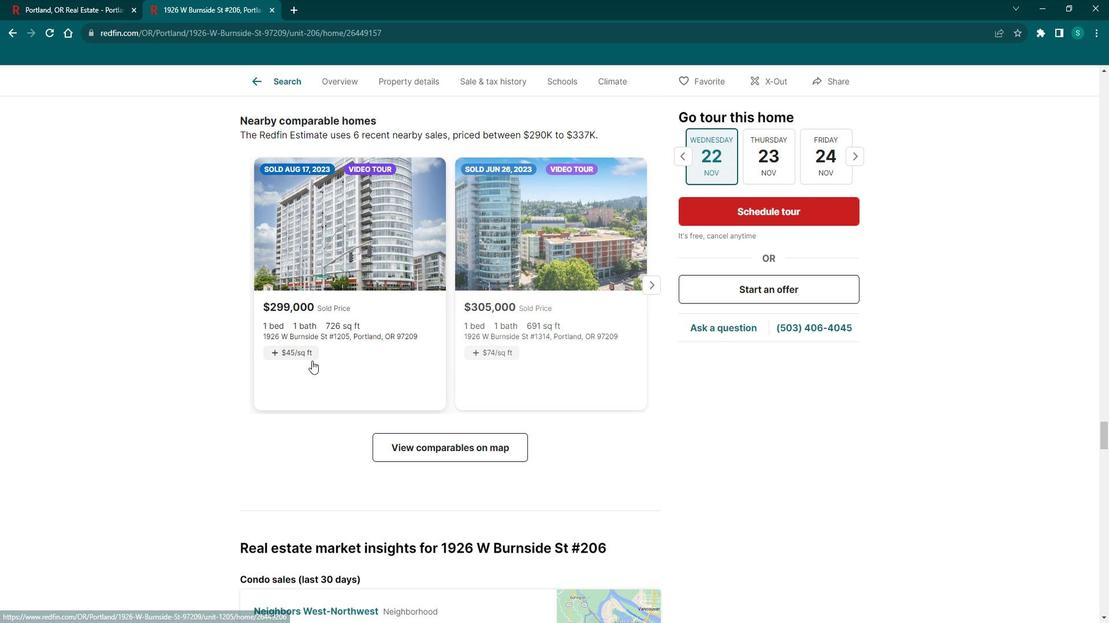 
Action: Mouse scrolled (325, 361) with delta (0, 0)
Screenshot: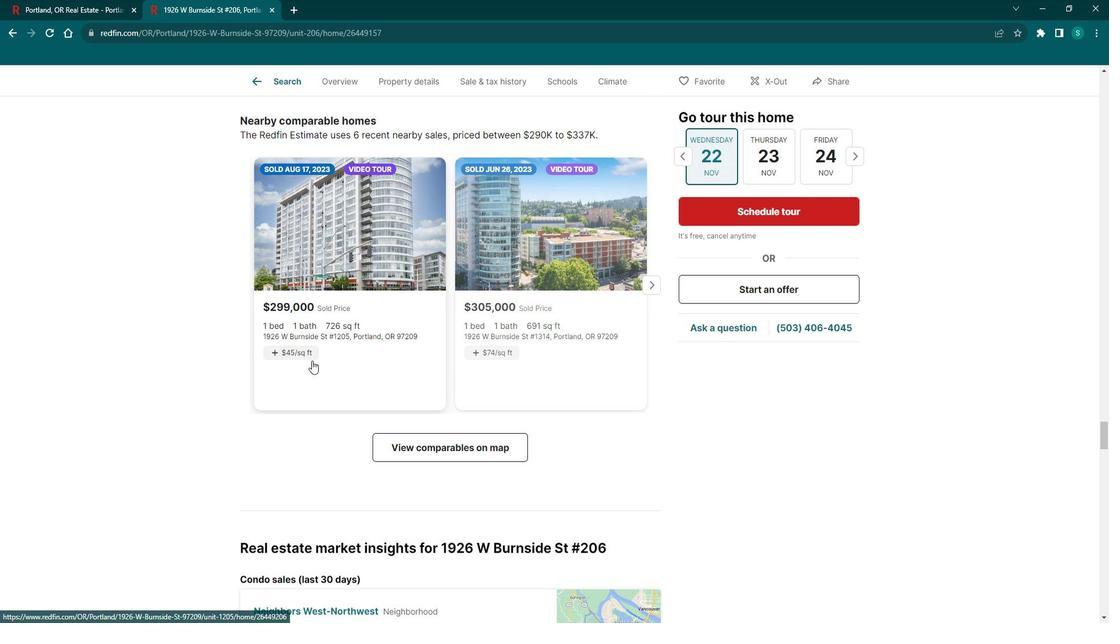 
Action: Mouse scrolled (325, 361) with delta (0, 0)
Screenshot: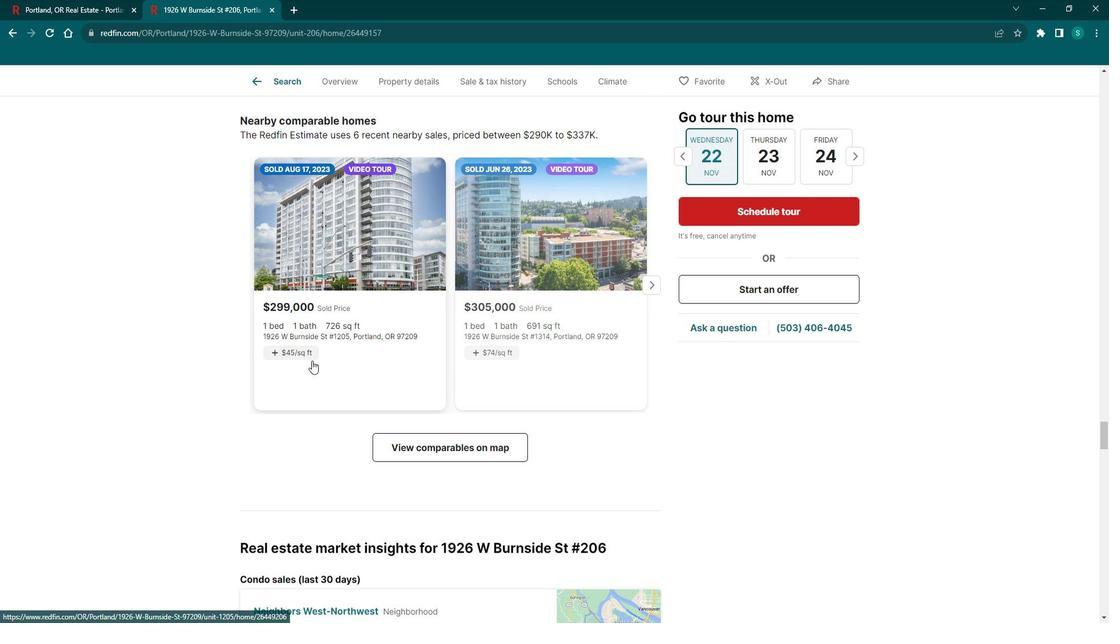 
Action: Mouse scrolled (325, 361) with delta (0, 0)
Screenshot: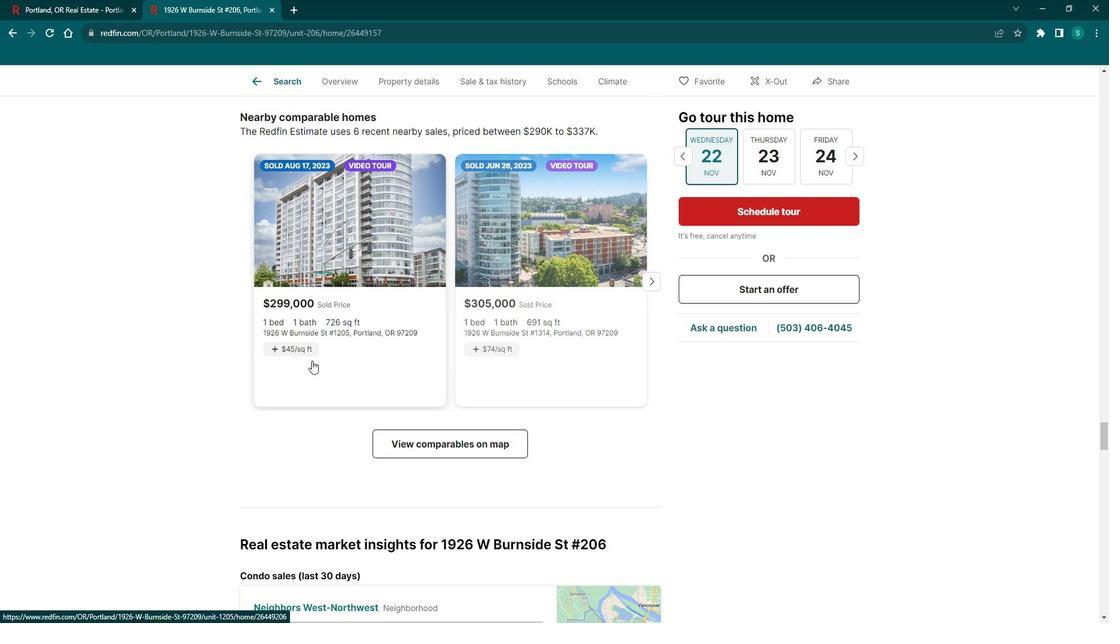 
Action: Mouse scrolled (325, 361) with delta (0, 0)
Screenshot: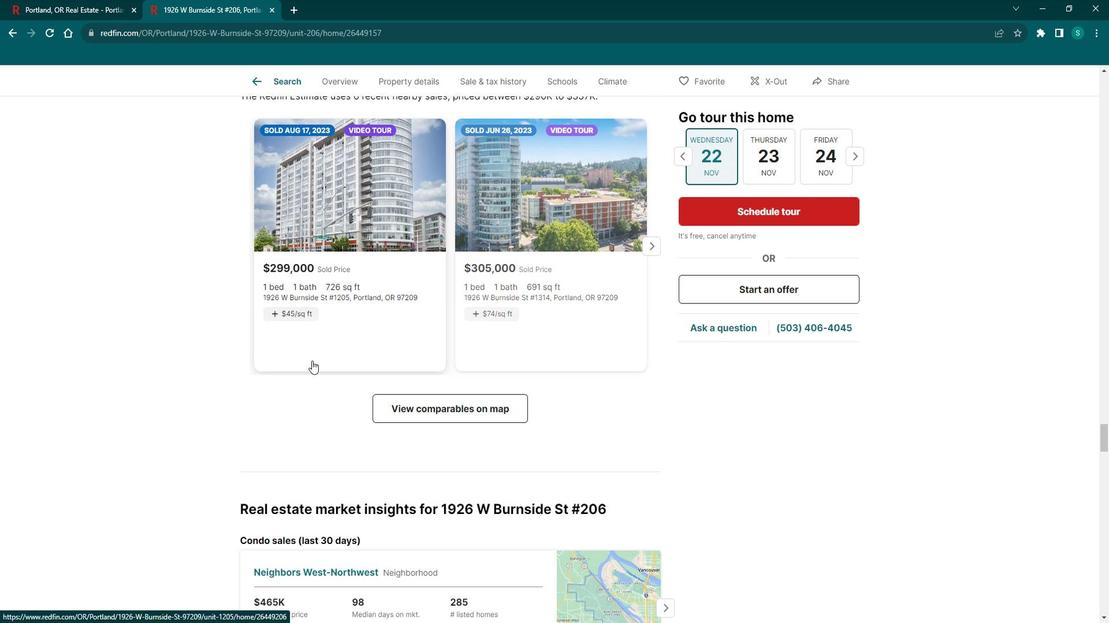 
Action: Mouse scrolled (325, 361) with delta (0, 0)
Screenshot: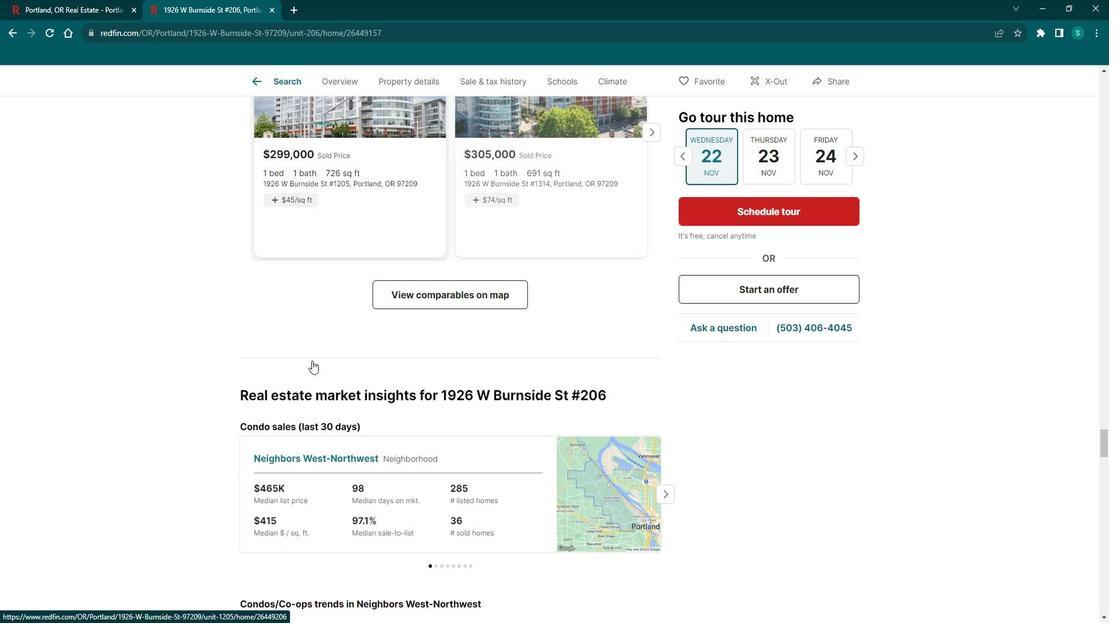 
Action: Mouse scrolled (325, 361) with delta (0, 0)
Screenshot: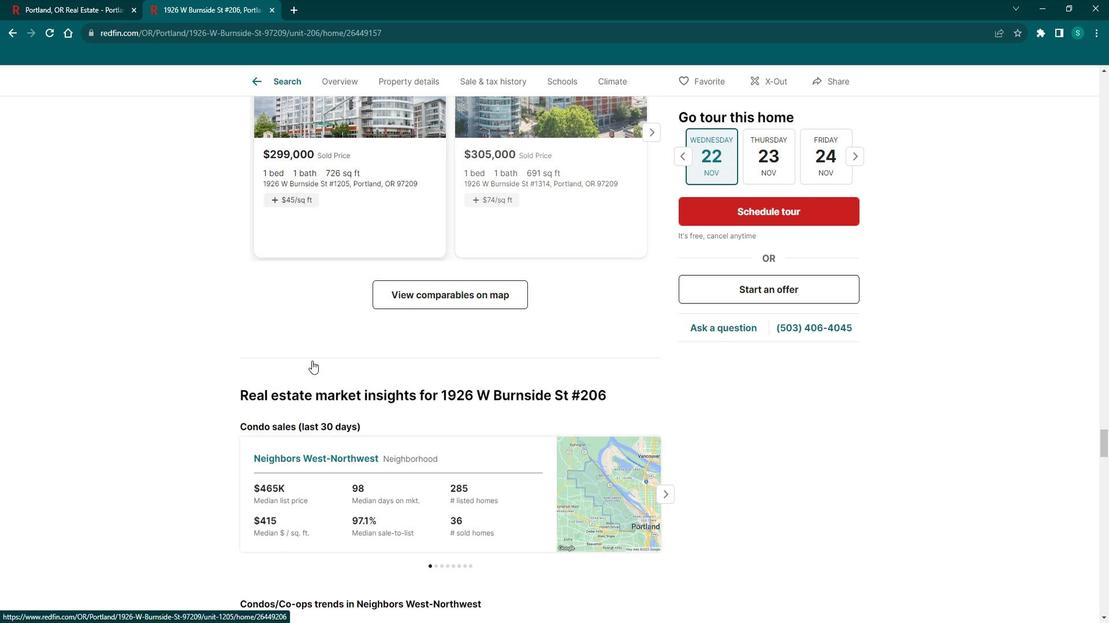 
Action: Mouse scrolled (325, 361) with delta (0, 0)
Screenshot: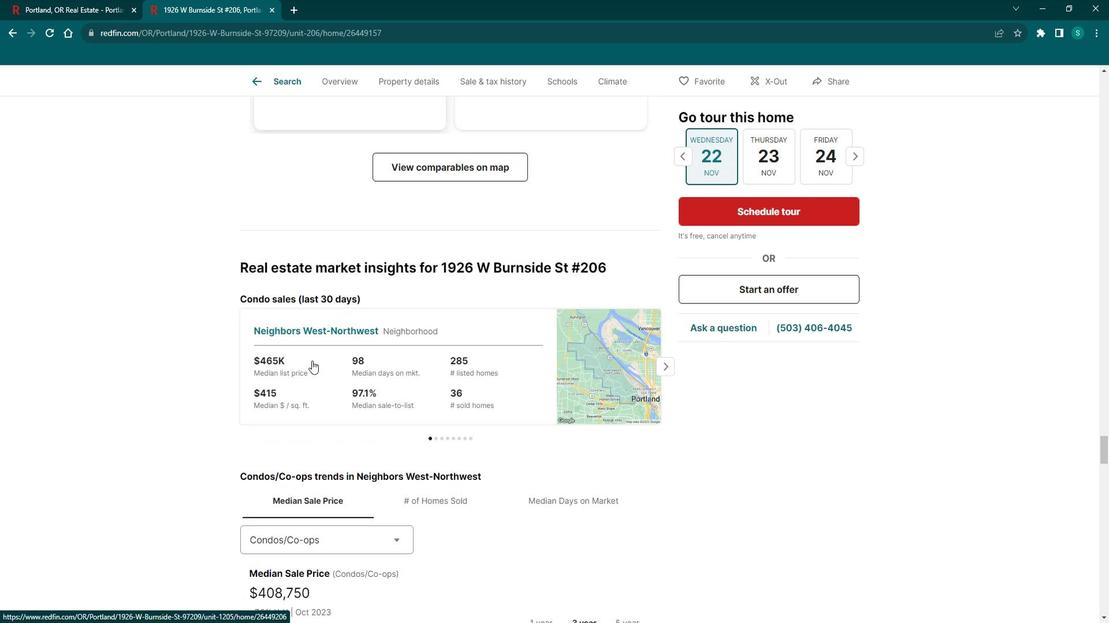 
Action: Mouse scrolled (325, 361) with delta (0, 0)
Screenshot: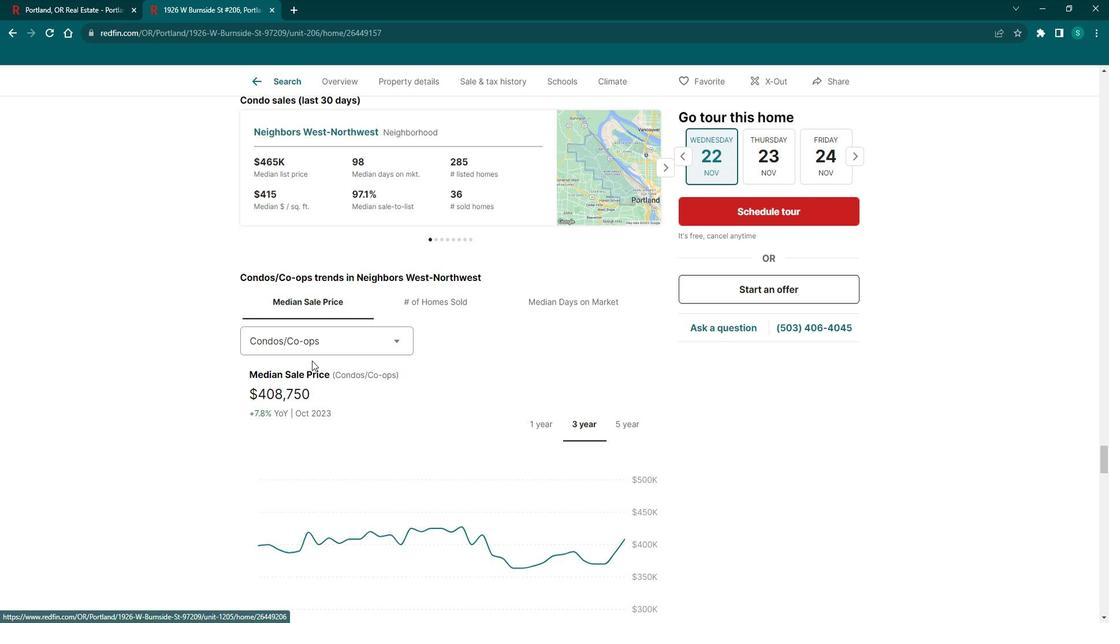 
Action: Mouse scrolled (325, 361) with delta (0, 0)
Screenshot: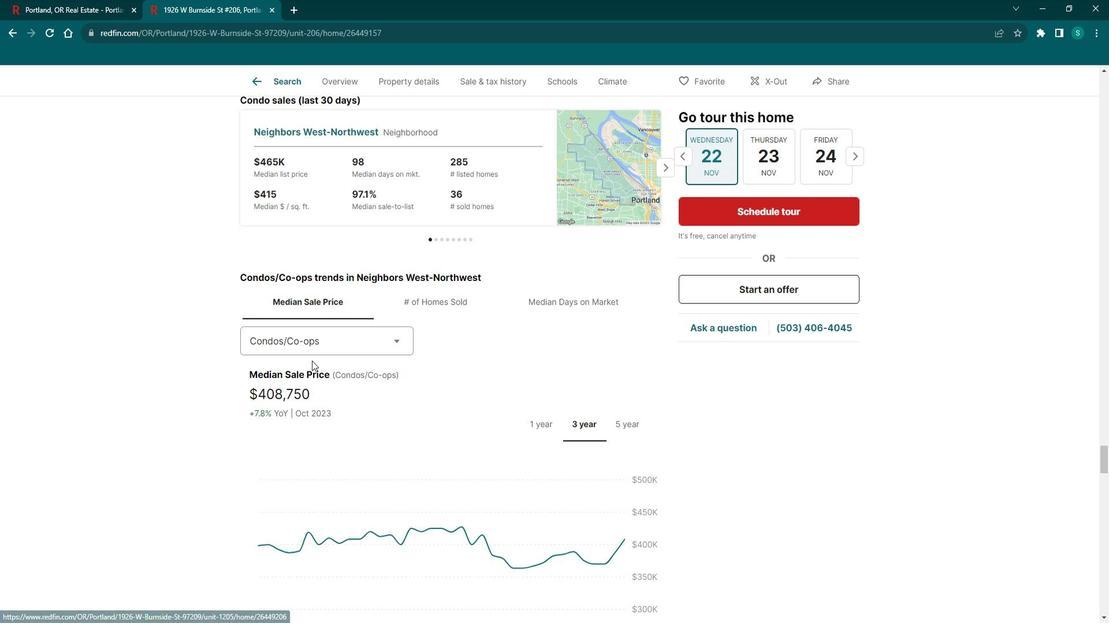 
Action: Mouse scrolled (325, 361) with delta (0, 0)
Screenshot: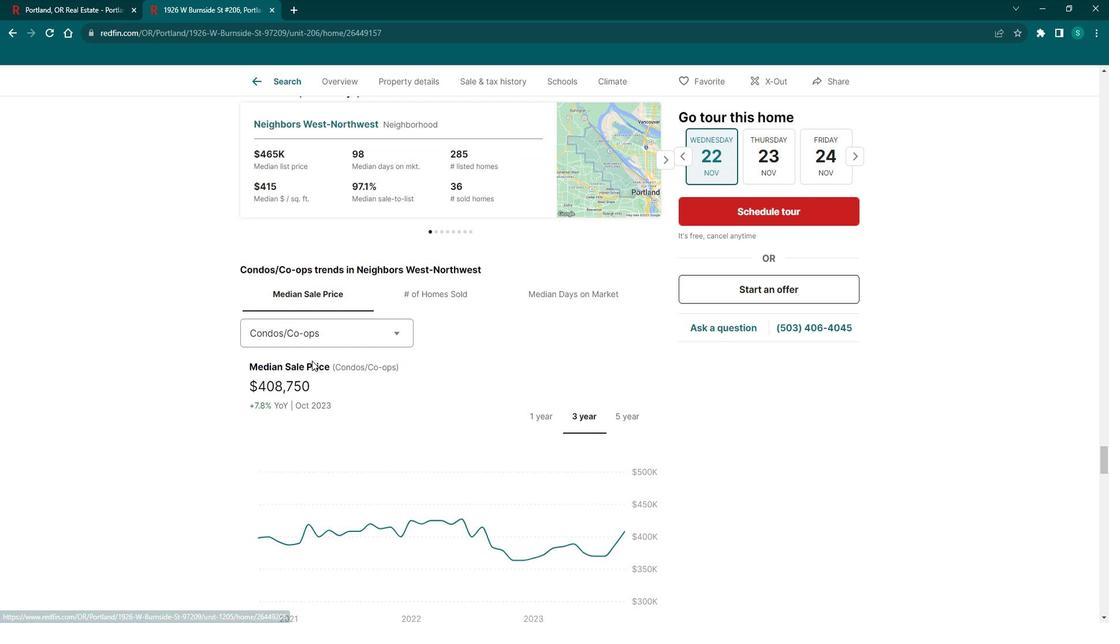 
Action: Mouse scrolled (325, 361) with delta (0, 0)
Screenshot: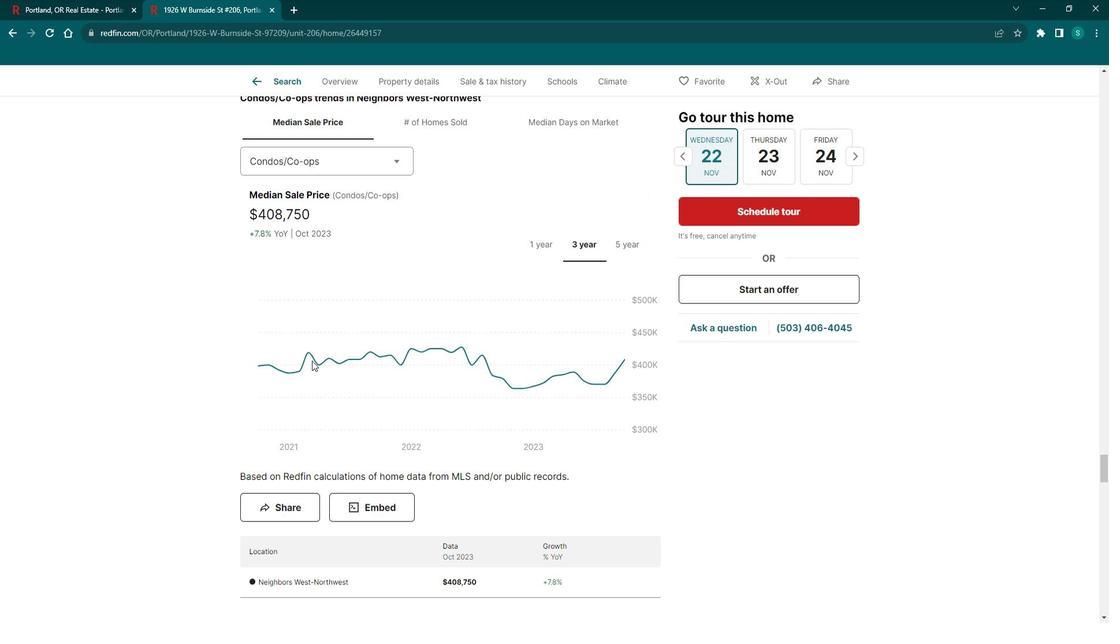 
Action: Mouse scrolled (325, 361) with delta (0, 0)
Screenshot: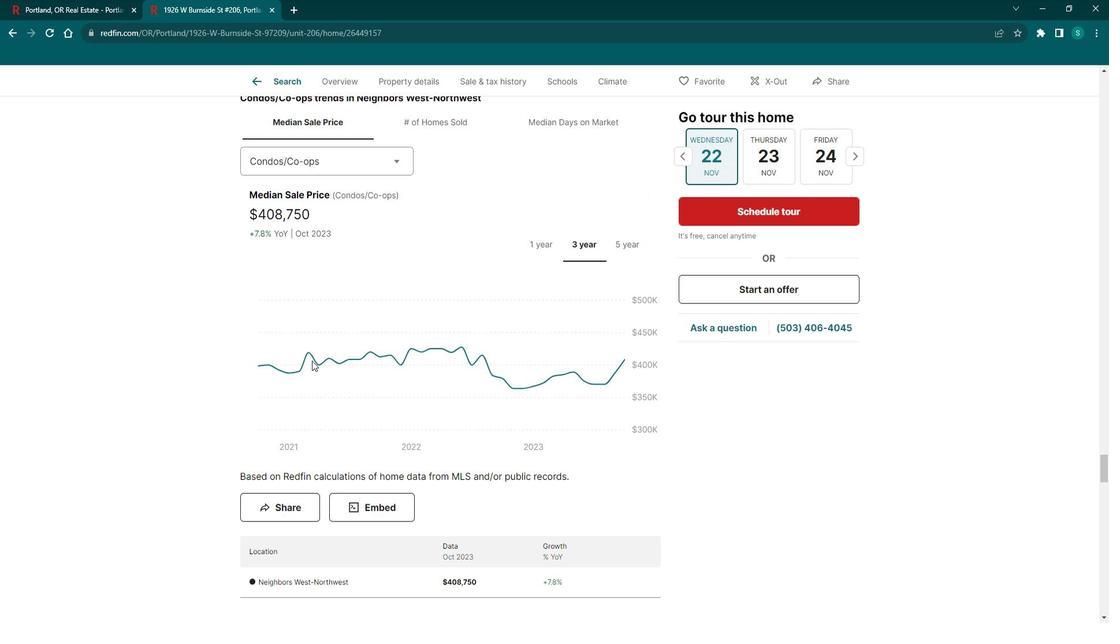 
Action: Mouse scrolled (325, 361) with delta (0, 0)
Screenshot: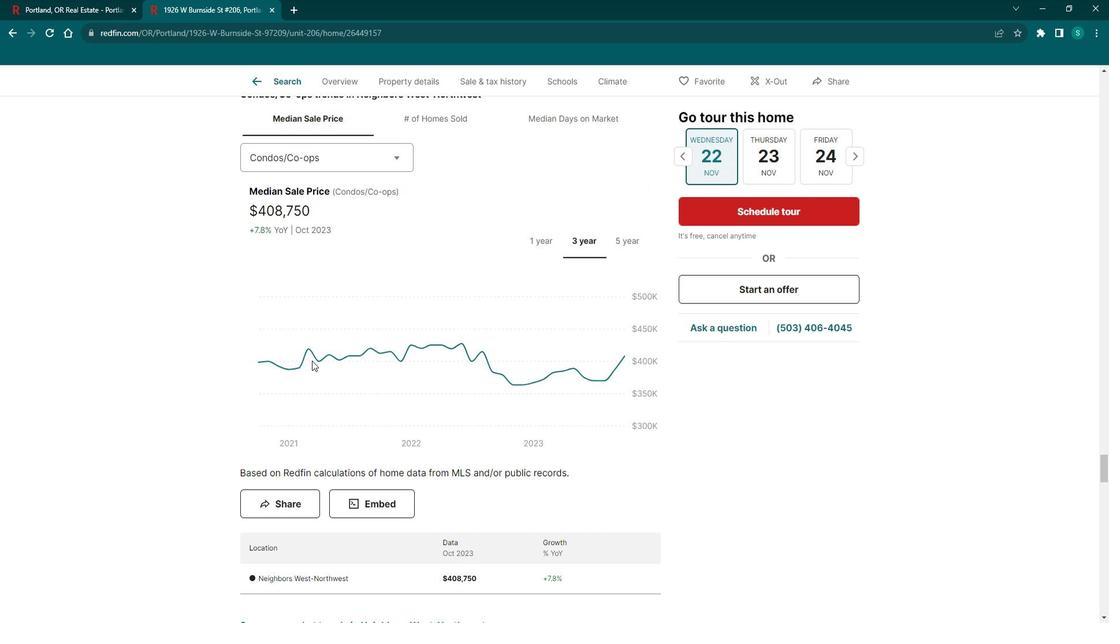 
Action: Mouse scrolled (325, 361) with delta (0, 0)
Screenshot: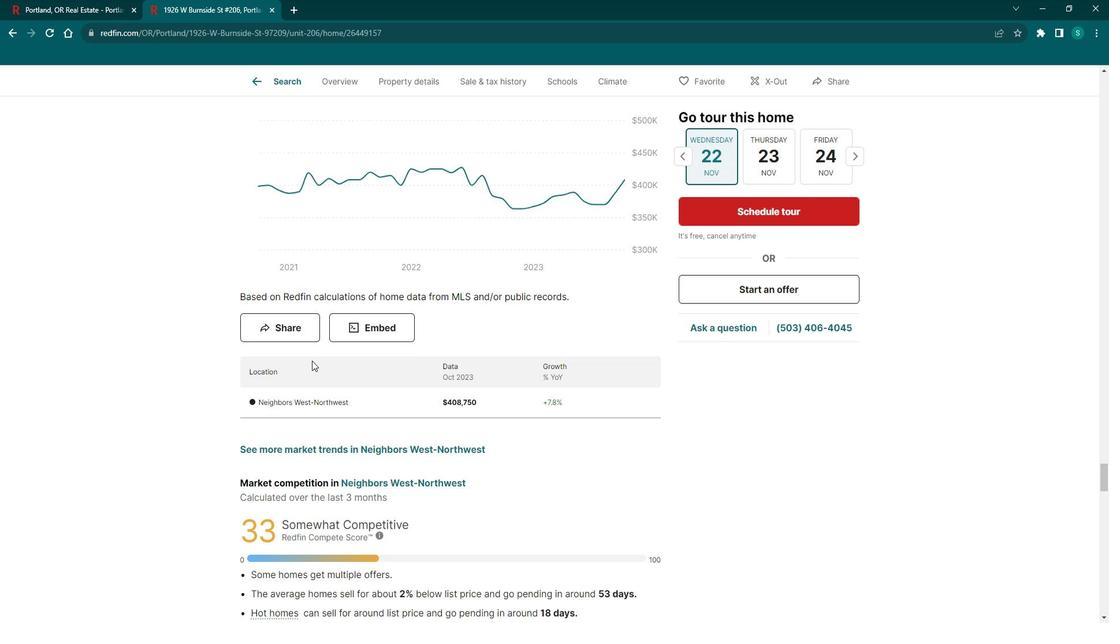 
Action: Mouse scrolled (325, 361) with delta (0, 0)
Screenshot: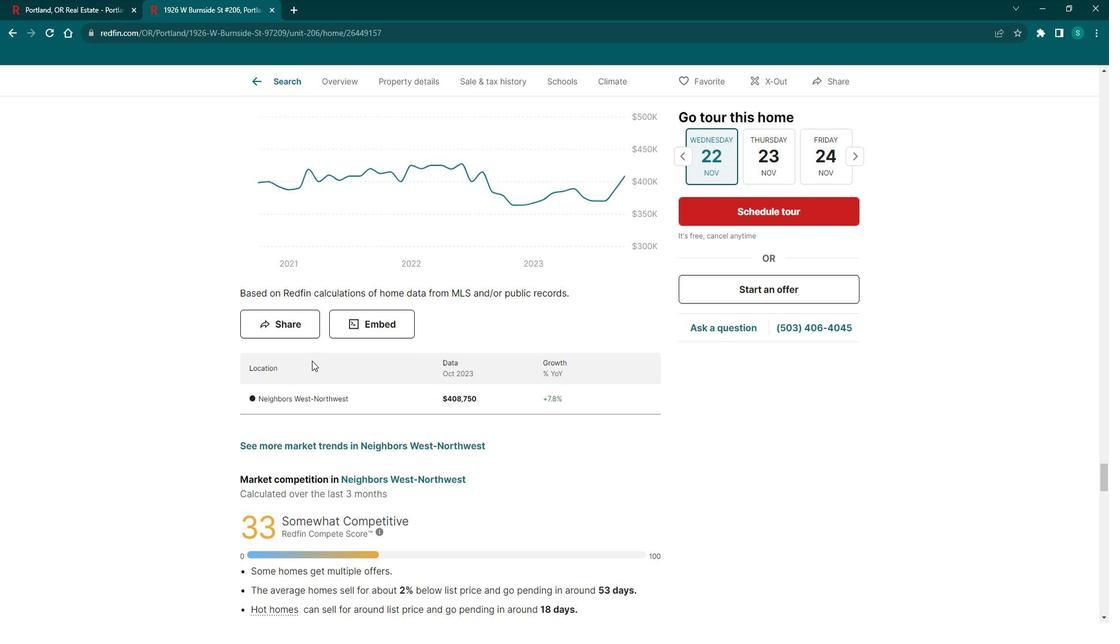 
Action: Mouse moved to (301, 96)
Screenshot: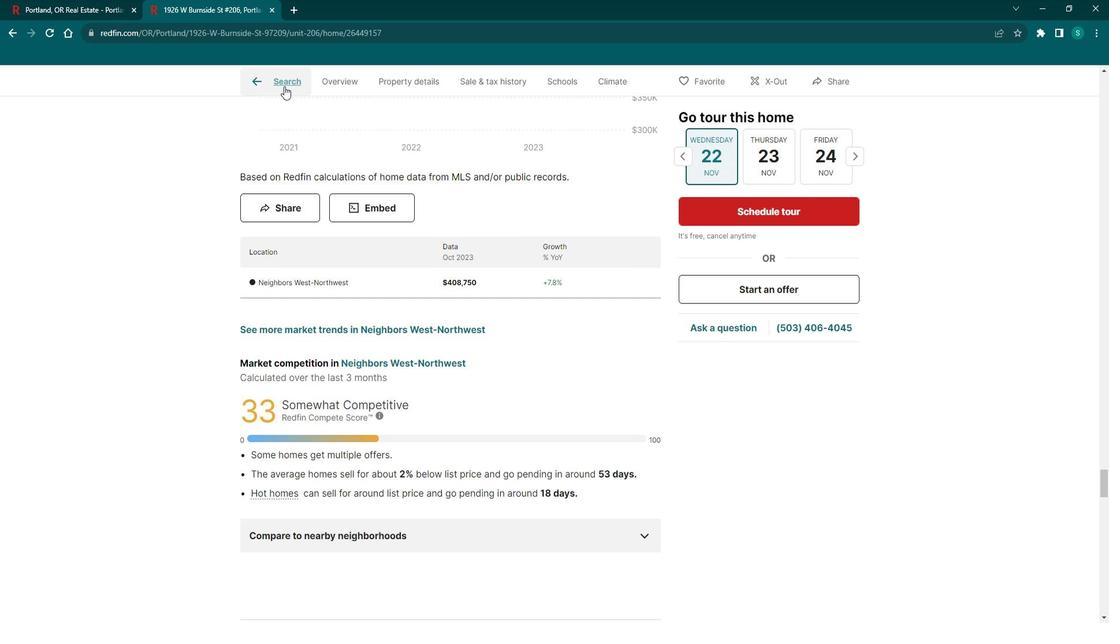 
Action: Mouse pressed left at (301, 96)
Screenshot: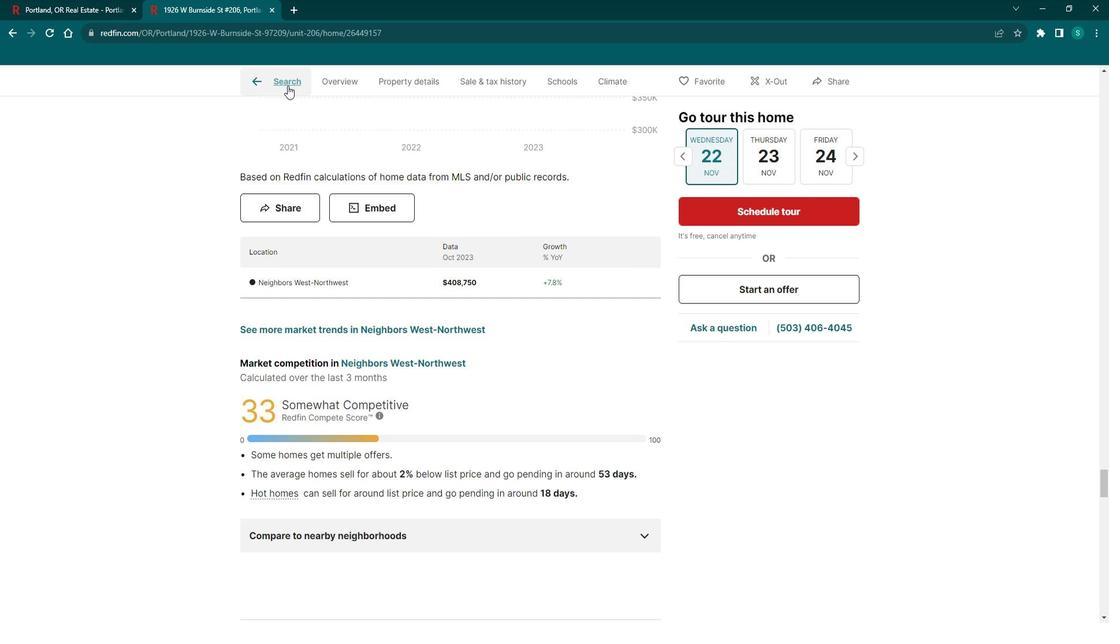 
Action: Mouse moved to (980, 377)
Screenshot: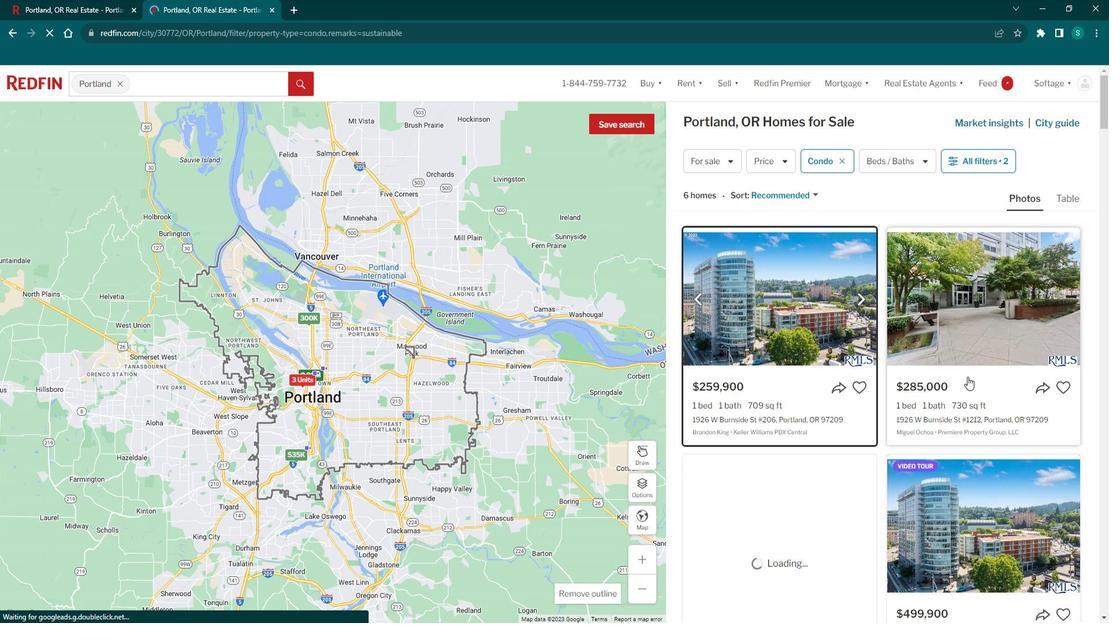 
Action: Mouse pressed left at (980, 377)
Screenshot: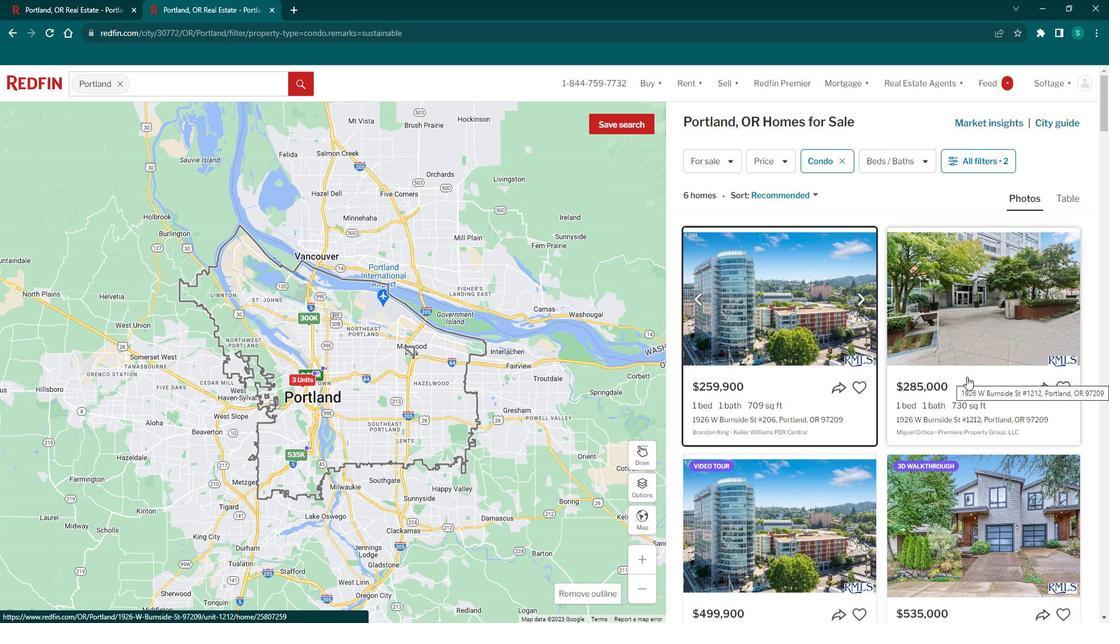 
Action: Mouse moved to (359, 306)
Screenshot: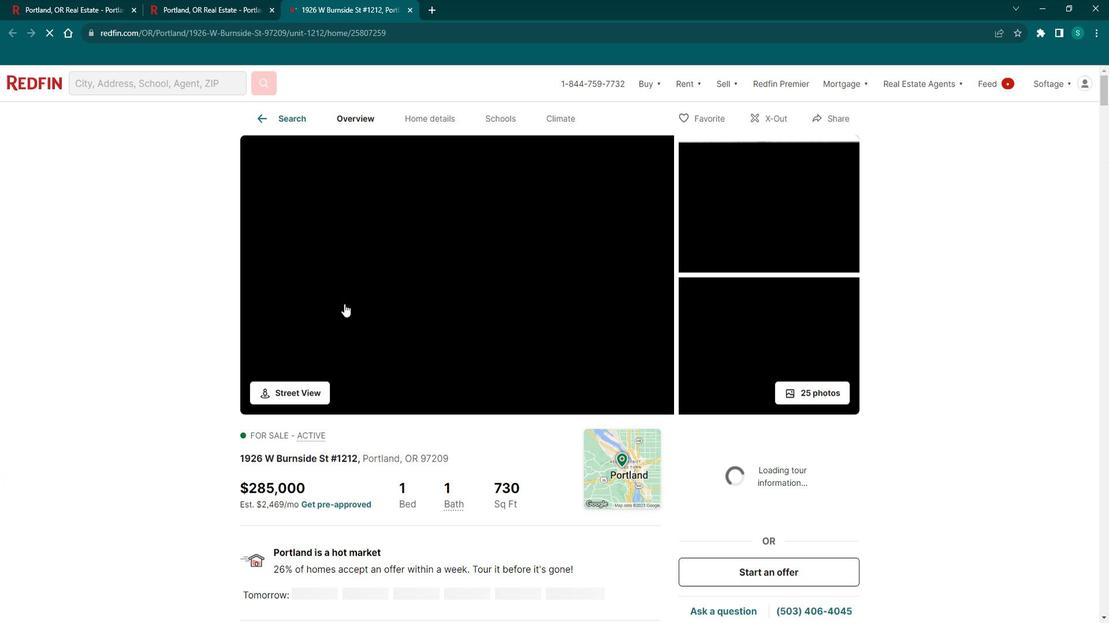 
Action: Mouse pressed left at (359, 306)
Screenshot: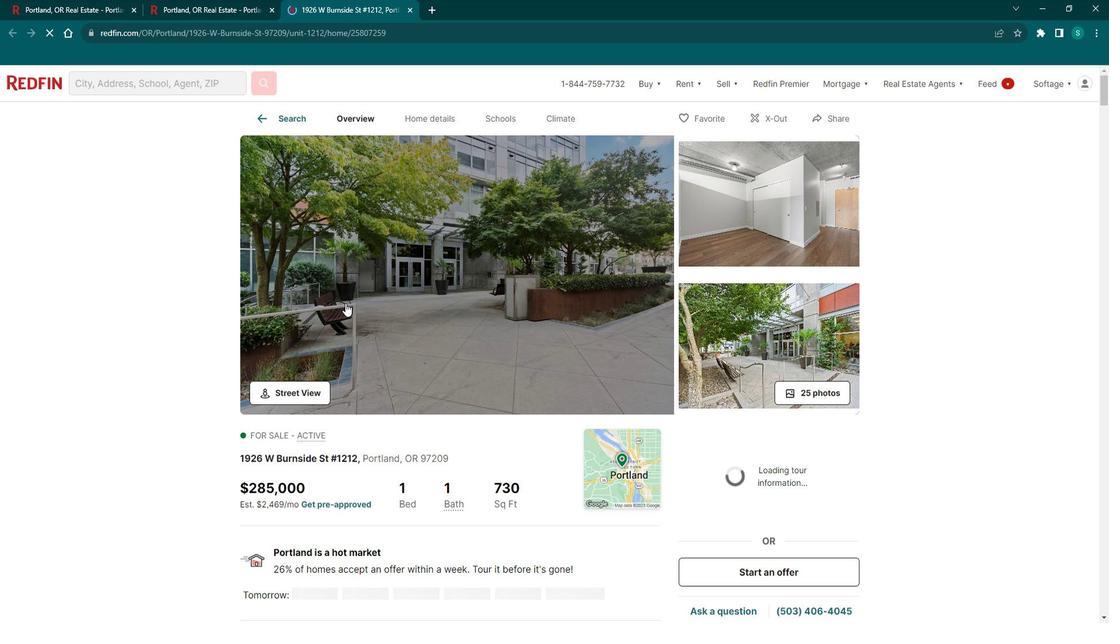 
Action: Mouse moved to (205, 215)
Screenshot: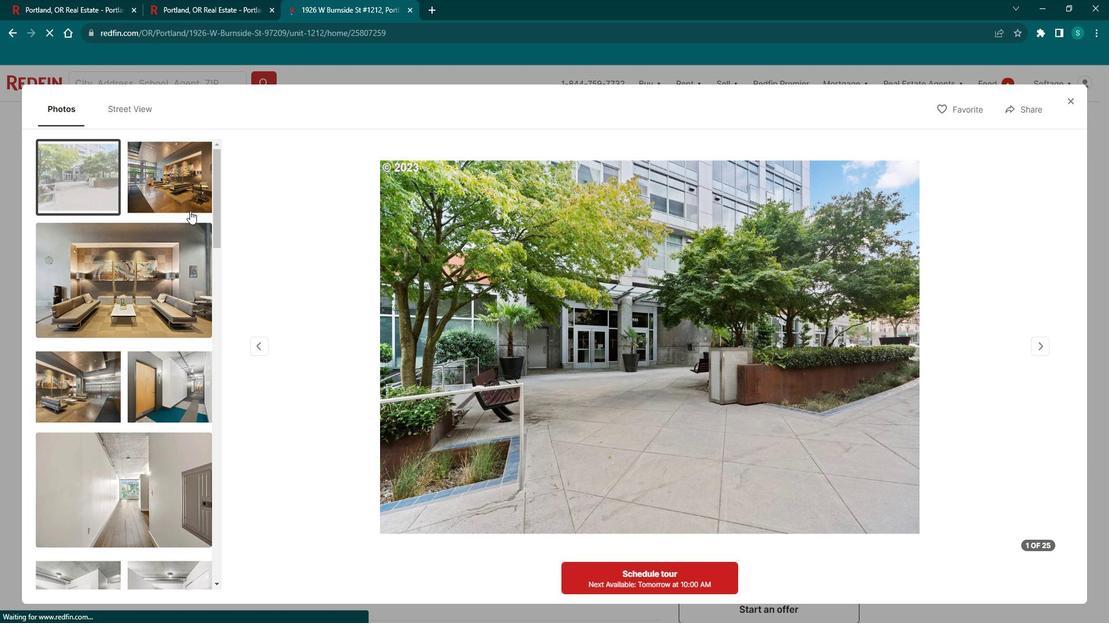 
Action: Mouse pressed left at (205, 215)
Screenshot: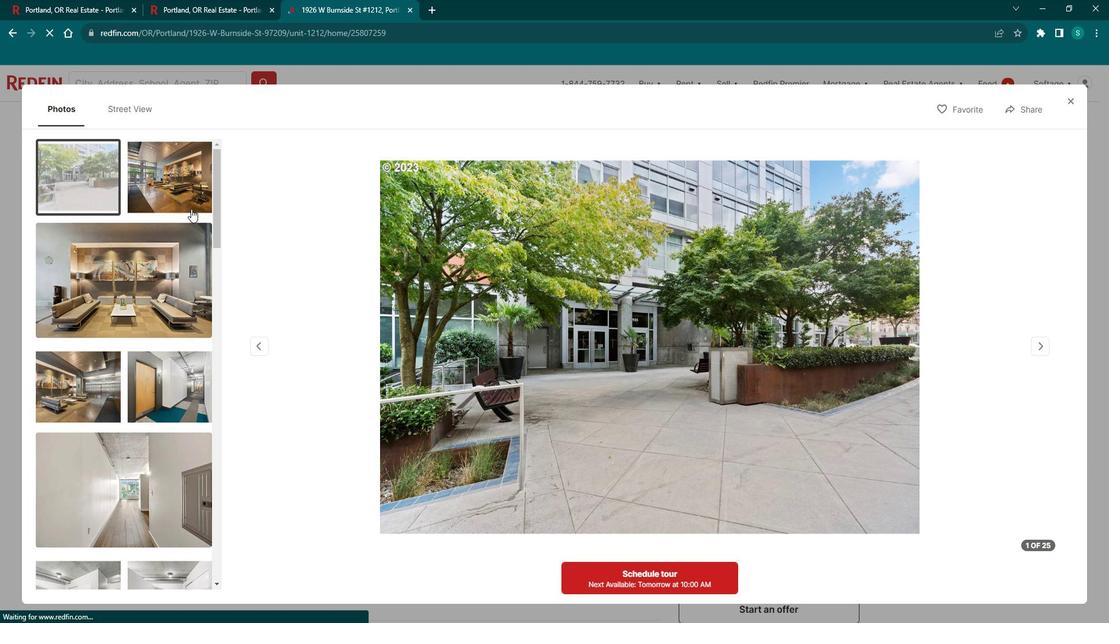 
Action: Mouse moved to (147, 268)
Screenshot: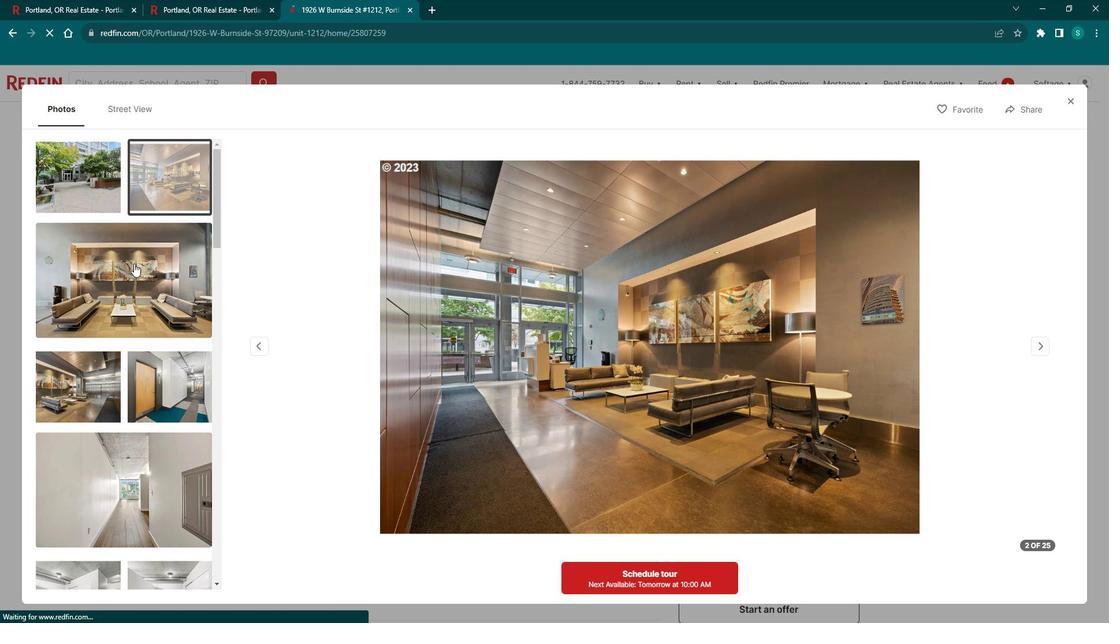 
Action: Mouse pressed left at (147, 268)
Screenshot: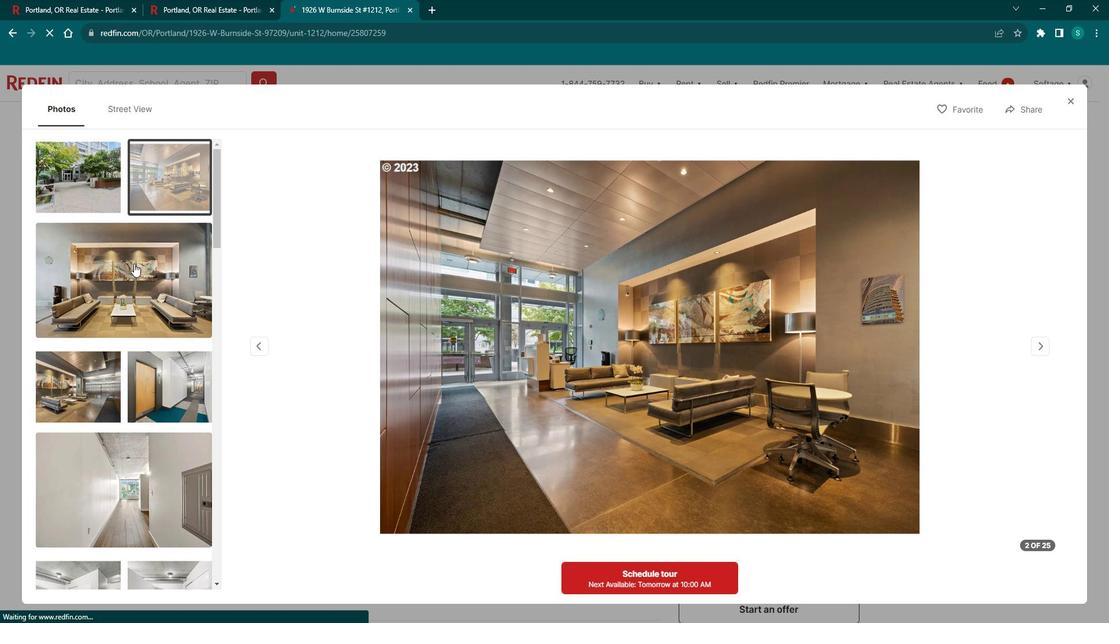 
Action: Mouse moved to (85, 376)
Screenshot: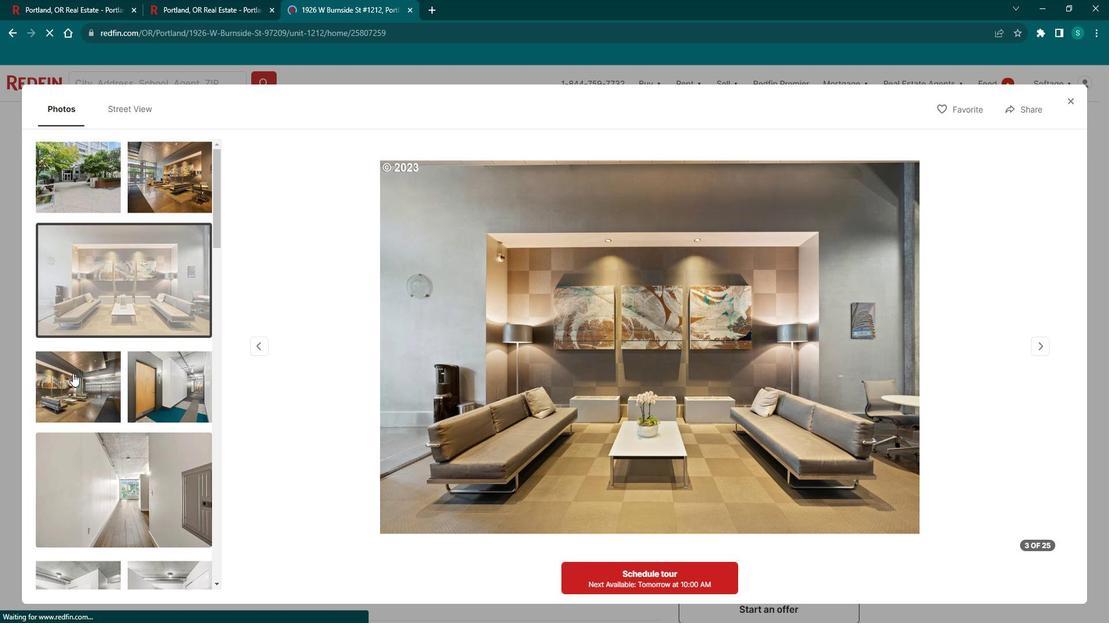 
Action: Mouse pressed left at (85, 376)
Screenshot: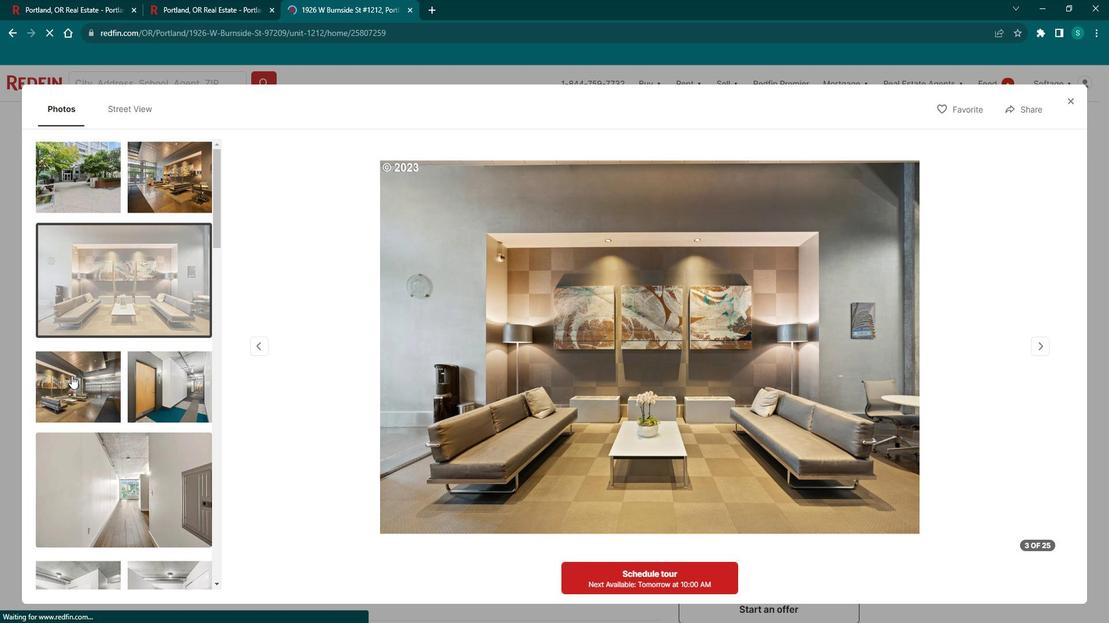 
Action: Mouse moved to (179, 359)
Screenshot: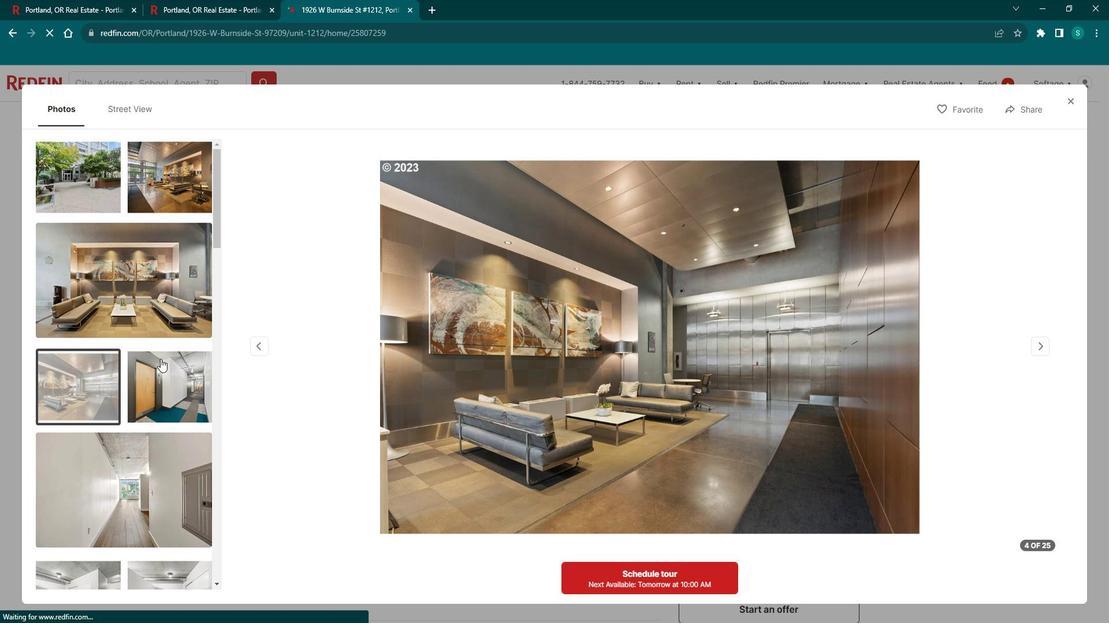 
Action: Mouse pressed left at (179, 359)
Screenshot: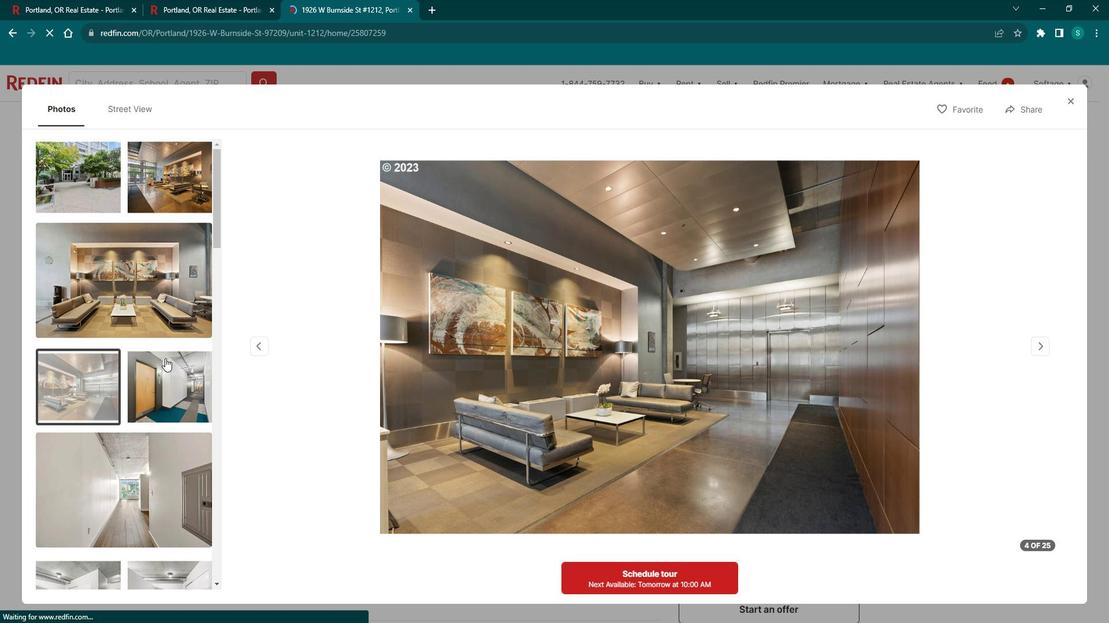
Action: Mouse moved to (138, 473)
Screenshot: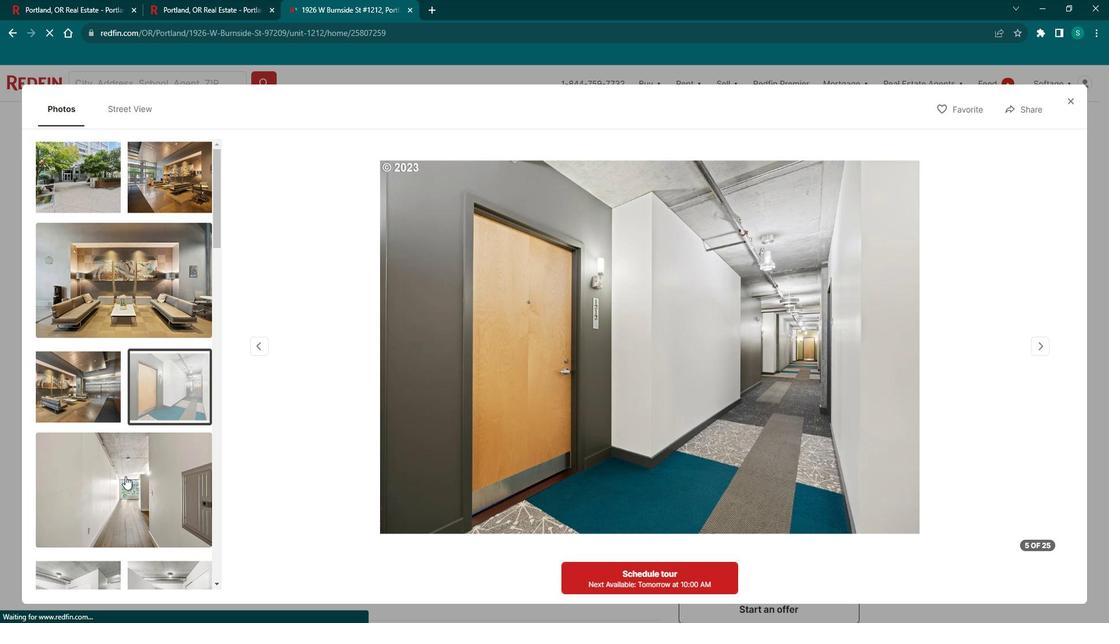
Action: Mouse pressed left at (138, 473)
Screenshot: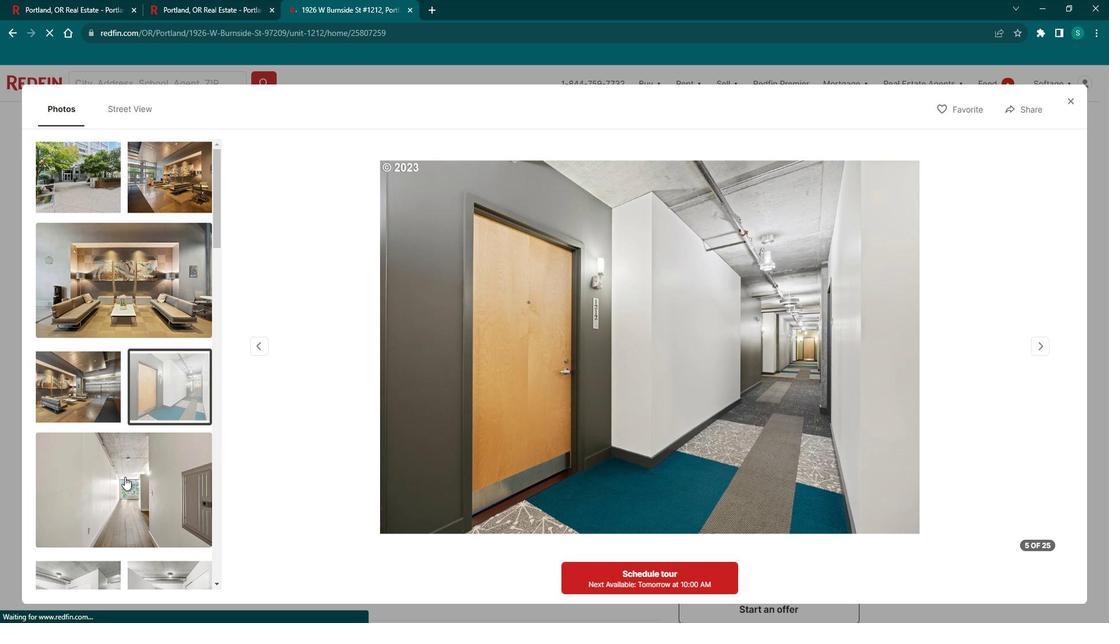 
Action: Mouse moved to (144, 420)
Screenshot: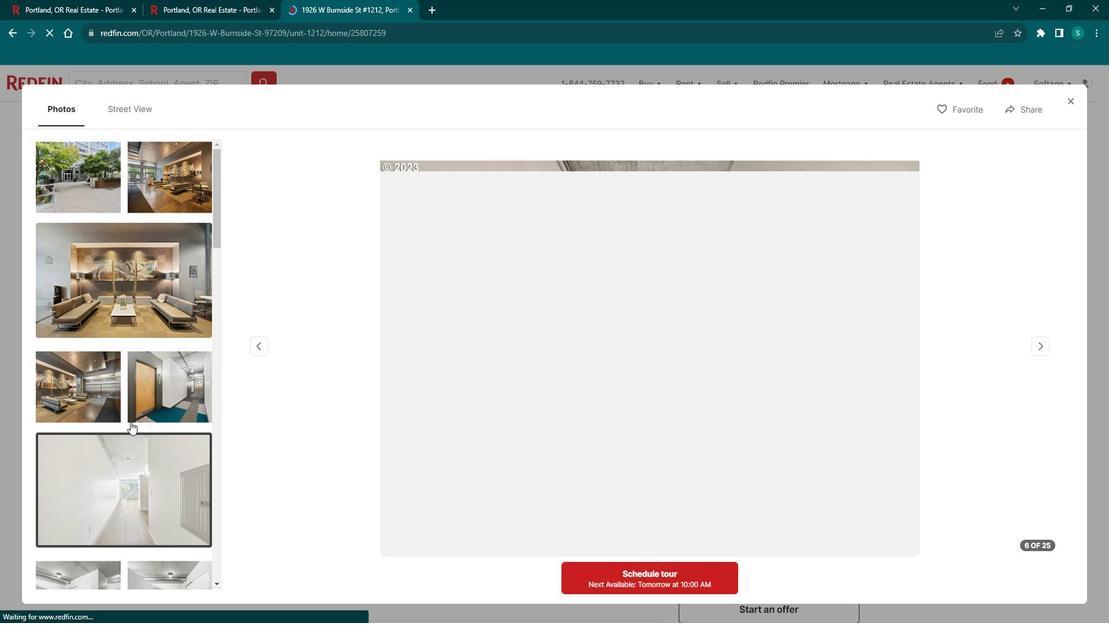 
Action: Mouse scrolled (144, 419) with delta (0, 0)
Screenshot: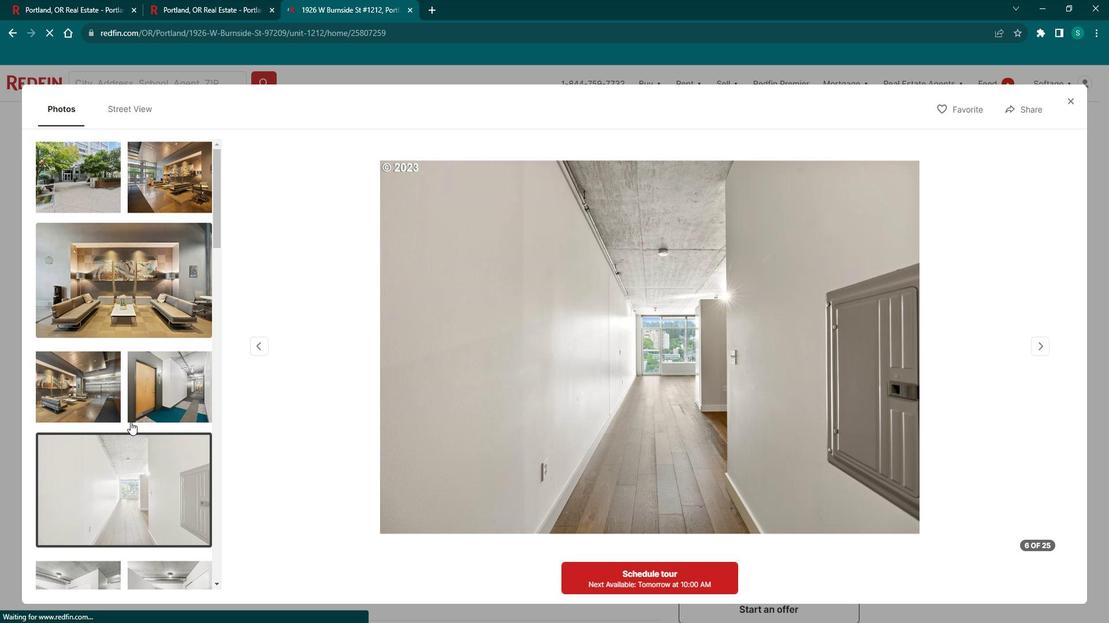 
Action: Mouse scrolled (144, 419) with delta (0, 0)
Screenshot: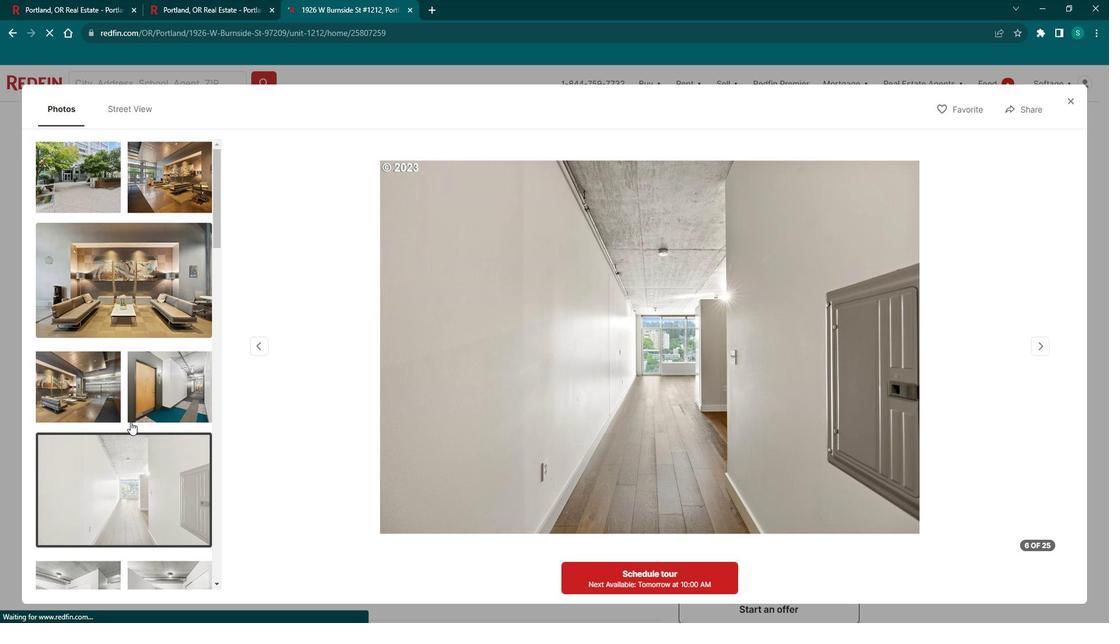 
Action: Mouse scrolled (144, 419) with delta (0, 0)
Screenshot: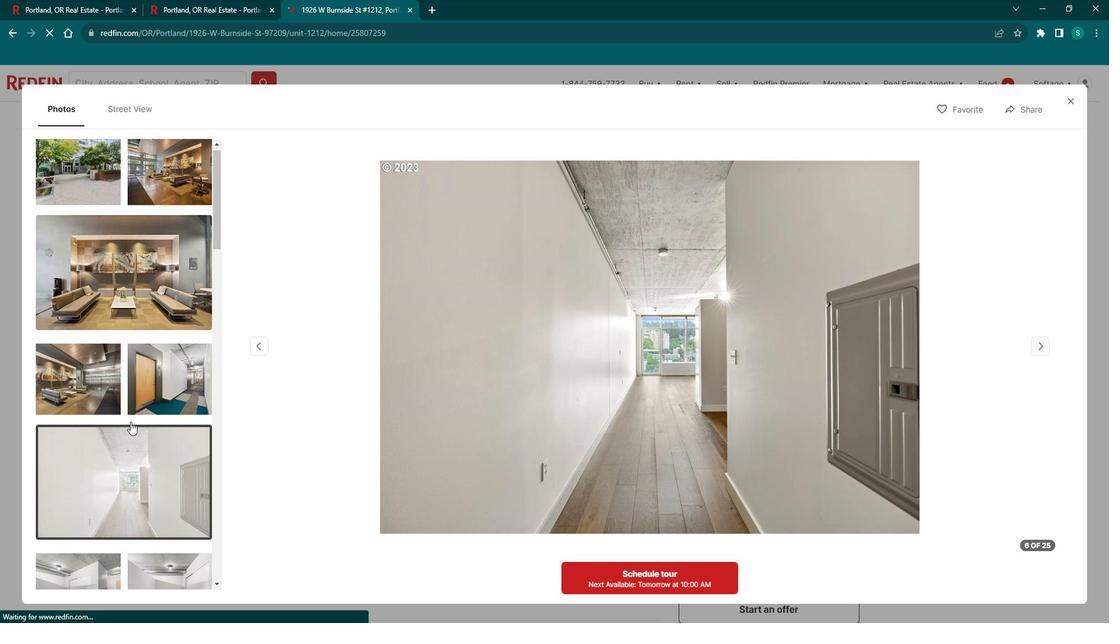 
Action: Mouse moved to (122, 415)
Screenshot: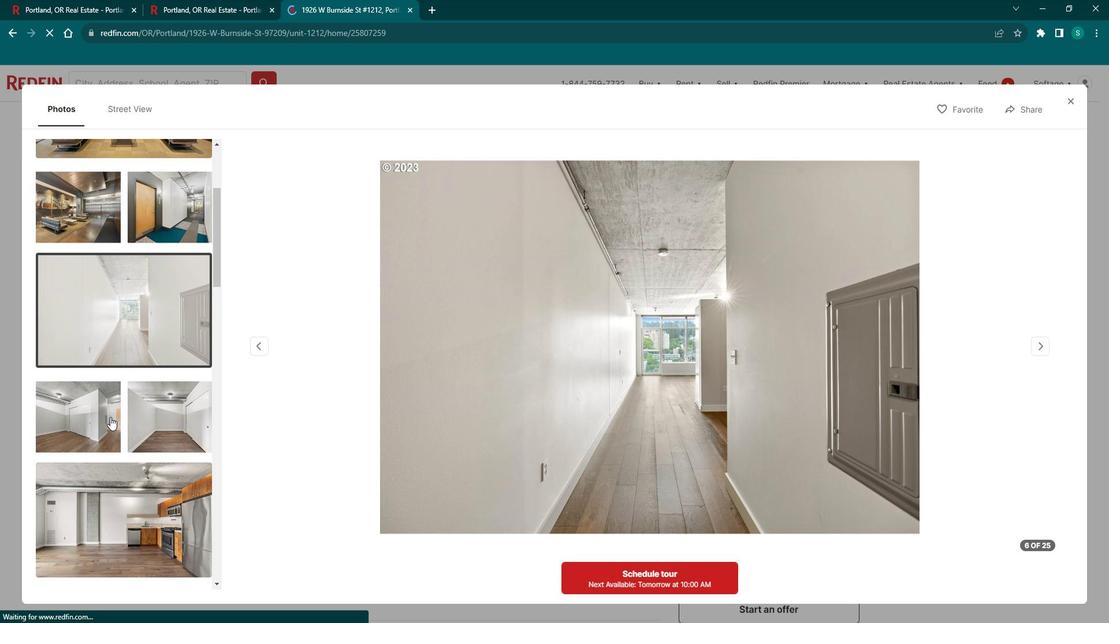 
Action: Mouse pressed left at (122, 415)
Screenshot: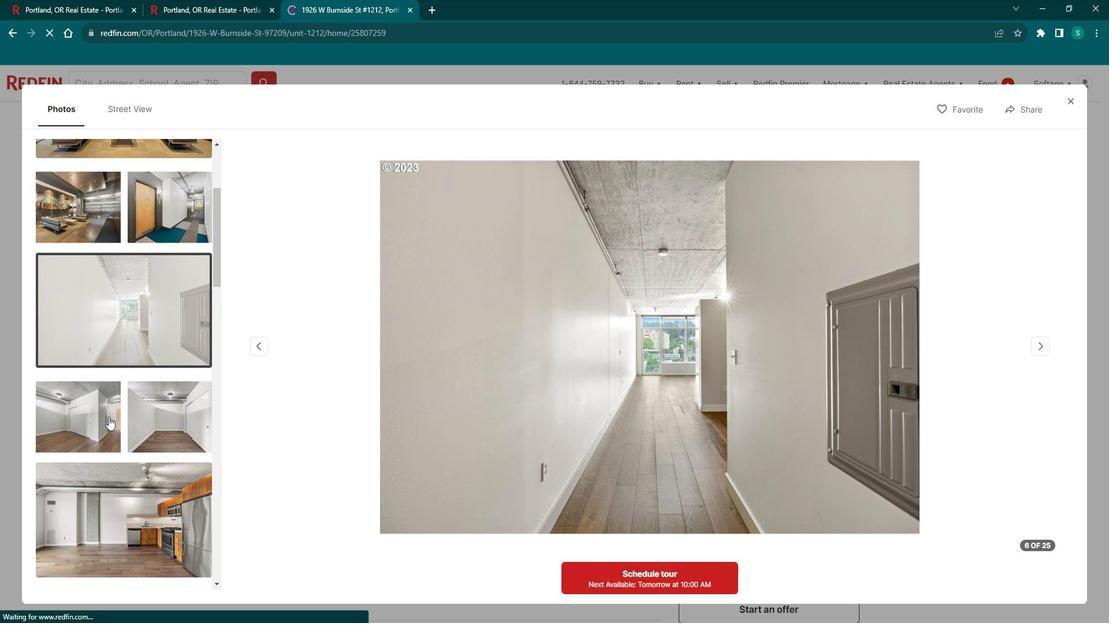 
Action: Mouse moved to (190, 421)
Screenshot: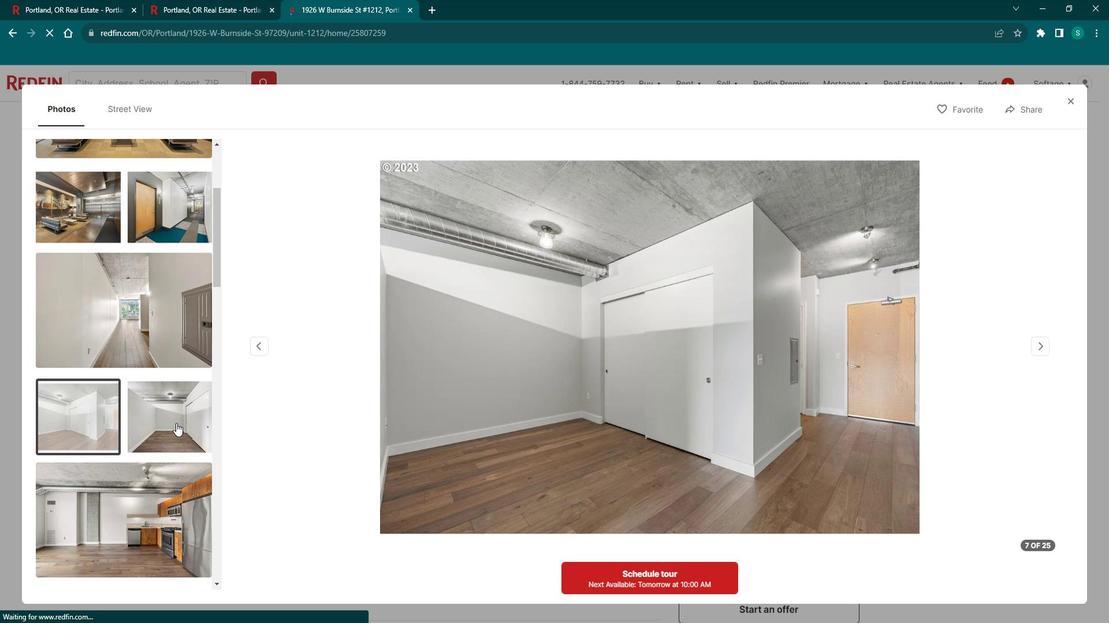 
Action: Mouse pressed left at (190, 421)
Screenshot: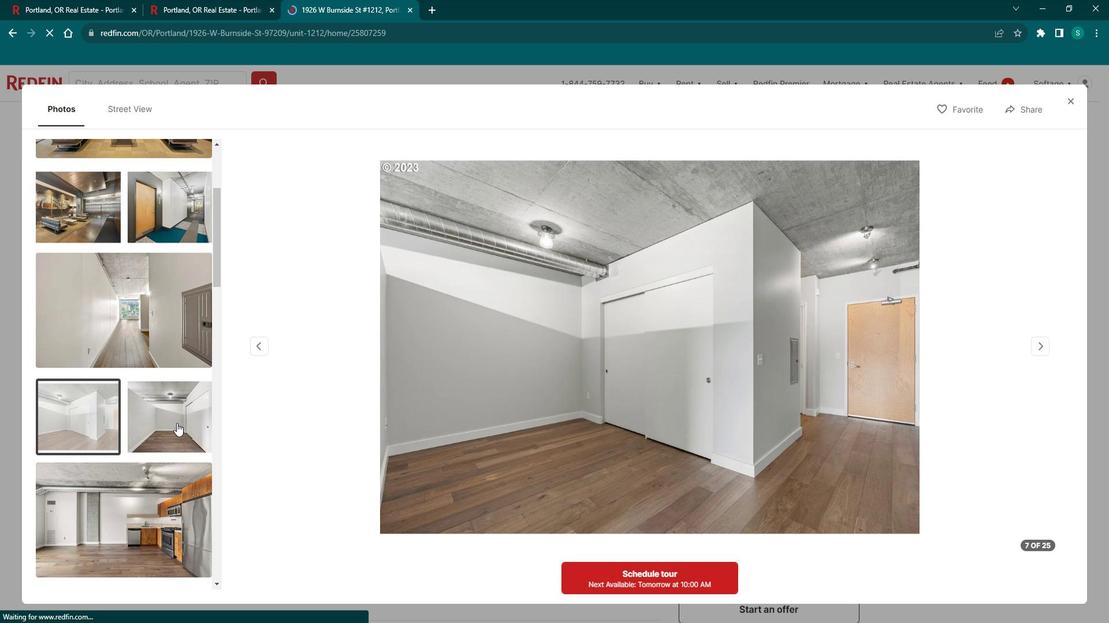 
Action: Mouse moved to (154, 503)
Screenshot: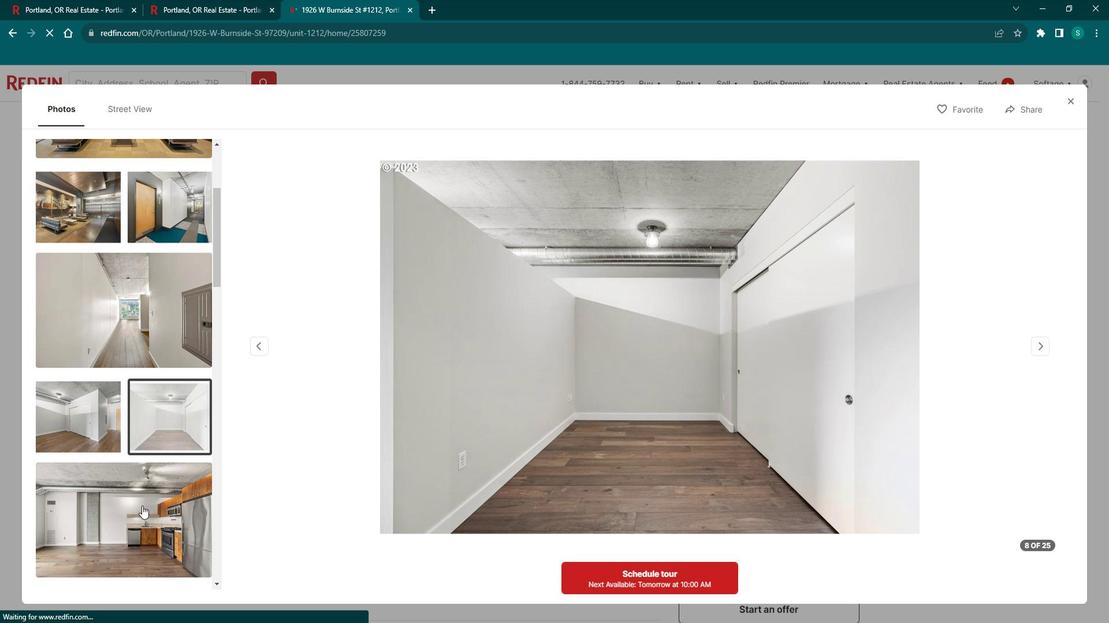 
Action: Mouse pressed left at (154, 503)
Screenshot: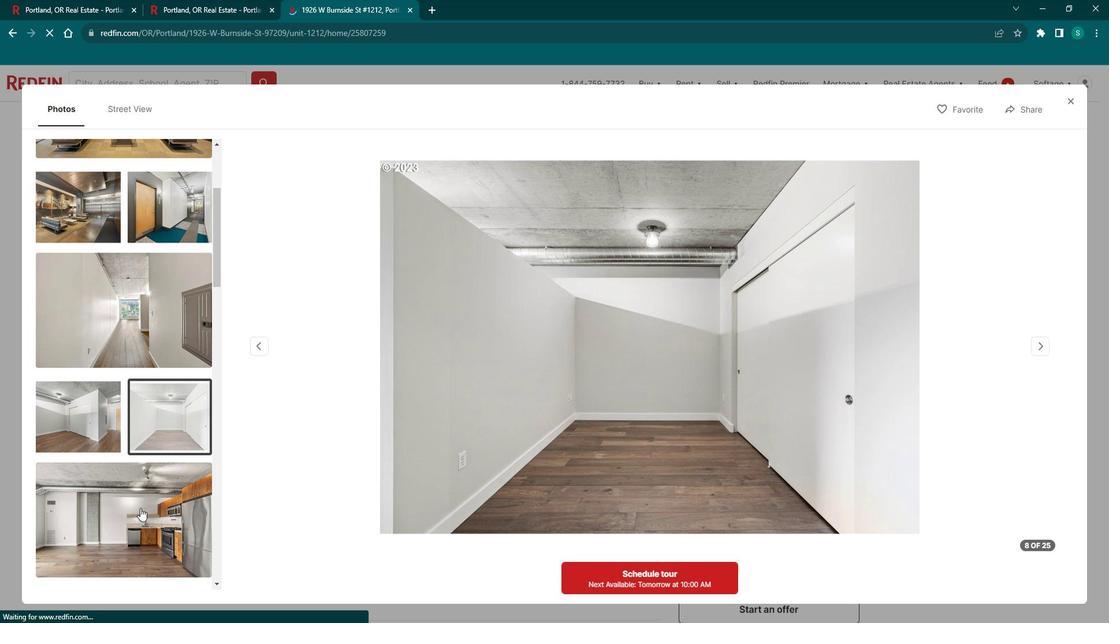 
Action: Mouse moved to (166, 466)
Screenshot: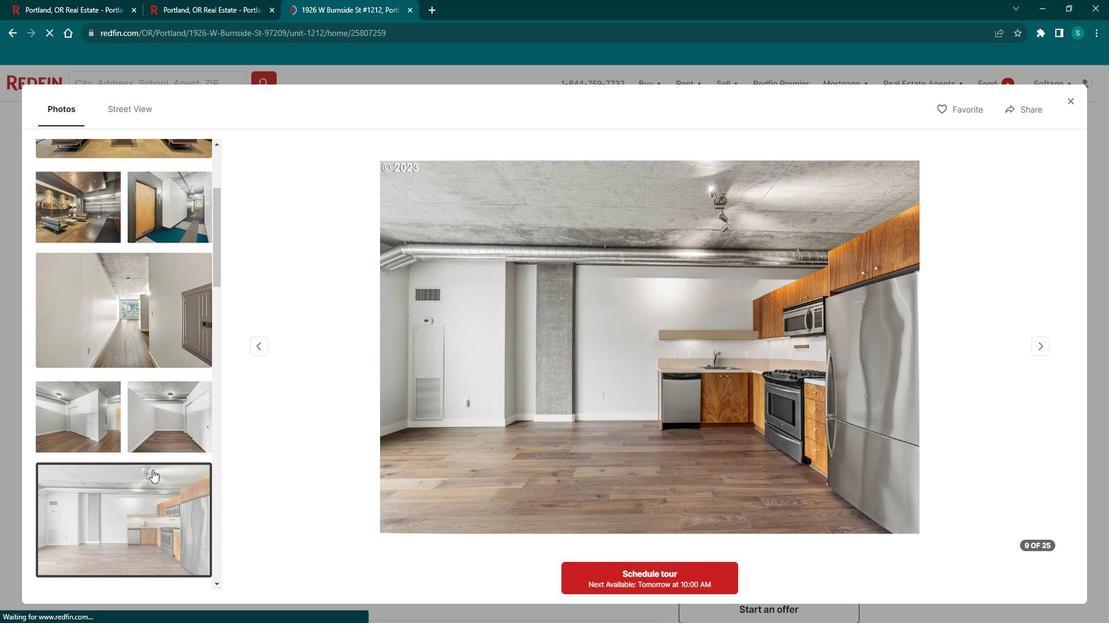 
Action: Mouse scrolled (166, 466) with delta (0, 0)
Screenshot: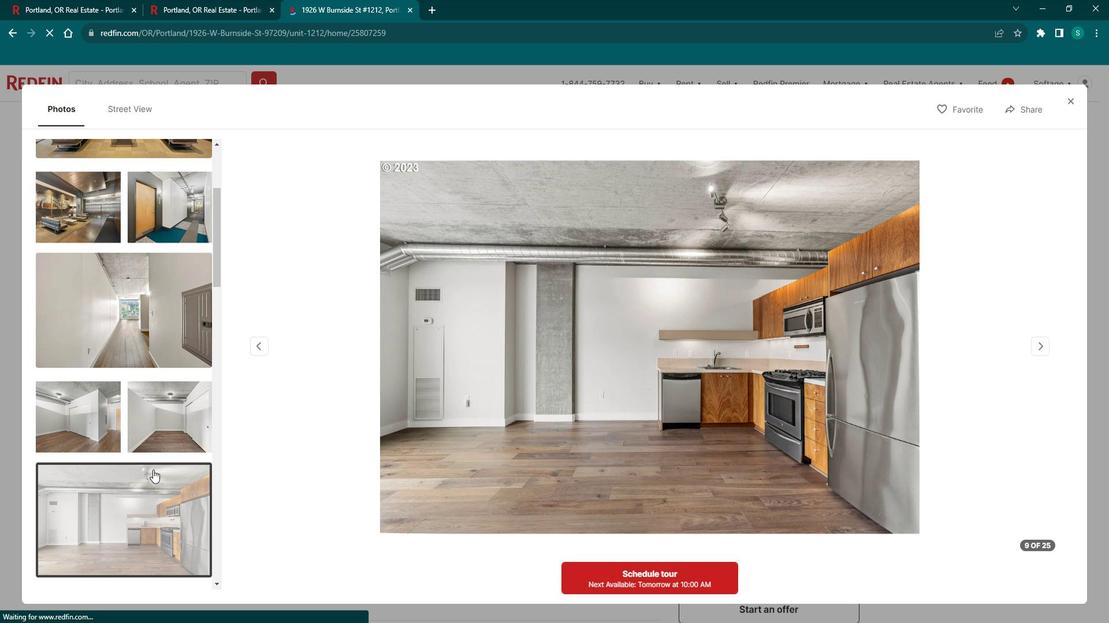 
Action: Mouse scrolled (166, 466) with delta (0, 0)
Screenshot: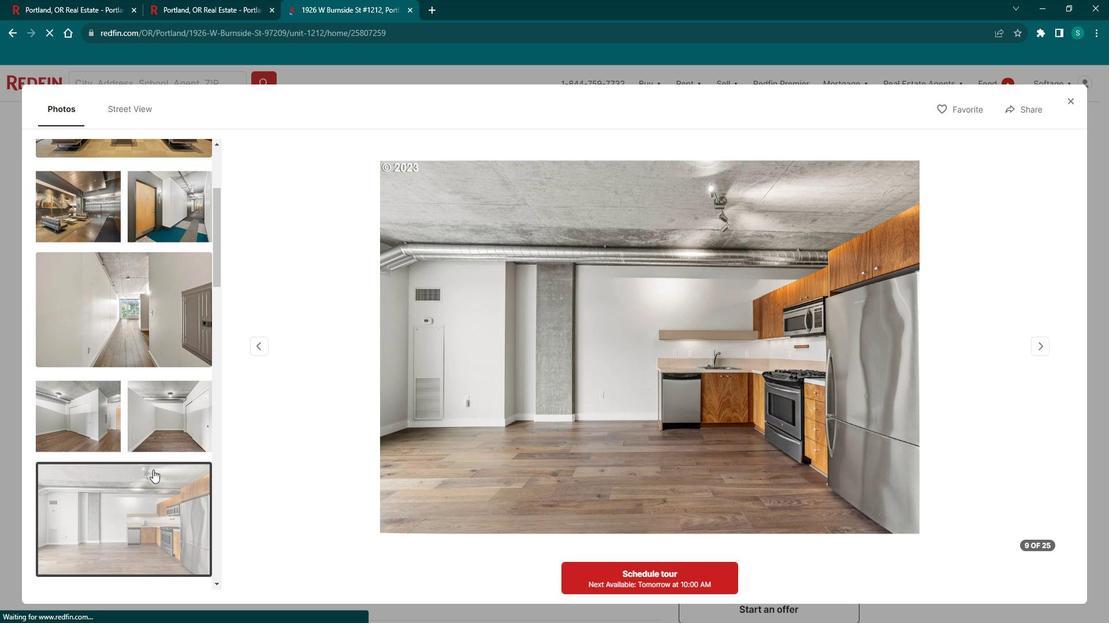 
Action: Mouse scrolled (166, 466) with delta (0, 0)
Screenshot: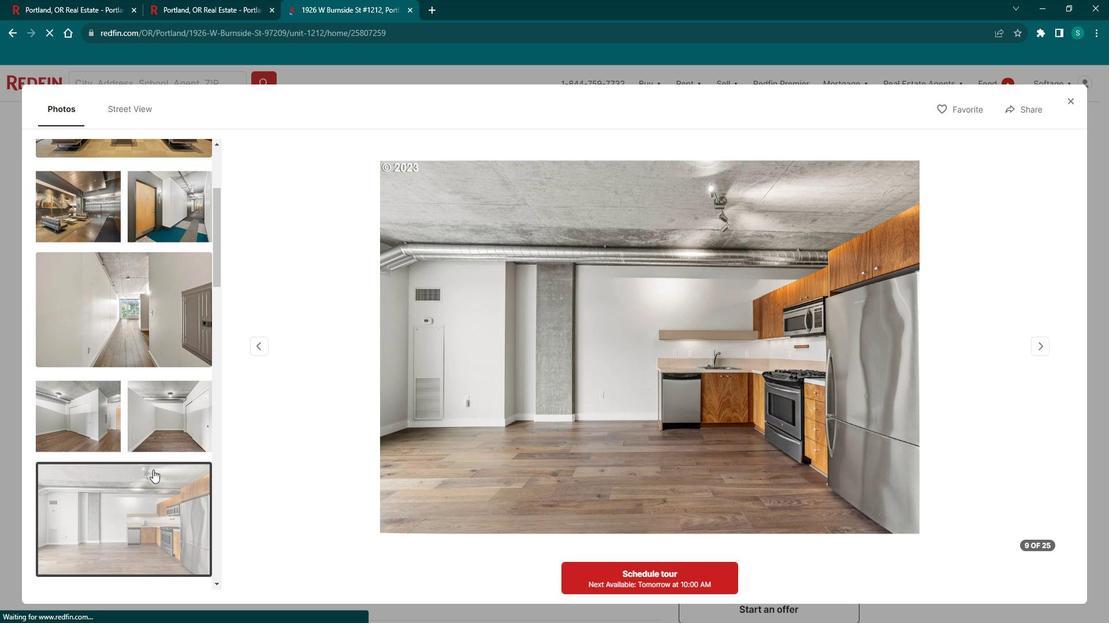 
Action: Mouse scrolled (166, 466) with delta (0, 0)
Screenshot: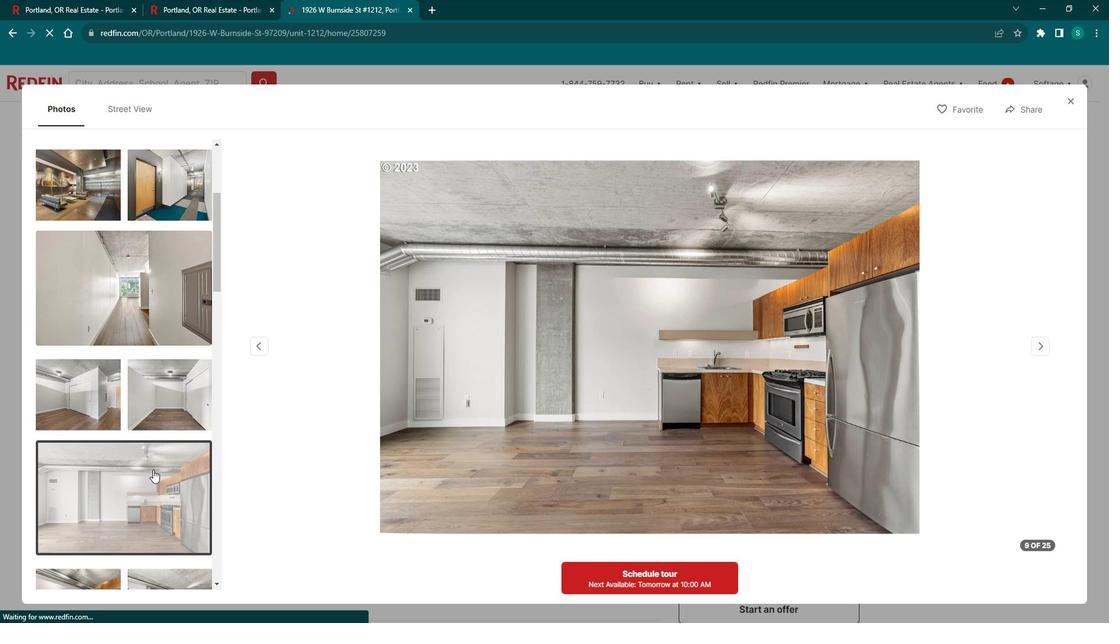 
Action: Mouse moved to (93, 387)
Screenshot: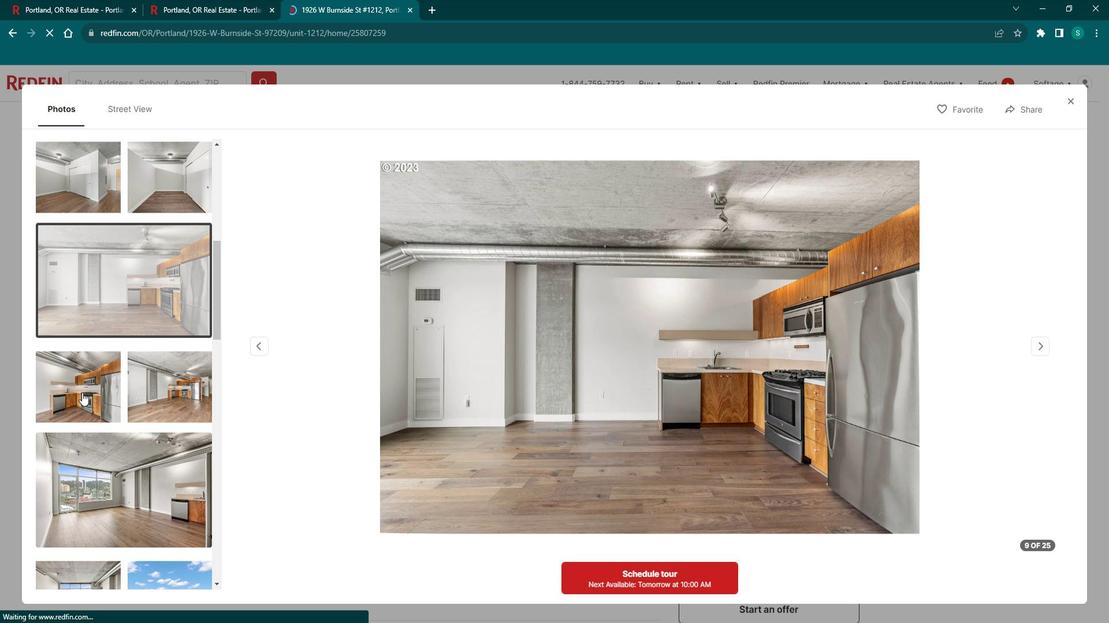 
Action: Mouse pressed left at (93, 387)
Screenshot: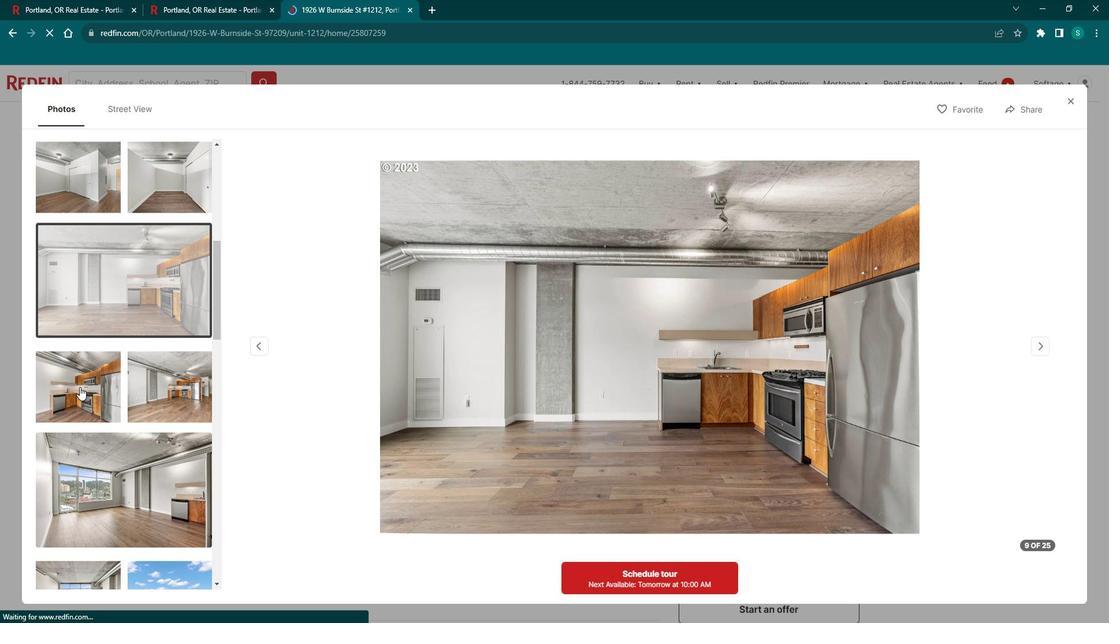 
Action: Mouse moved to (179, 389)
Screenshot: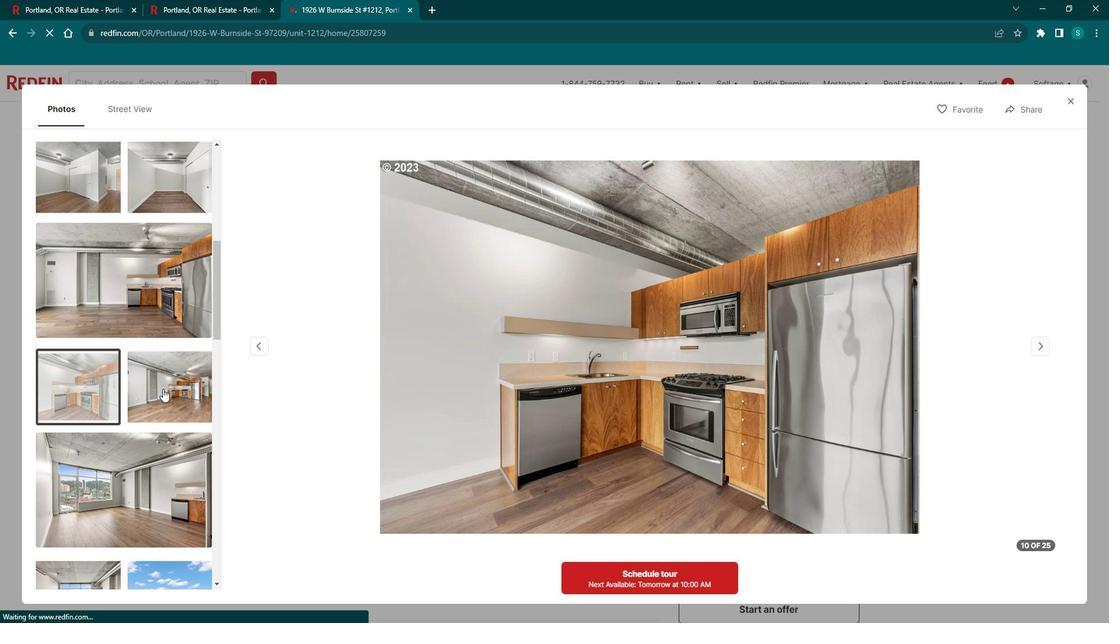 
Action: Mouse pressed left at (179, 389)
Screenshot: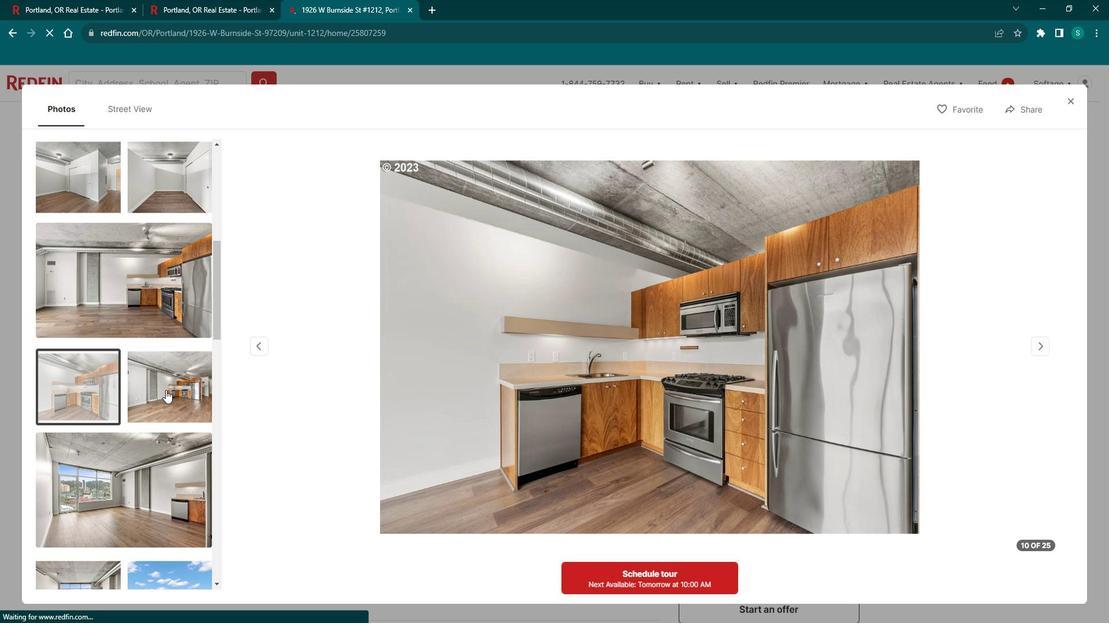 
Action: Mouse moved to (146, 450)
Screenshot: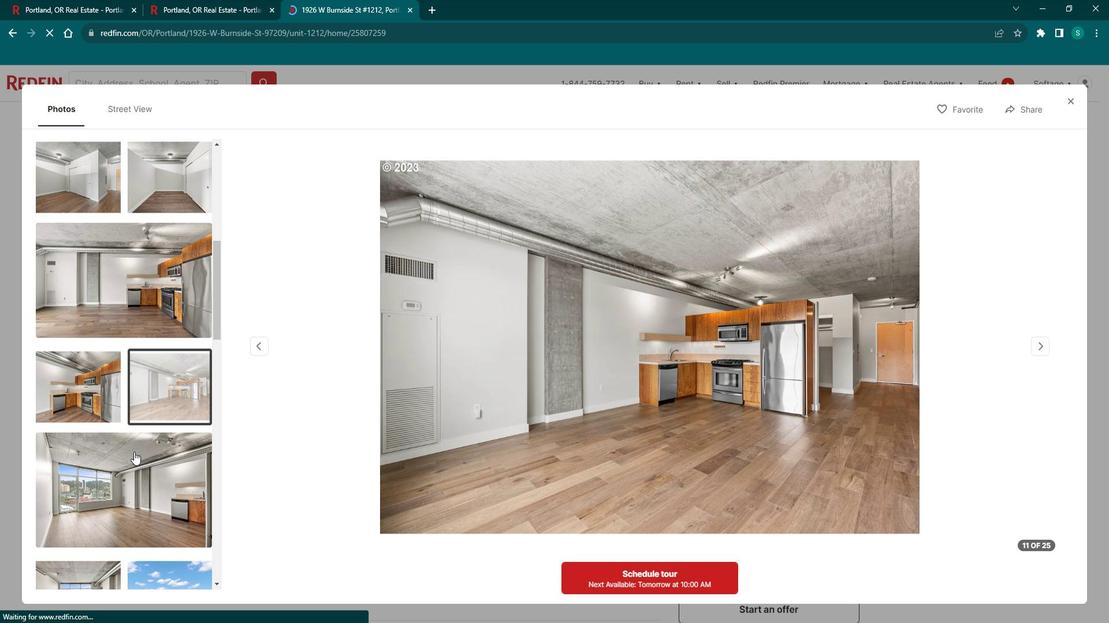 
Action: Mouse pressed left at (146, 450)
Screenshot: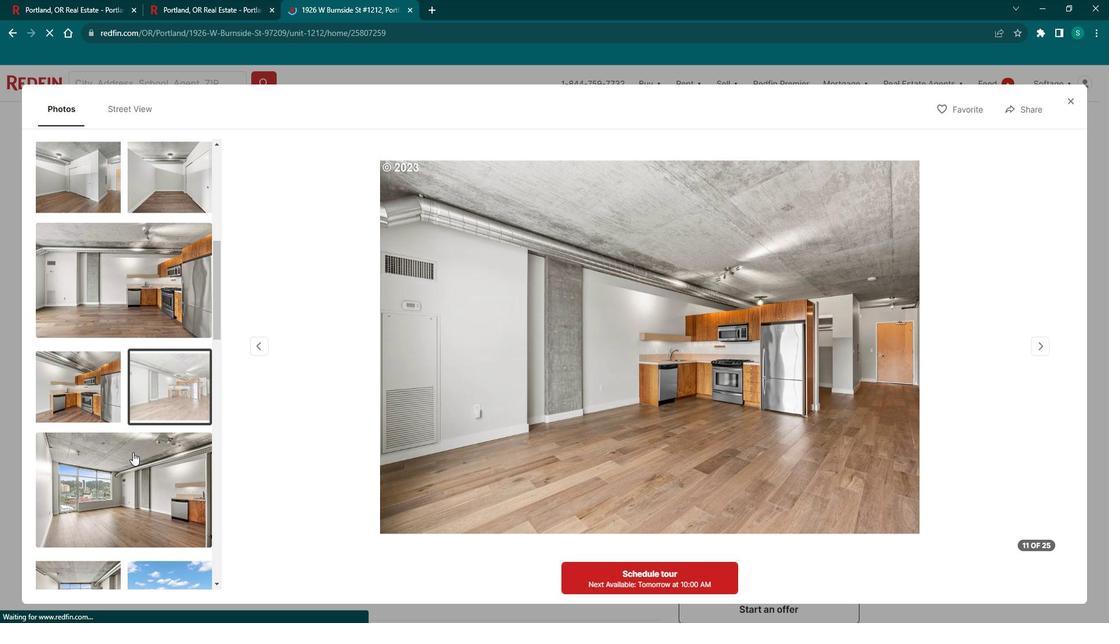 
Action: Mouse moved to (148, 448)
Screenshot: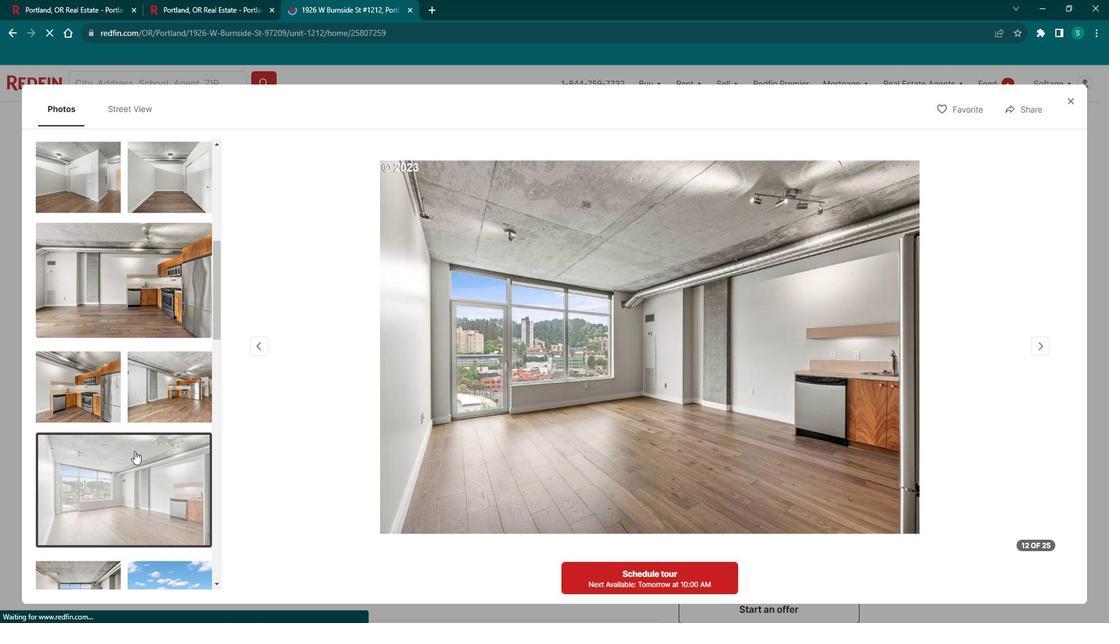 
Action: Mouse scrolled (148, 448) with delta (0, 0)
Screenshot: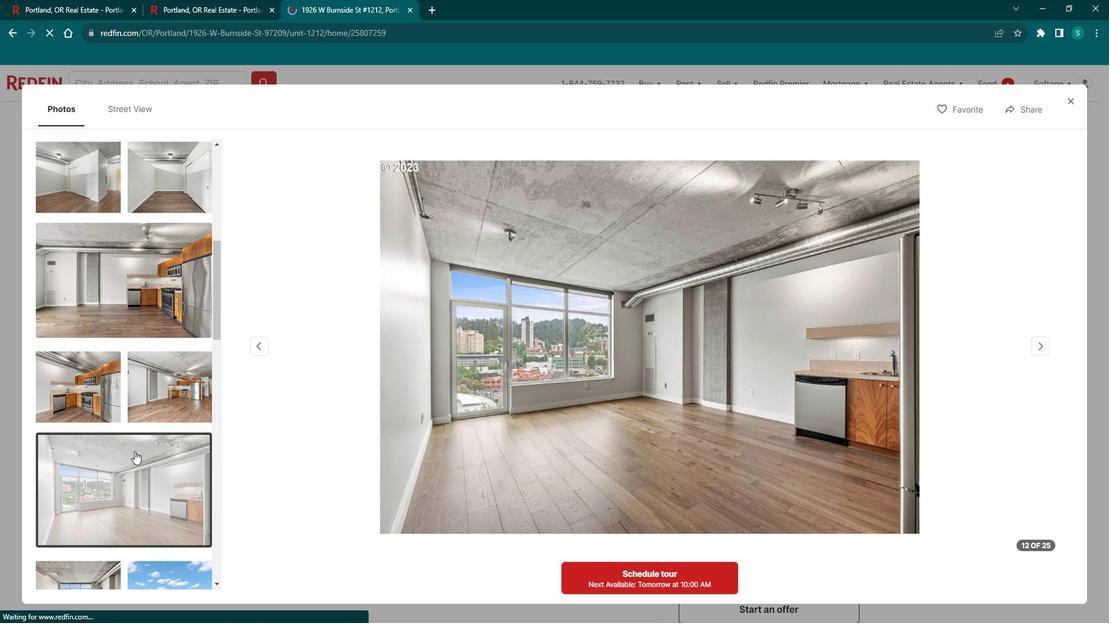 
Action: Mouse scrolled (148, 448) with delta (0, 0)
Screenshot: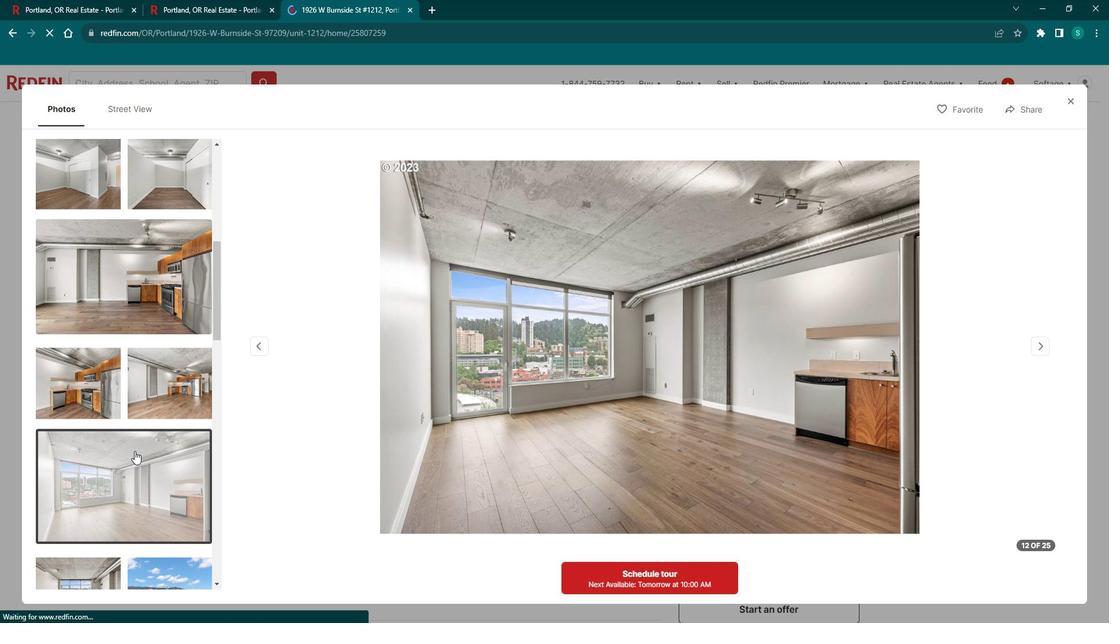 
Action: Mouse scrolled (148, 448) with delta (0, 0)
Screenshot: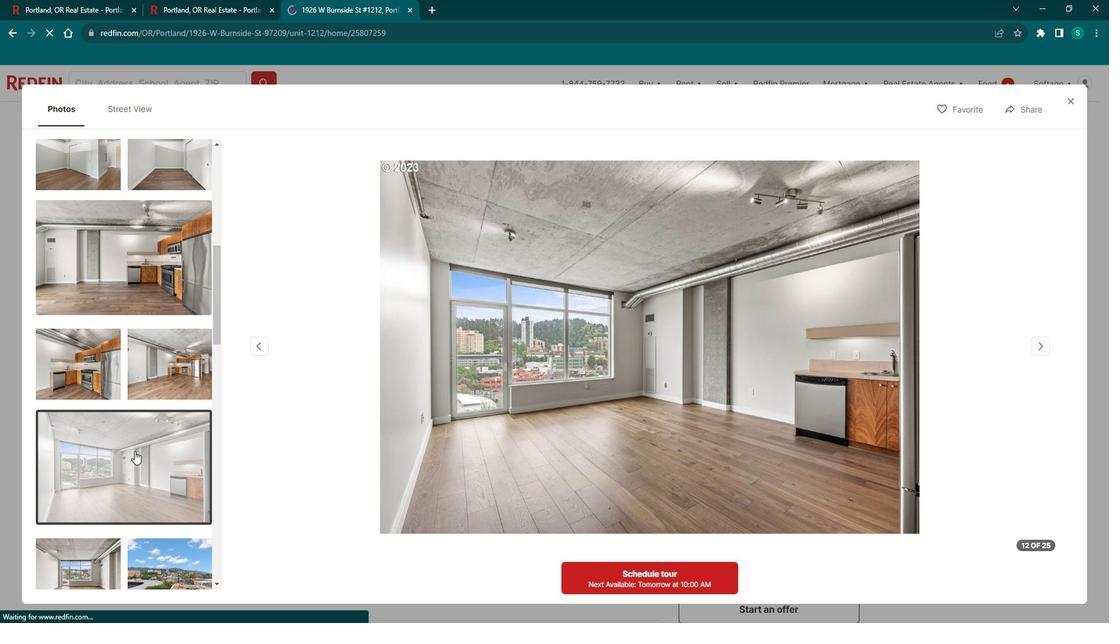 
Action: Mouse moved to (109, 428)
Screenshot: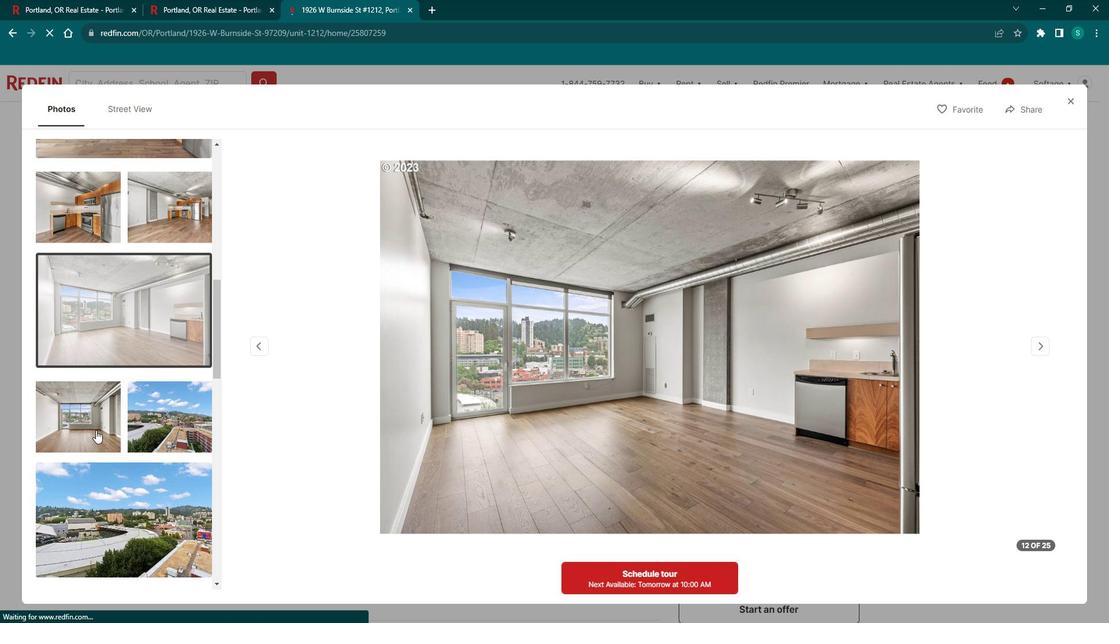 
Action: Mouse pressed left at (109, 428)
